 Task: Explore Airbnb listings in Charleston, South Carolina, focusing on accommodations in Lakefront views.
Action: Mouse moved to (437, 55)
Screenshot: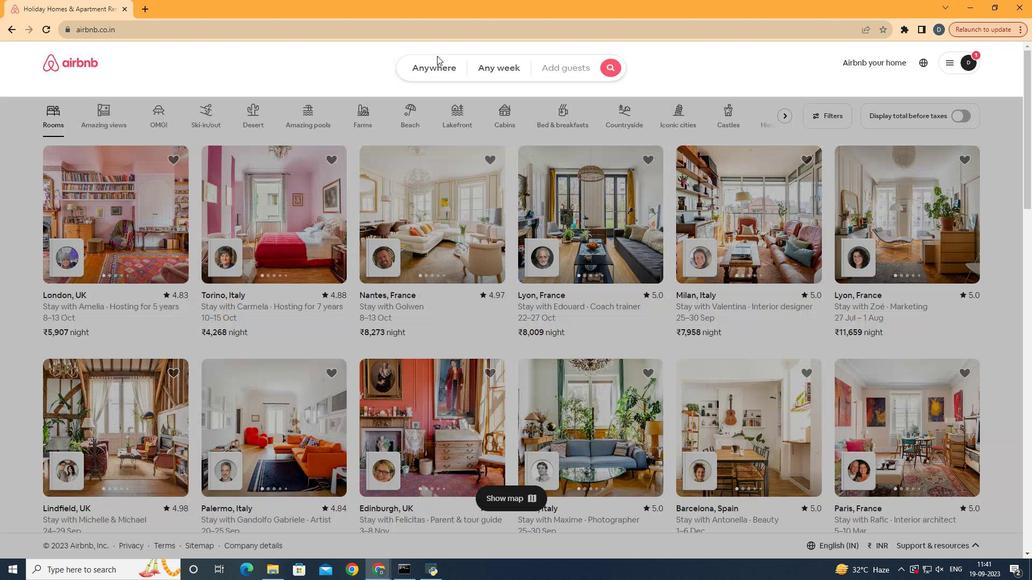 
Action: Mouse pressed left at (437, 55)
Screenshot: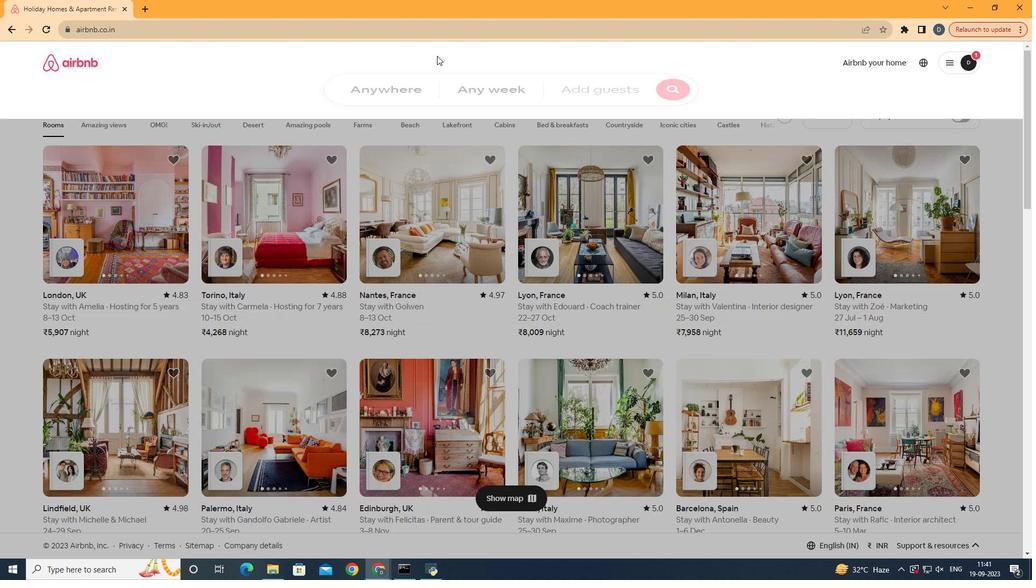 
Action: Mouse moved to (356, 104)
Screenshot: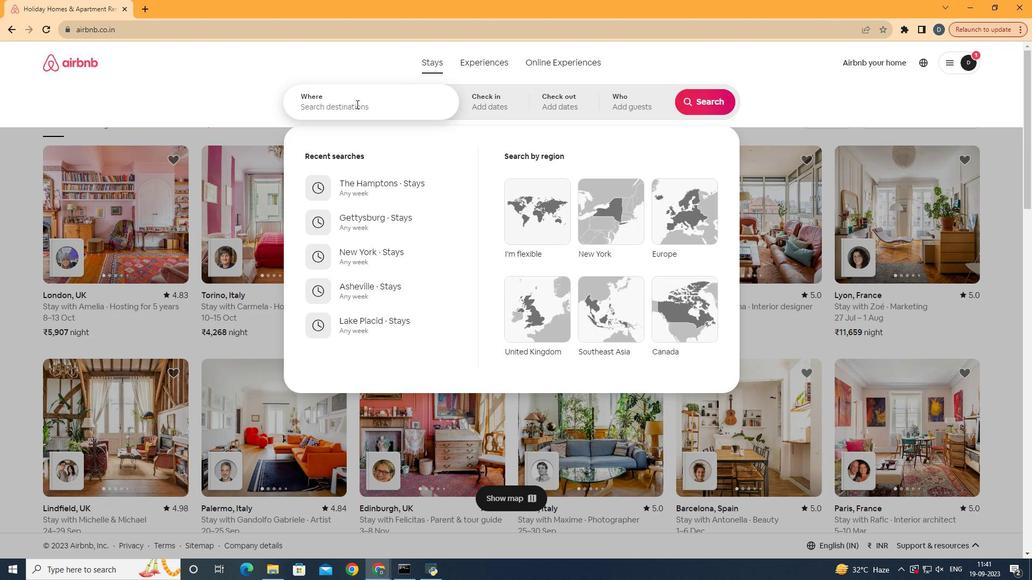 
Action: Mouse pressed left at (356, 104)
Screenshot: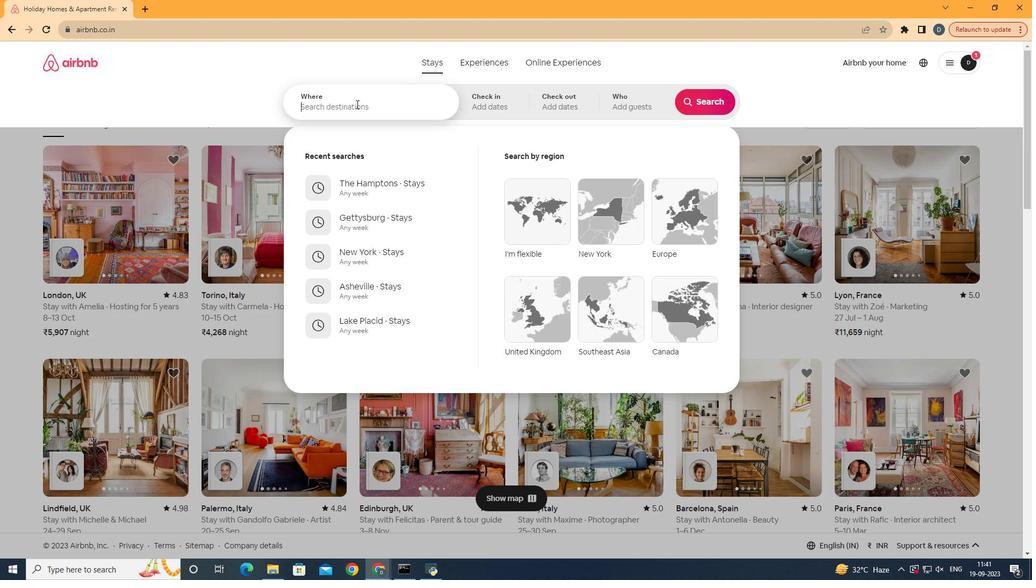 
Action: Key pressed <Key.shift>Charleston,<Key.space><Key.shift>South<Key.space><Key.shift>Caroina<Key.backspace><Key.backspace><Key.backspace>lina
Screenshot: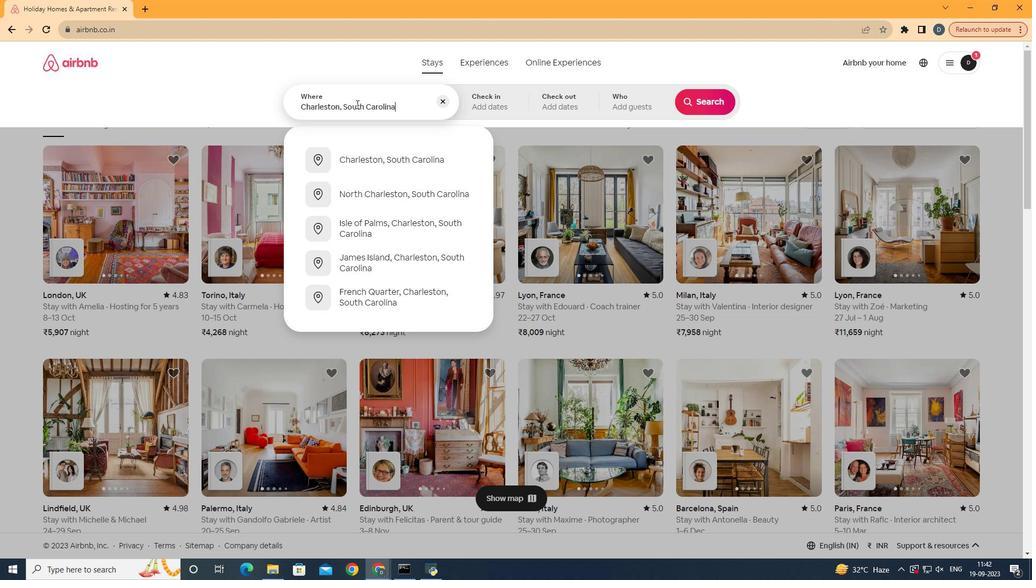 
Action: Mouse moved to (412, 165)
Screenshot: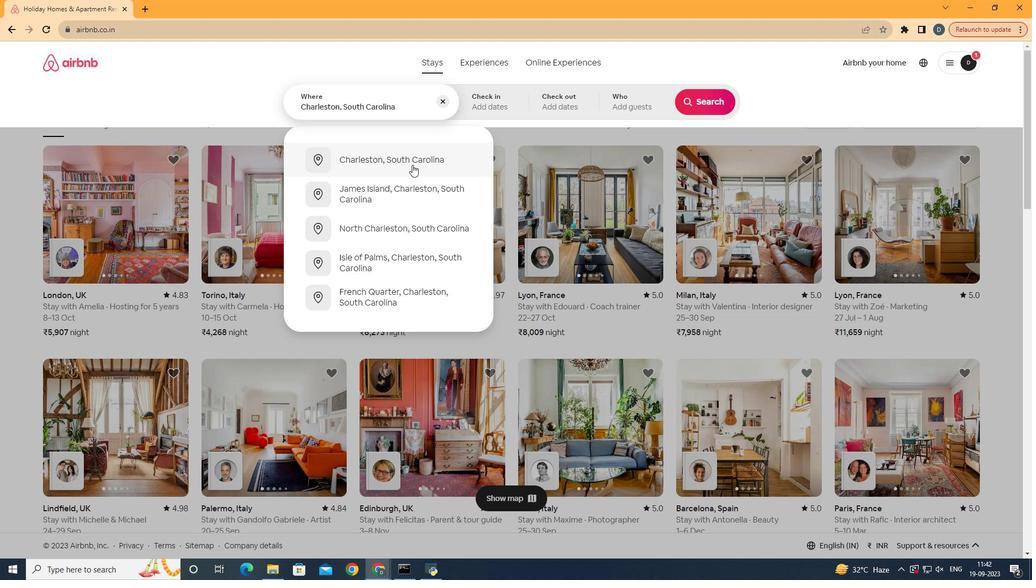 
Action: Mouse pressed left at (412, 165)
Screenshot: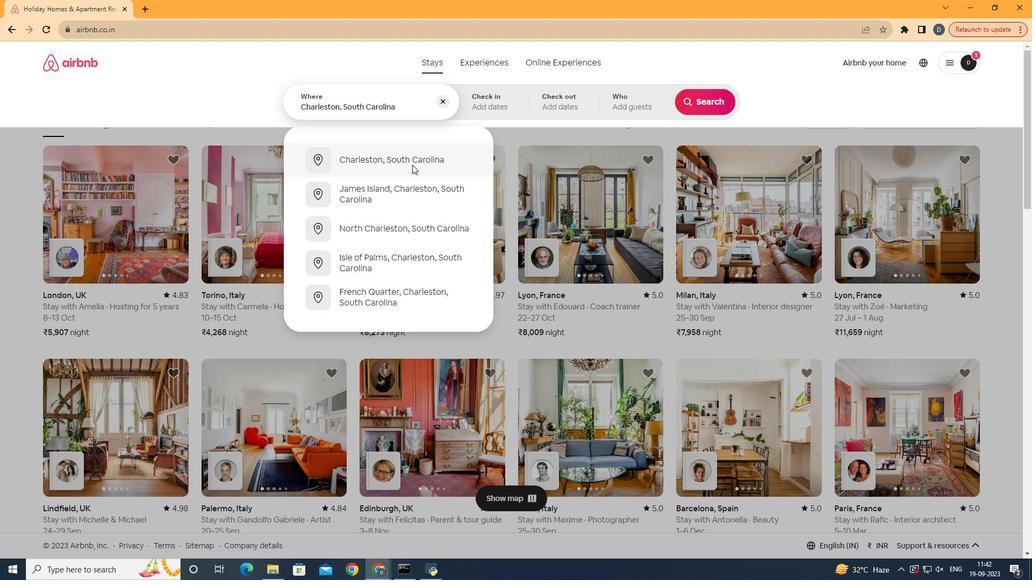 
Action: Mouse moved to (700, 102)
Screenshot: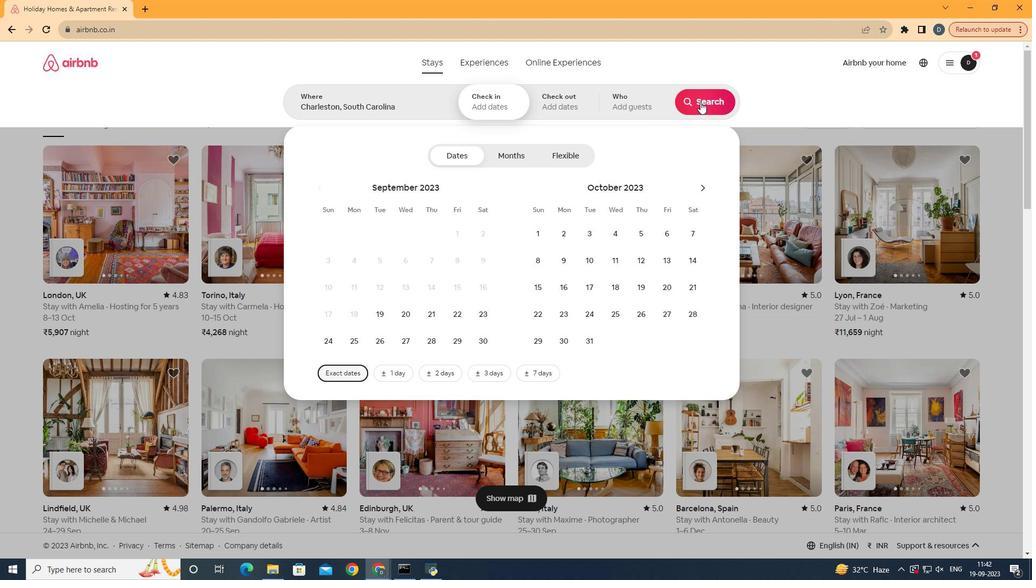 
Action: Mouse pressed left at (700, 102)
Screenshot: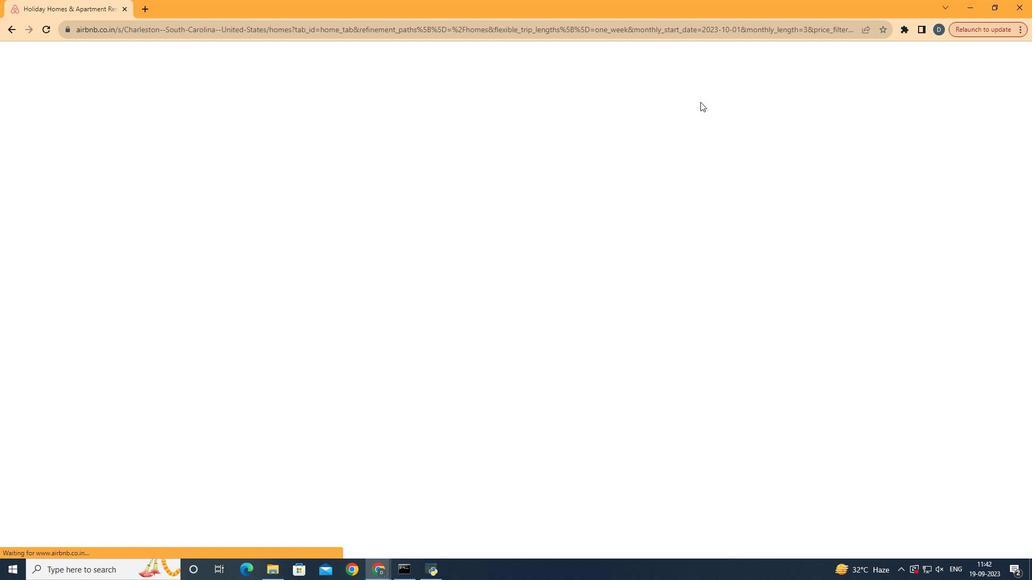 
Action: Mouse moved to (816, 109)
Screenshot: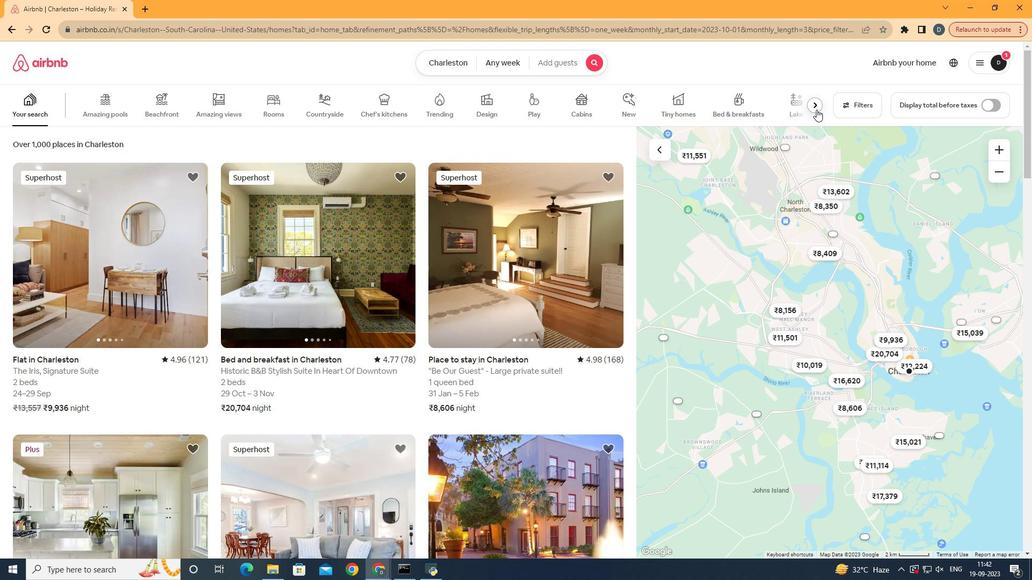
Action: Mouse pressed left at (816, 109)
Screenshot: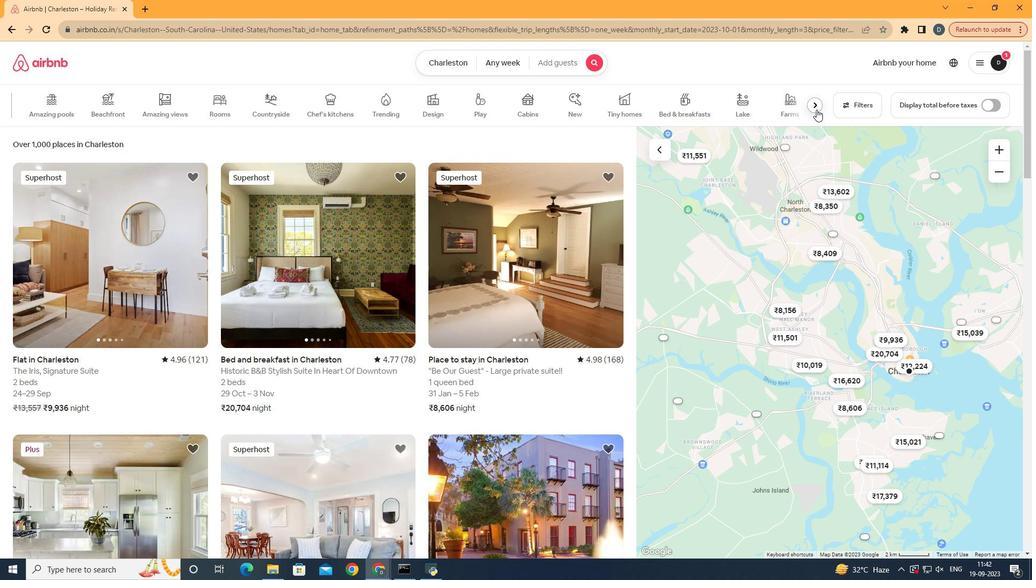 
Action: Mouse moved to (11, 106)
Screenshot: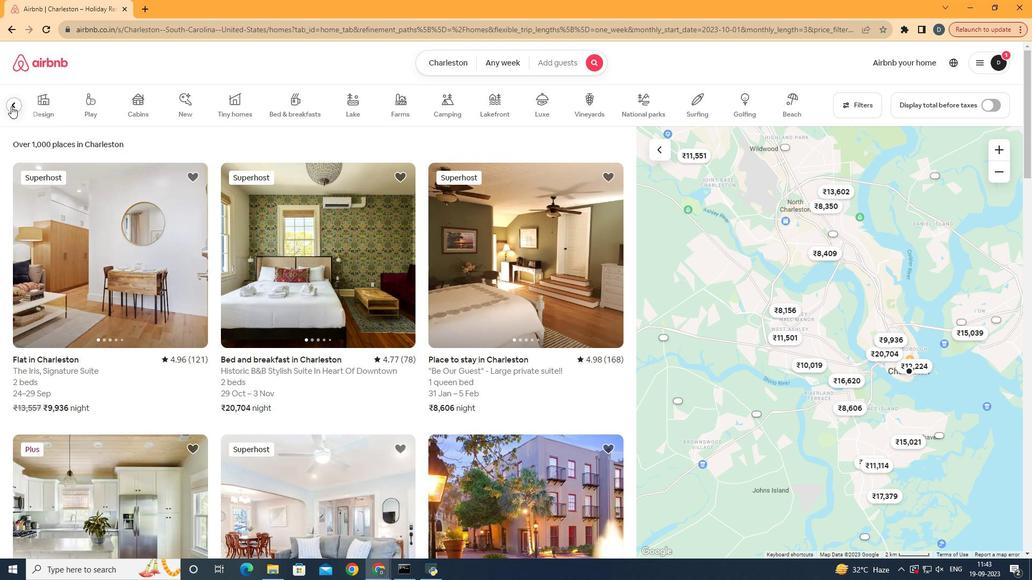 
Action: Mouse pressed left at (11, 106)
Screenshot: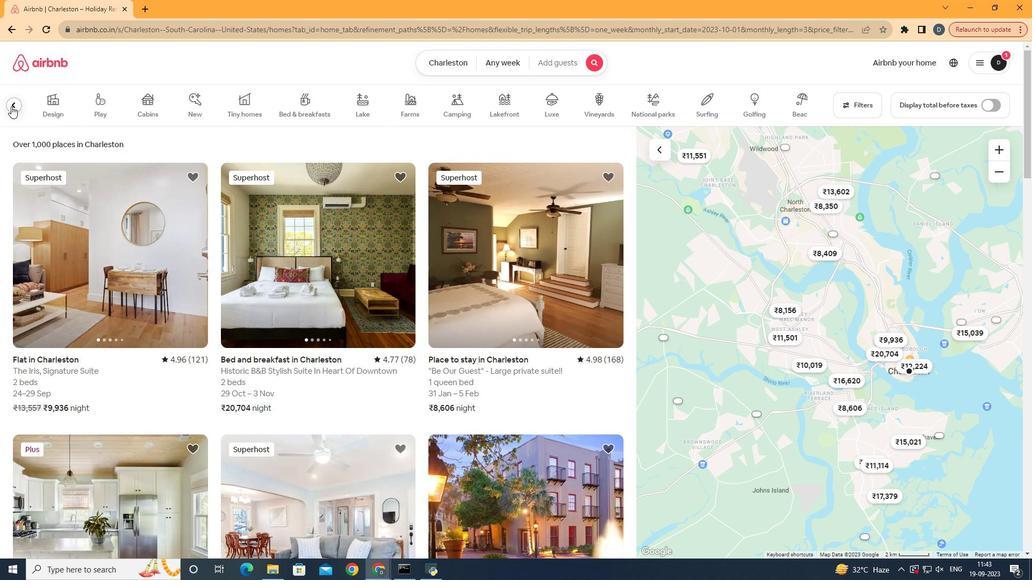 
Action: Mouse moved to (7, 105)
Screenshot: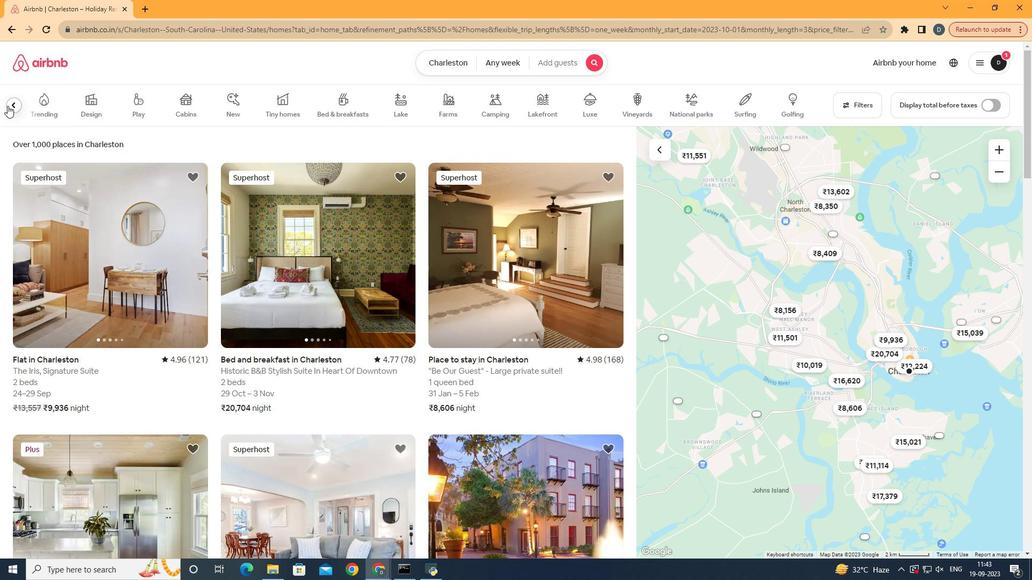 
Action: Mouse pressed left at (7, 105)
Screenshot: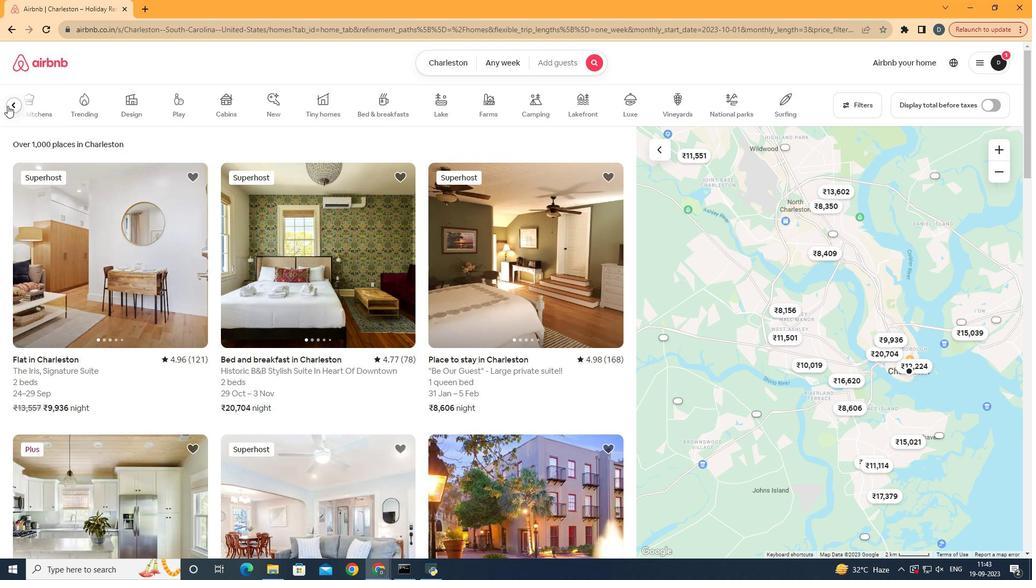 
Action: Mouse moved to (8, 106)
Screenshot: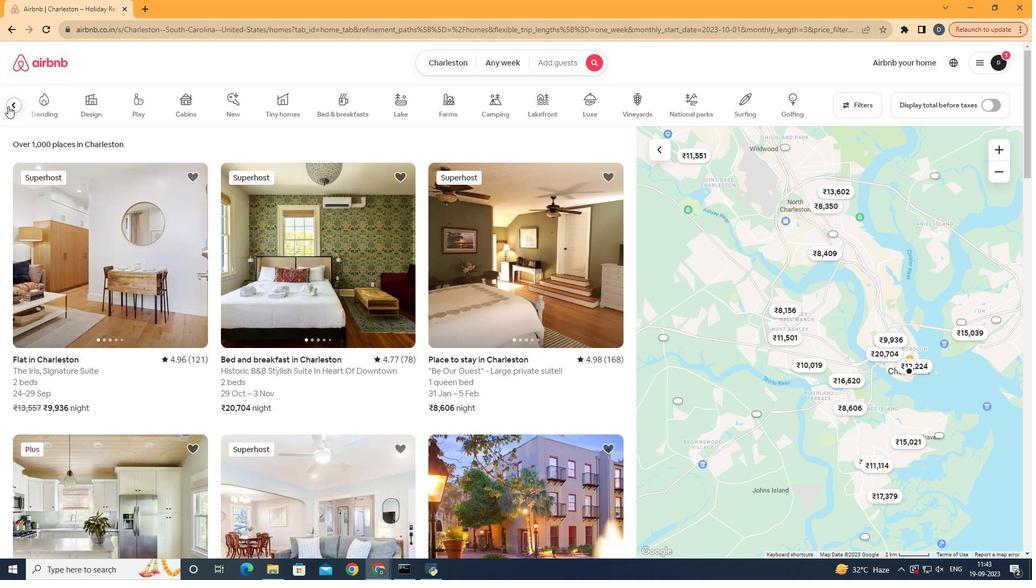 
Action: Mouse pressed left at (8, 106)
Screenshot: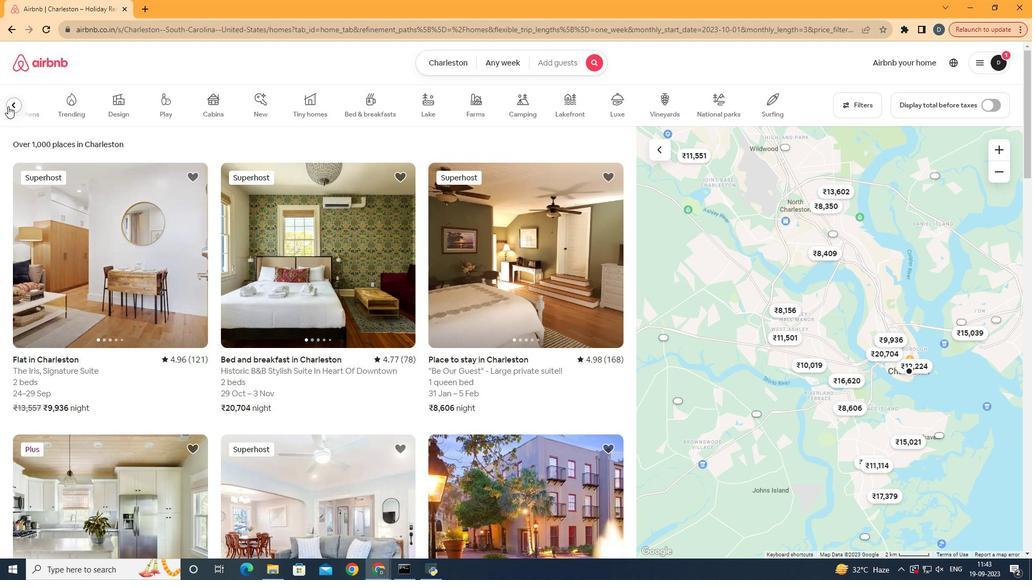 
Action: Mouse pressed left at (8, 106)
Screenshot: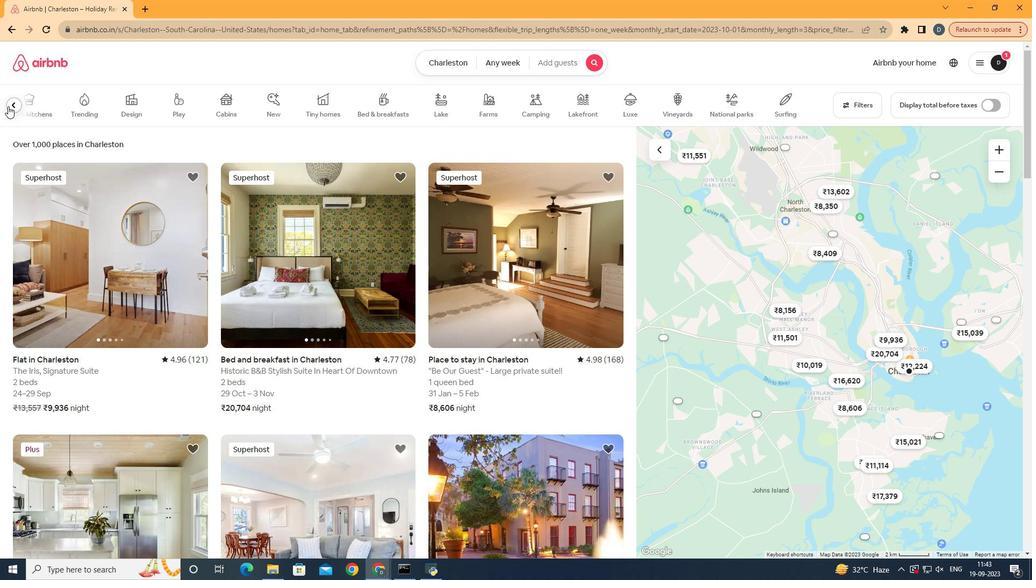 
Action: Mouse moved to (541, 107)
Screenshot: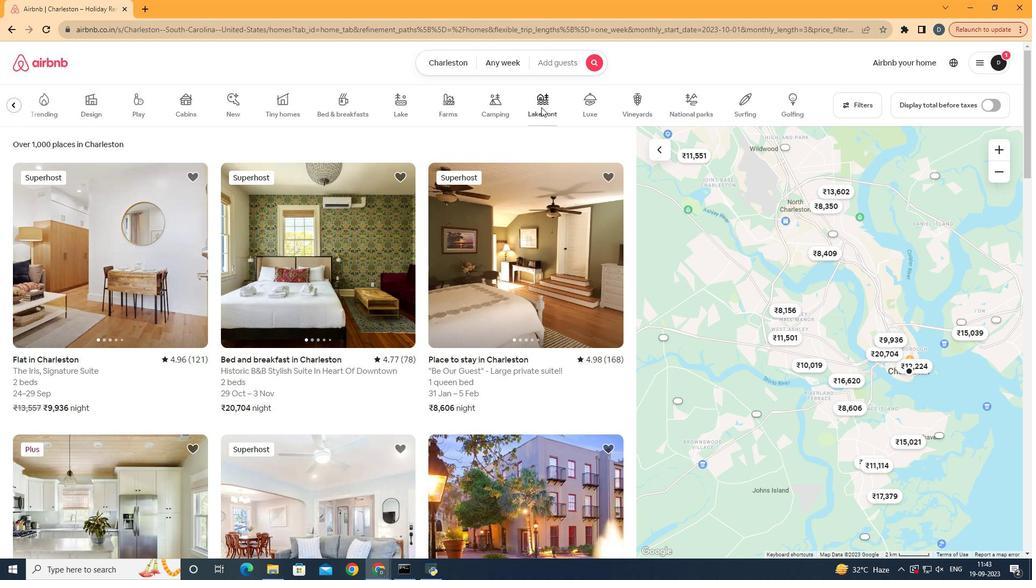 
Action: Mouse pressed left at (541, 107)
Screenshot: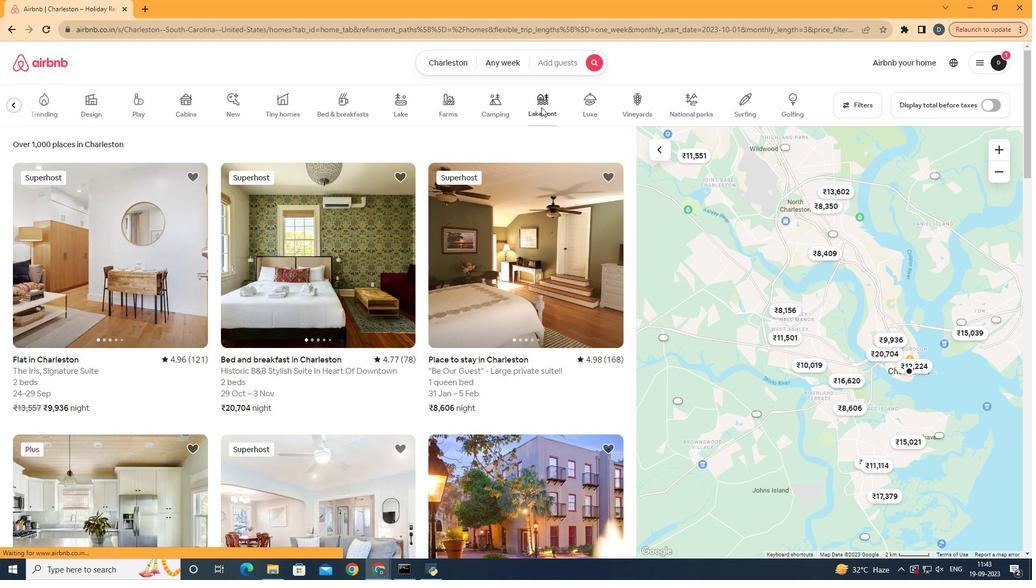 
Action: Mouse moved to (140, 269)
Screenshot: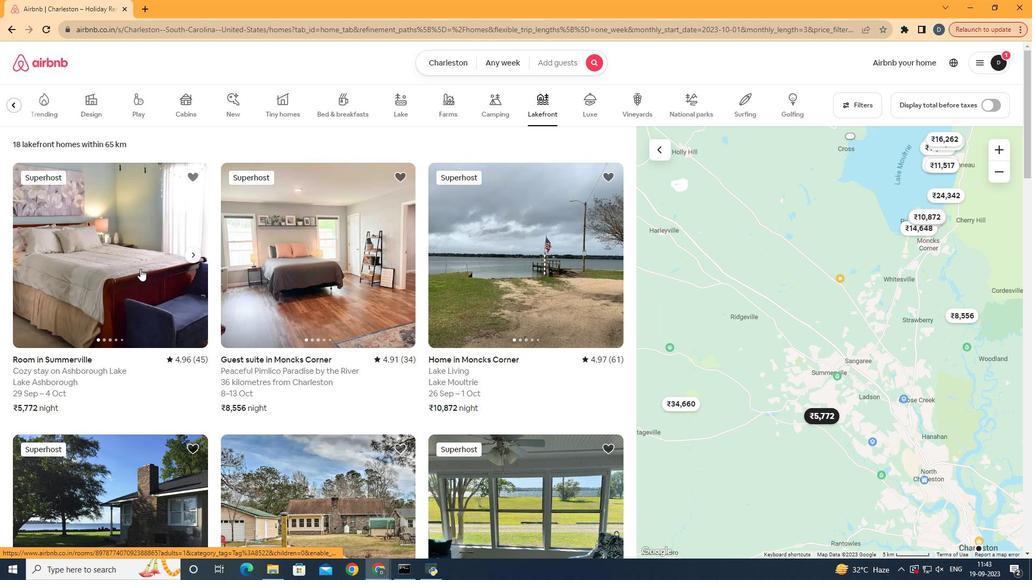 
Action: Mouse pressed left at (140, 269)
Screenshot: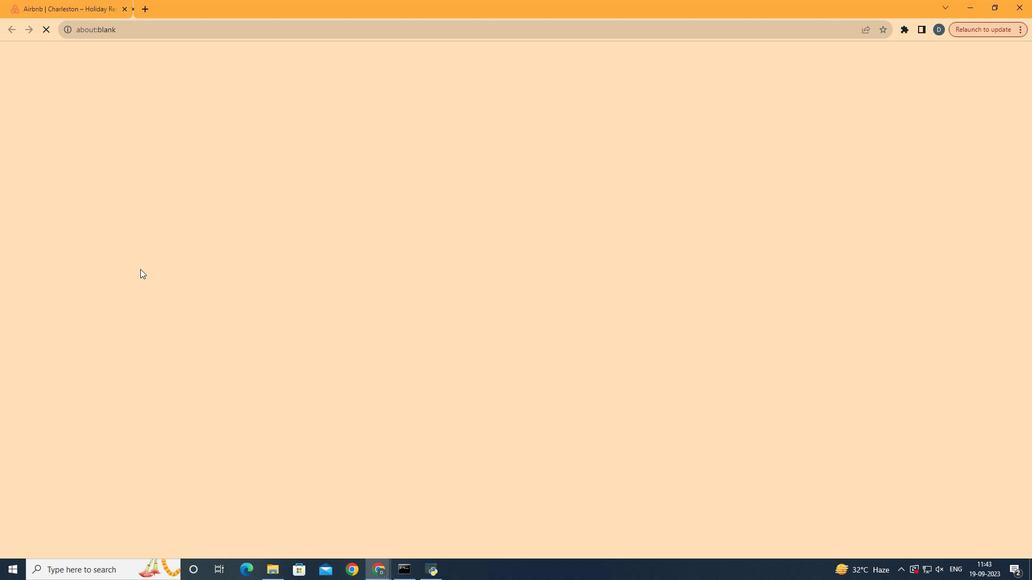 
Action: Mouse moved to (754, 398)
Screenshot: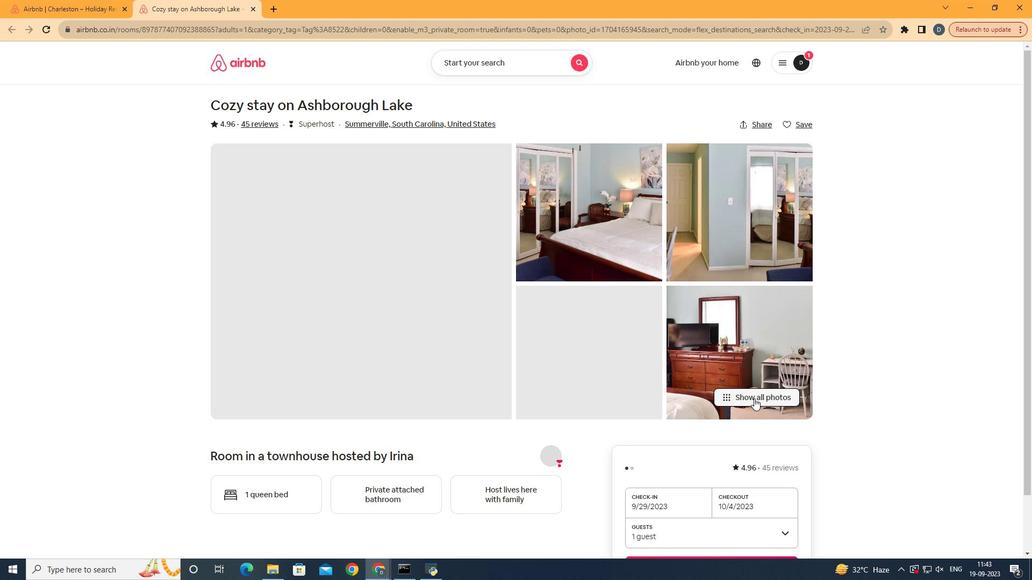 
Action: Mouse pressed left at (754, 398)
Screenshot: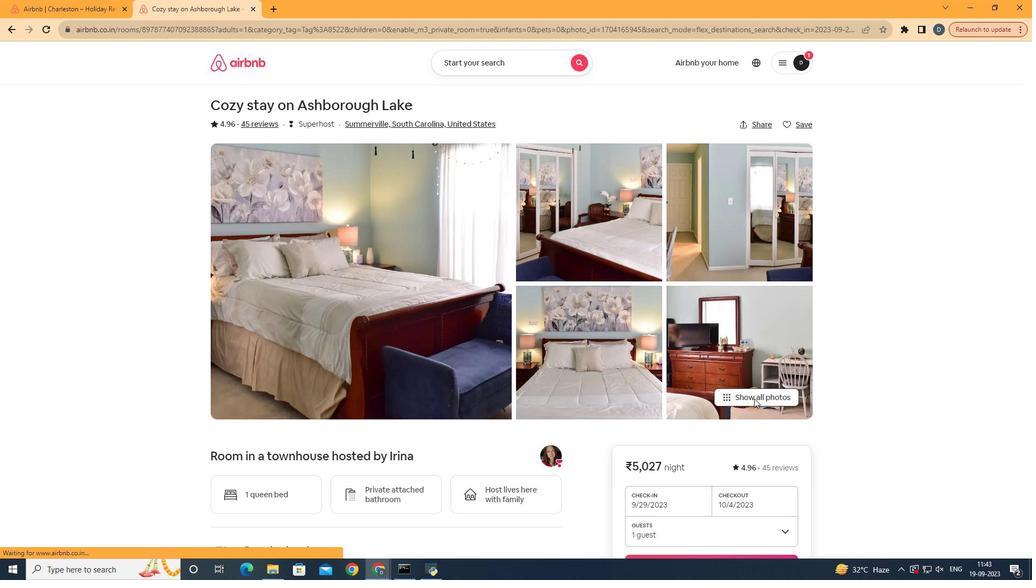 
Action: Mouse moved to (645, 262)
Screenshot: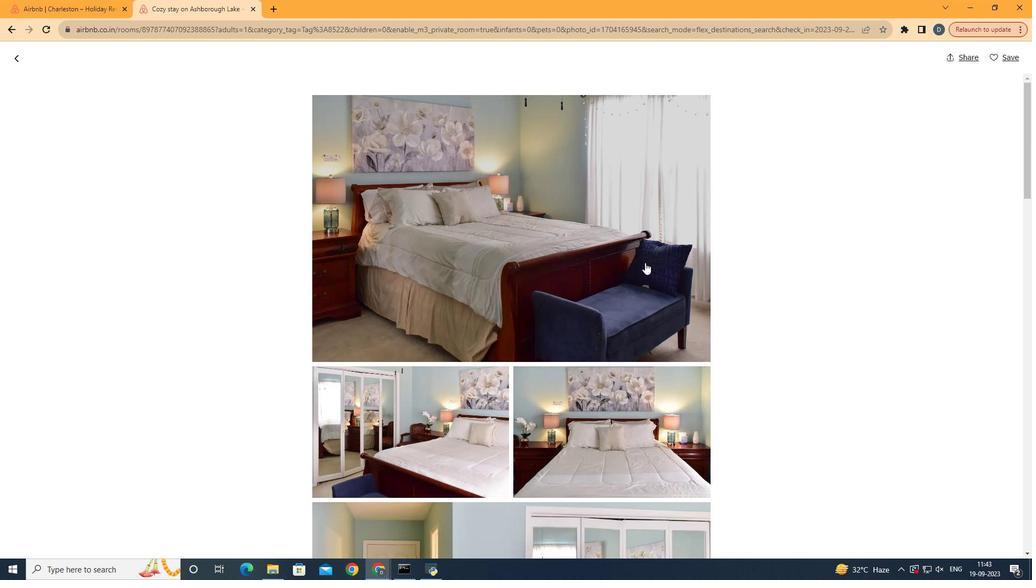 
Action: Mouse scrolled (645, 262) with delta (0, 0)
Screenshot: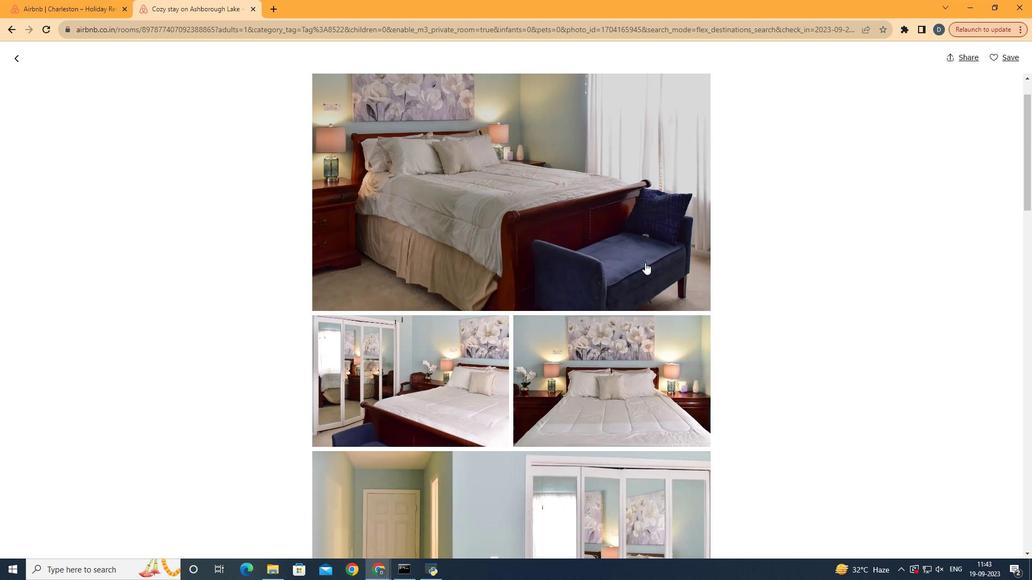 
Action: Mouse scrolled (645, 262) with delta (0, 0)
Screenshot: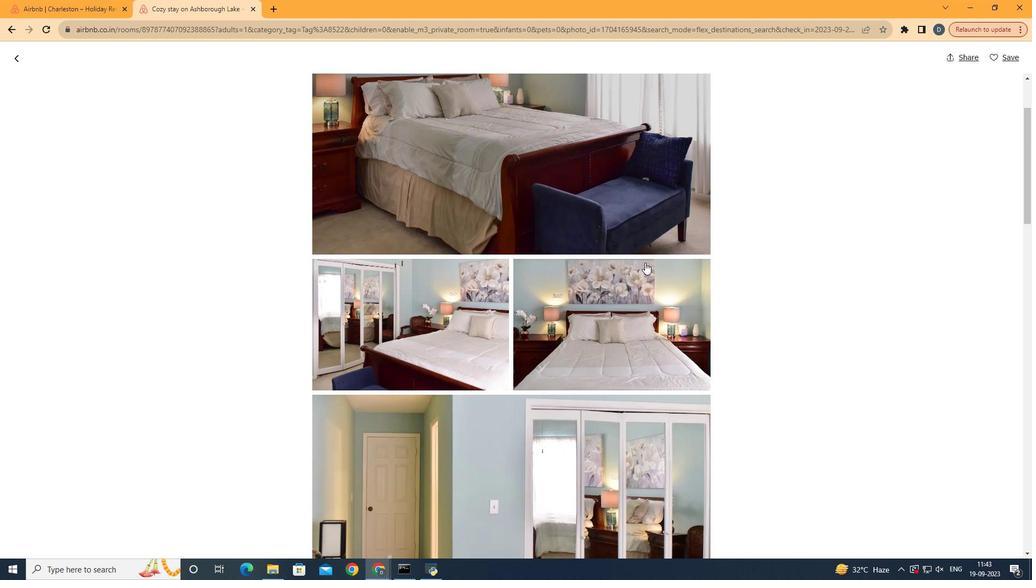 
Action: Mouse scrolled (645, 262) with delta (0, 0)
Screenshot: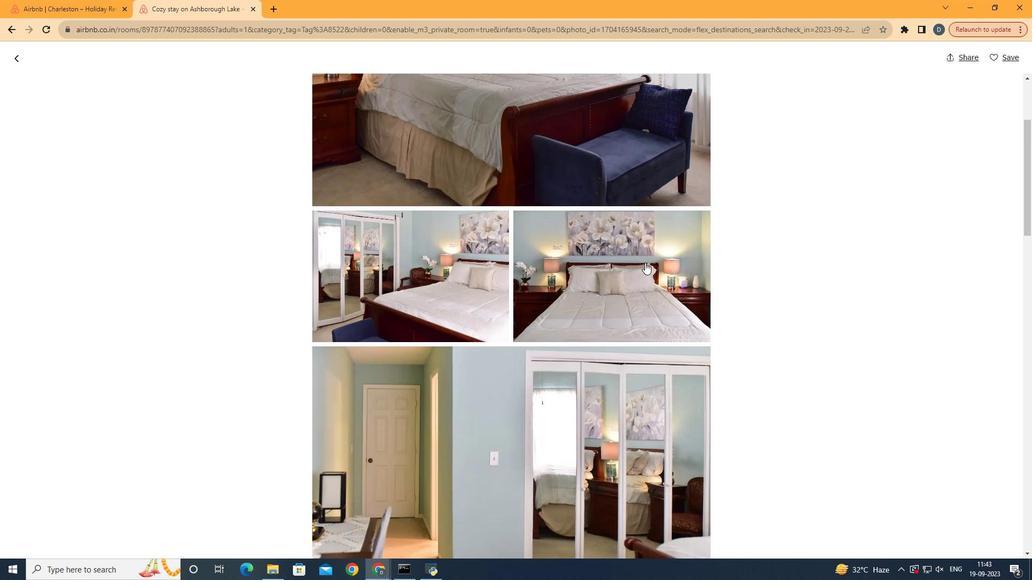 
Action: Mouse scrolled (645, 262) with delta (0, 0)
Screenshot: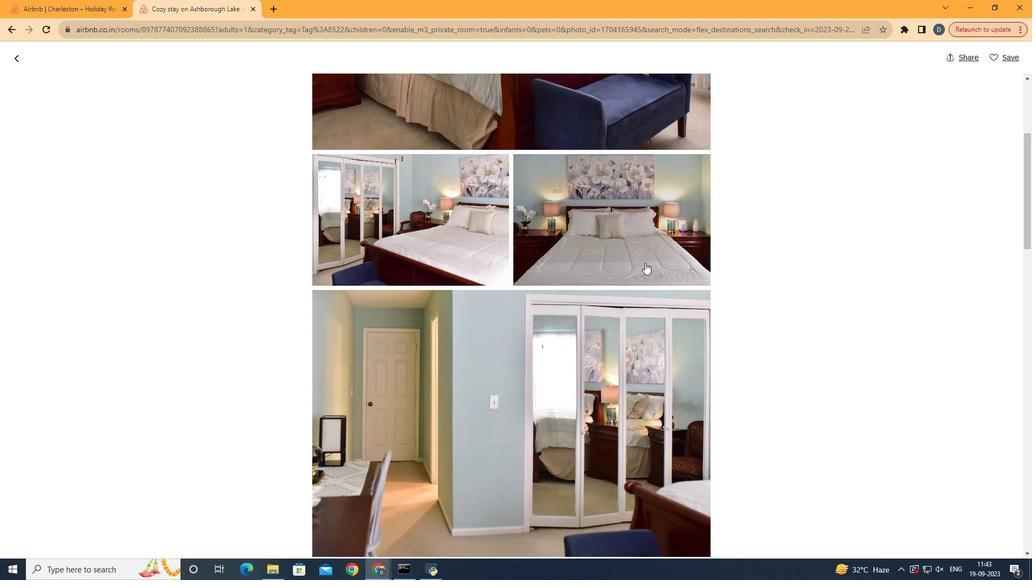 
Action: Mouse scrolled (645, 262) with delta (0, 0)
Screenshot: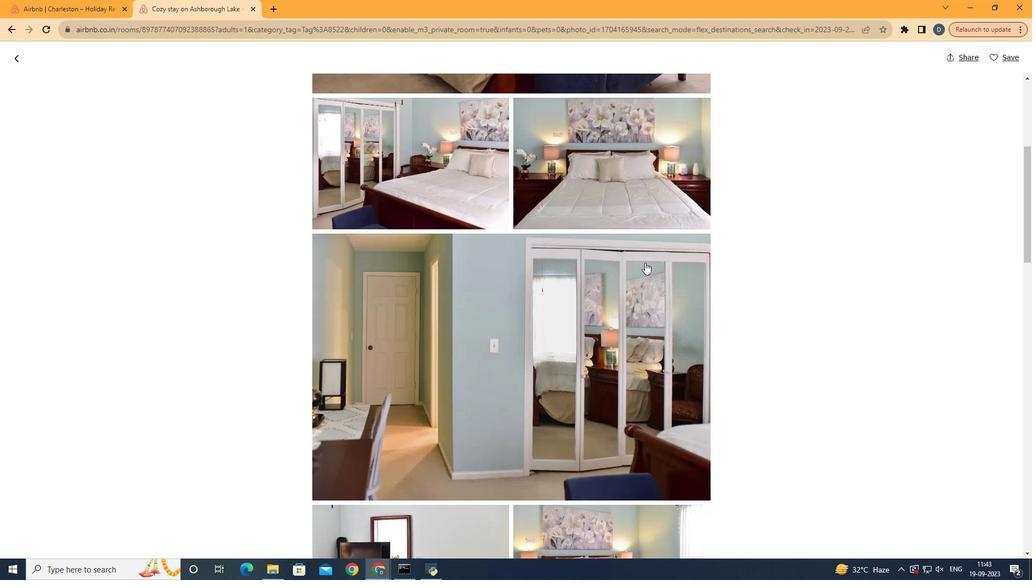 
Action: Mouse scrolled (645, 262) with delta (0, 0)
Screenshot: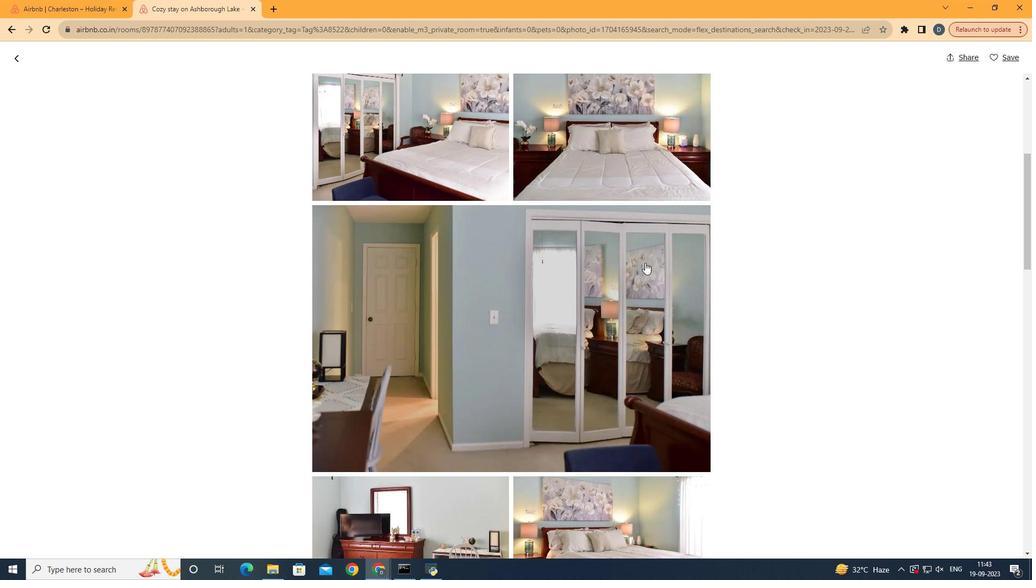 
Action: Mouse scrolled (645, 262) with delta (0, 0)
Screenshot: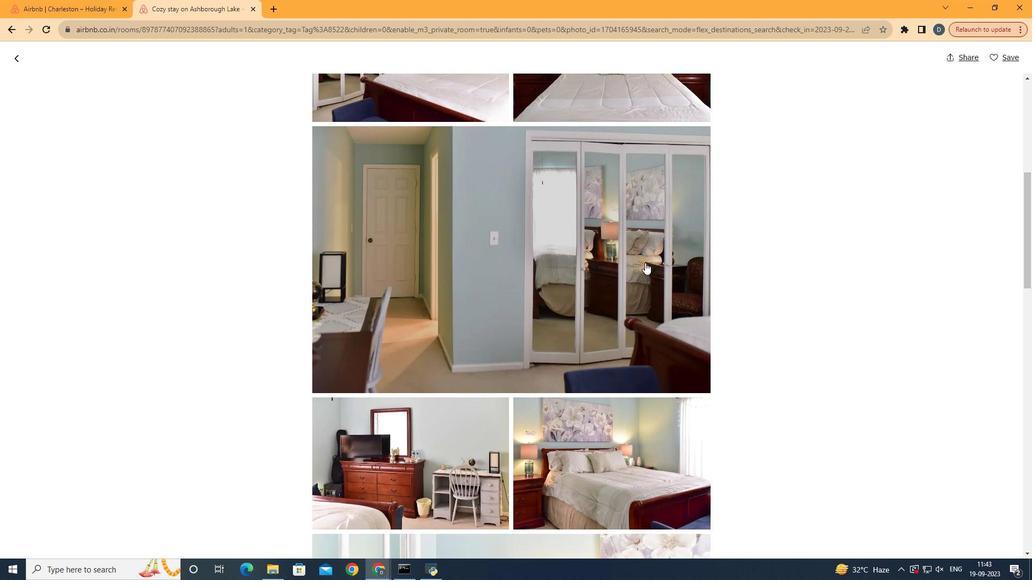 
Action: Mouse scrolled (645, 262) with delta (0, 0)
Screenshot: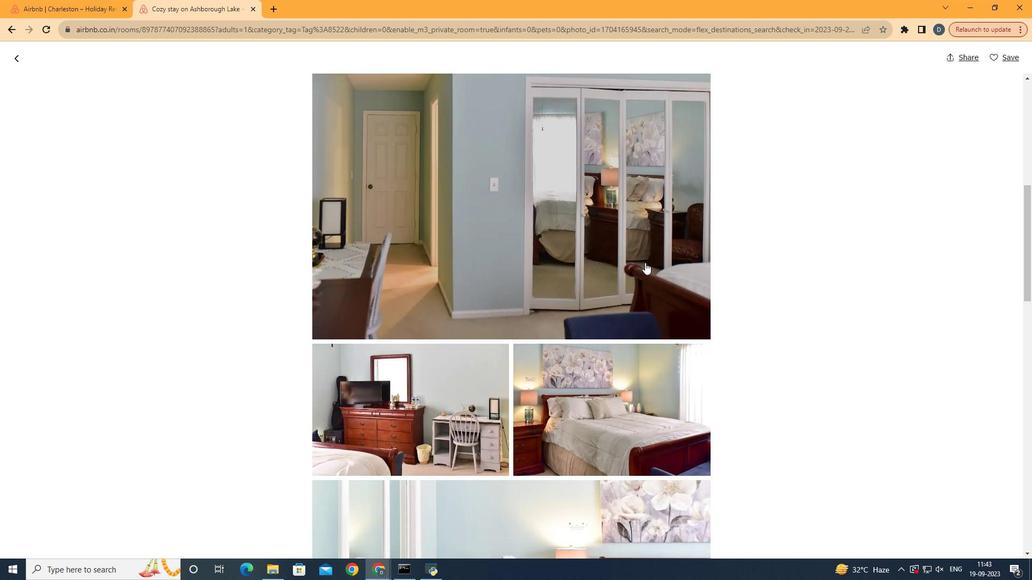 
Action: Mouse scrolled (645, 262) with delta (0, 0)
Screenshot: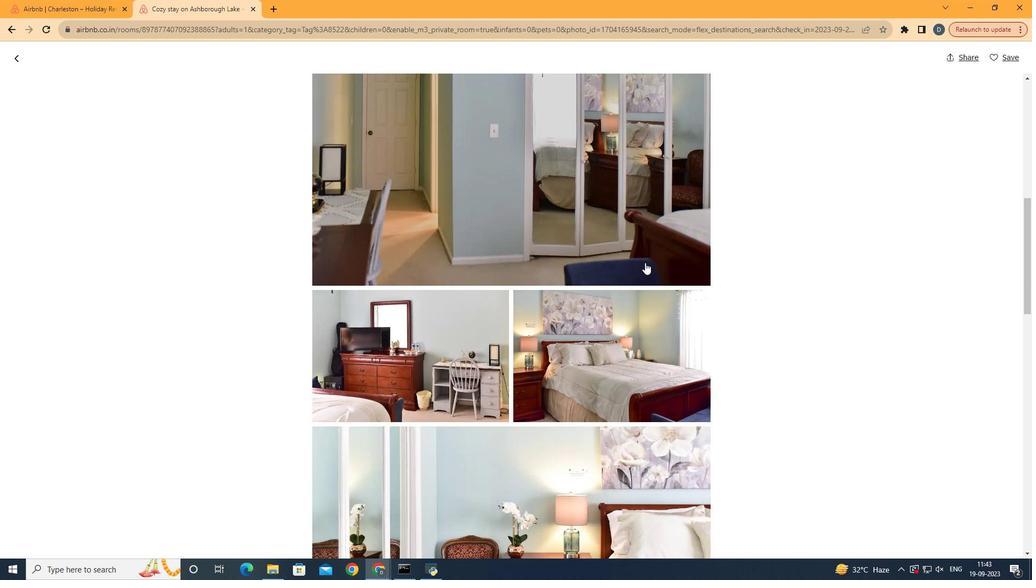 
Action: Mouse scrolled (645, 262) with delta (0, 0)
Screenshot: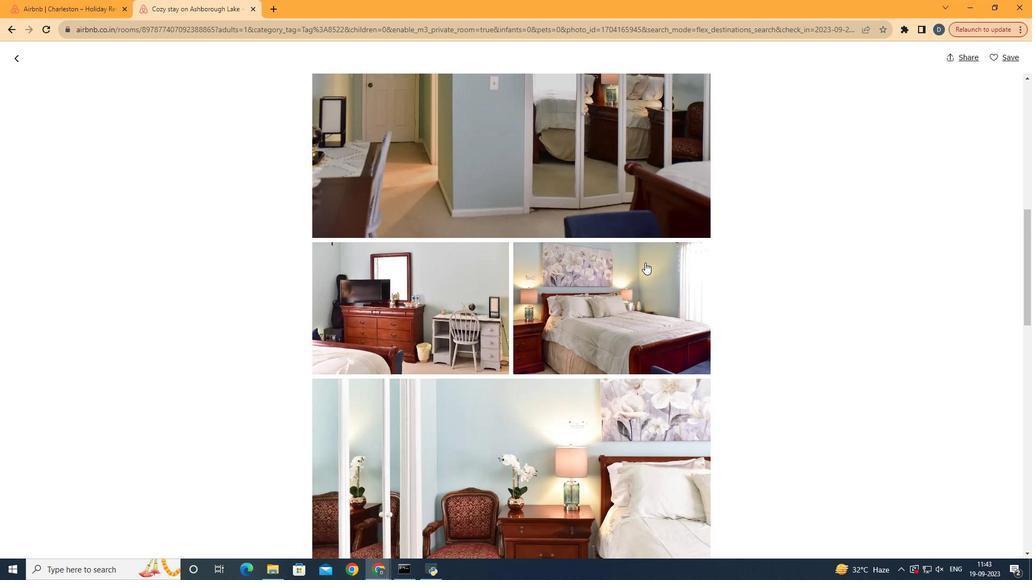 
Action: Mouse scrolled (645, 262) with delta (0, 0)
Screenshot: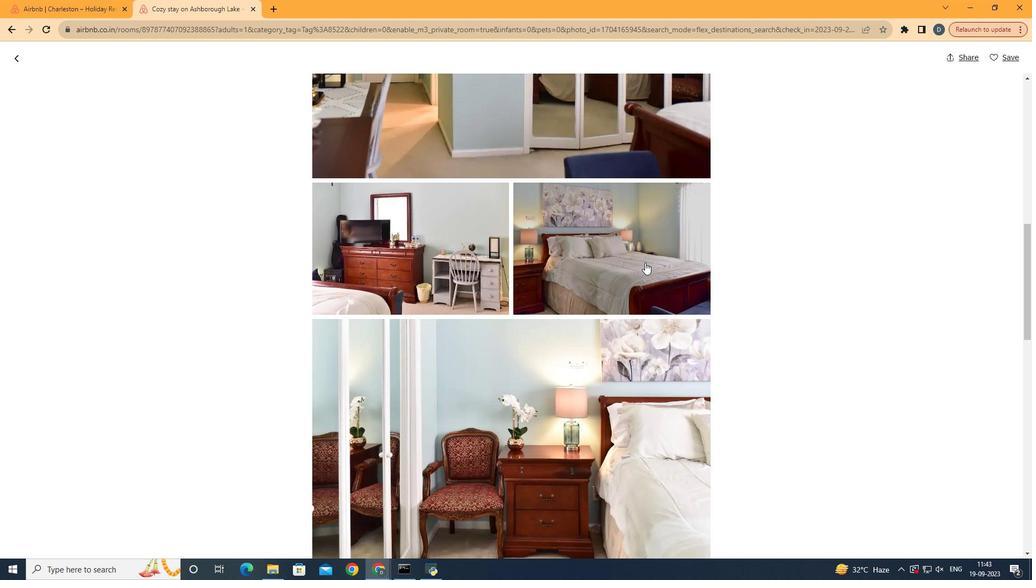 
Action: Mouse scrolled (645, 262) with delta (0, 0)
Screenshot: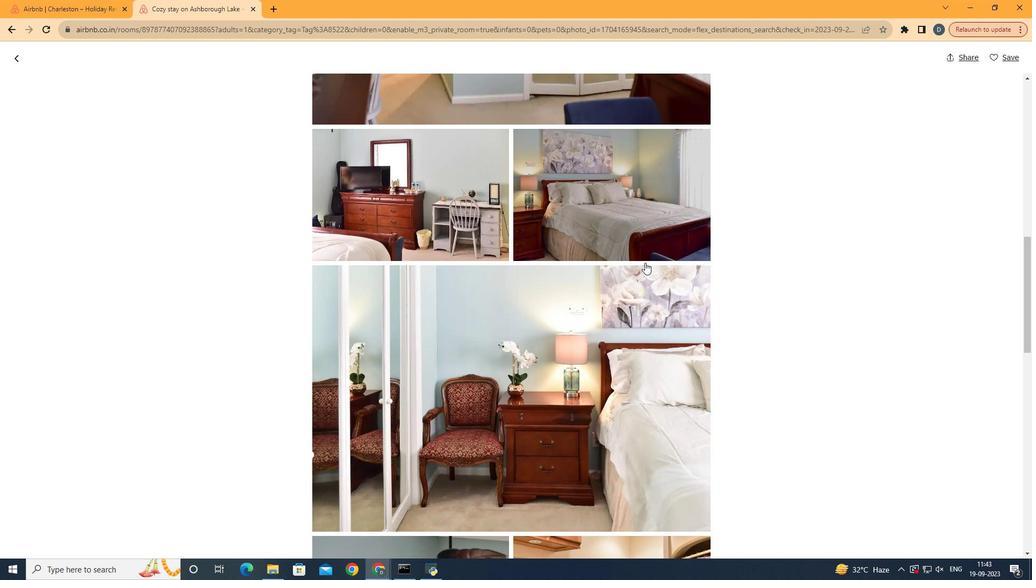 
Action: Mouse scrolled (645, 262) with delta (0, 0)
Screenshot: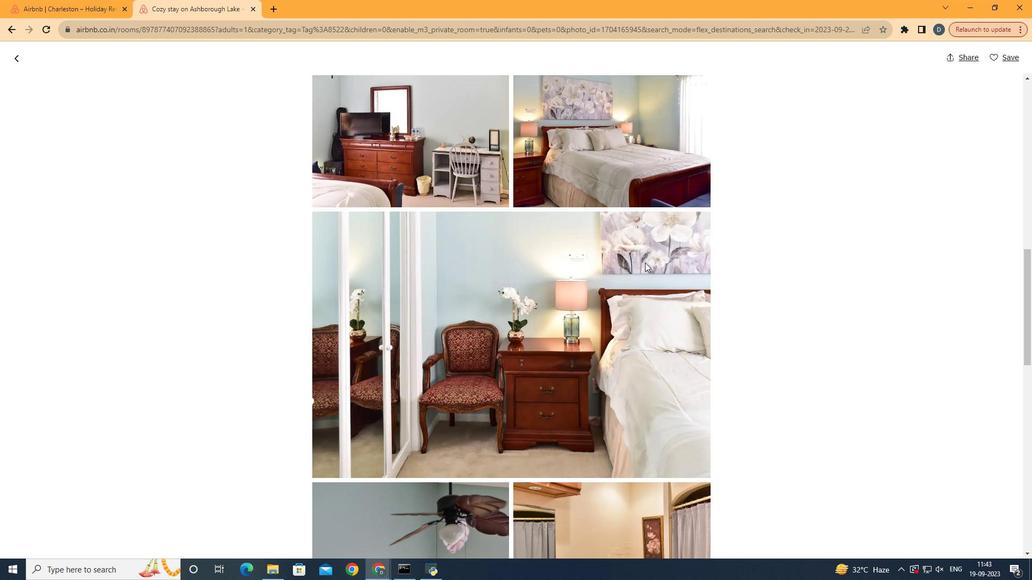 
Action: Mouse scrolled (645, 262) with delta (0, 0)
Screenshot: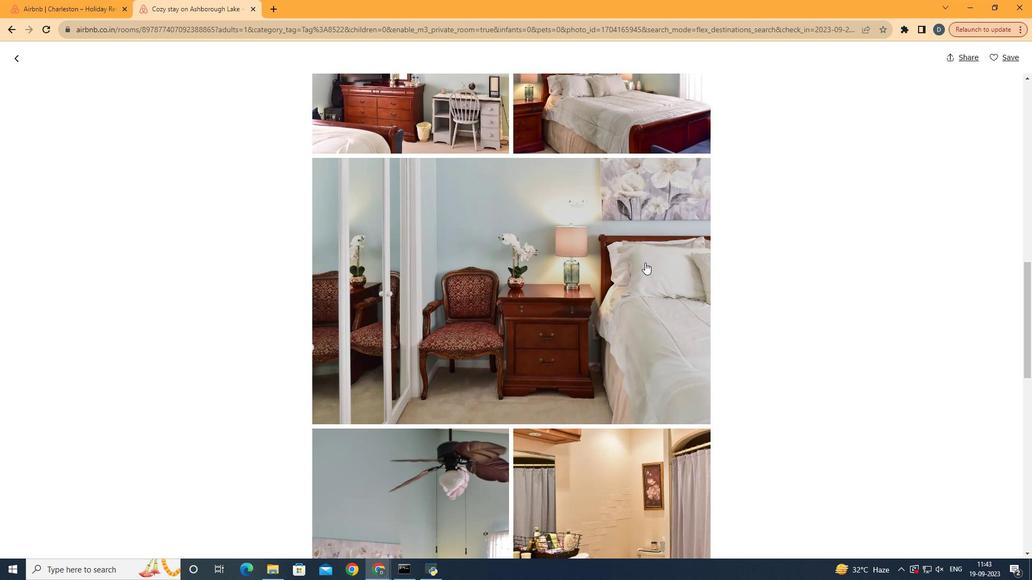 
Action: Mouse scrolled (645, 262) with delta (0, 0)
Screenshot: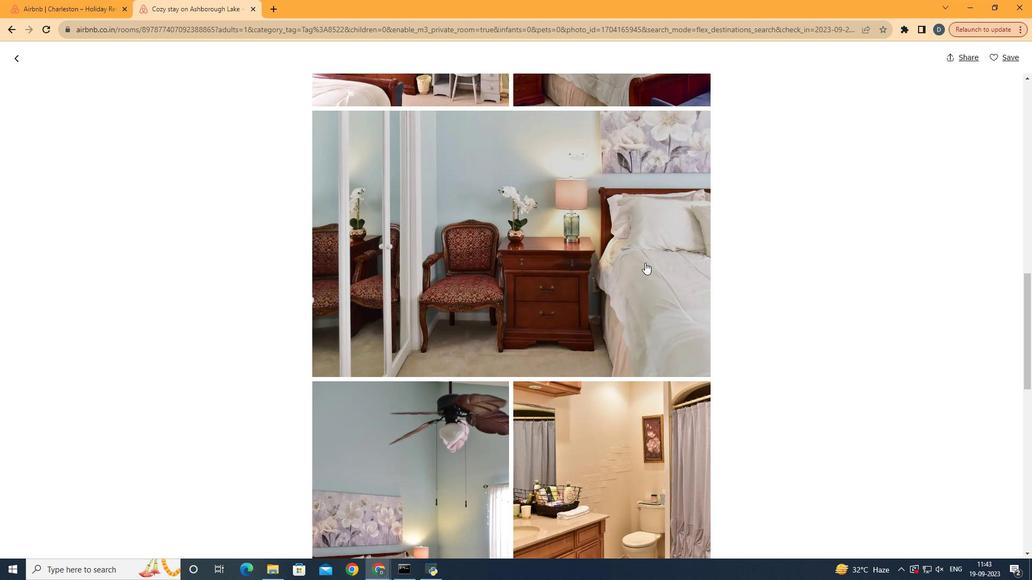 
Action: Mouse scrolled (645, 262) with delta (0, 0)
Screenshot: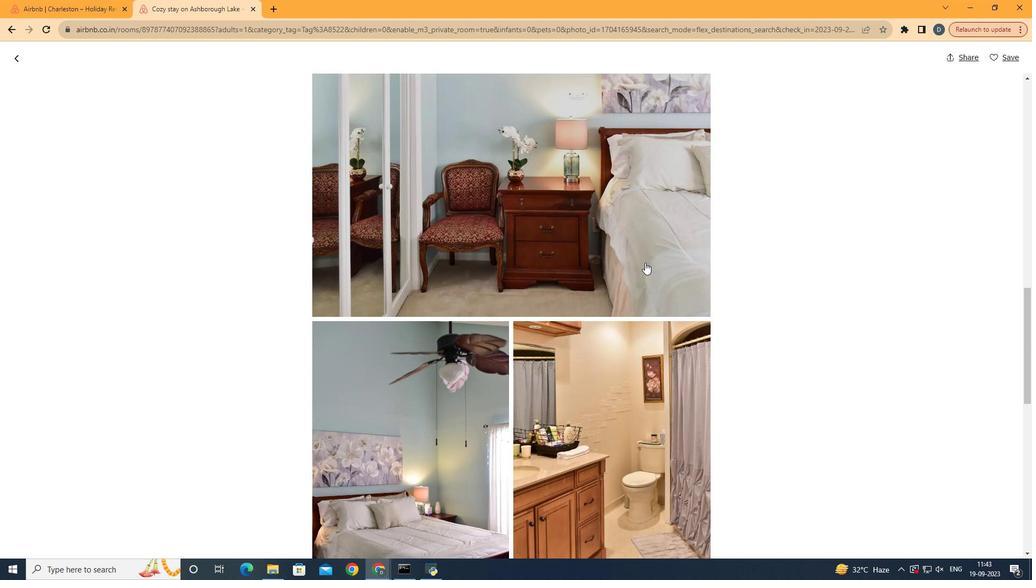 
Action: Mouse scrolled (645, 262) with delta (0, 0)
Screenshot: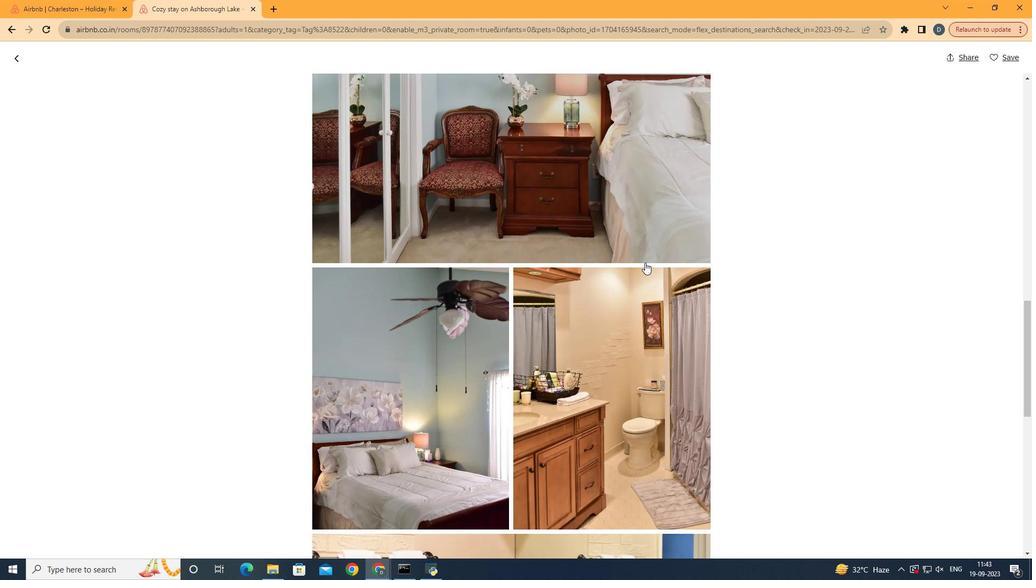 
Action: Mouse scrolled (645, 262) with delta (0, 0)
Screenshot: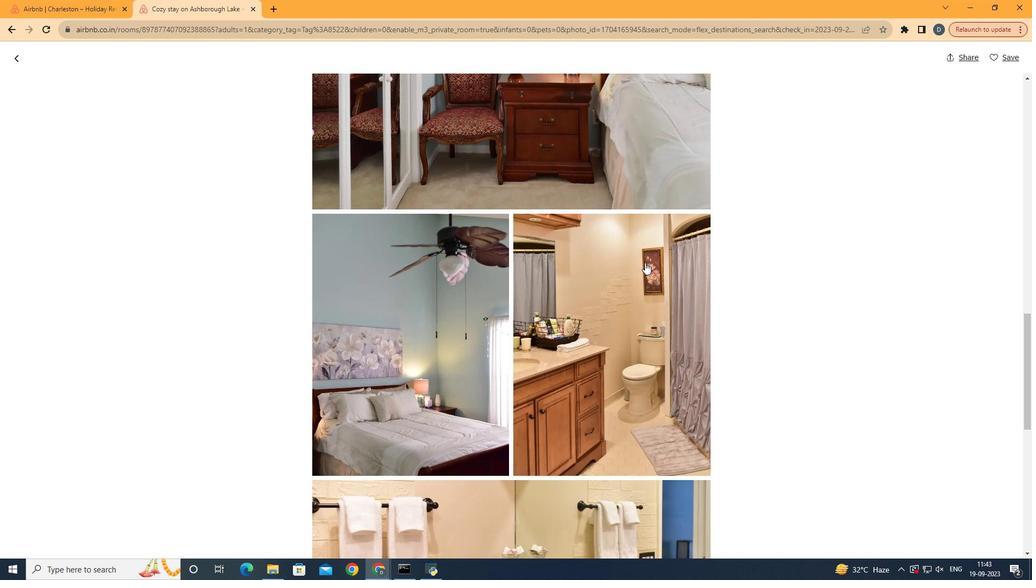 
Action: Mouse scrolled (645, 262) with delta (0, 0)
Screenshot: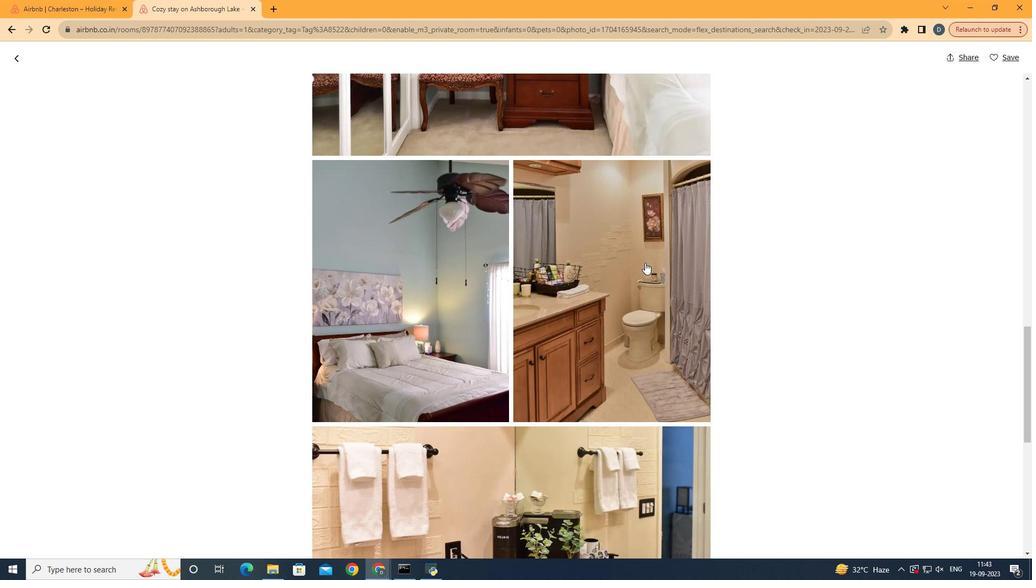 
Action: Mouse scrolled (645, 262) with delta (0, 0)
Screenshot: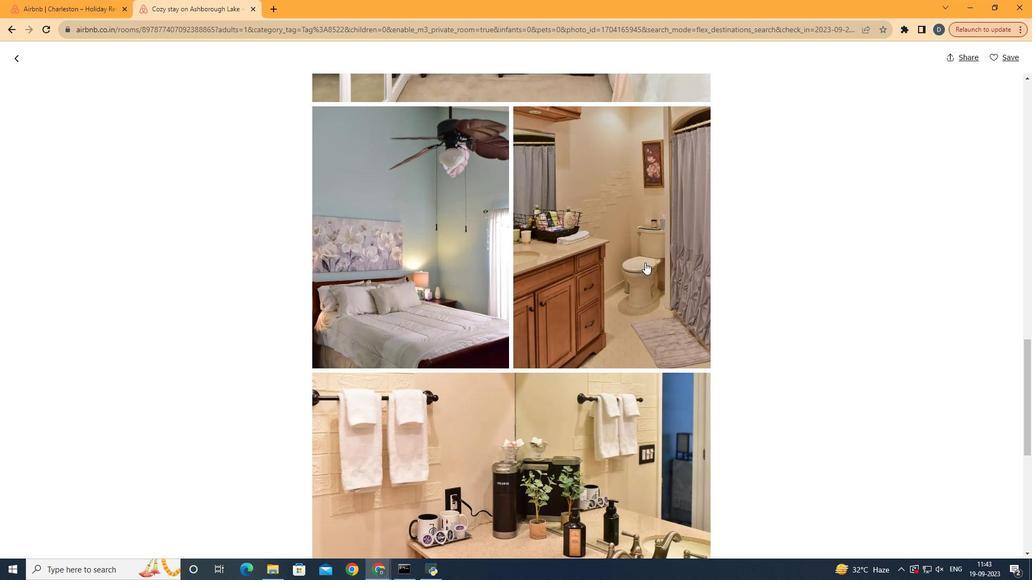 
Action: Mouse scrolled (645, 262) with delta (0, 0)
Screenshot: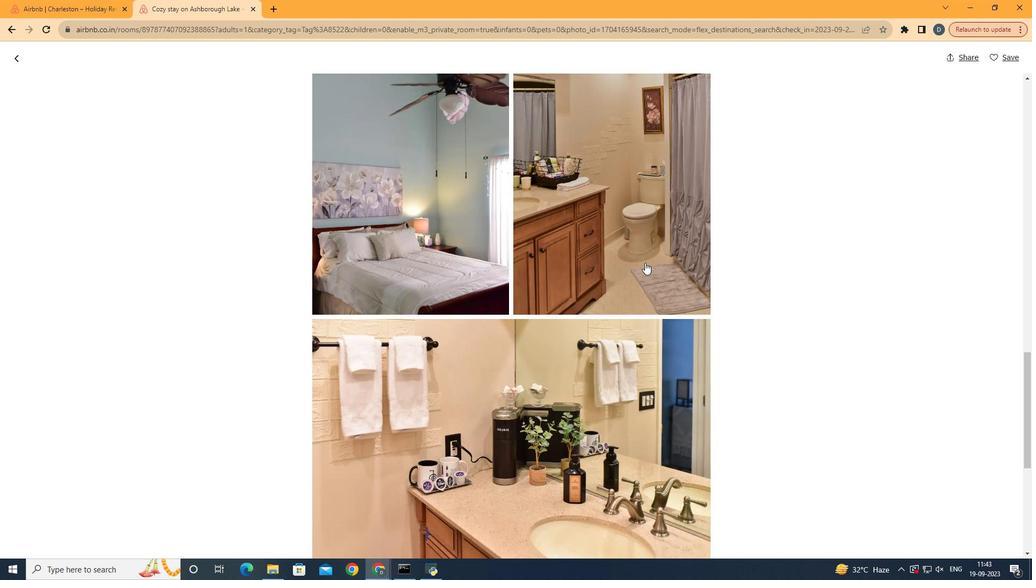 
Action: Mouse scrolled (645, 262) with delta (0, 0)
Screenshot: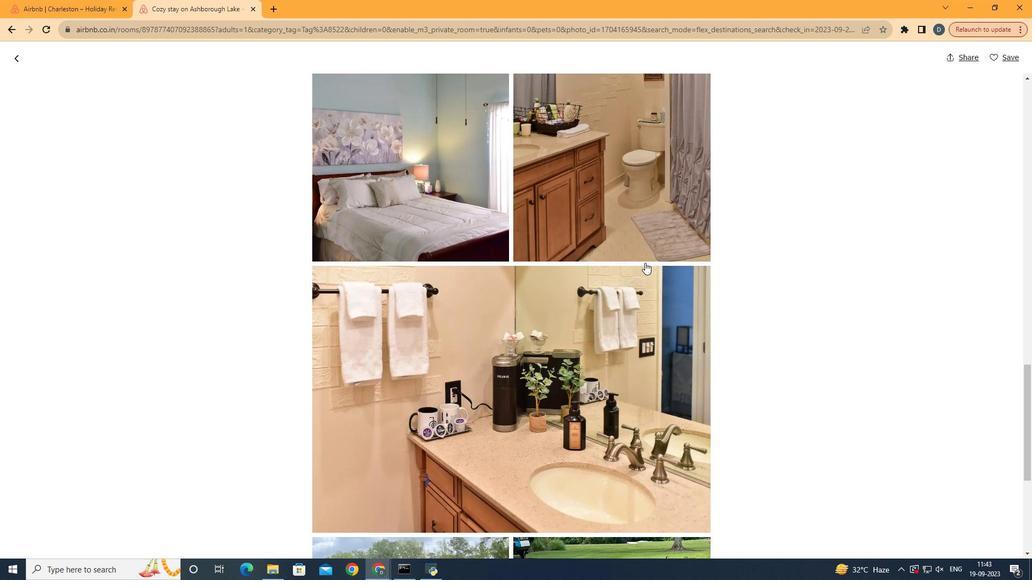 
Action: Mouse scrolled (645, 262) with delta (0, 0)
Screenshot: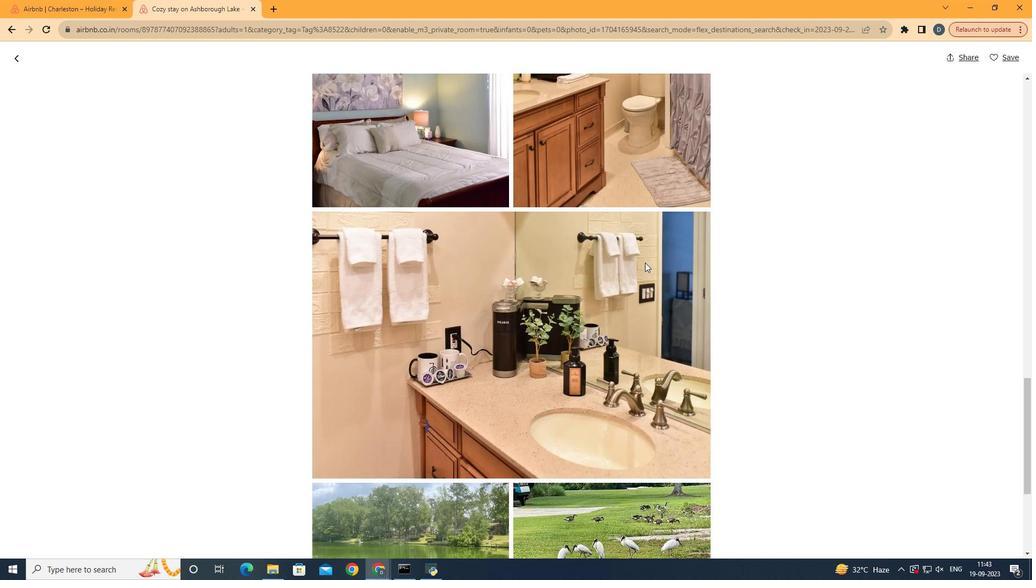 
Action: Mouse scrolled (645, 262) with delta (0, 0)
Screenshot: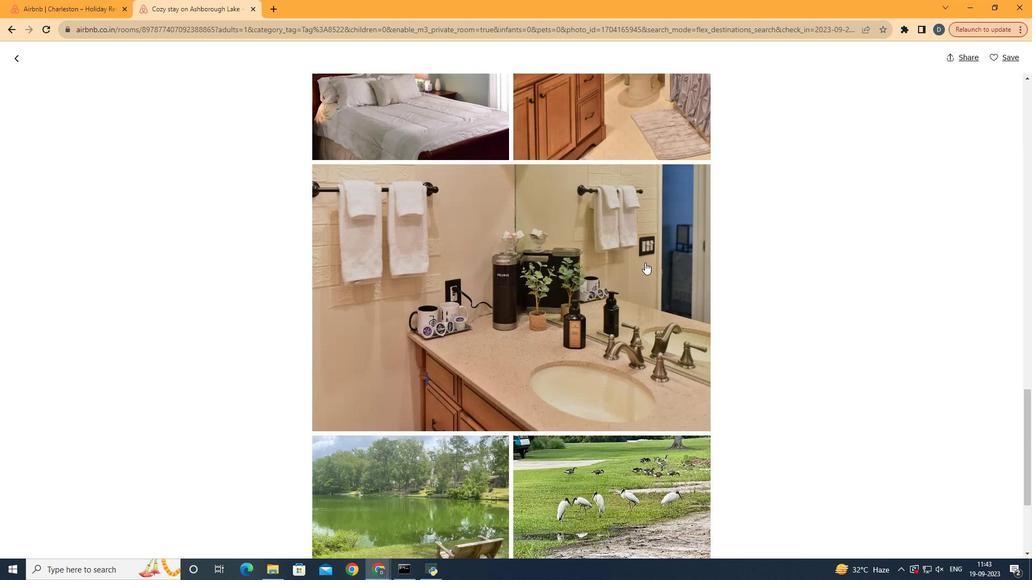 
Action: Mouse scrolled (645, 262) with delta (0, 0)
Screenshot: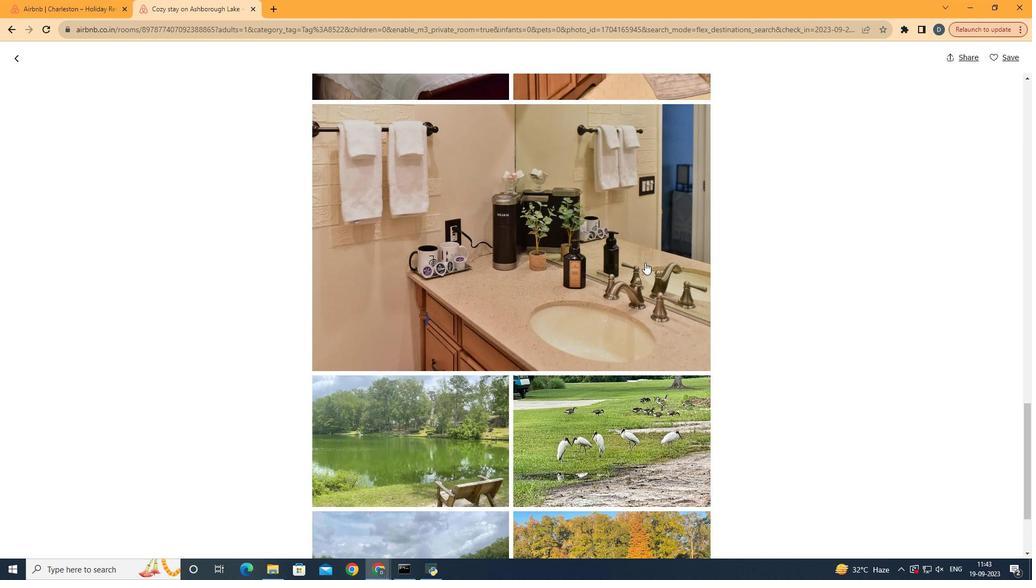 
Action: Mouse scrolled (645, 262) with delta (0, 0)
Screenshot: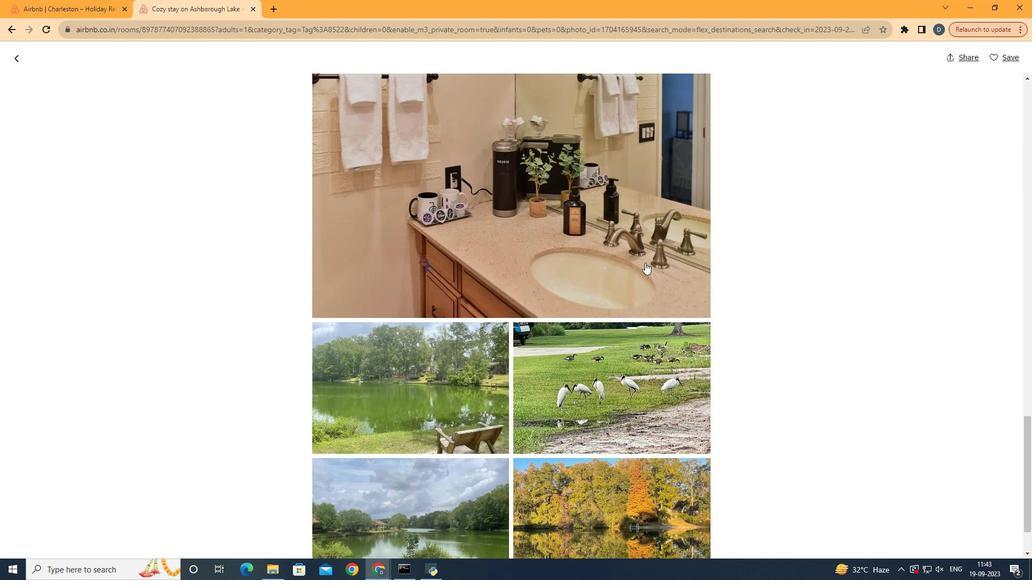 
Action: Mouse scrolled (645, 262) with delta (0, 0)
Screenshot: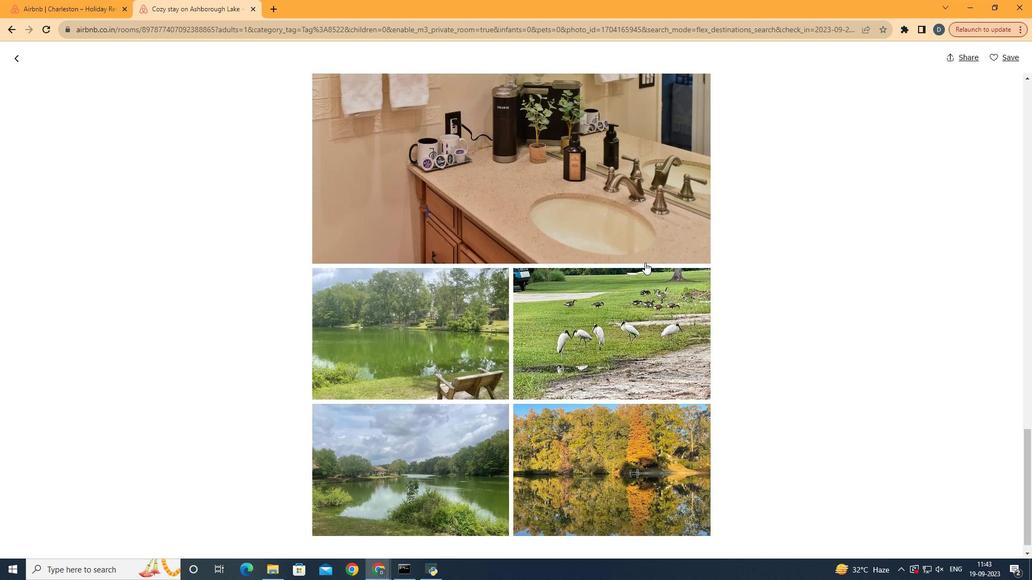 
Action: Mouse scrolled (645, 262) with delta (0, 0)
Screenshot: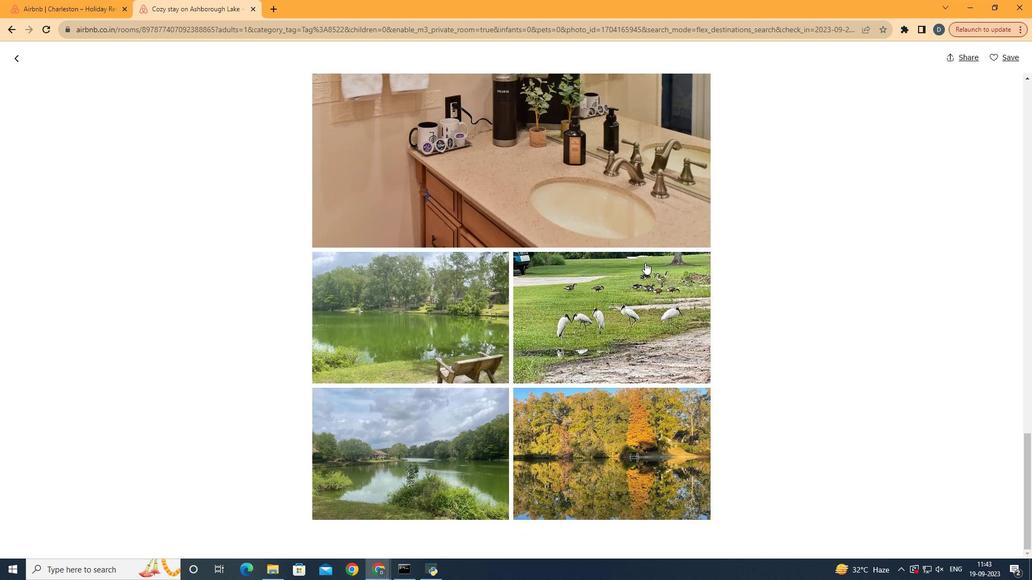 
Action: Mouse scrolled (645, 262) with delta (0, 0)
Screenshot: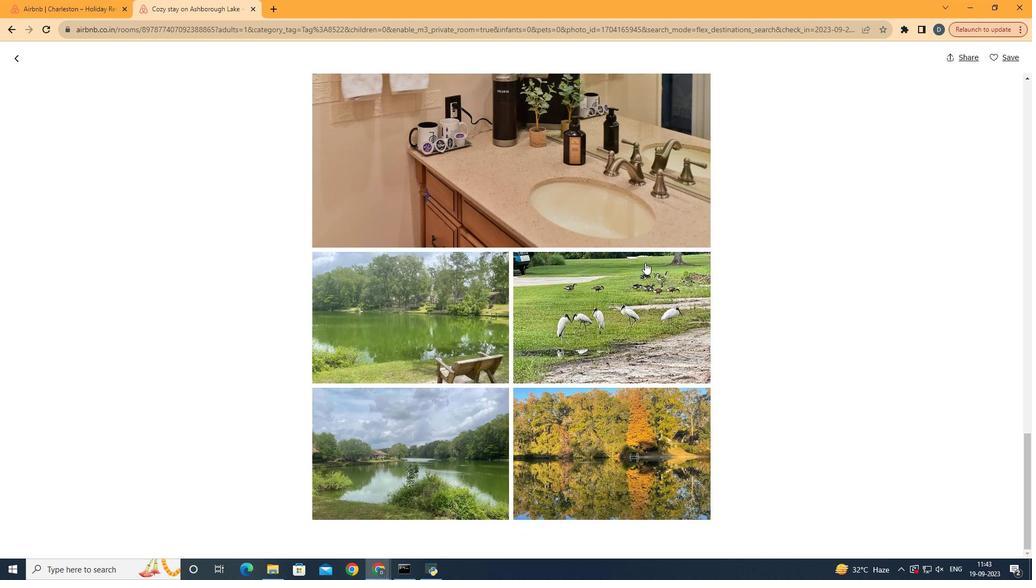 
Action: Mouse moved to (12, 55)
Screenshot: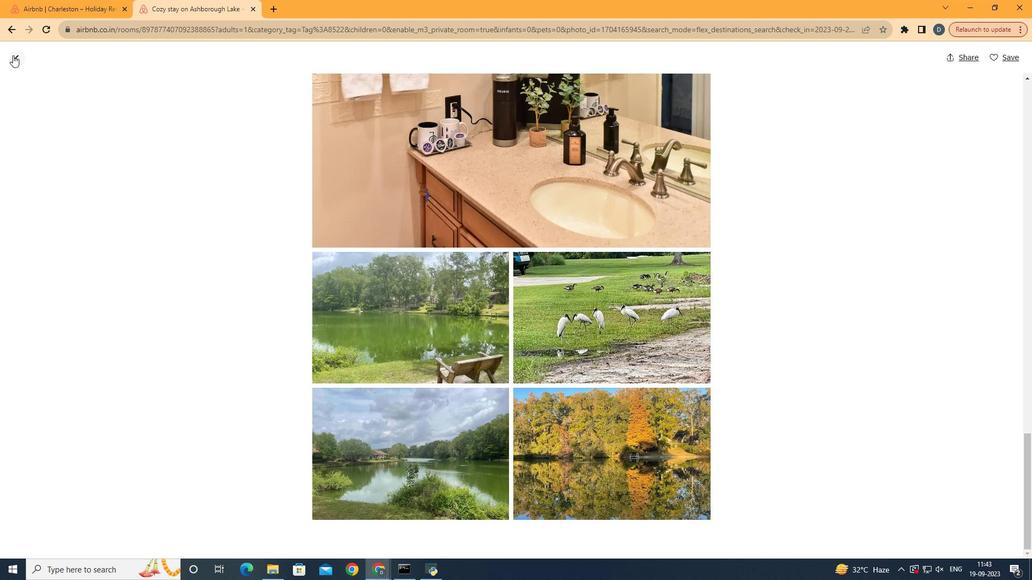 
Action: Mouse pressed left at (12, 55)
Screenshot: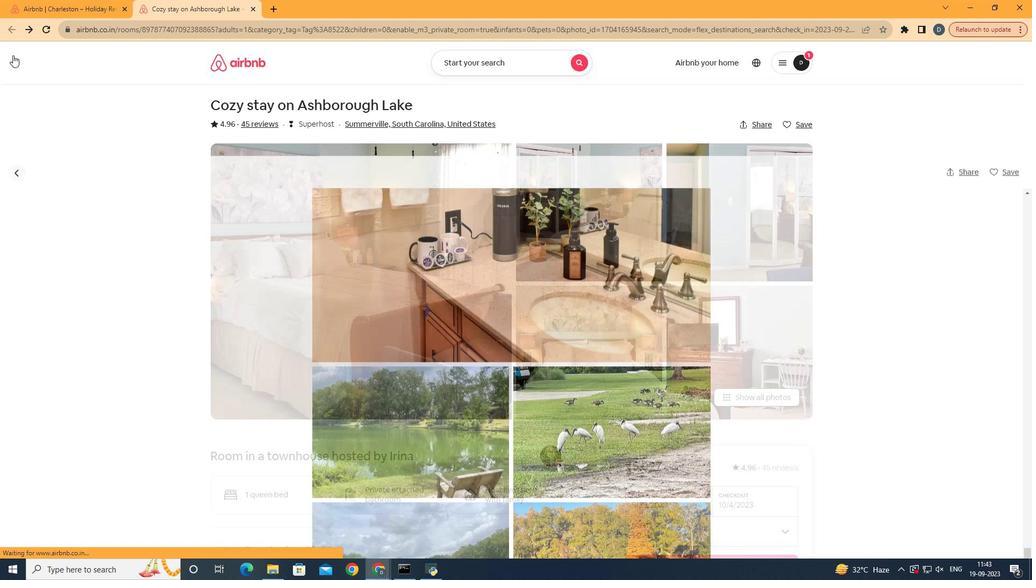 
Action: Mouse moved to (356, 359)
Screenshot: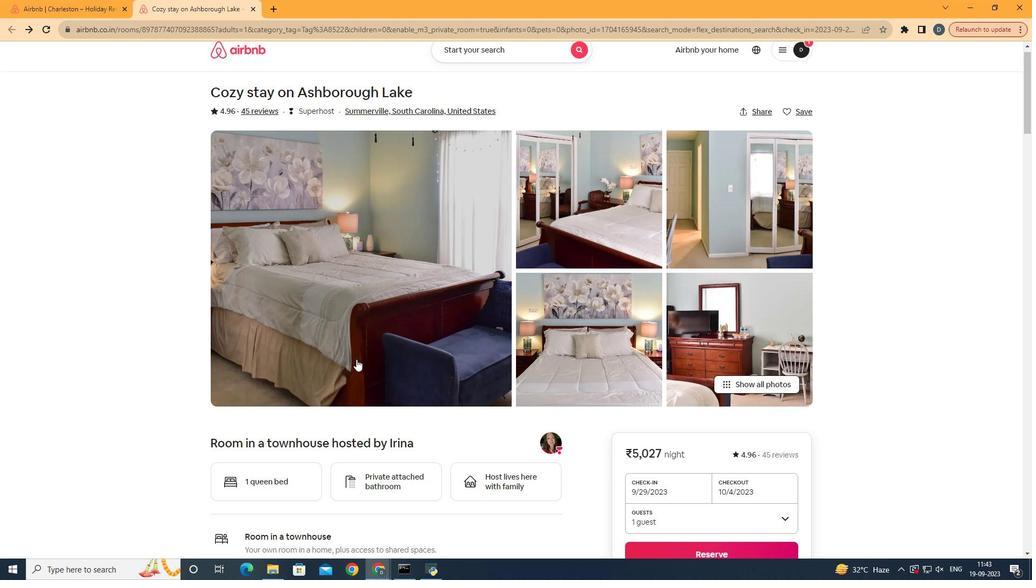 
Action: Mouse scrolled (356, 359) with delta (0, 0)
Screenshot: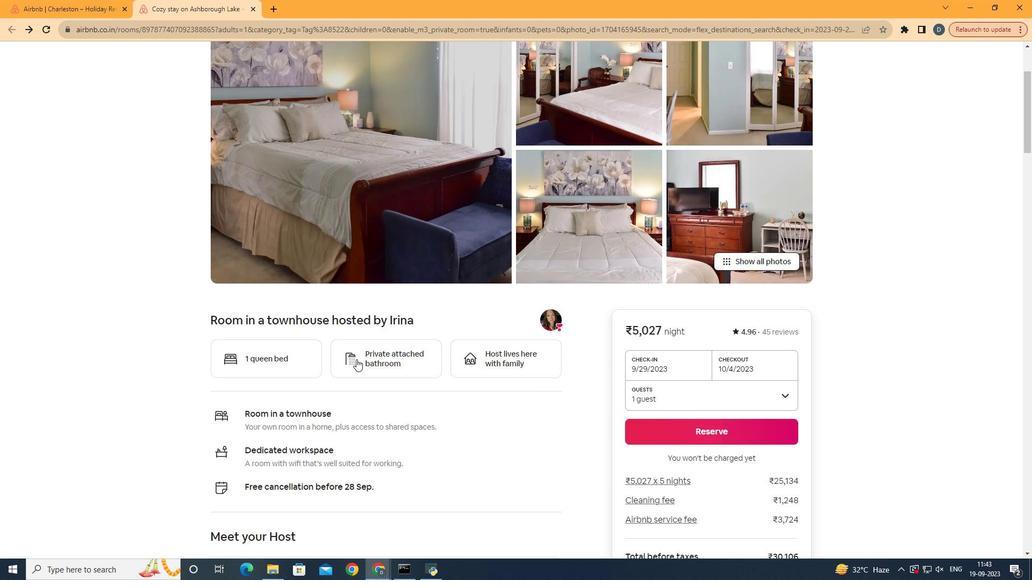 
Action: Mouse scrolled (356, 359) with delta (0, 0)
Screenshot: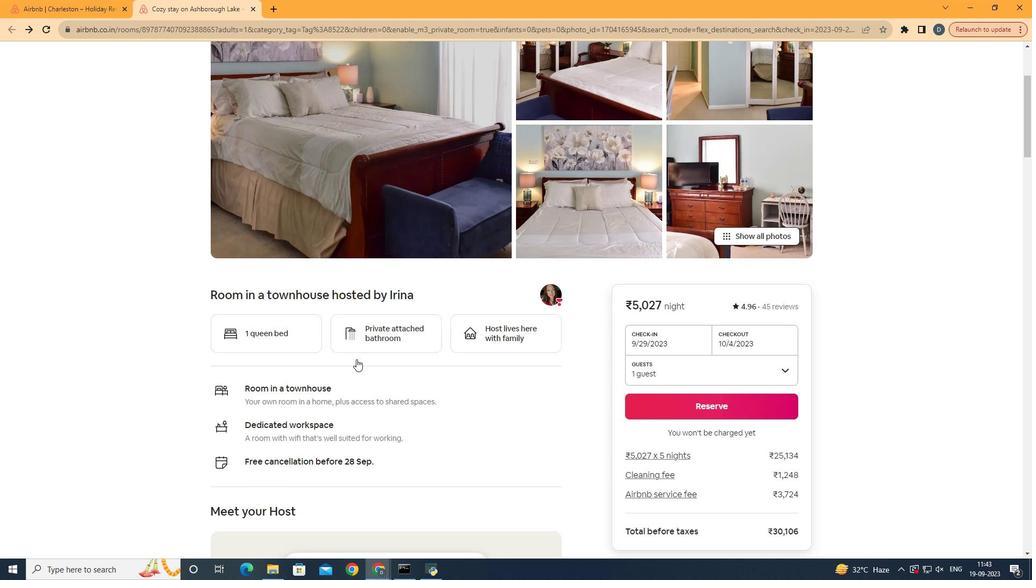 
Action: Mouse scrolled (356, 359) with delta (0, 0)
Screenshot: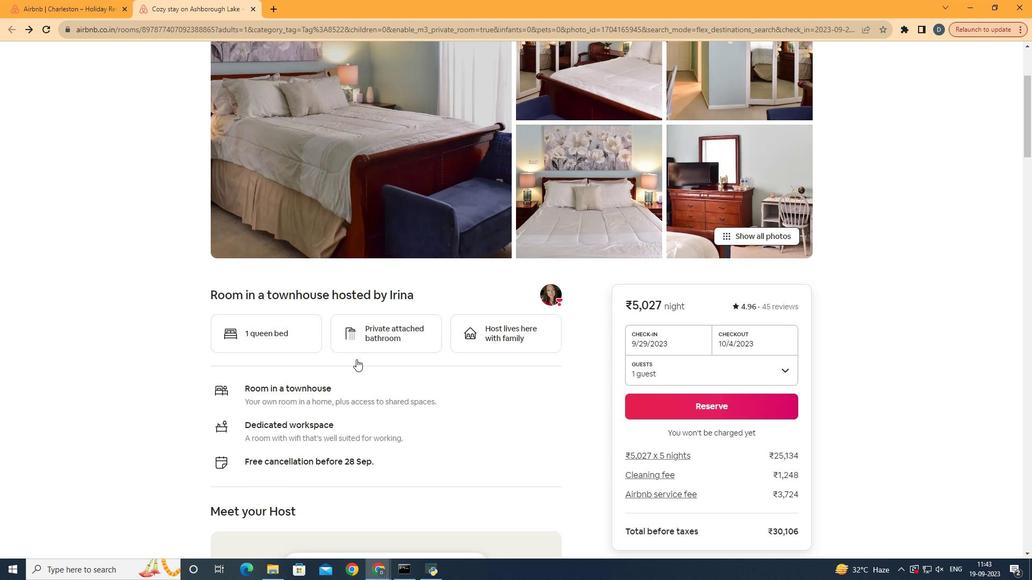 
Action: Mouse scrolled (356, 359) with delta (0, 0)
Screenshot: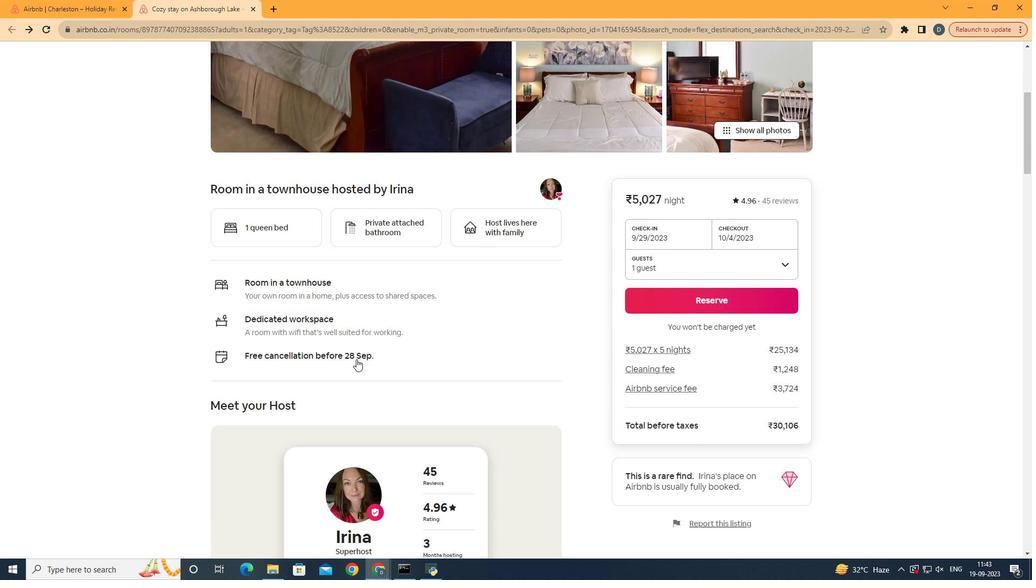 
Action: Mouse scrolled (356, 359) with delta (0, 0)
Screenshot: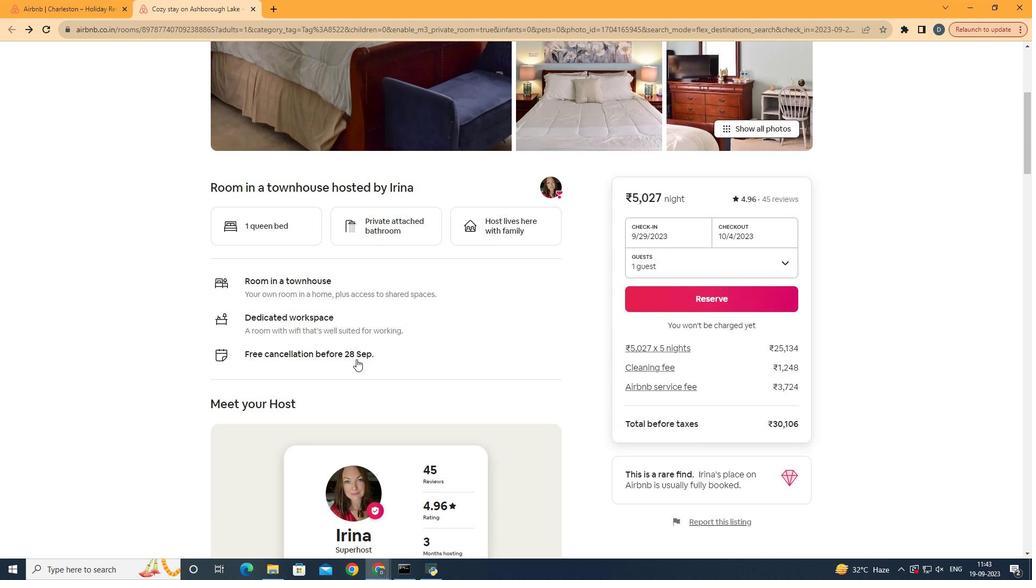 
Action: Mouse moved to (515, 256)
Screenshot: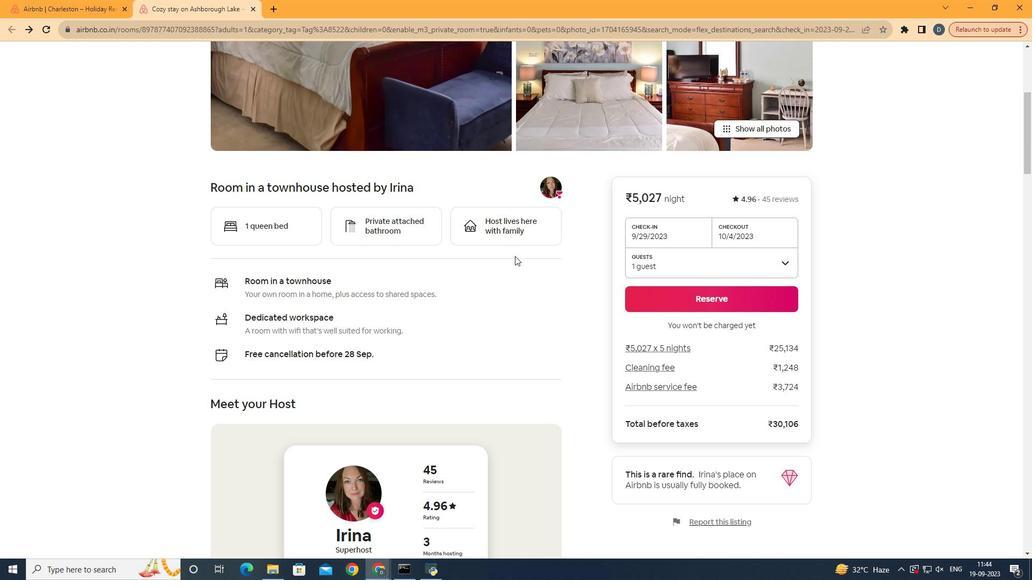 
Action: Mouse scrolled (515, 255) with delta (0, 0)
Screenshot: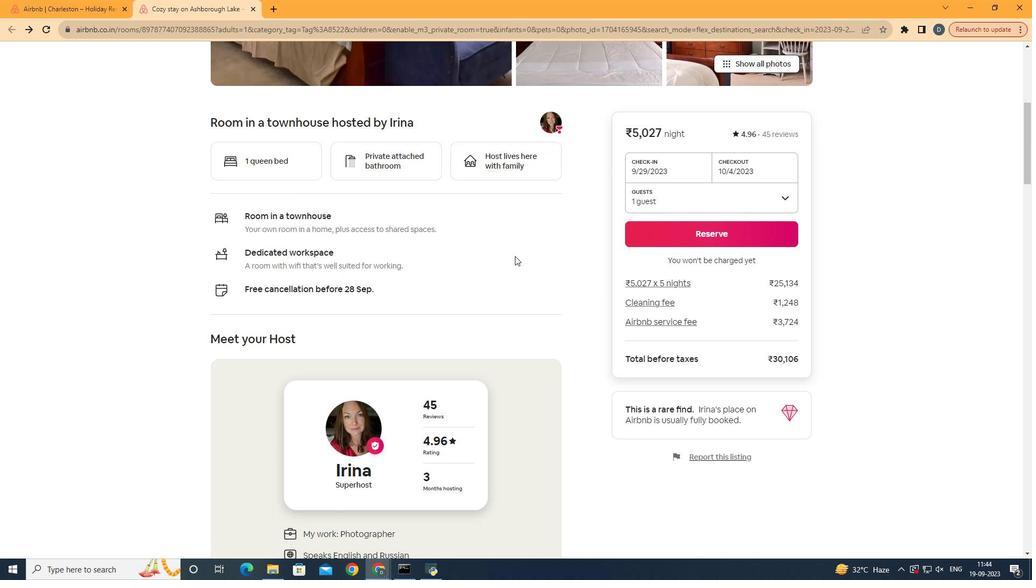 
Action: Mouse scrolled (515, 255) with delta (0, 0)
Screenshot: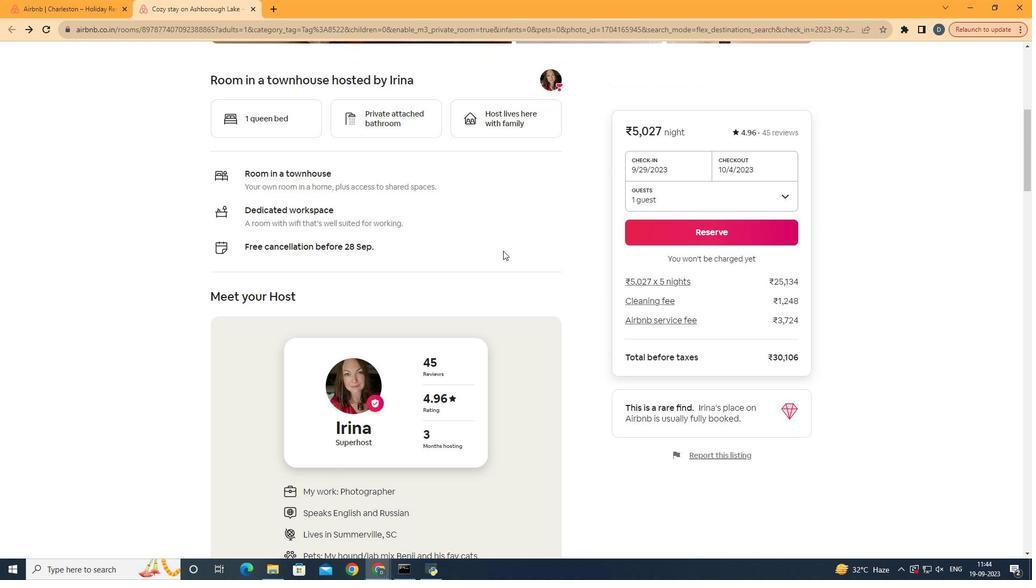 
Action: Mouse moved to (501, 250)
Screenshot: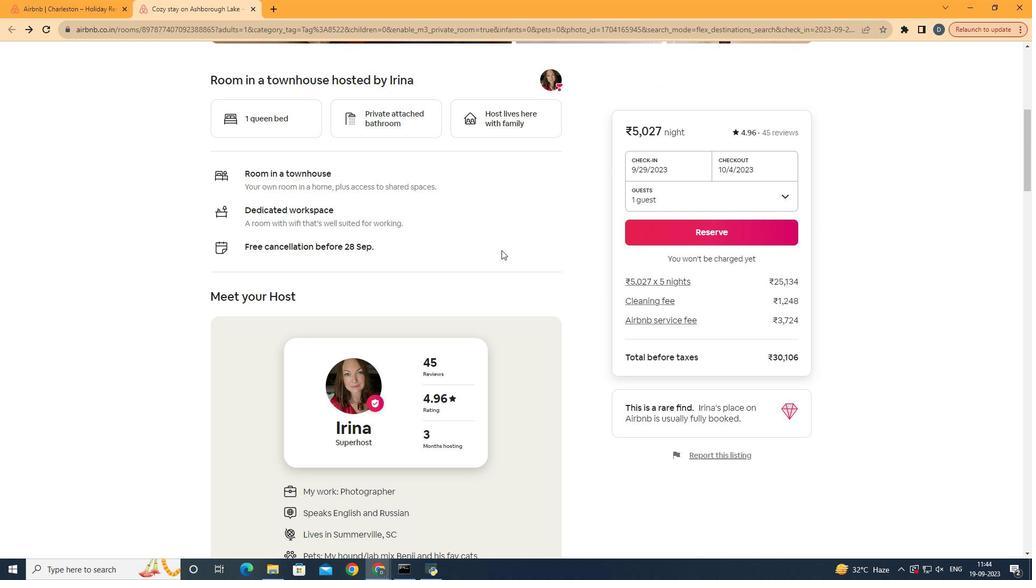 
Action: Mouse scrolled (501, 249) with delta (0, 0)
Screenshot: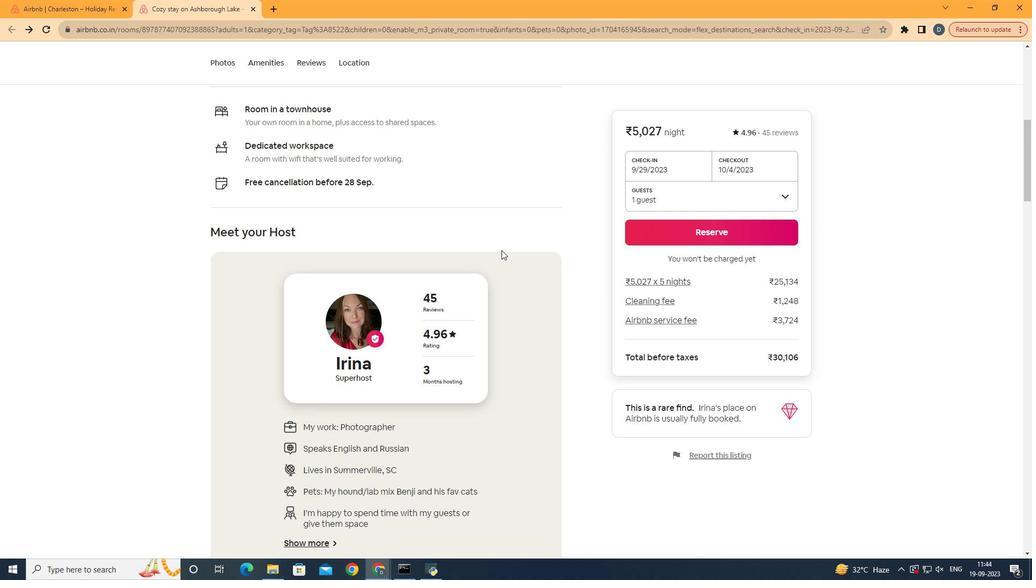 
Action: Mouse scrolled (501, 249) with delta (0, 0)
Screenshot: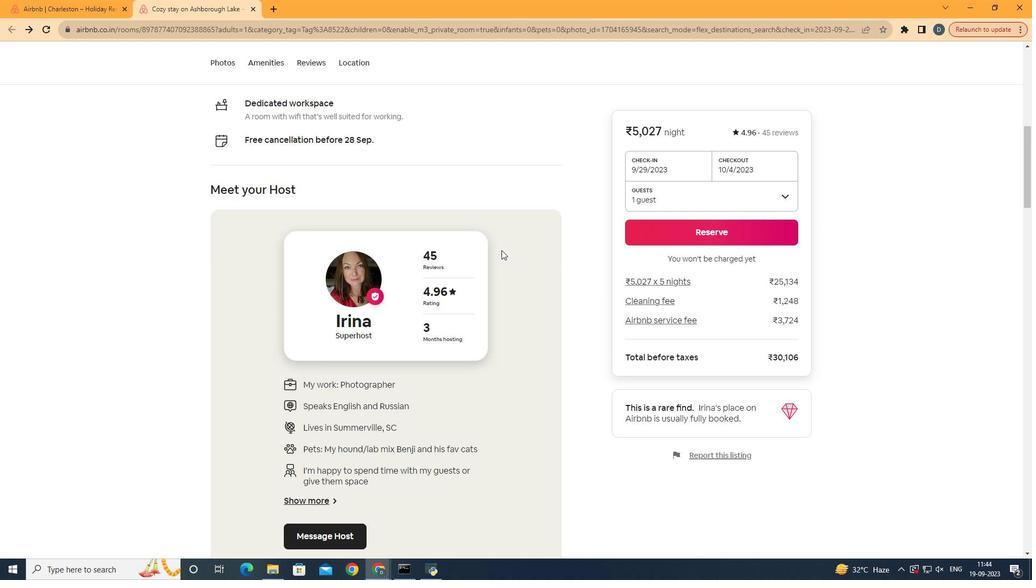
Action: Mouse scrolled (501, 249) with delta (0, 0)
Screenshot: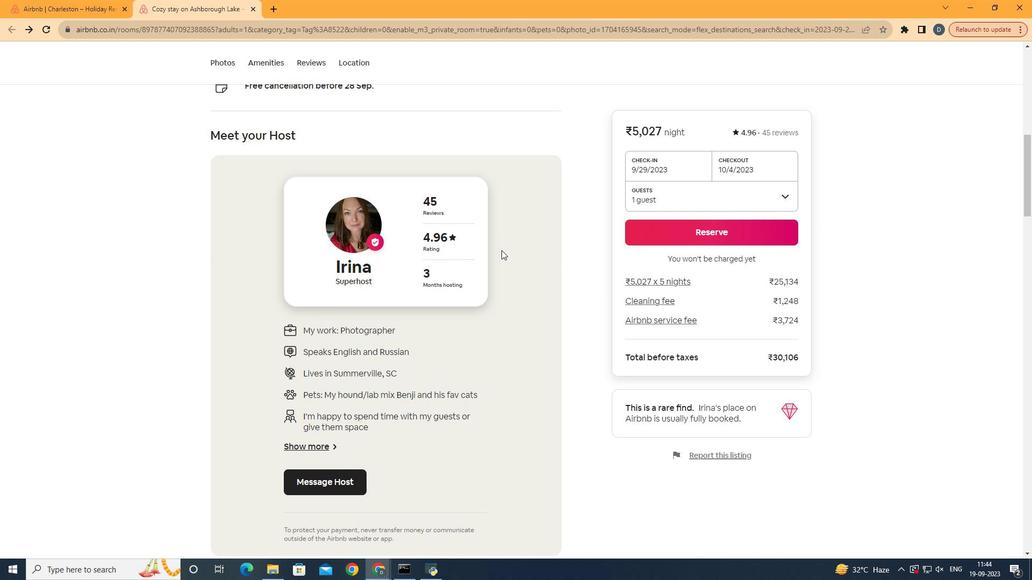 
Action: Mouse scrolled (501, 249) with delta (0, 0)
Screenshot: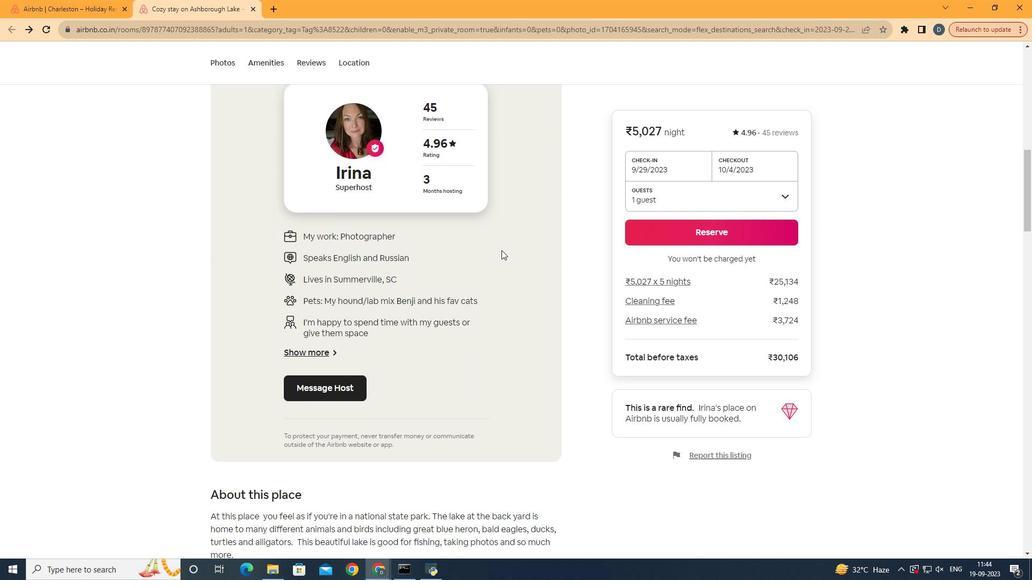 
Action: Mouse scrolled (501, 249) with delta (0, 0)
Screenshot: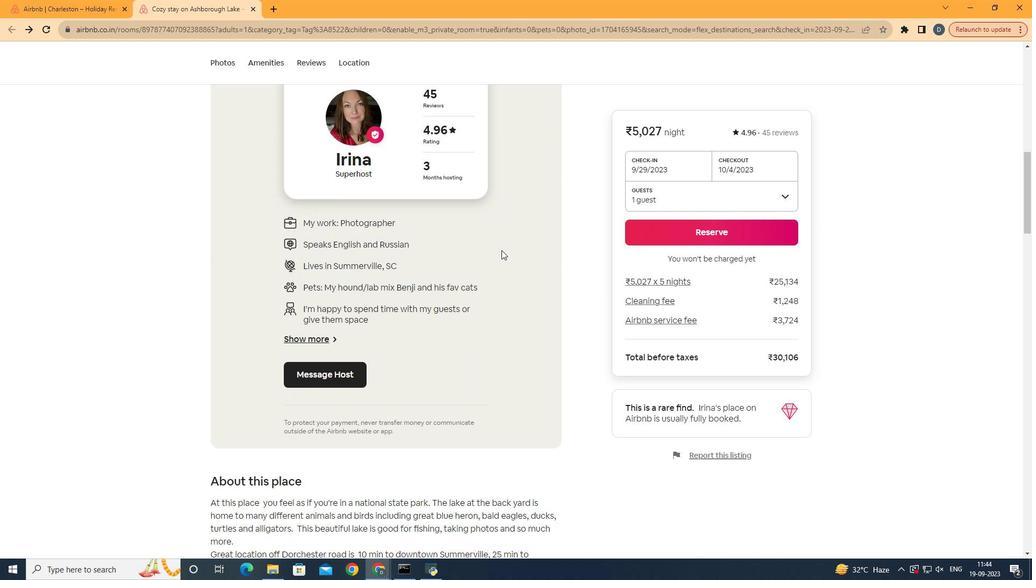 
Action: Mouse scrolled (501, 251) with delta (0, 0)
Screenshot: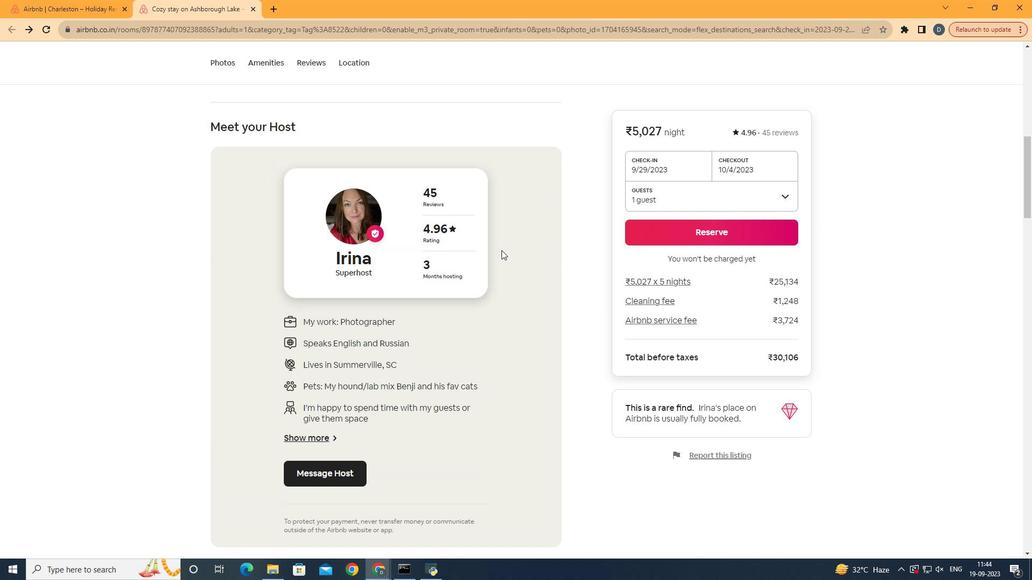 
Action: Mouse scrolled (501, 251) with delta (0, 0)
Screenshot: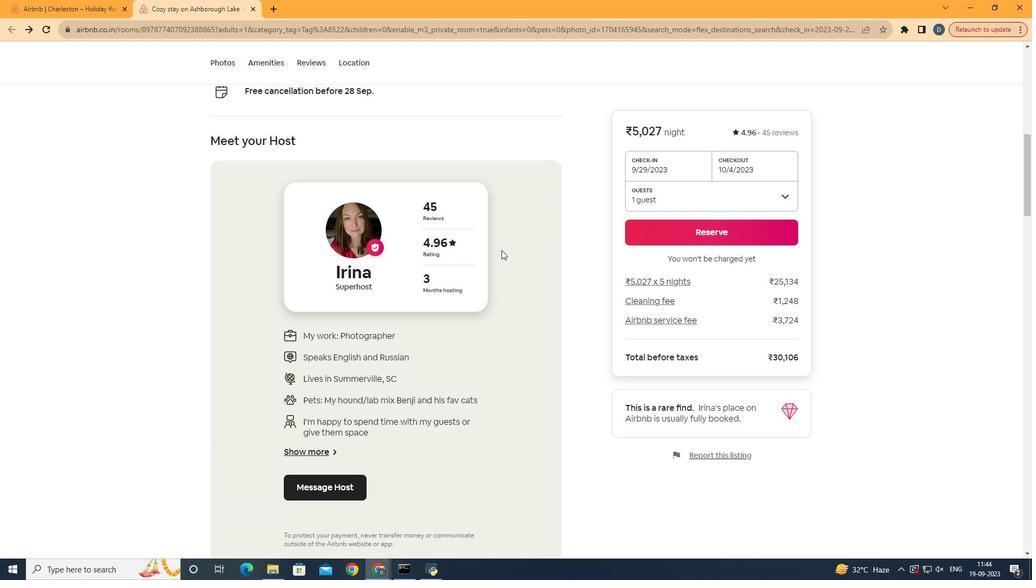 
Action: Mouse scrolled (501, 251) with delta (0, 0)
Screenshot: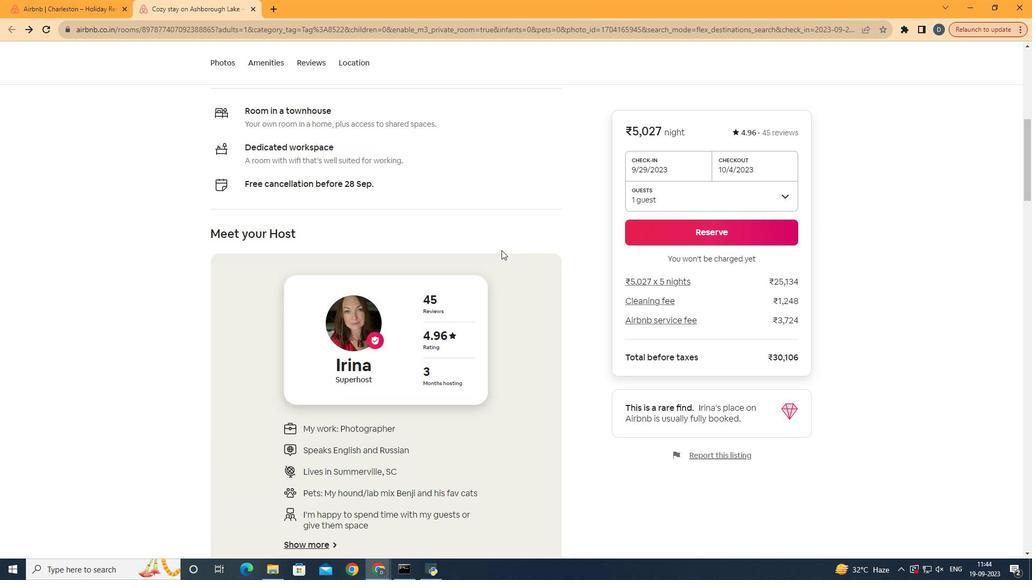 
Action: Mouse scrolled (501, 251) with delta (0, 0)
Screenshot: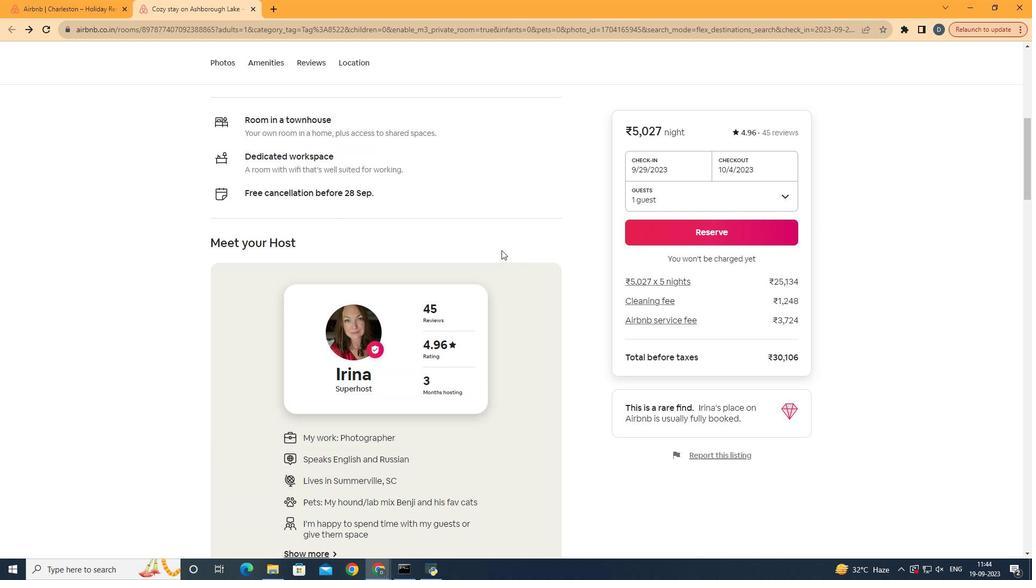 
Action: Mouse scrolled (501, 251) with delta (0, 0)
Screenshot: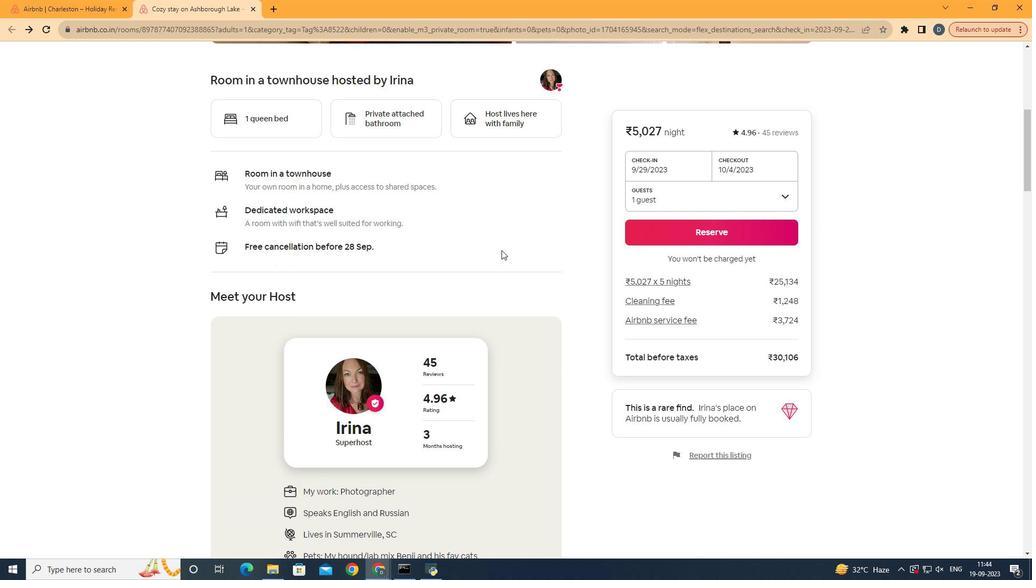 
Action: Mouse scrolled (501, 249) with delta (0, 0)
Screenshot: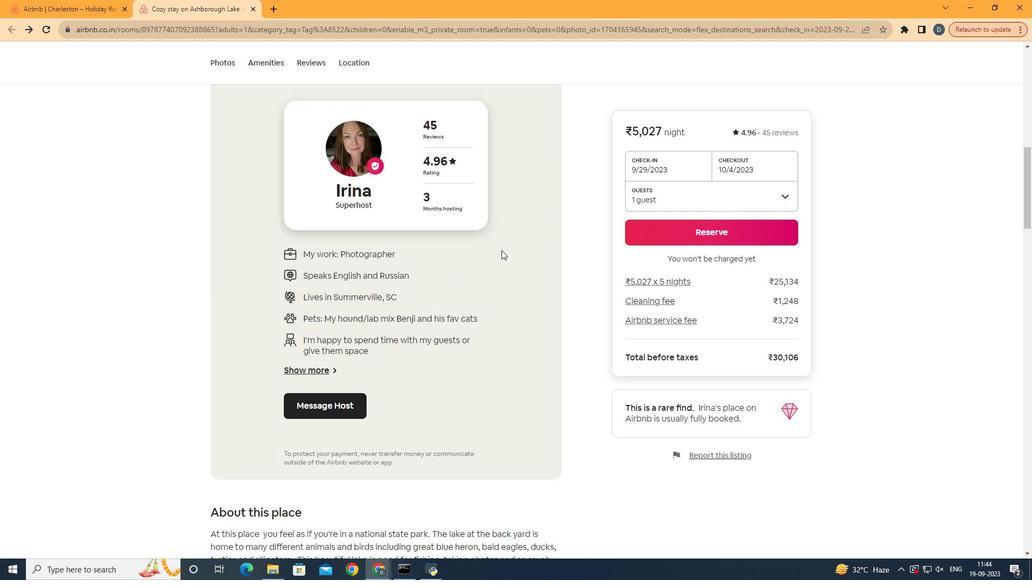 
Action: Mouse scrolled (501, 249) with delta (0, 0)
Screenshot: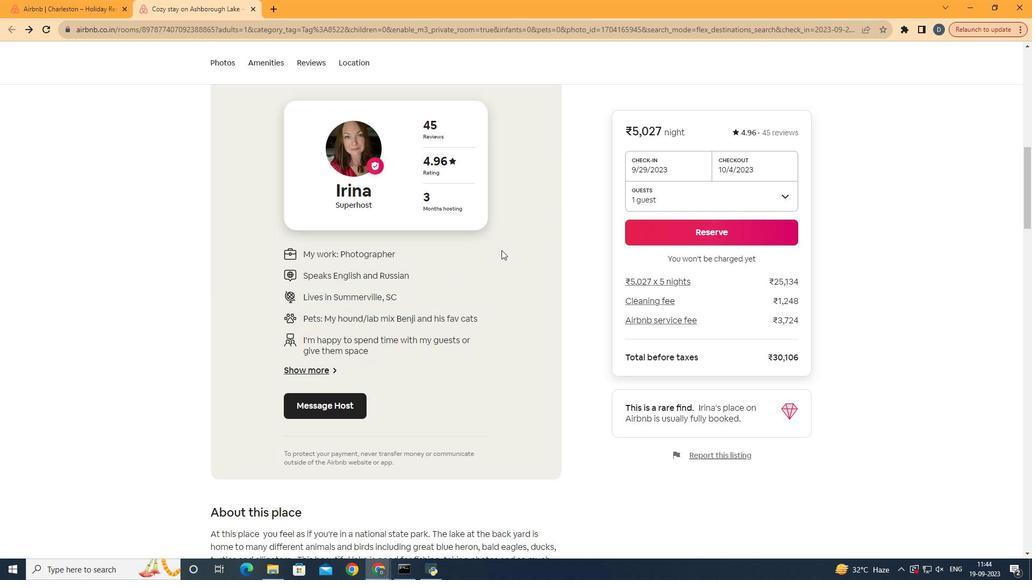 
Action: Mouse scrolled (501, 249) with delta (0, 0)
Screenshot: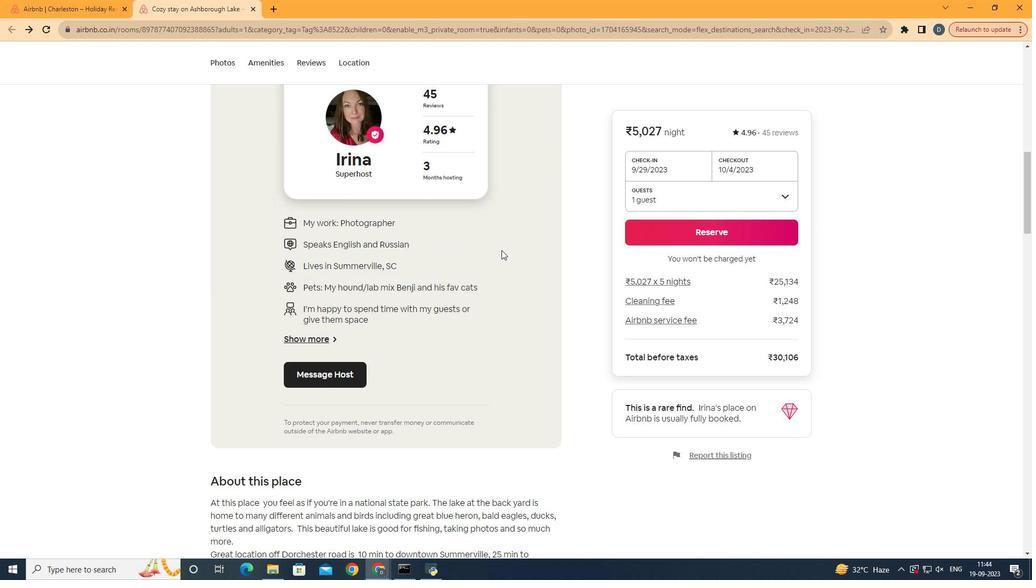
Action: Mouse scrolled (501, 249) with delta (0, 0)
Screenshot: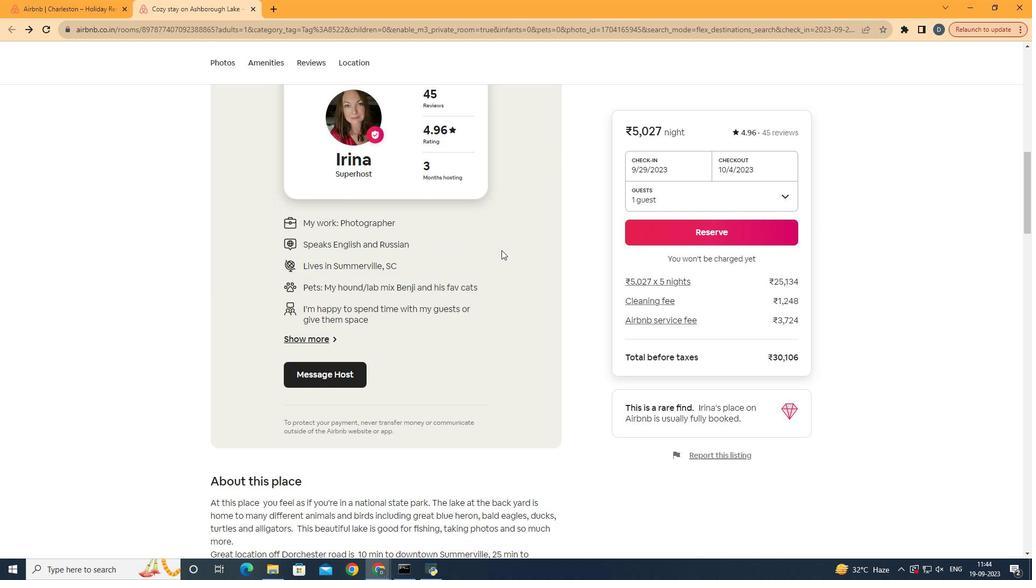 
Action: Mouse scrolled (501, 249) with delta (0, 0)
Screenshot: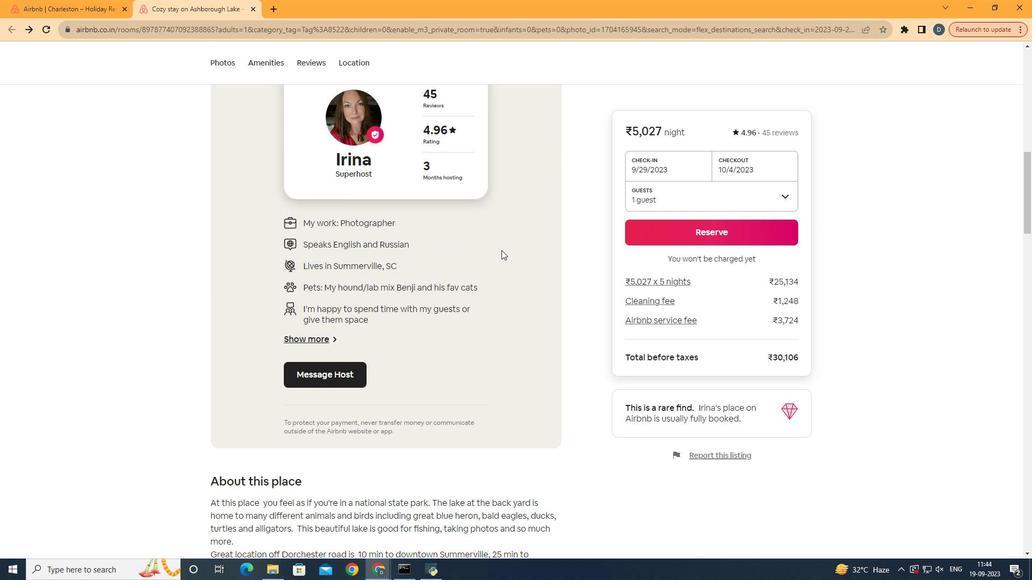 
Action: Mouse scrolled (501, 249) with delta (0, 0)
Screenshot: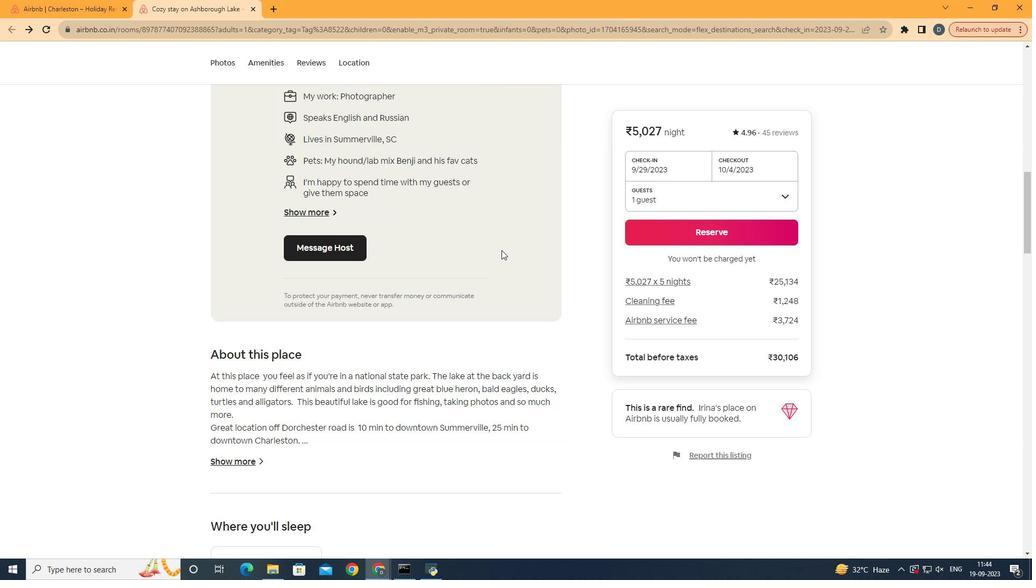 
Action: Mouse scrolled (501, 249) with delta (0, 0)
Screenshot: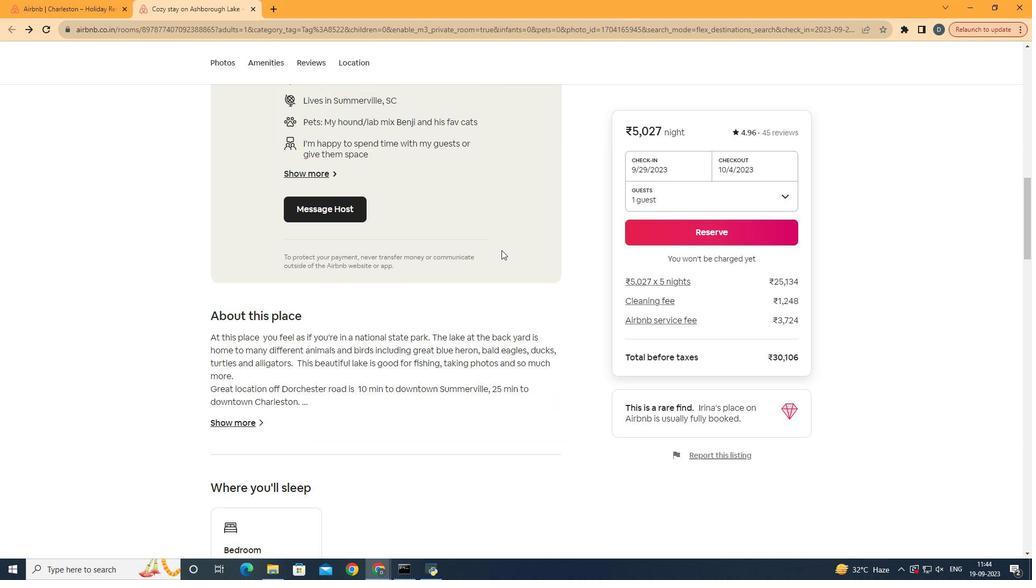 
Action: Mouse scrolled (501, 249) with delta (0, 0)
Screenshot: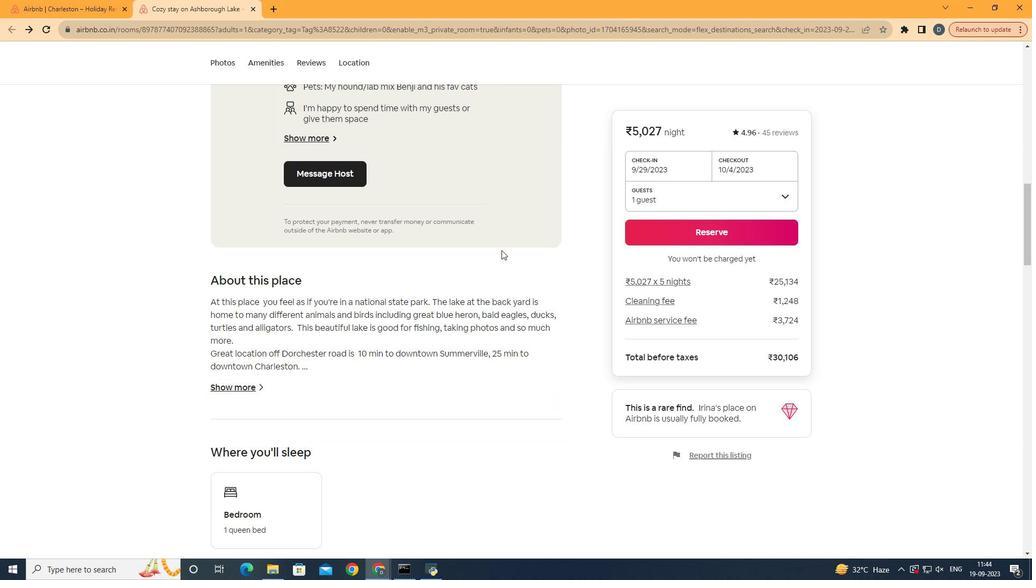 
Action: Mouse scrolled (501, 249) with delta (0, 0)
Screenshot: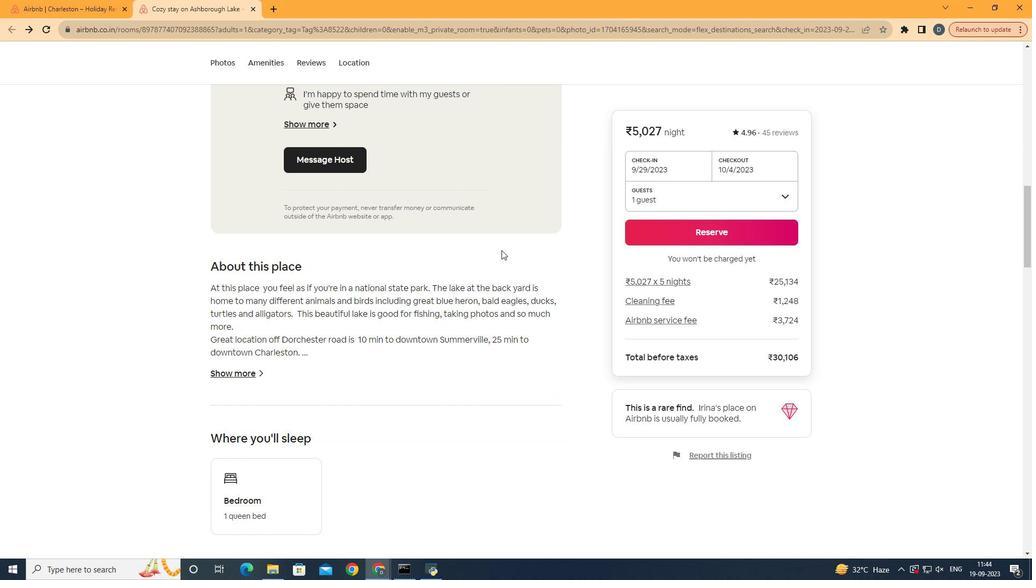 
Action: Mouse scrolled (501, 249) with delta (0, 0)
Screenshot: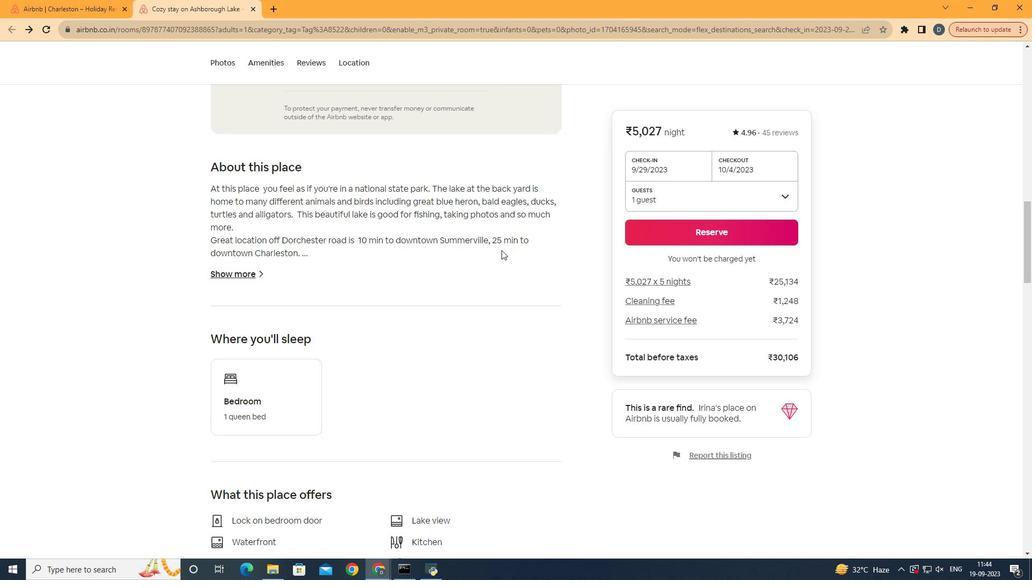 
Action: Mouse scrolled (501, 249) with delta (0, 0)
Screenshot: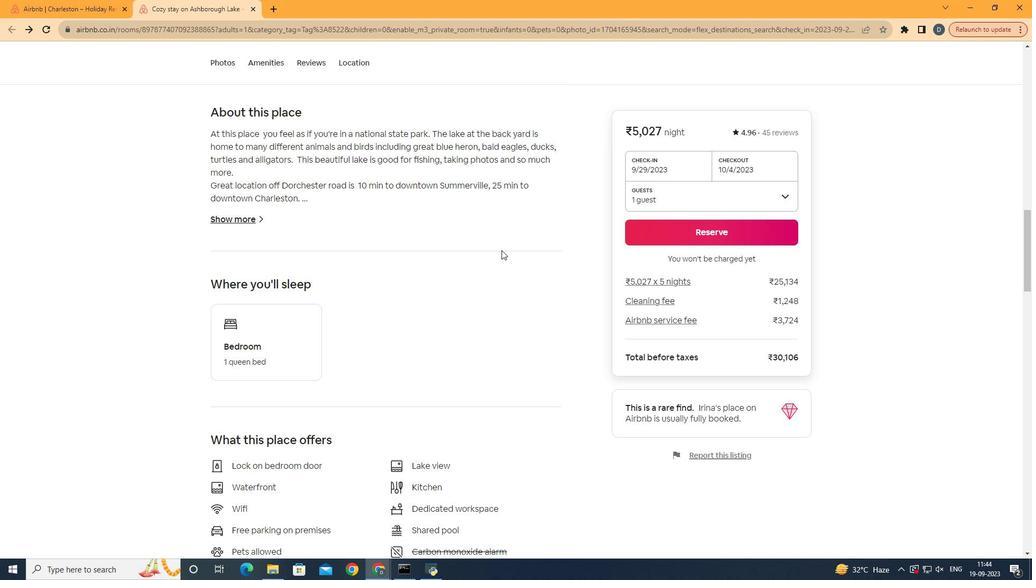 
Action: Mouse scrolled (501, 249) with delta (0, 0)
Screenshot: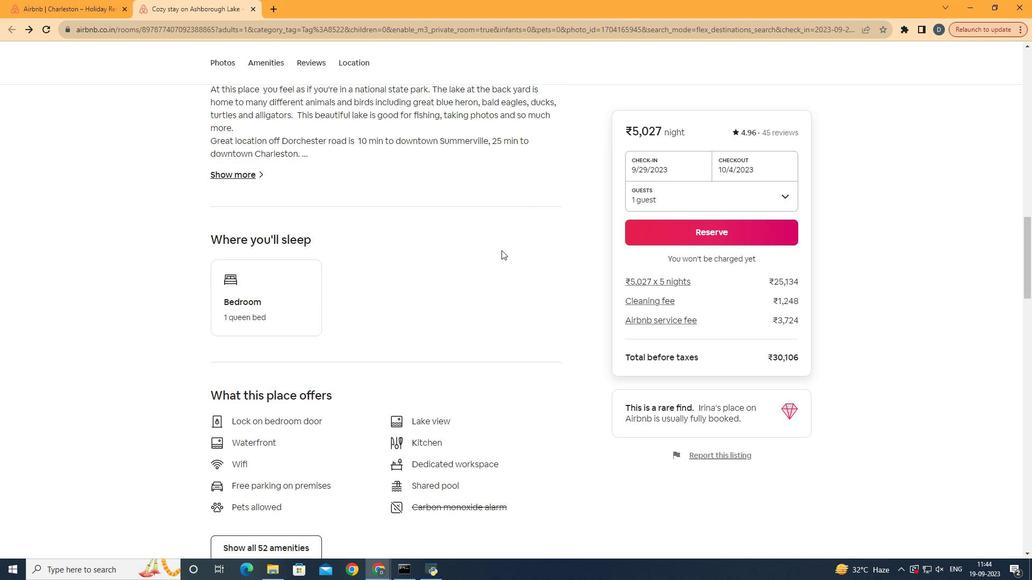 
Action: Mouse scrolled (501, 249) with delta (0, 0)
Screenshot: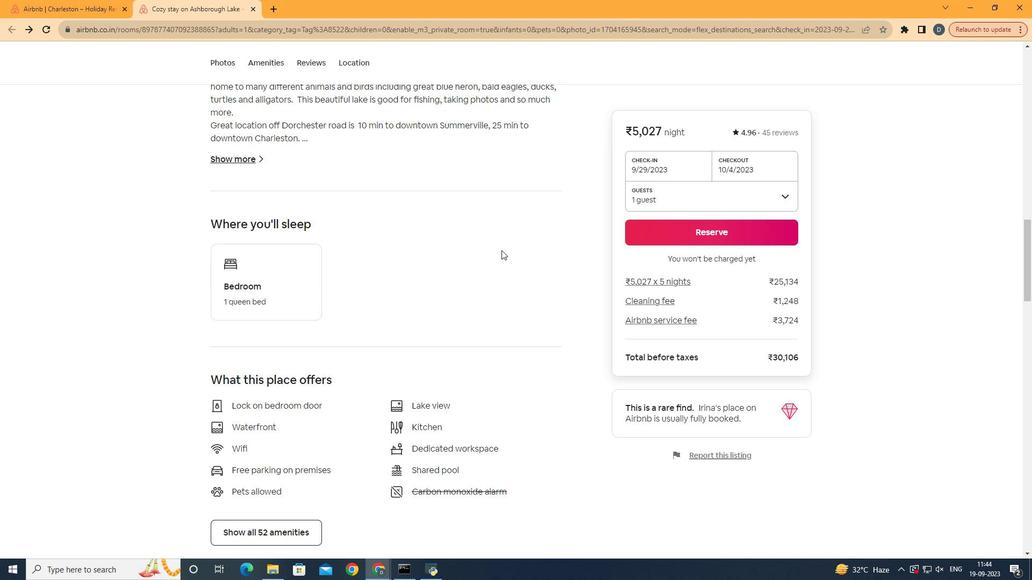 
Action: Mouse scrolled (501, 251) with delta (0, 0)
Screenshot: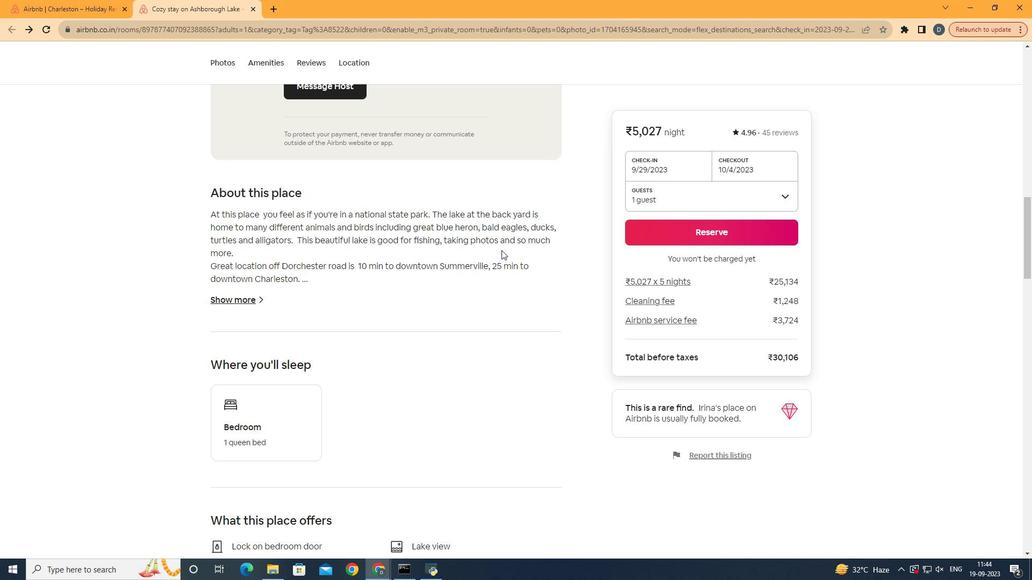 
Action: Mouse scrolled (501, 251) with delta (0, 0)
Screenshot: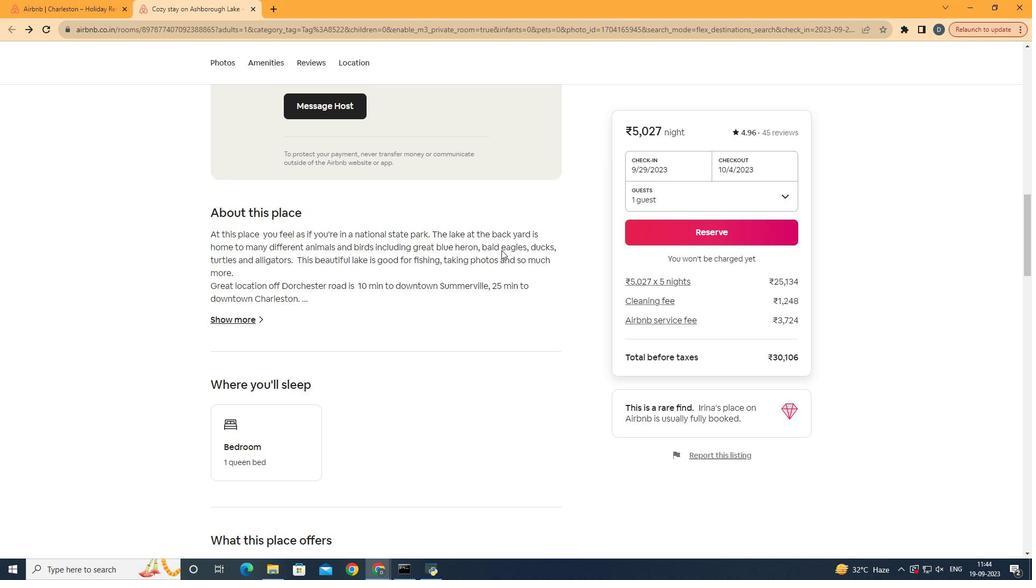 
Action: Mouse scrolled (501, 251) with delta (0, 0)
Screenshot: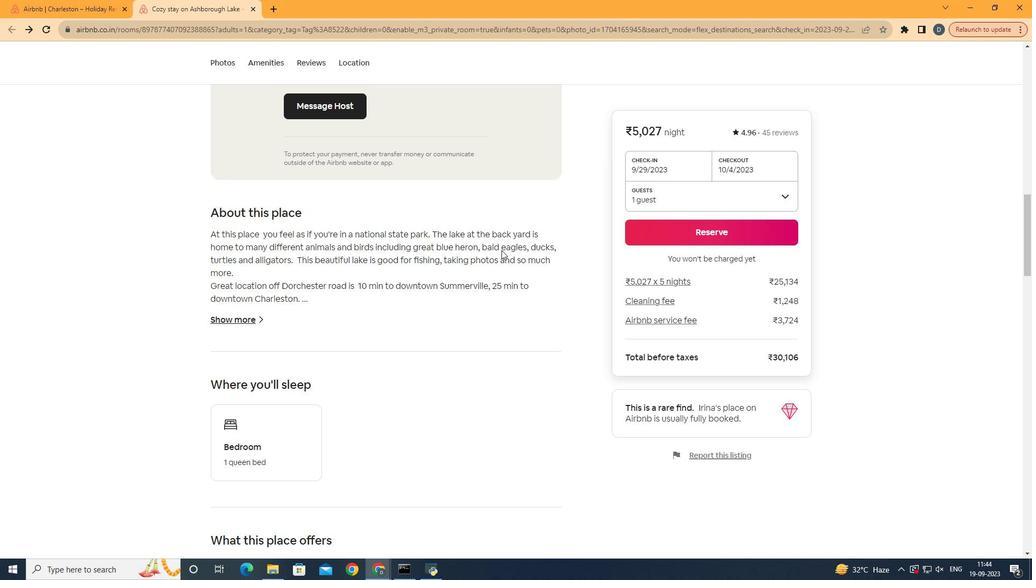 
Action: Mouse moved to (241, 324)
Screenshot: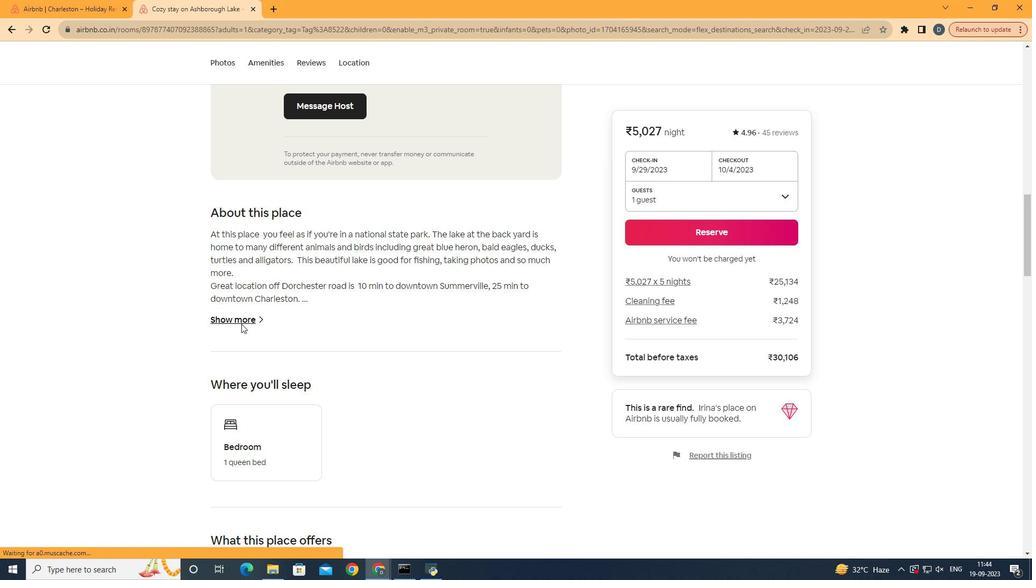 
Action: Mouse pressed left at (241, 324)
Screenshot: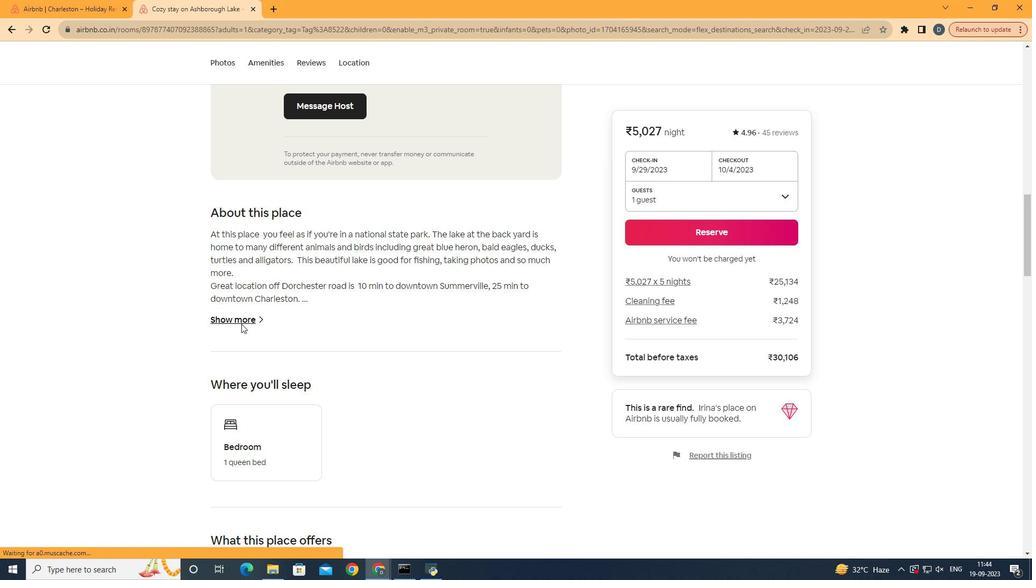 
Action: Mouse moved to (481, 432)
Screenshot: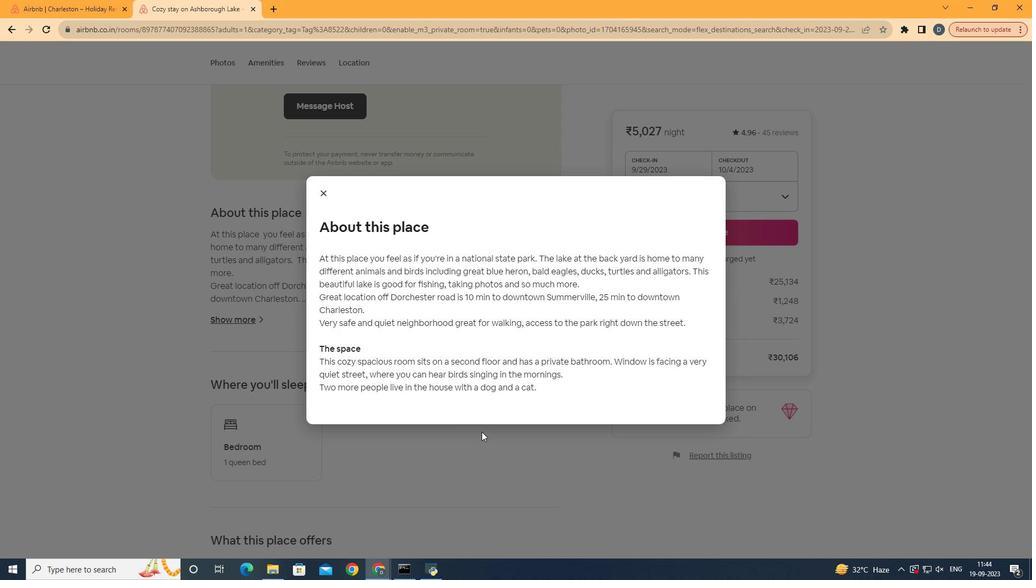 
Action: Mouse pressed left at (481, 432)
Screenshot: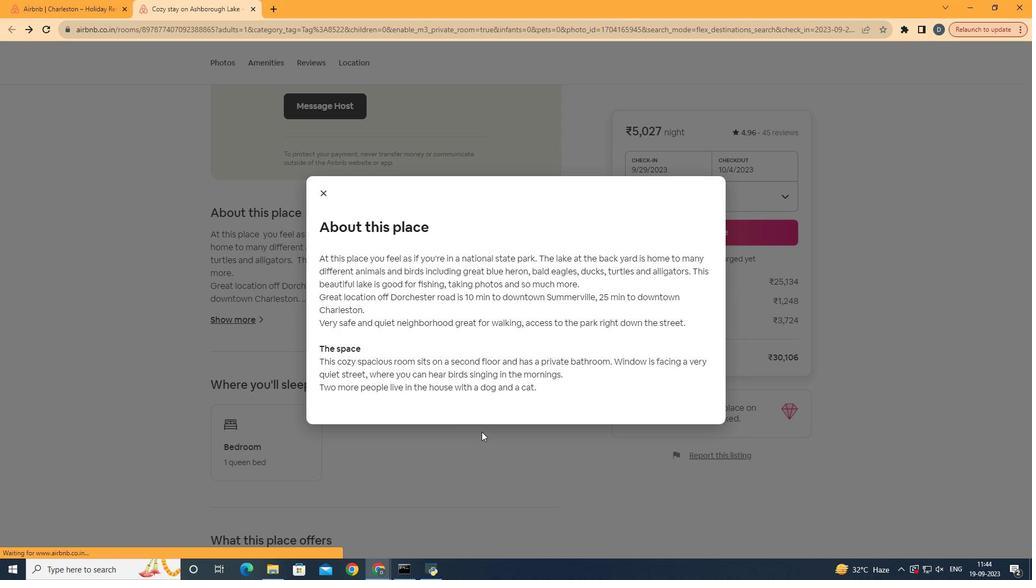 
Action: Mouse moved to (453, 355)
Screenshot: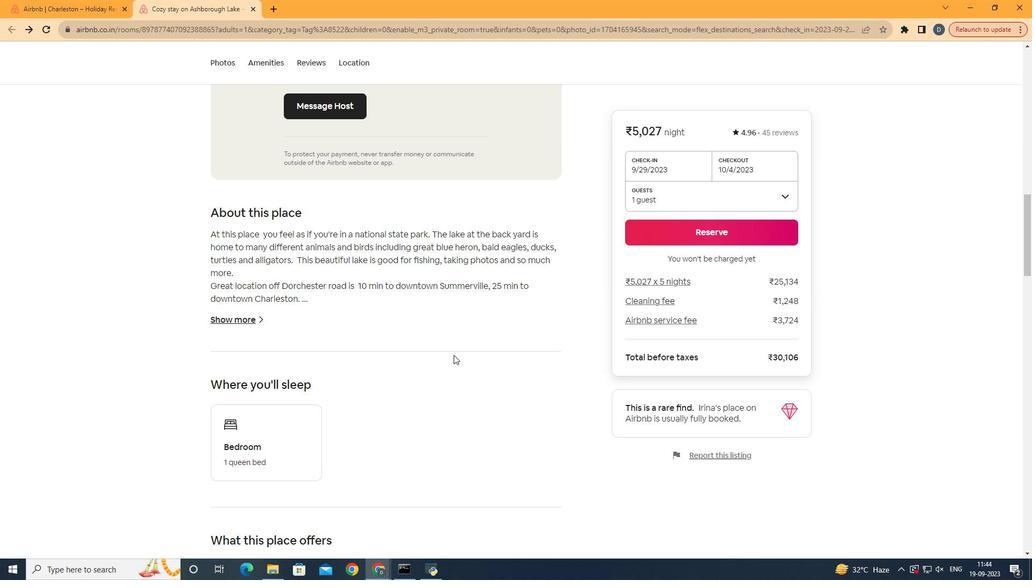 
Action: Mouse scrolled (453, 354) with delta (0, 0)
Screenshot: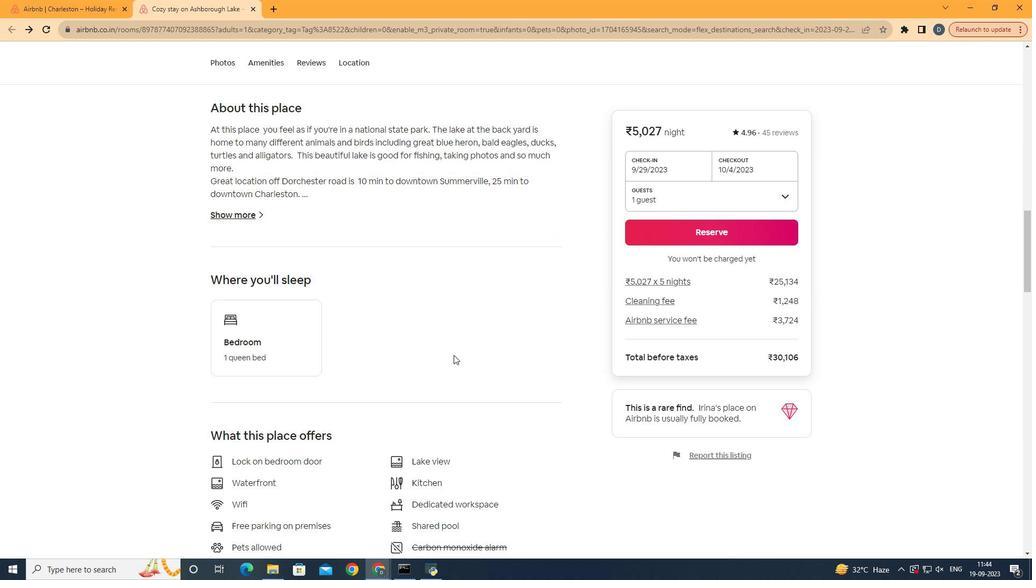 
Action: Mouse scrolled (453, 354) with delta (0, 0)
Screenshot: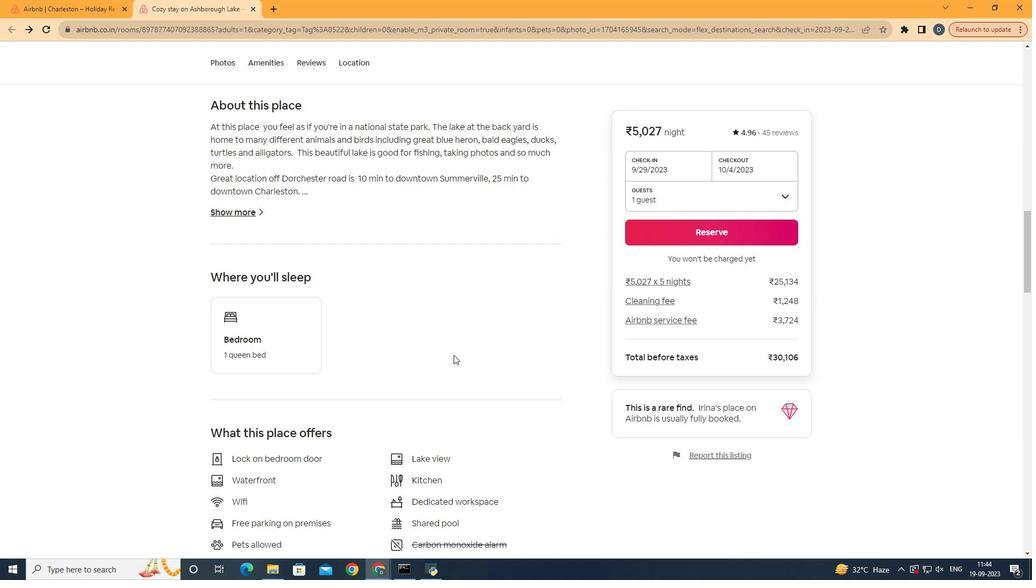 
Action: Mouse scrolled (453, 354) with delta (0, 0)
Screenshot: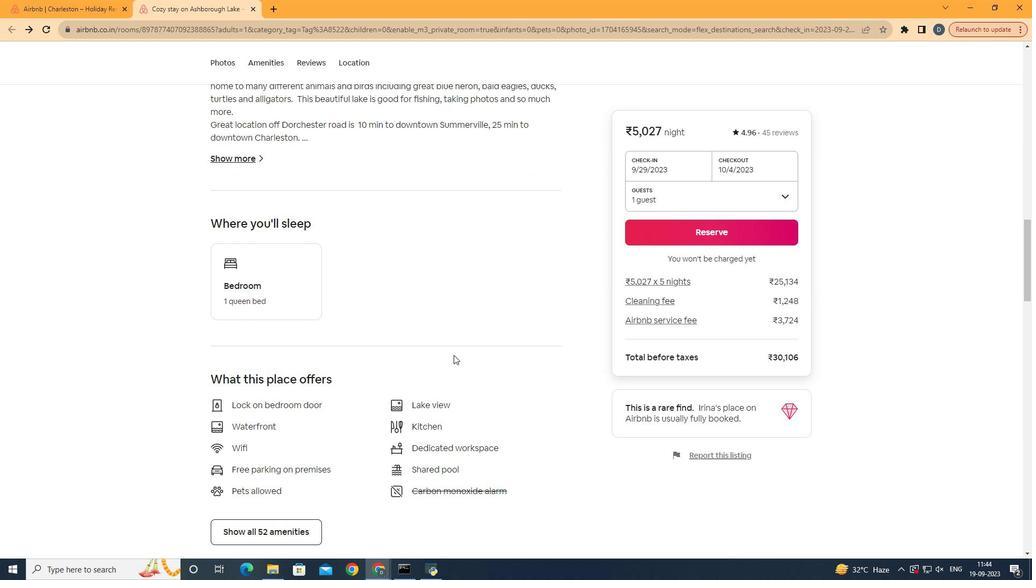 
Action: Mouse scrolled (453, 354) with delta (0, 0)
Screenshot: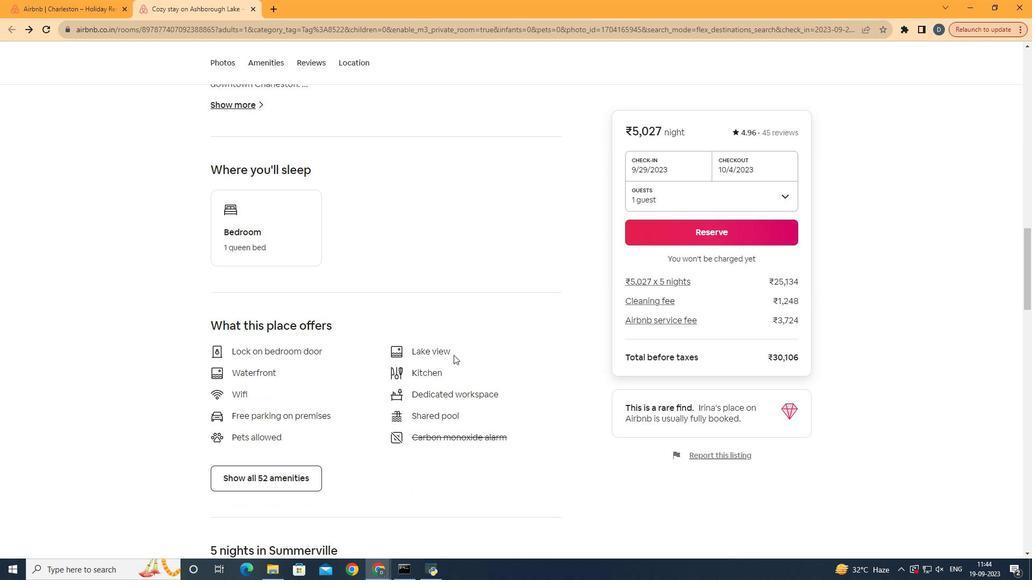 
Action: Mouse moved to (249, 468)
Screenshot: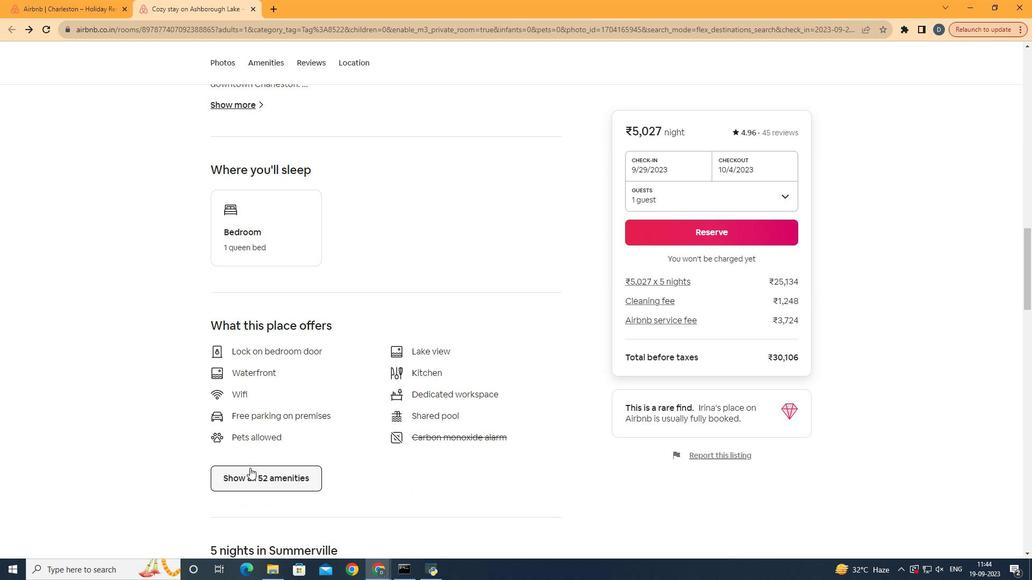 
Action: Mouse pressed left at (249, 468)
Screenshot: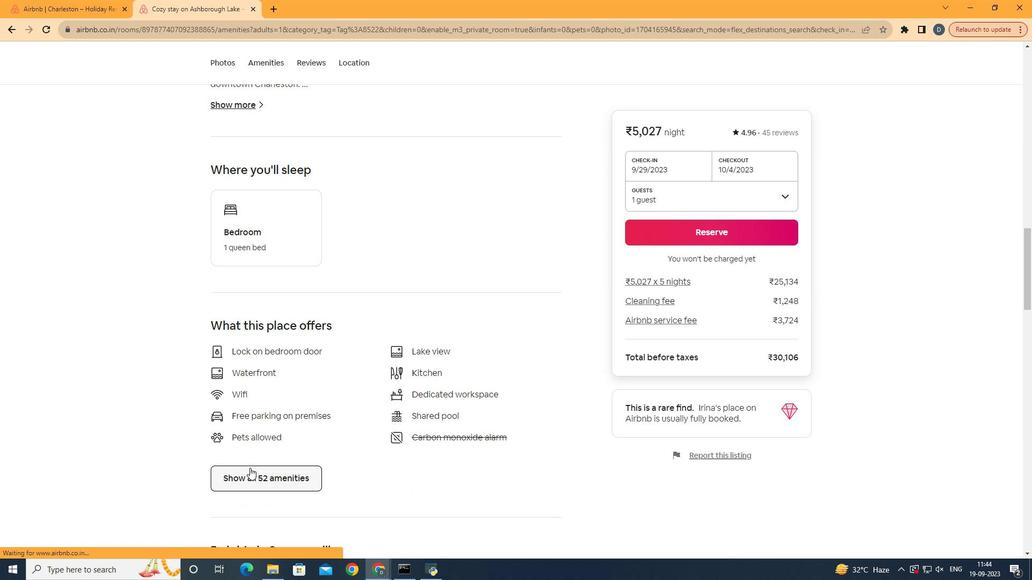 
Action: Mouse moved to (367, 262)
Screenshot: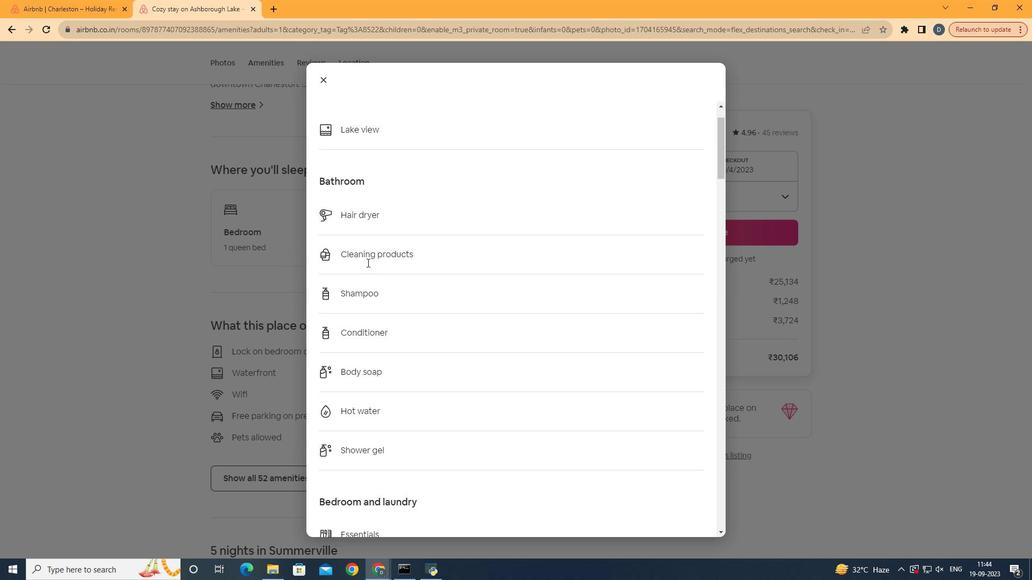 
Action: Mouse scrolled (367, 262) with delta (0, 0)
Screenshot: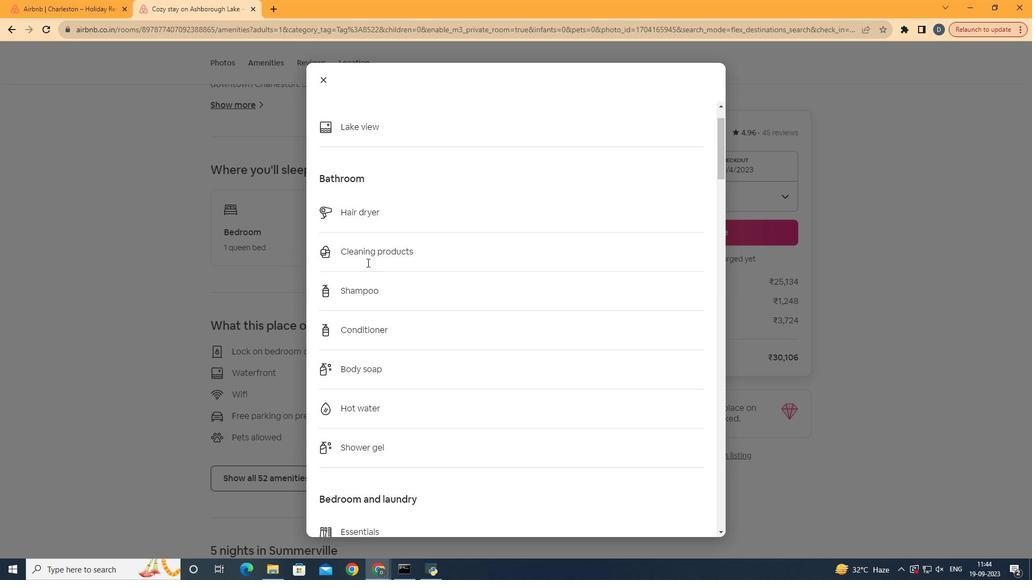
Action: Mouse scrolled (367, 262) with delta (0, 0)
Screenshot: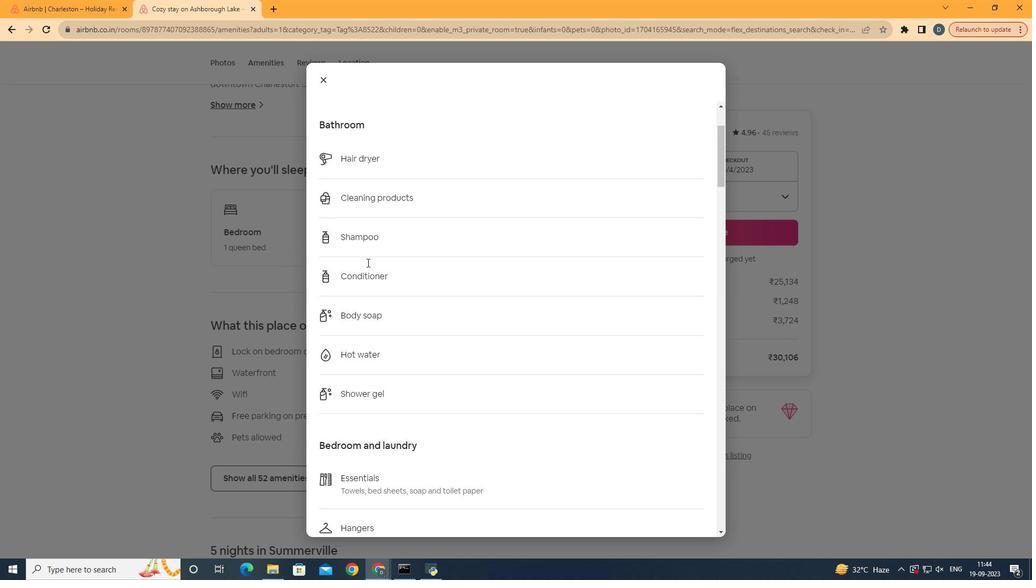 
Action: Mouse moved to (393, 358)
Screenshot: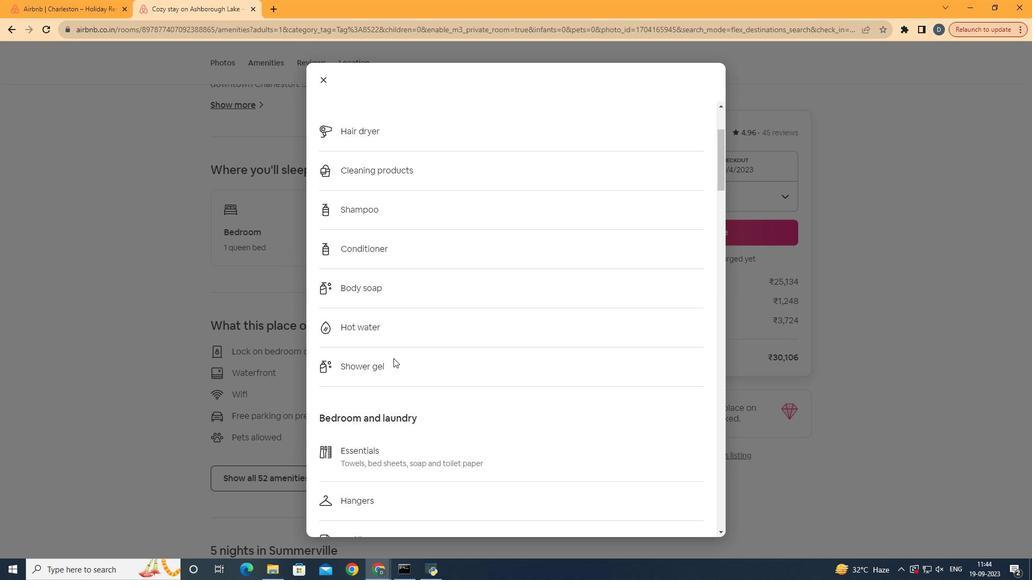 
Action: Mouse scrolled (393, 358) with delta (0, 0)
Screenshot: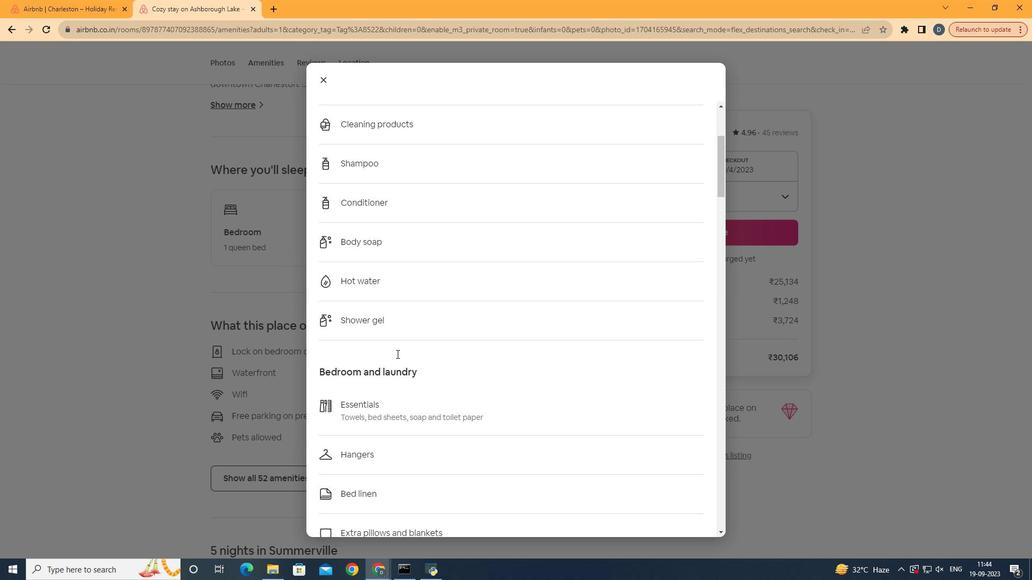 
Action: Mouse scrolled (393, 358) with delta (0, 0)
Screenshot: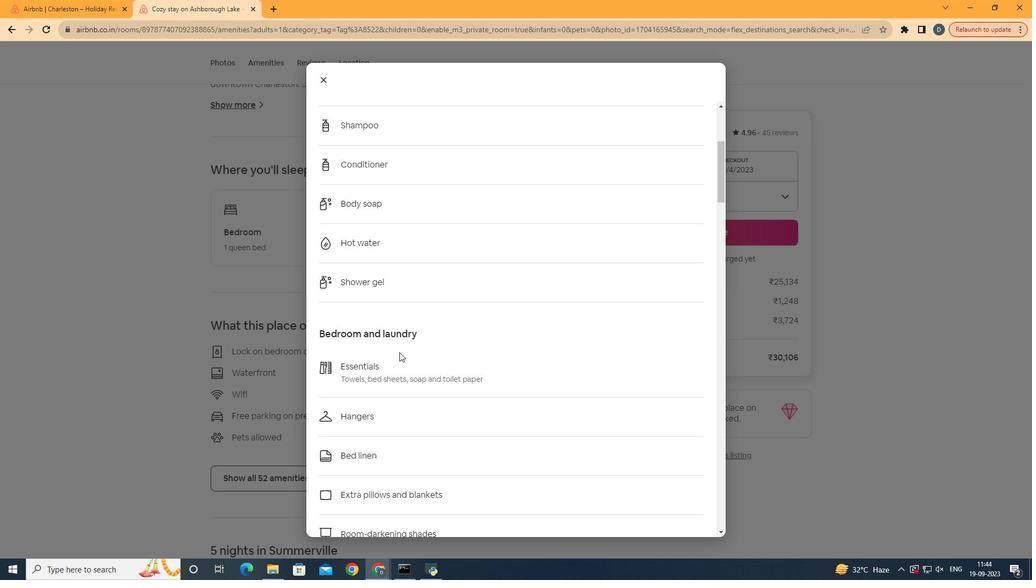 
Action: Mouse moved to (399, 352)
Screenshot: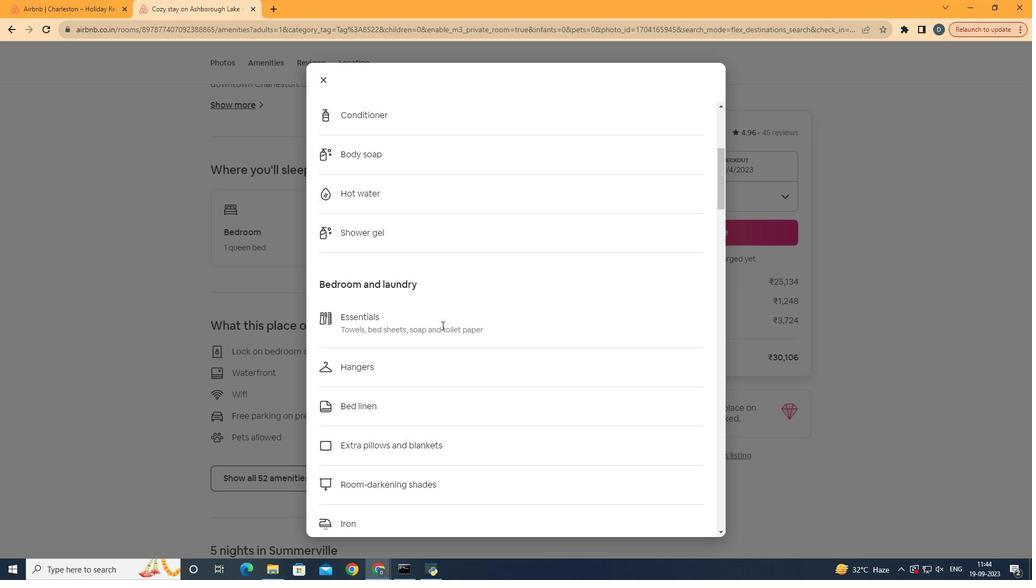 
Action: Mouse scrolled (399, 352) with delta (0, 0)
Screenshot: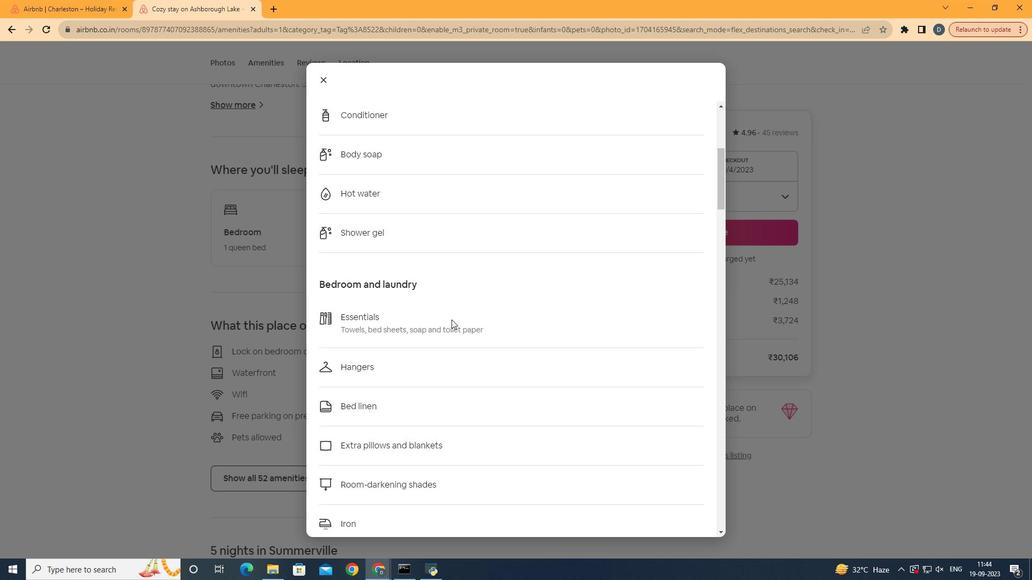 
Action: Mouse moved to (451, 319)
Screenshot: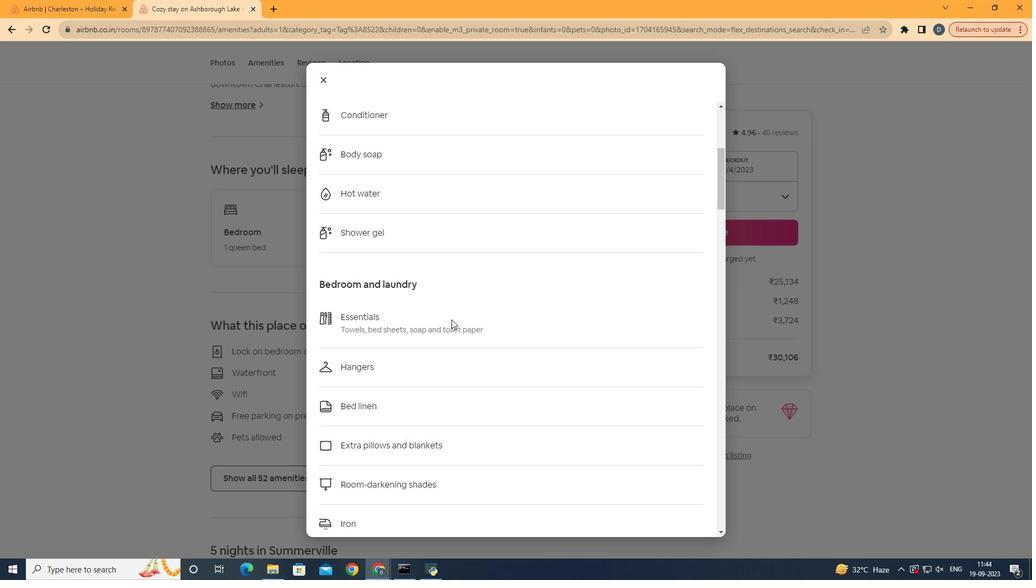 
Action: Mouse scrolled (451, 319) with delta (0, 0)
Screenshot: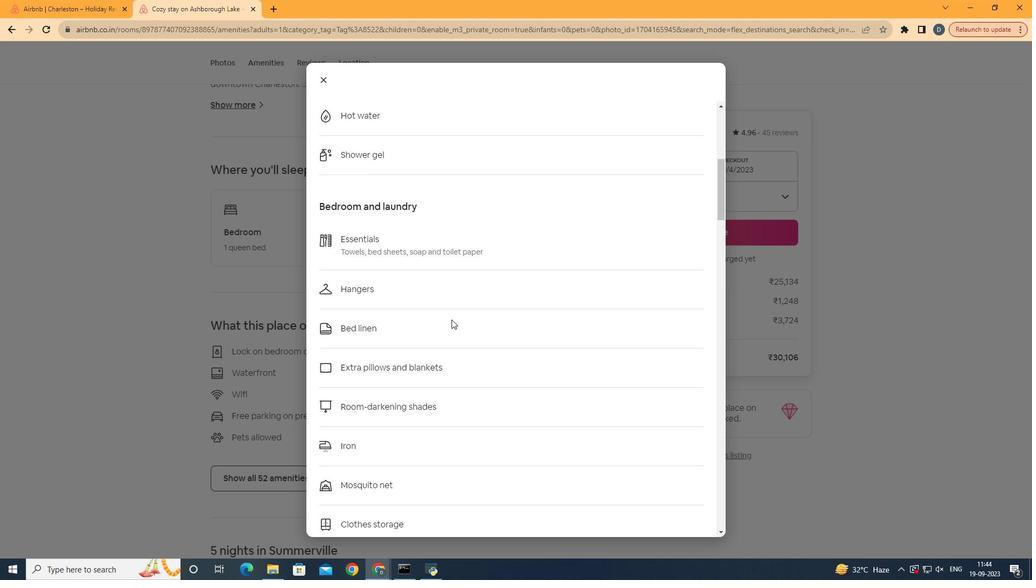 
Action: Mouse scrolled (451, 319) with delta (0, 0)
Screenshot: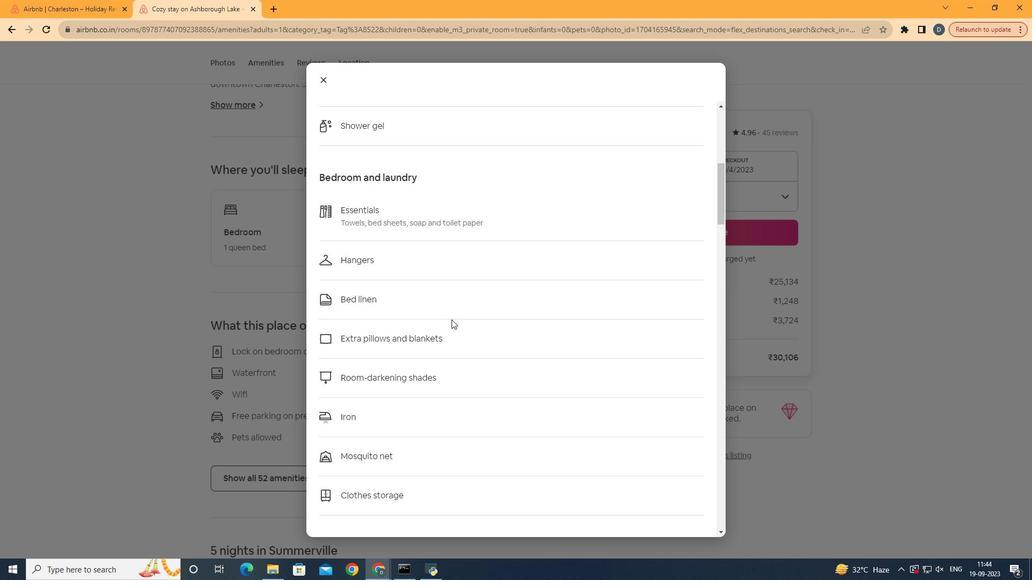 
Action: Mouse moved to (409, 264)
Screenshot: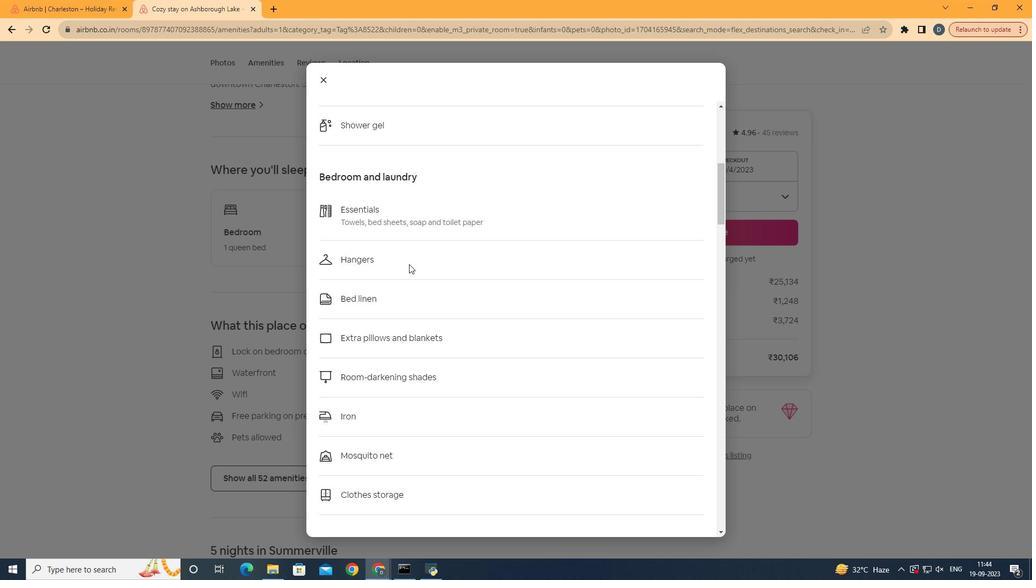 
Action: Mouse scrolled (409, 263) with delta (0, 0)
Screenshot: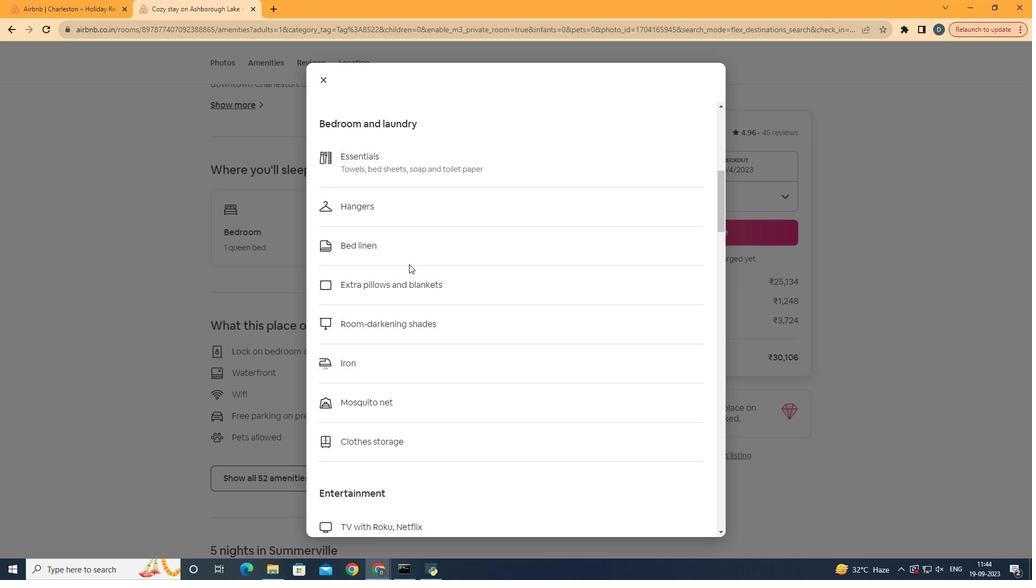 
Action: Mouse scrolled (409, 263) with delta (0, 0)
Screenshot: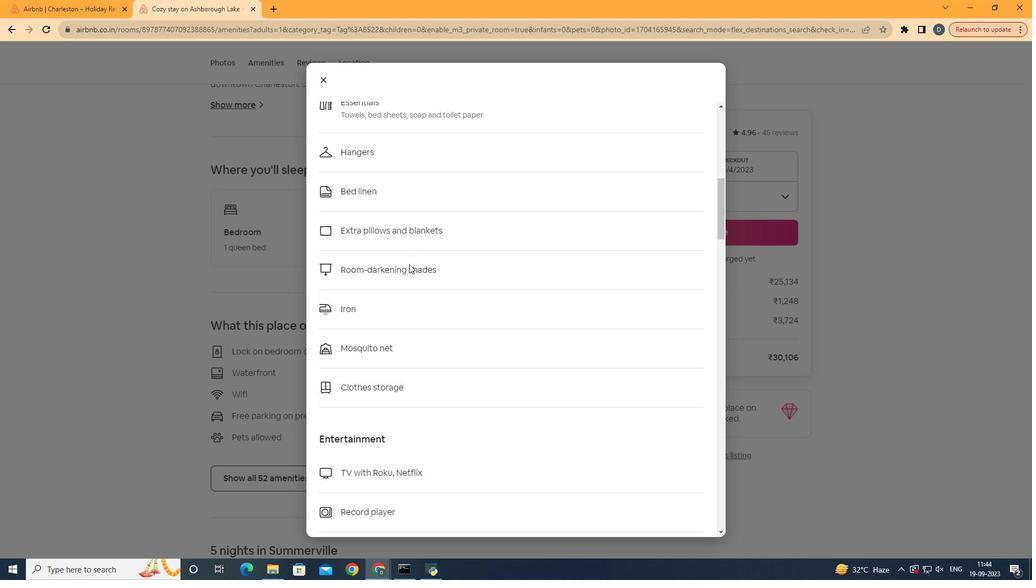 
Action: Mouse scrolled (409, 263) with delta (0, 0)
Screenshot: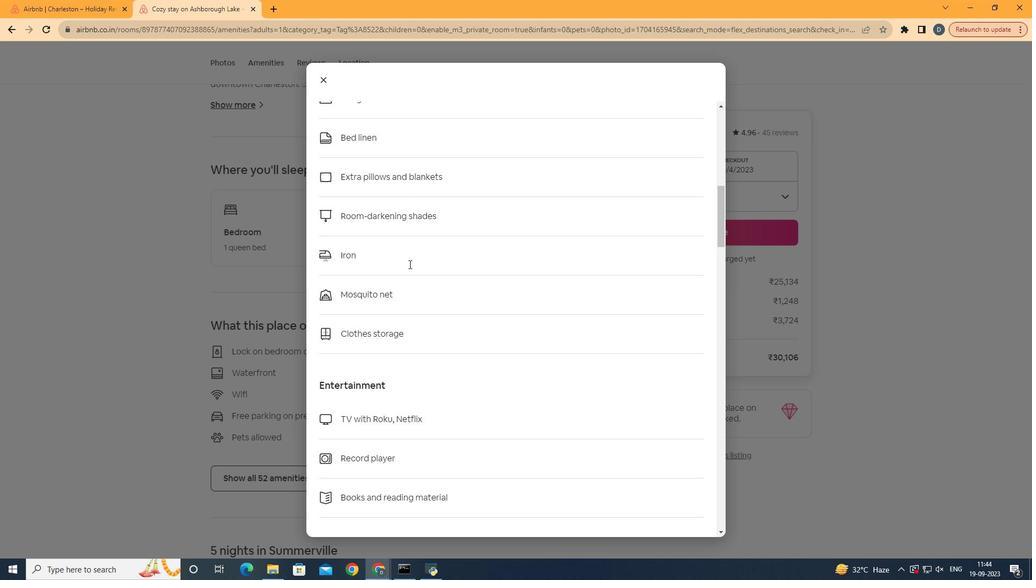
Action: Mouse scrolled (409, 263) with delta (0, 0)
Screenshot: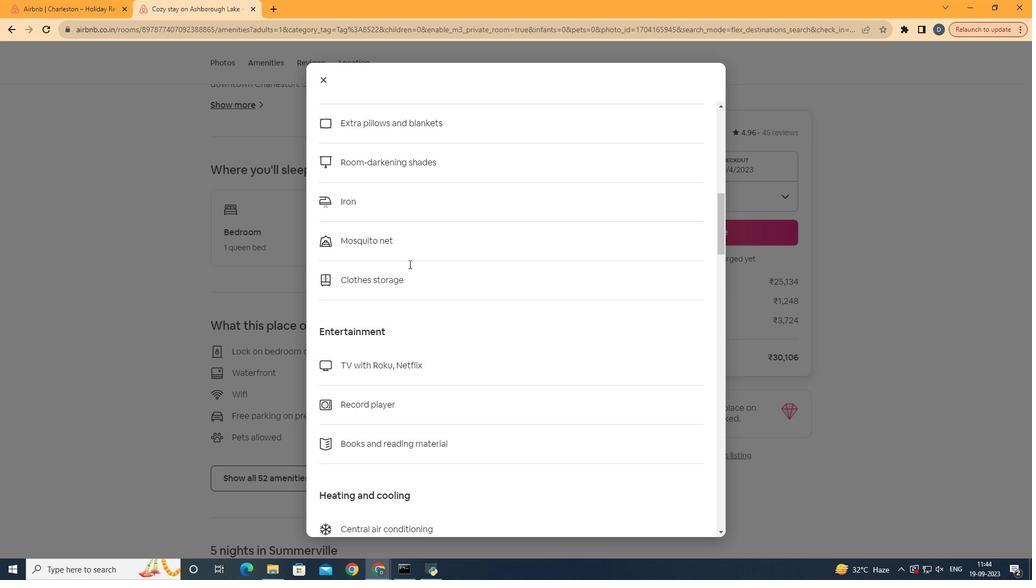 
Action: Mouse scrolled (409, 263) with delta (0, 0)
Screenshot: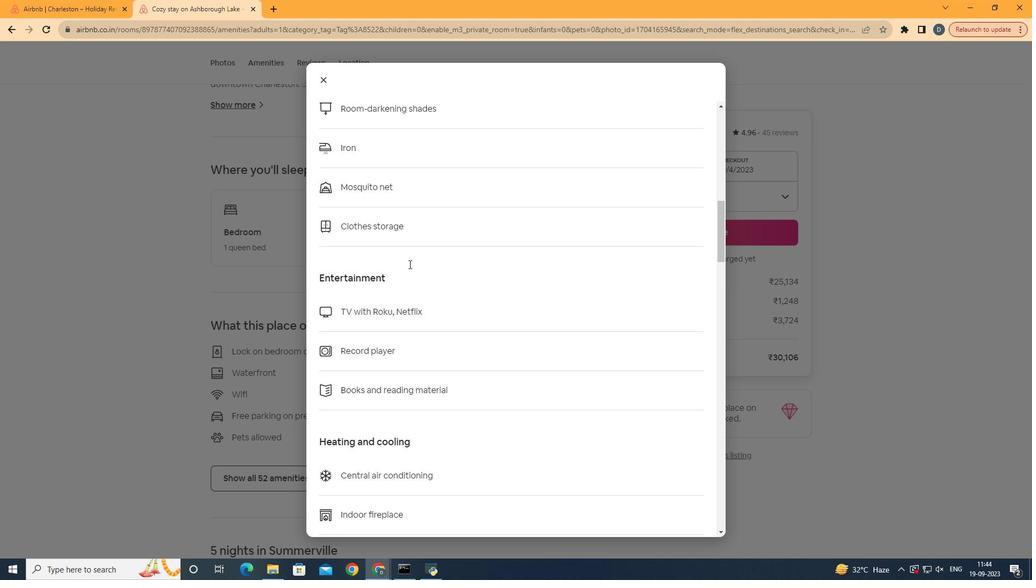 
Action: Mouse scrolled (409, 263) with delta (0, 0)
Screenshot: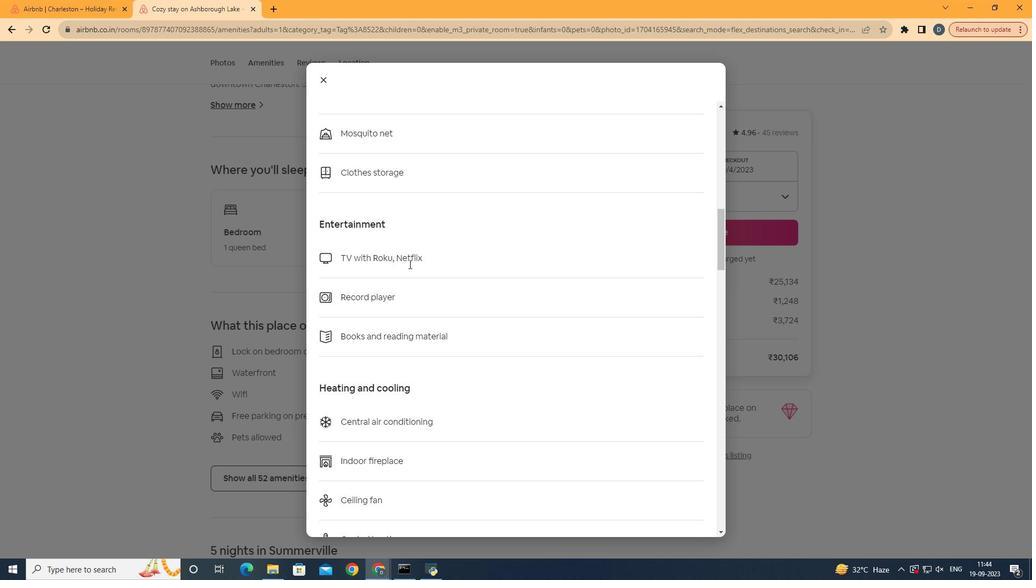 
Action: Mouse scrolled (409, 263) with delta (0, 0)
Screenshot: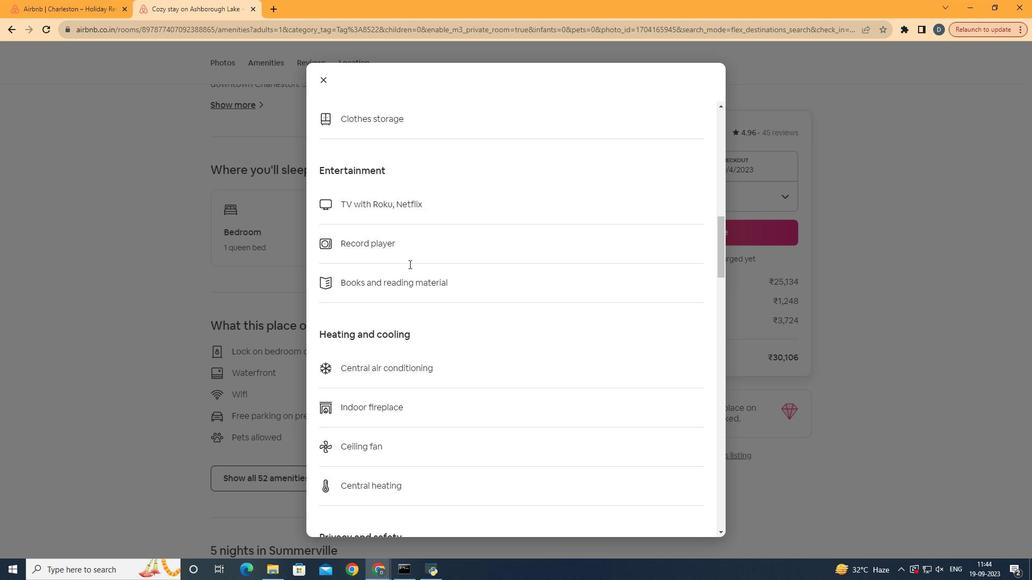 
Action: Mouse scrolled (409, 263) with delta (0, 0)
Screenshot: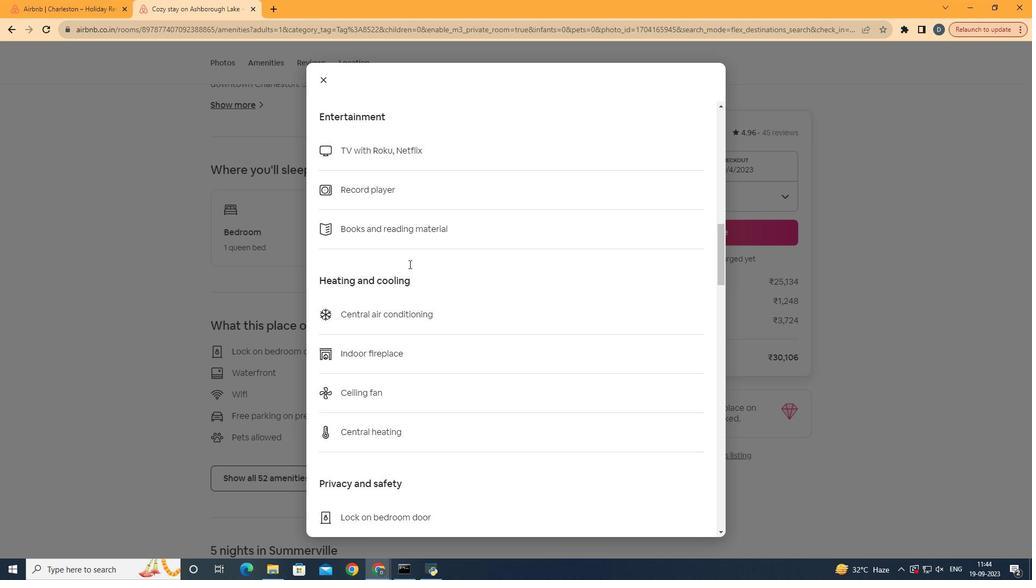 
Action: Mouse scrolled (409, 263) with delta (0, 0)
Screenshot: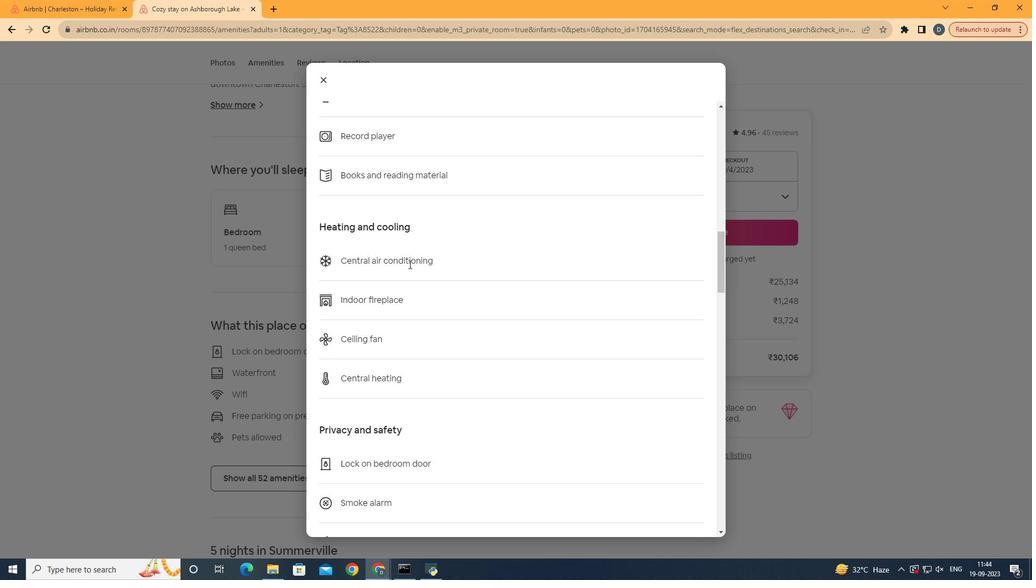 
Action: Mouse scrolled (409, 263) with delta (0, 0)
Screenshot: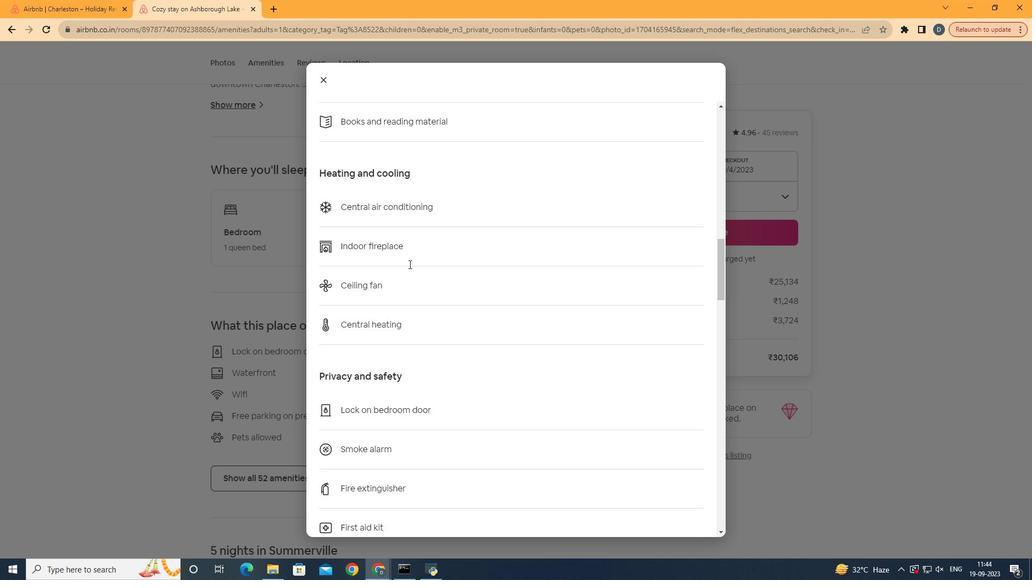 
Action: Mouse scrolled (409, 263) with delta (0, 0)
Screenshot: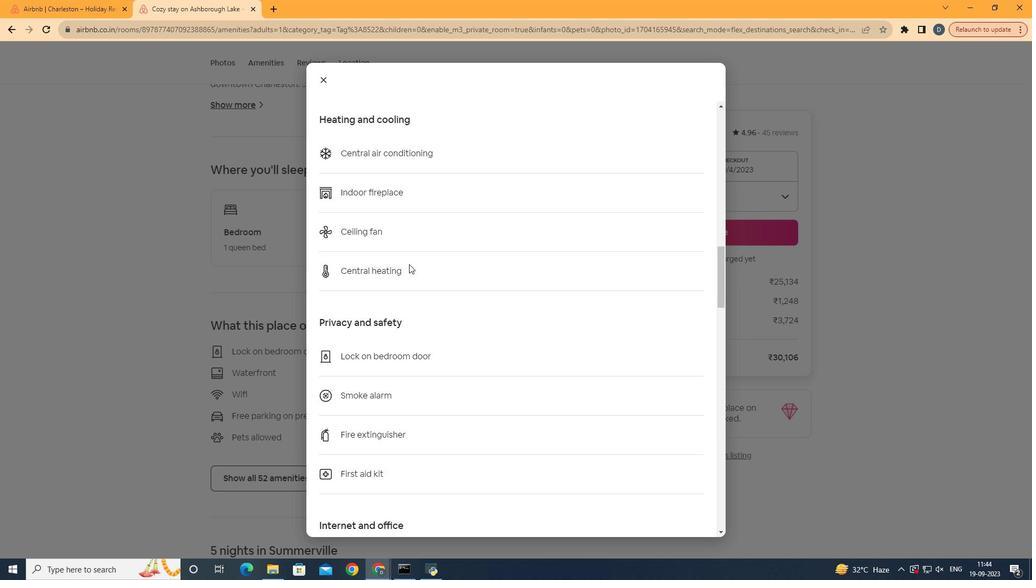 
Action: Mouse scrolled (409, 263) with delta (0, 0)
Screenshot: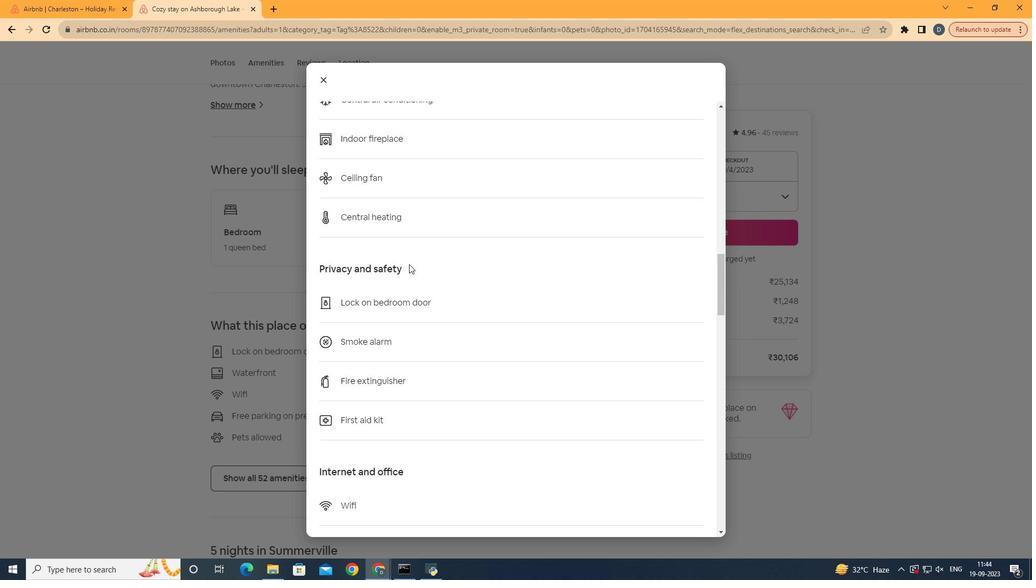 
Action: Mouse scrolled (409, 263) with delta (0, 0)
Screenshot: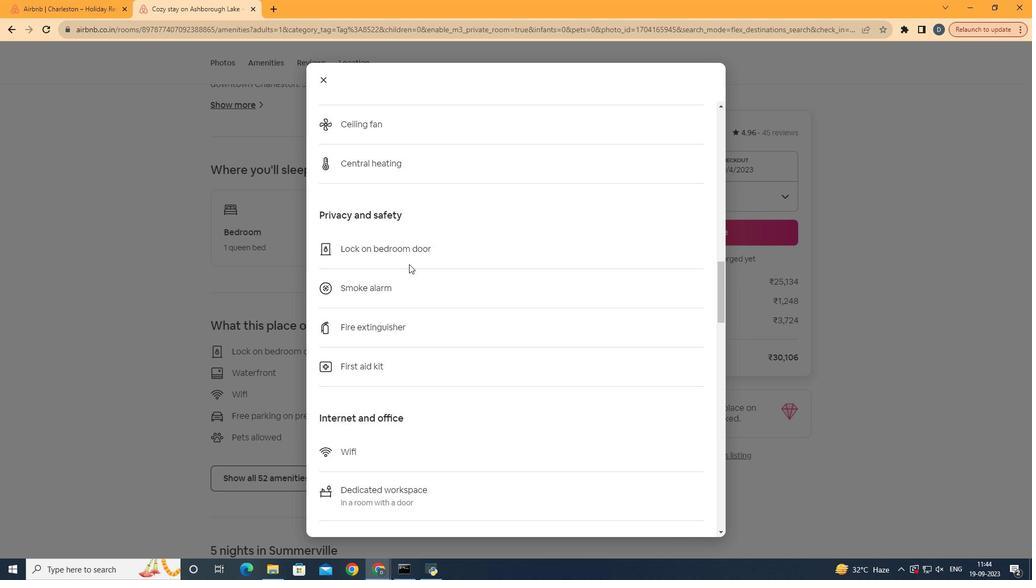 
Action: Mouse scrolled (409, 263) with delta (0, 0)
Screenshot: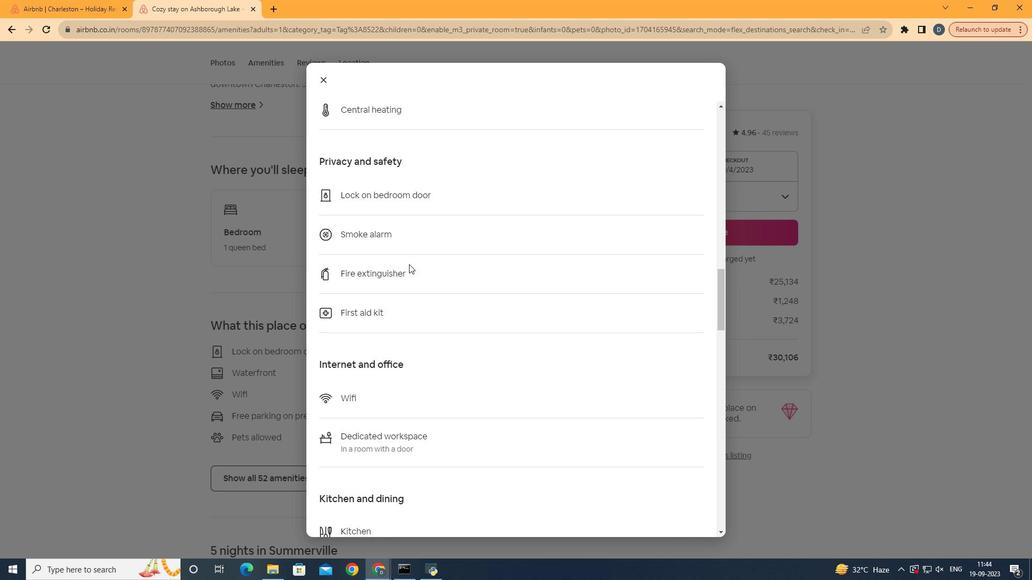 
Action: Mouse scrolled (409, 263) with delta (0, 0)
Screenshot: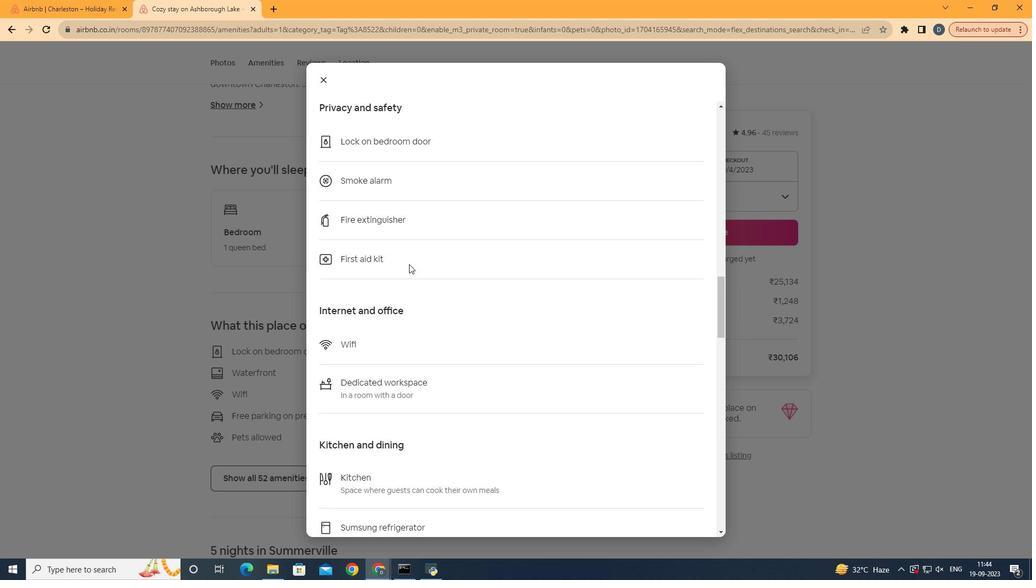 
Action: Mouse scrolled (409, 263) with delta (0, 0)
Screenshot: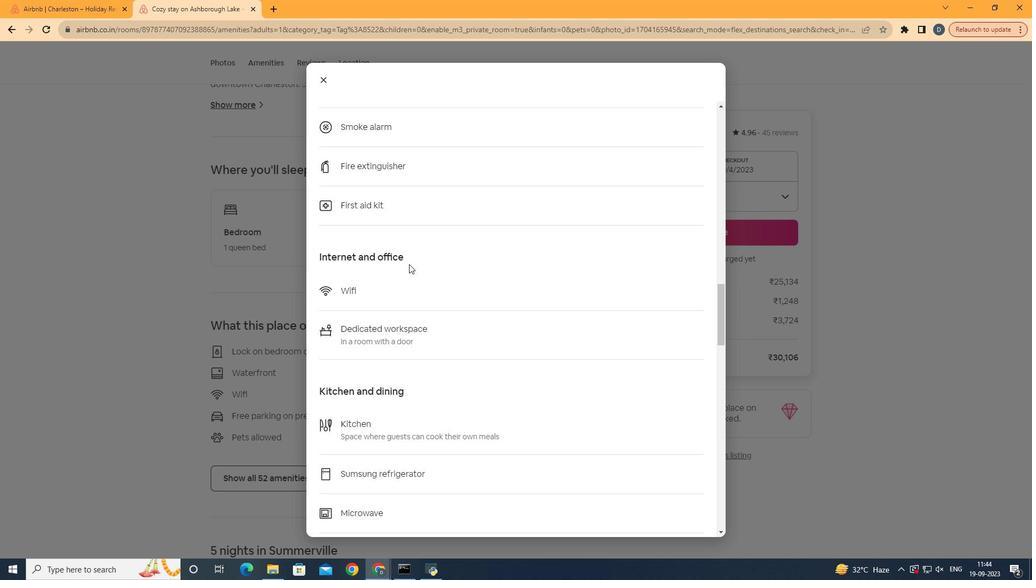 
Action: Mouse scrolled (409, 263) with delta (0, 0)
Screenshot: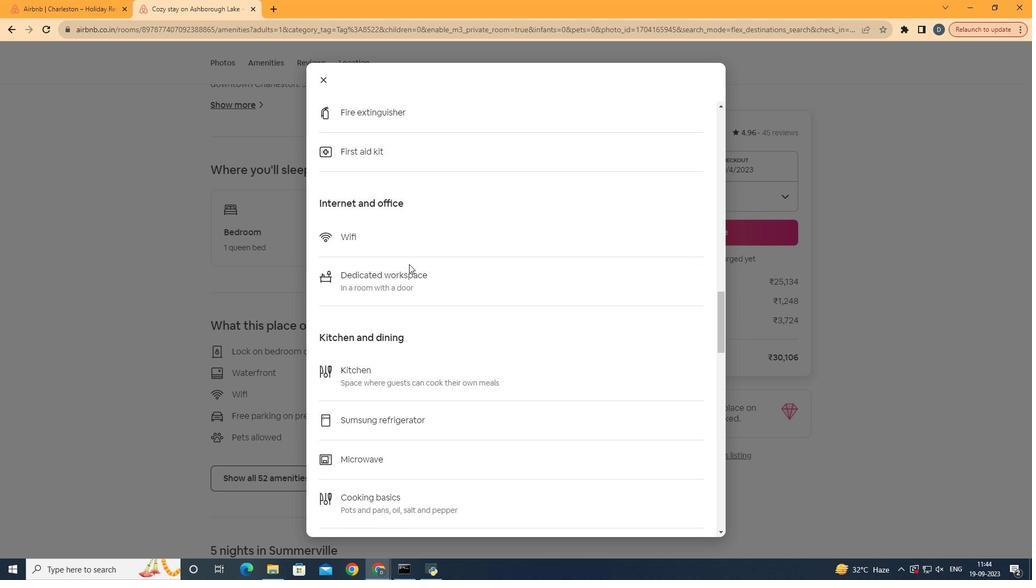 
Action: Mouse scrolled (409, 263) with delta (0, 0)
Screenshot: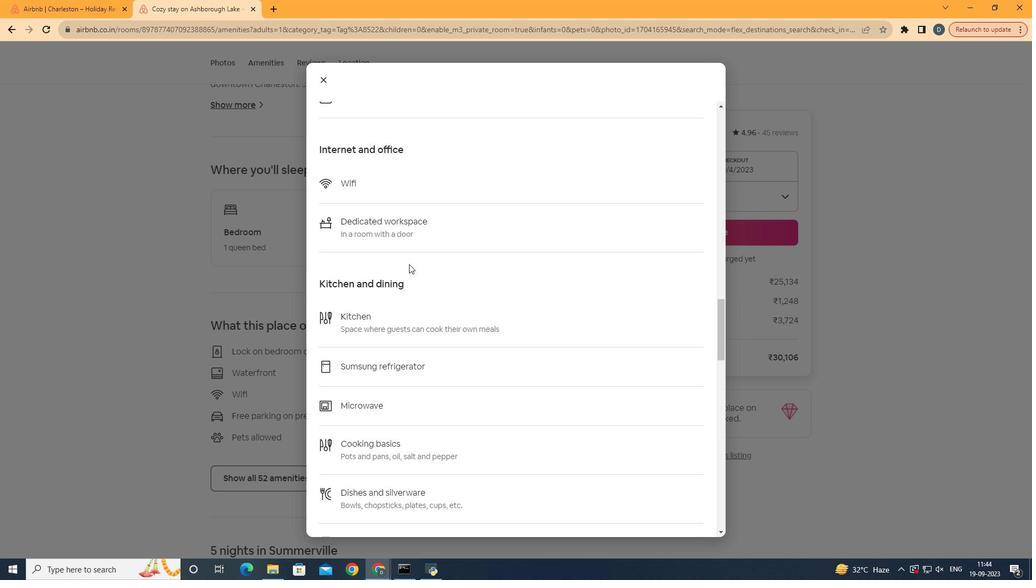 
Action: Mouse scrolled (409, 263) with delta (0, 0)
Screenshot: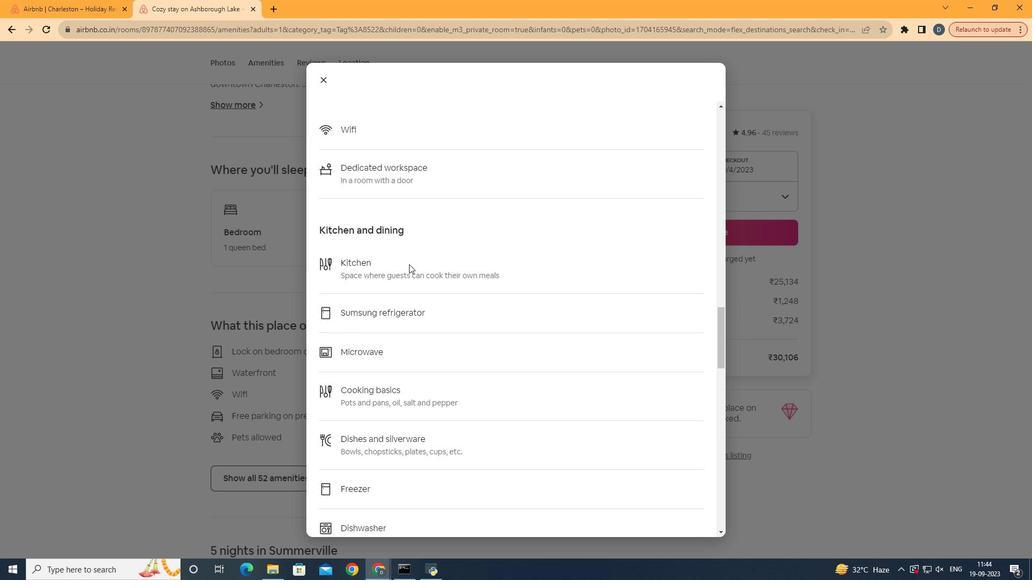 
Action: Mouse scrolled (409, 263) with delta (0, 0)
Screenshot: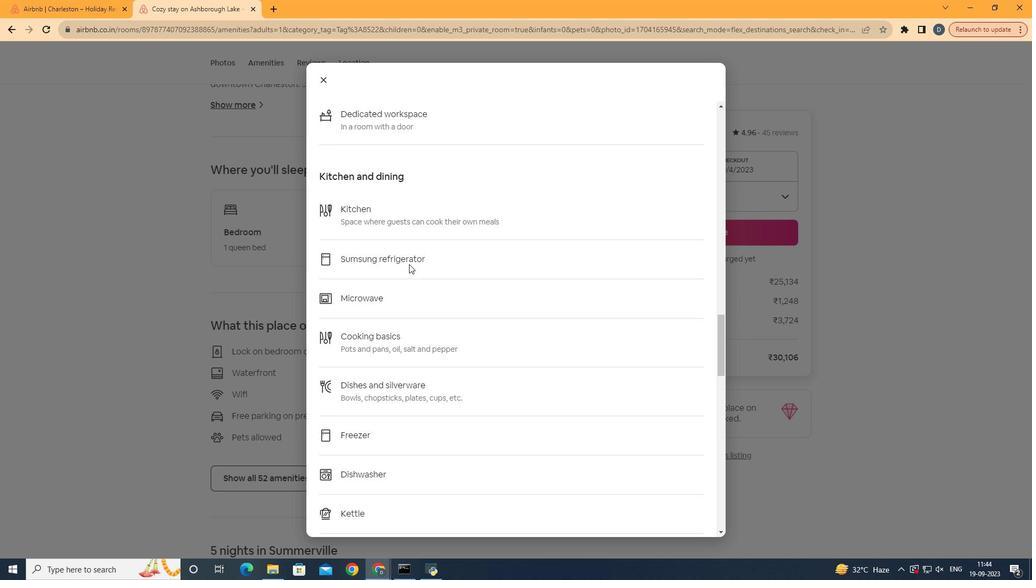 
Action: Mouse scrolled (409, 263) with delta (0, 0)
Screenshot: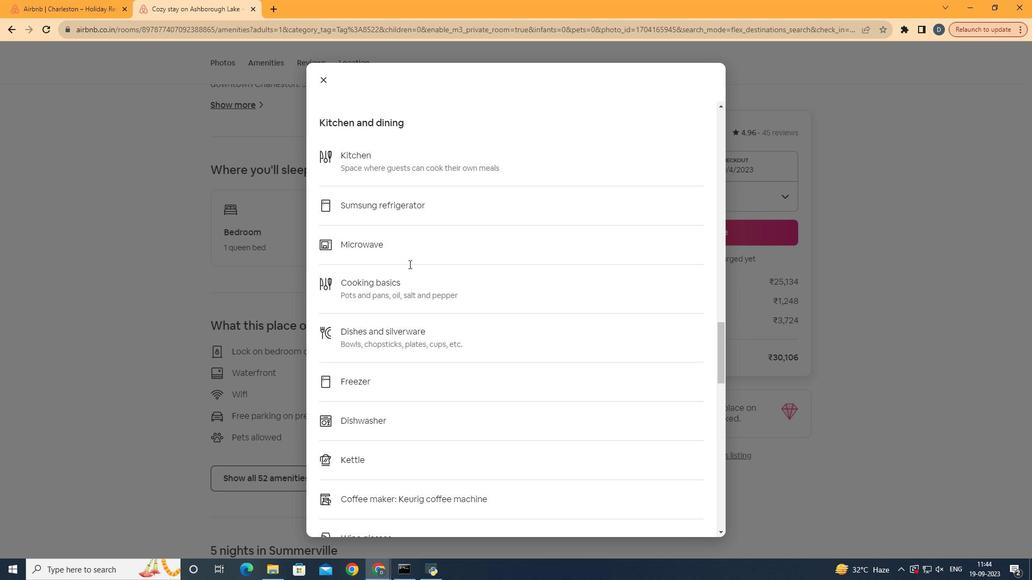 
Action: Mouse scrolled (409, 263) with delta (0, 0)
Screenshot: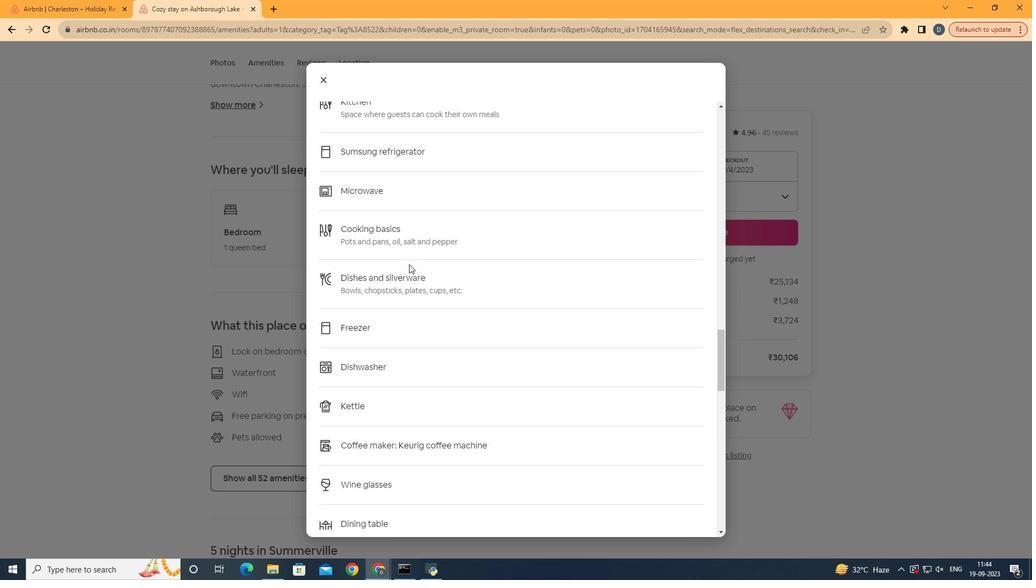 
Action: Mouse scrolled (409, 263) with delta (0, 0)
Screenshot: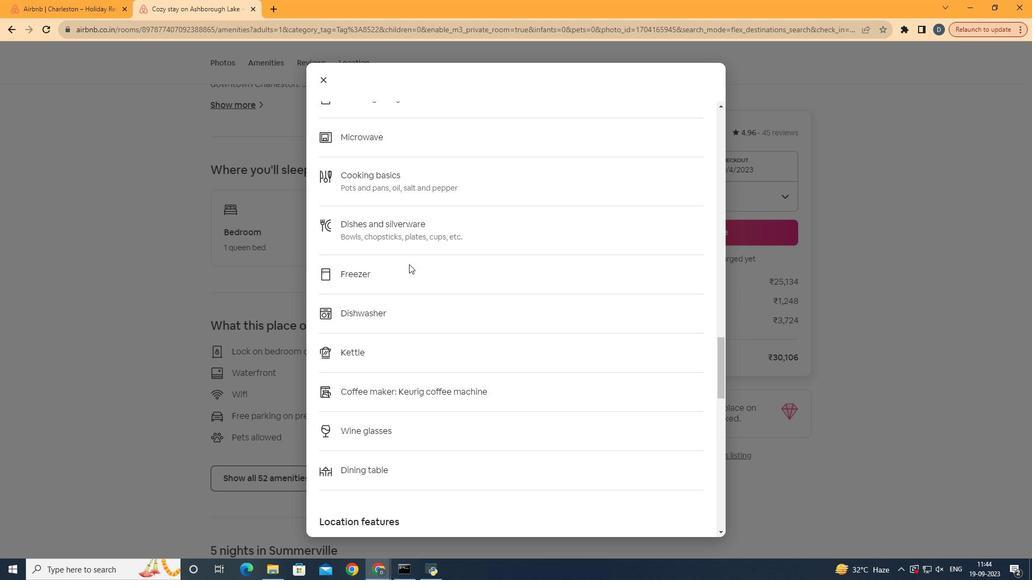
Action: Mouse scrolled (409, 263) with delta (0, 0)
Screenshot: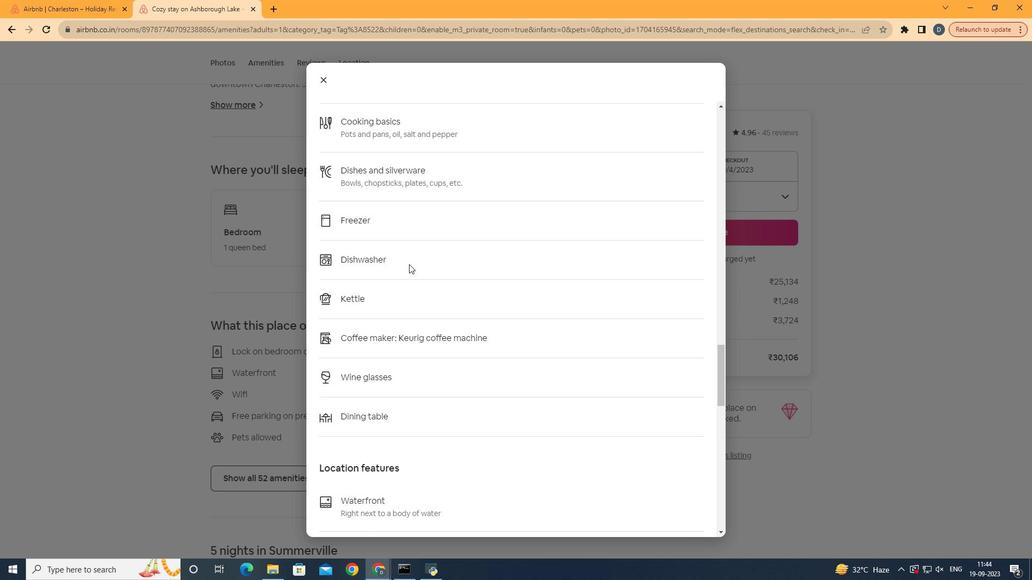 
Action: Mouse scrolled (409, 263) with delta (0, 0)
Screenshot: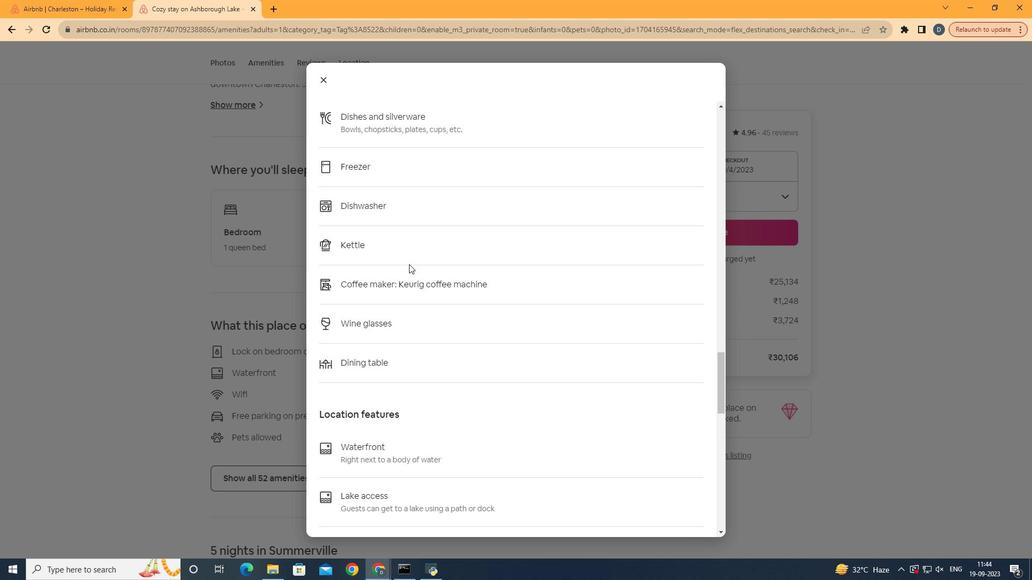 
Action: Mouse scrolled (409, 263) with delta (0, 0)
Screenshot: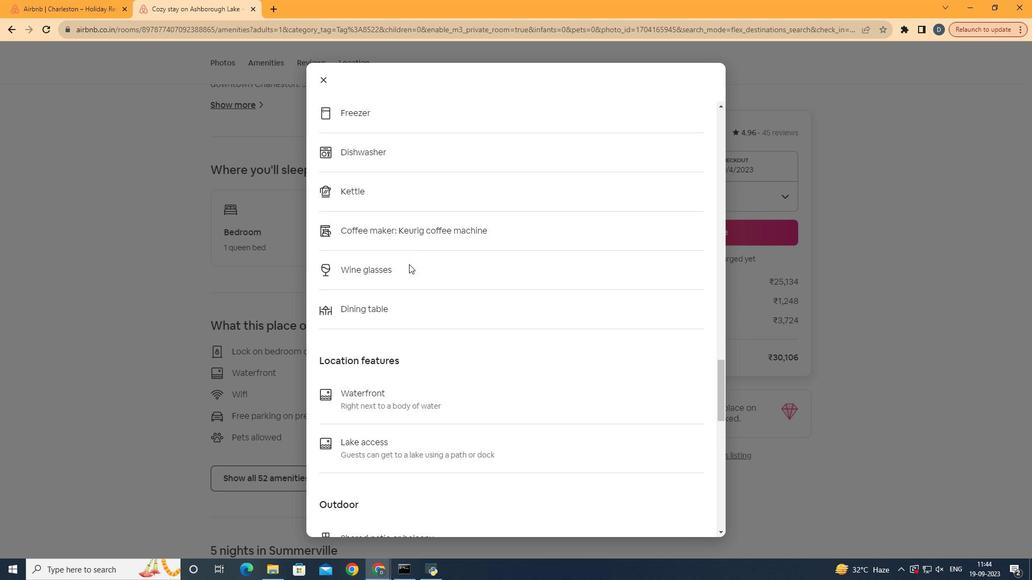 
Action: Mouse scrolled (409, 263) with delta (0, 0)
Screenshot: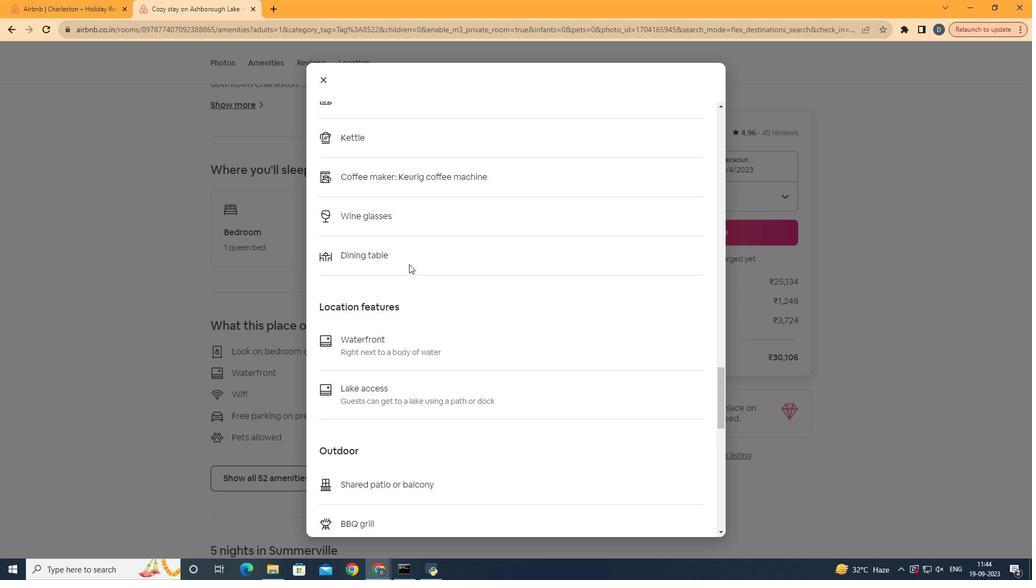 
Action: Mouse scrolled (409, 263) with delta (0, 0)
Screenshot: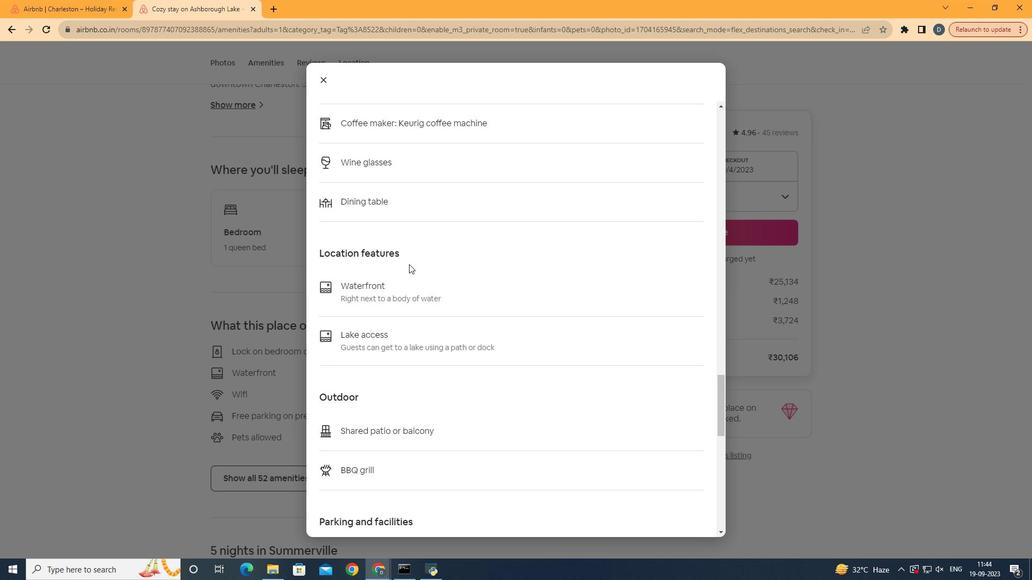 
Action: Mouse scrolled (409, 263) with delta (0, 0)
Screenshot: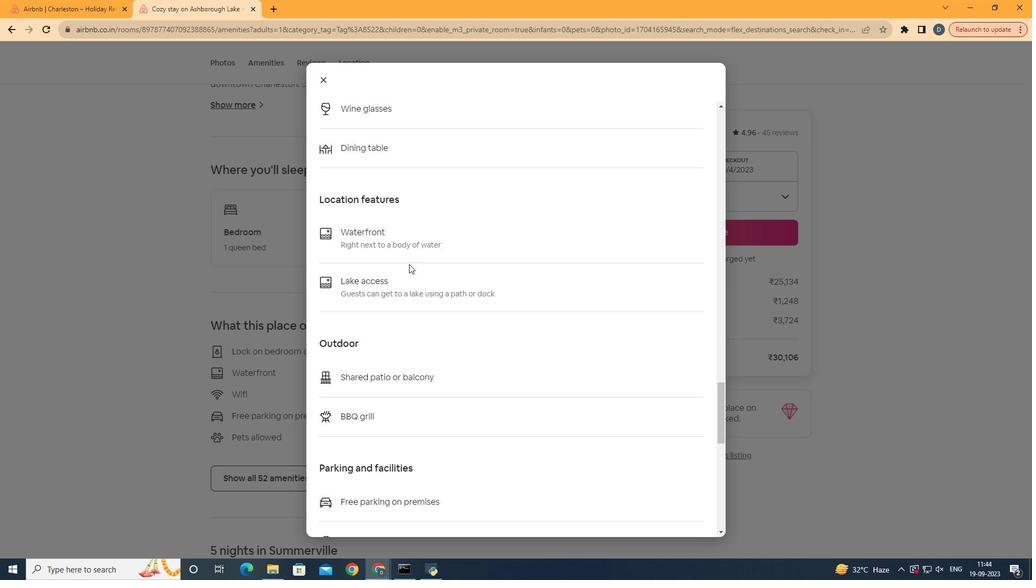 
Action: Mouse moved to (424, 229)
Screenshot: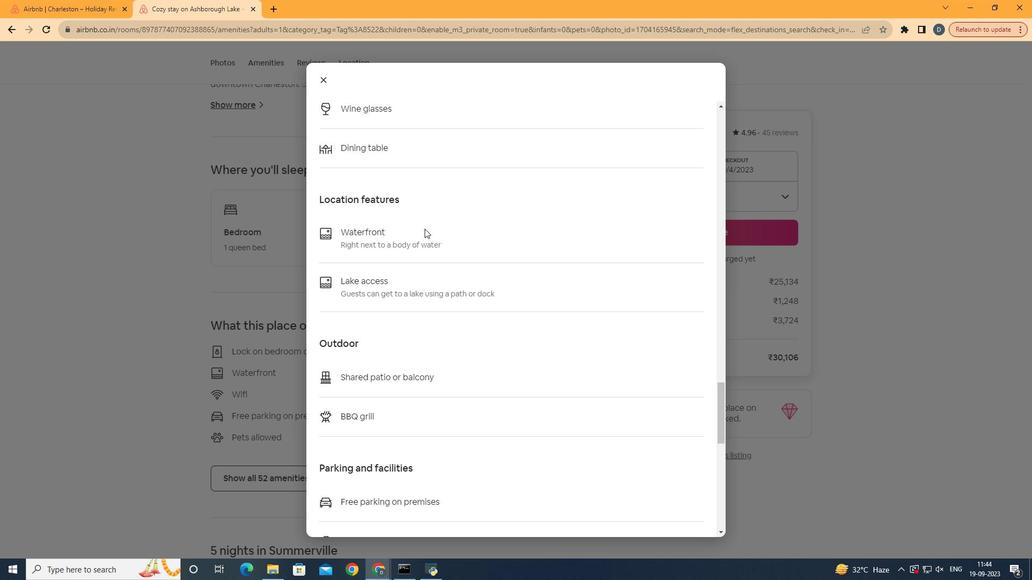 
Action: Mouse scrolled (424, 228) with delta (0, 0)
Screenshot: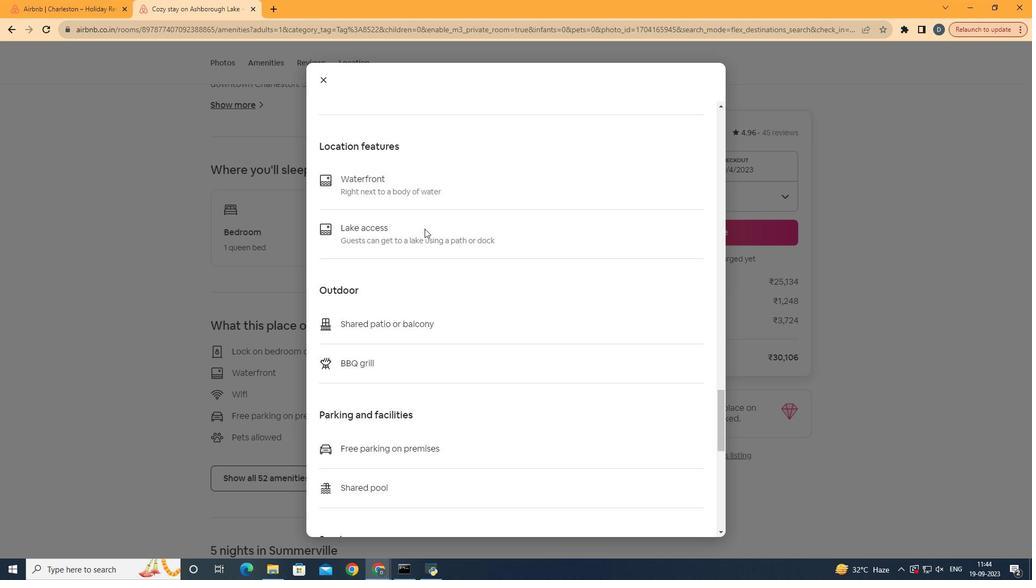
Action: Mouse scrolled (424, 228) with delta (0, 0)
Screenshot: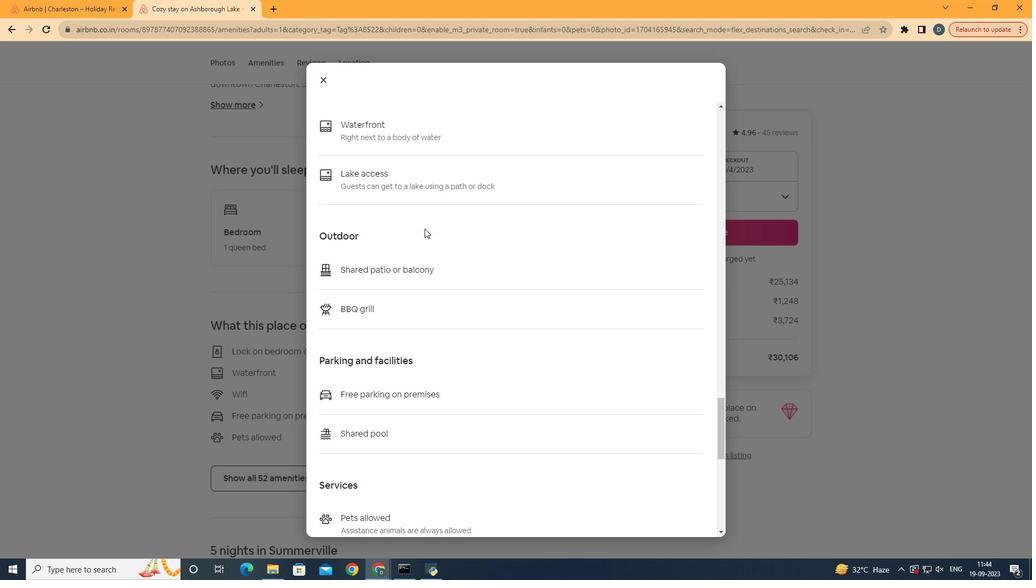 
Action: Mouse scrolled (424, 228) with delta (0, 0)
Screenshot: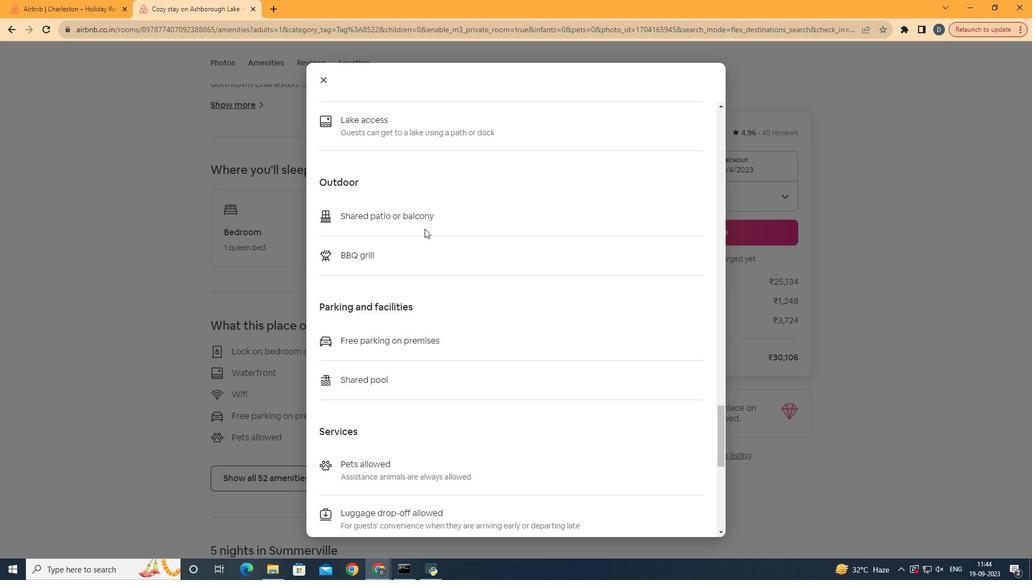 
Action: Mouse scrolled (424, 228) with delta (0, 0)
Screenshot: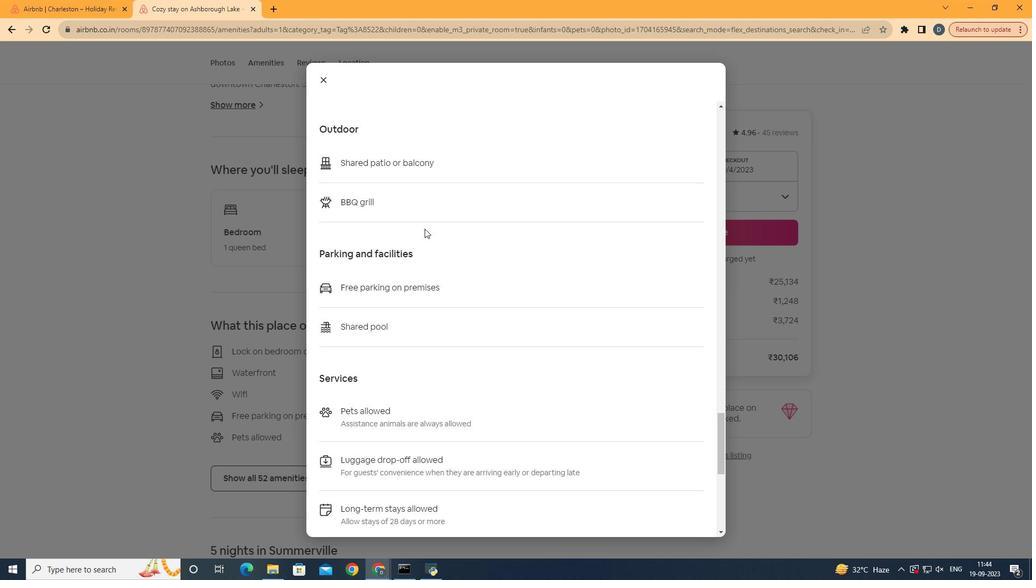 
Action: Mouse scrolled (424, 228) with delta (0, 0)
Screenshot: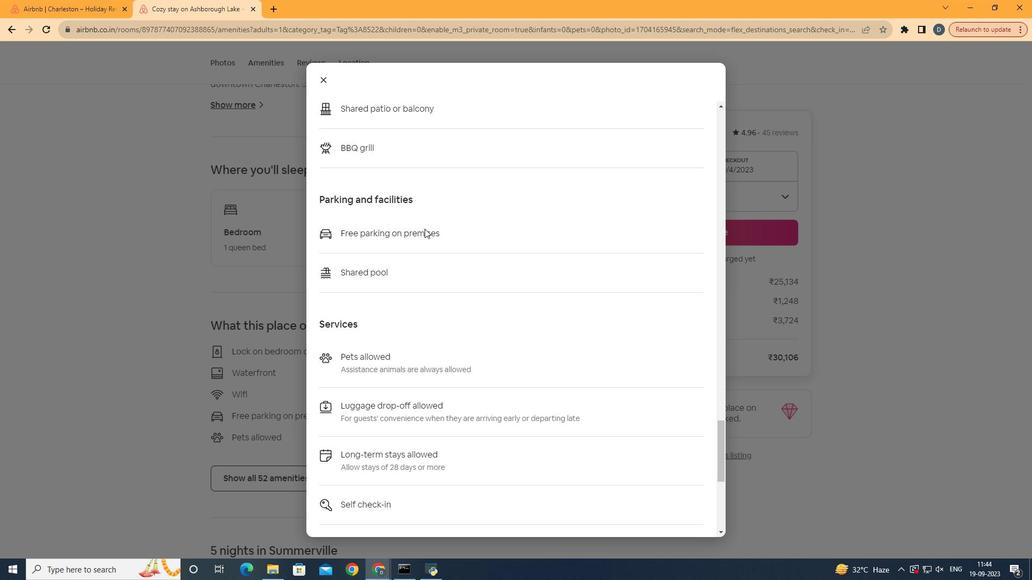
Action: Mouse scrolled (424, 228) with delta (0, 0)
Screenshot: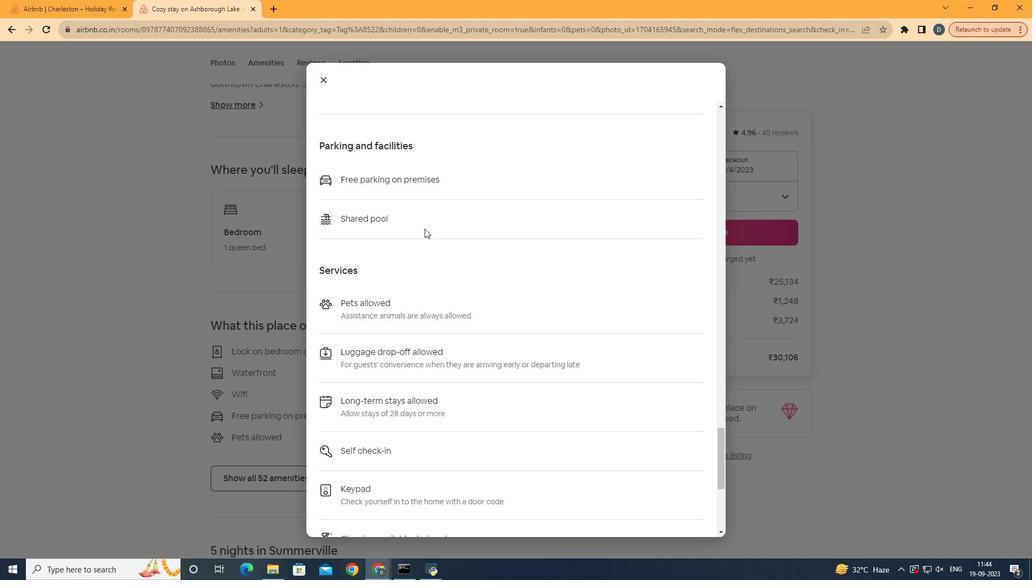 
Action: Mouse scrolled (424, 228) with delta (0, 0)
Screenshot: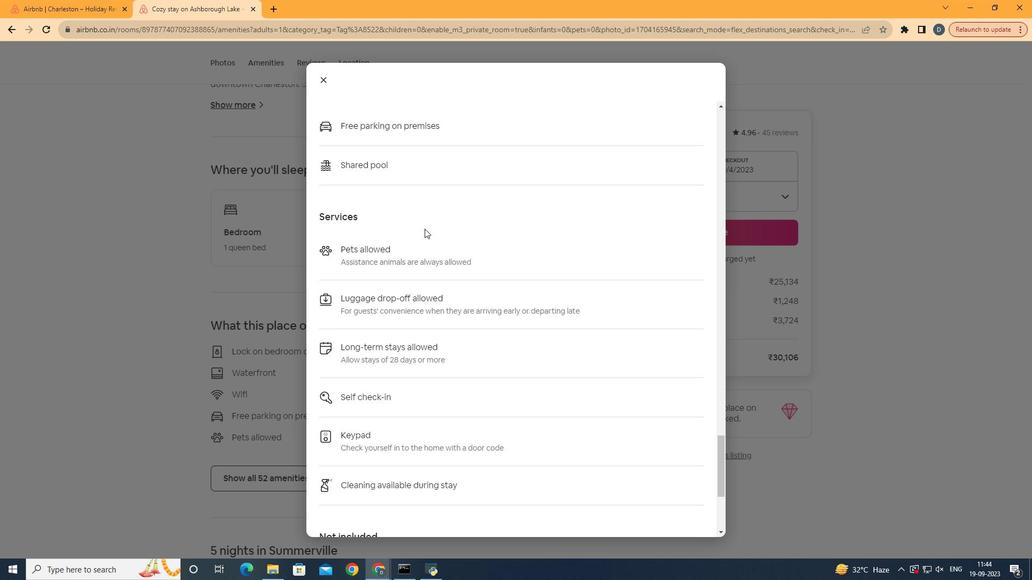 
Action: Mouse scrolled (424, 228) with delta (0, 0)
Screenshot: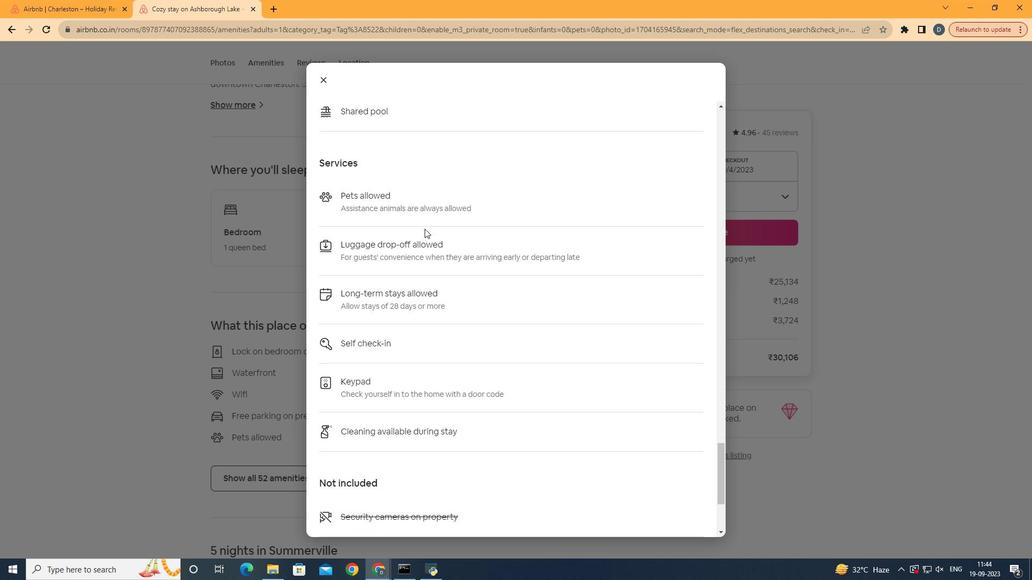 
Action: Mouse scrolled (424, 228) with delta (0, 0)
Screenshot: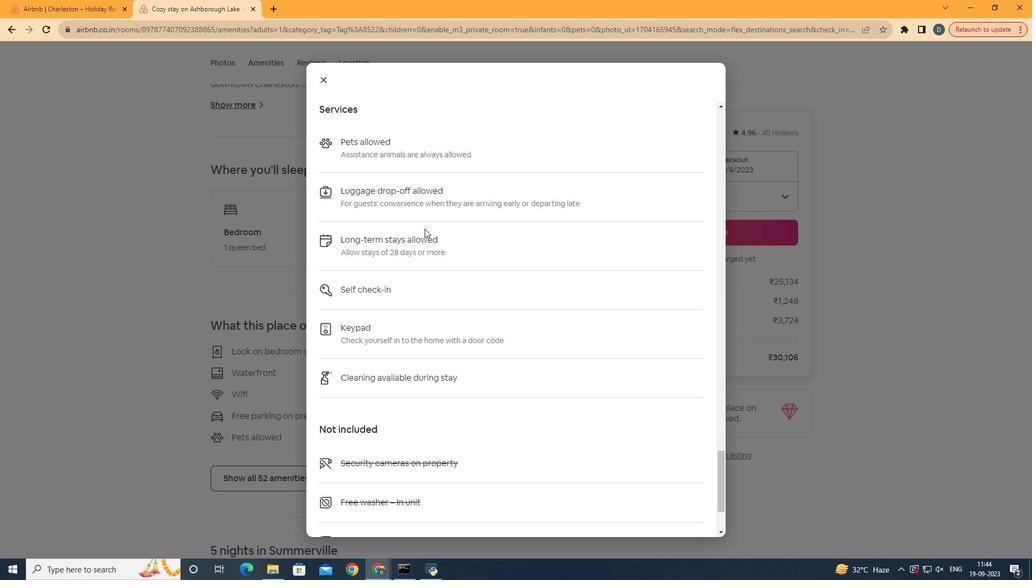 
Action: Mouse scrolled (424, 228) with delta (0, 0)
Screenshot: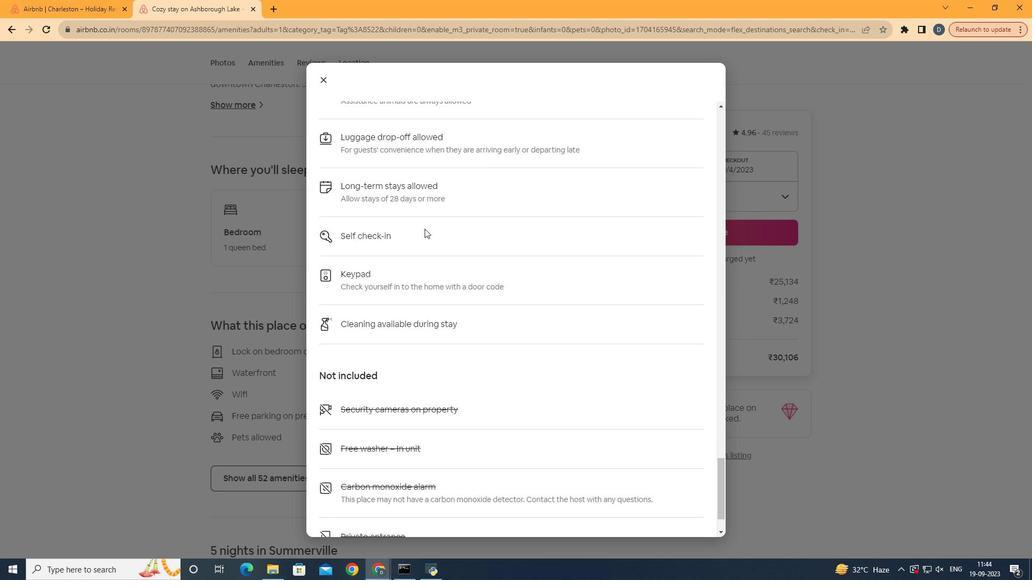 
Action: Mouse scrolled (424, 228) with delta (0, 0)
Screenshot: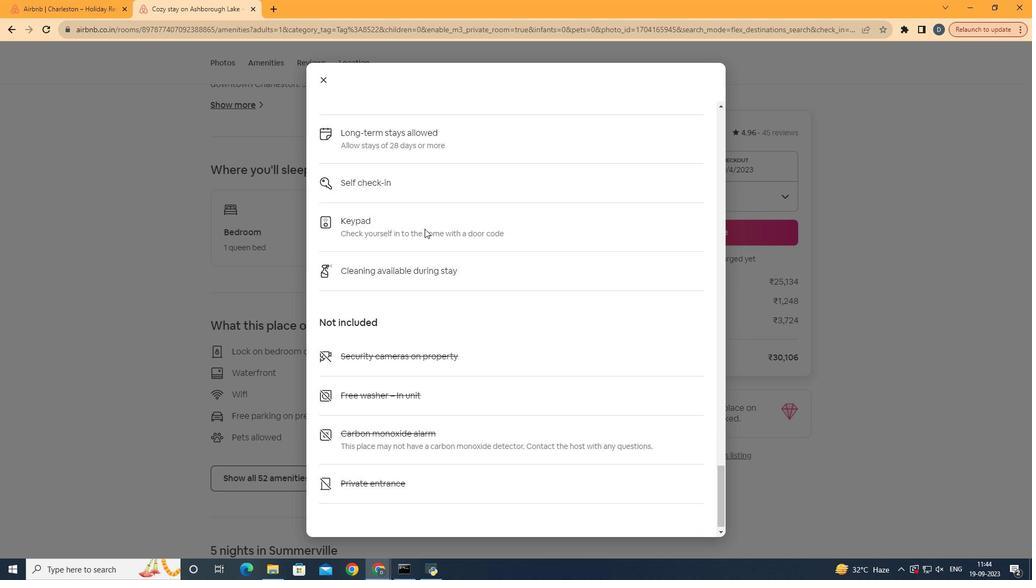 
Action: Mouse scrolled (424, 228) with delta (0, 0)
Screenshot: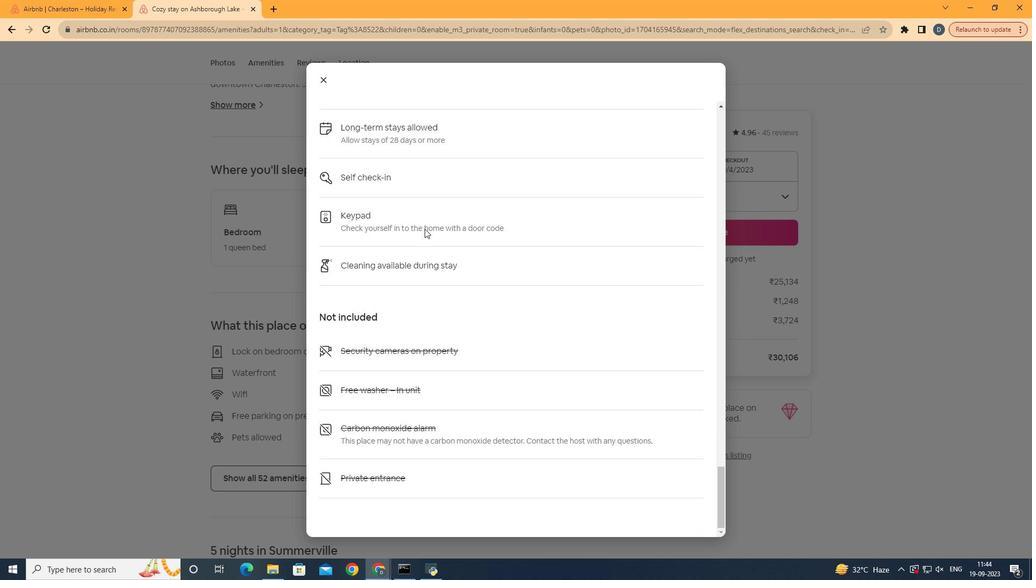 
Action: Mouse scrolled (424, 228) with delta (0, 0)
Screenshot: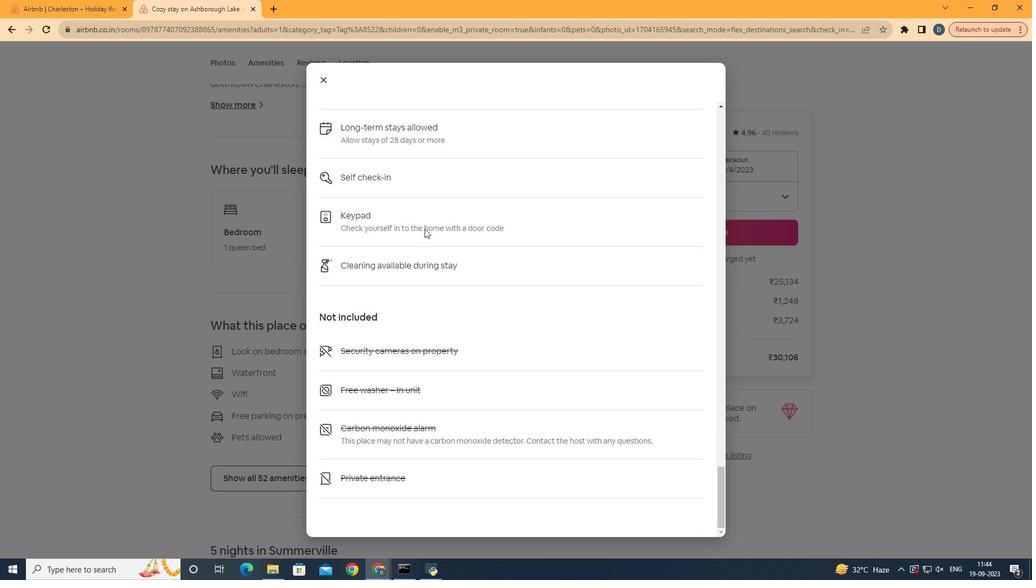 
Action: Mouse moved to (158, 257)
Screenshot: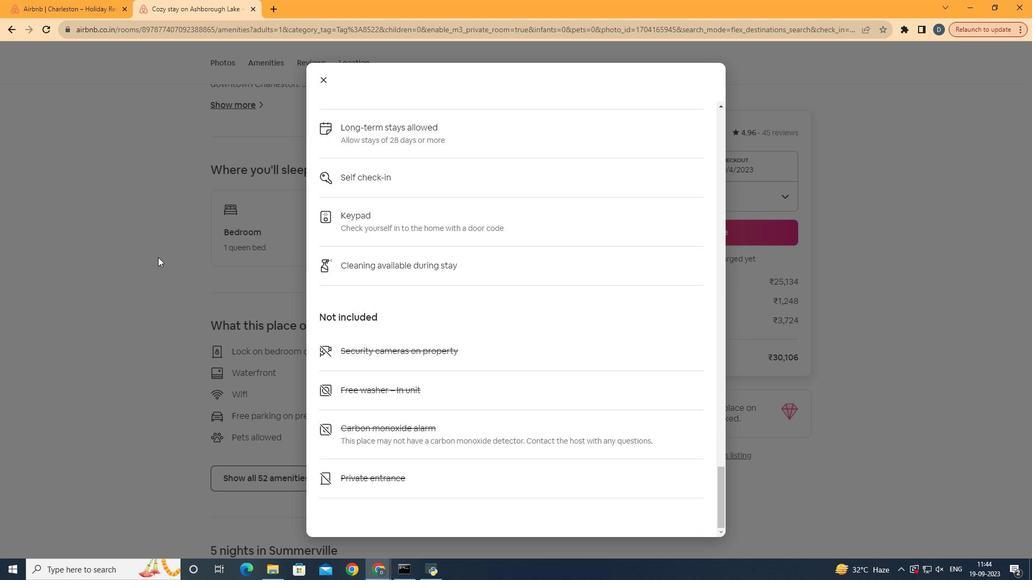 
Action: Mouse pressed left at (158, 257)
Screenshot: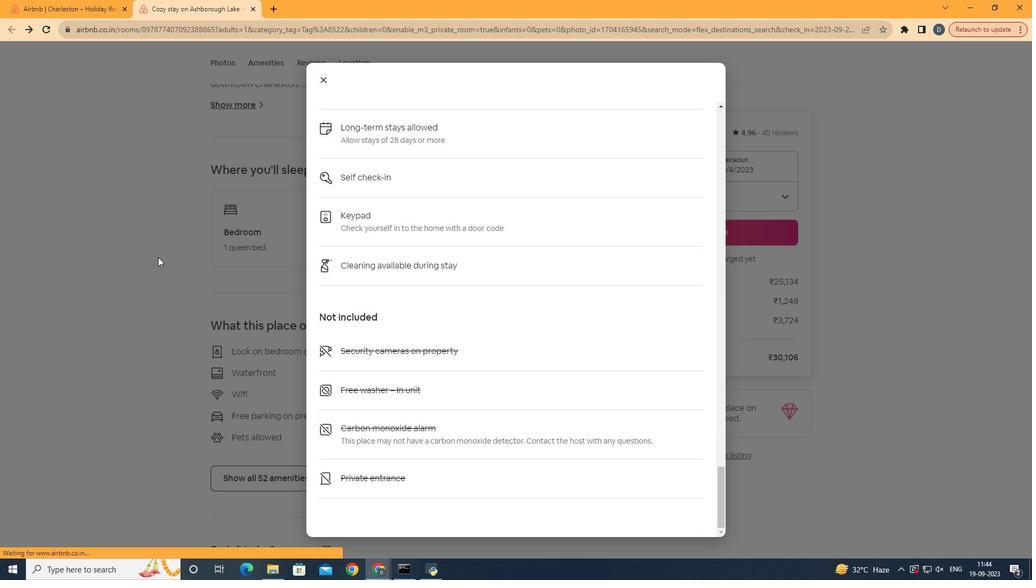 
Action: Mouse moved to (453, 285)
Screenshot: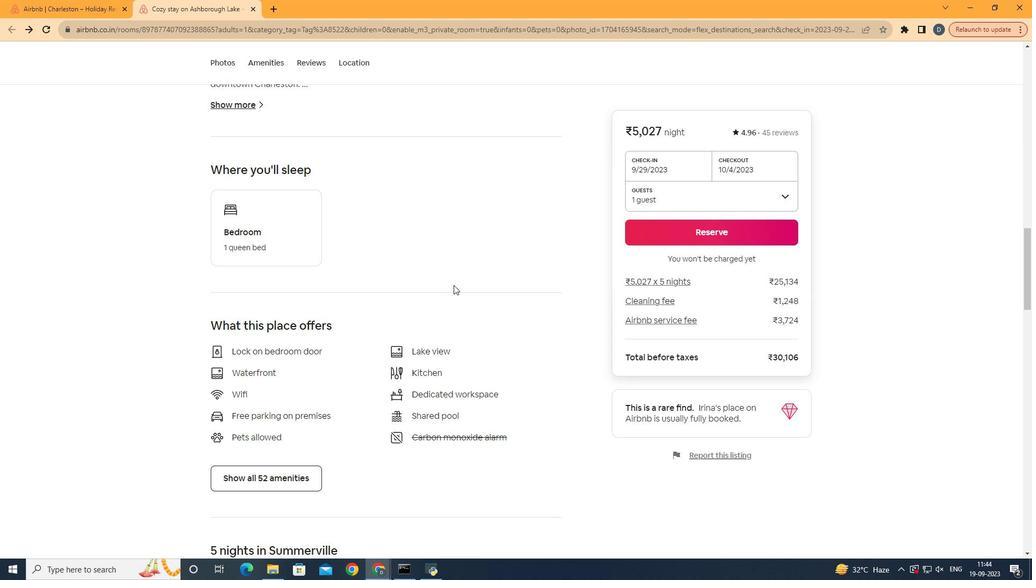 
Action: Mouse scrolled (453, 284) with delta (0, 0)
Screenshot: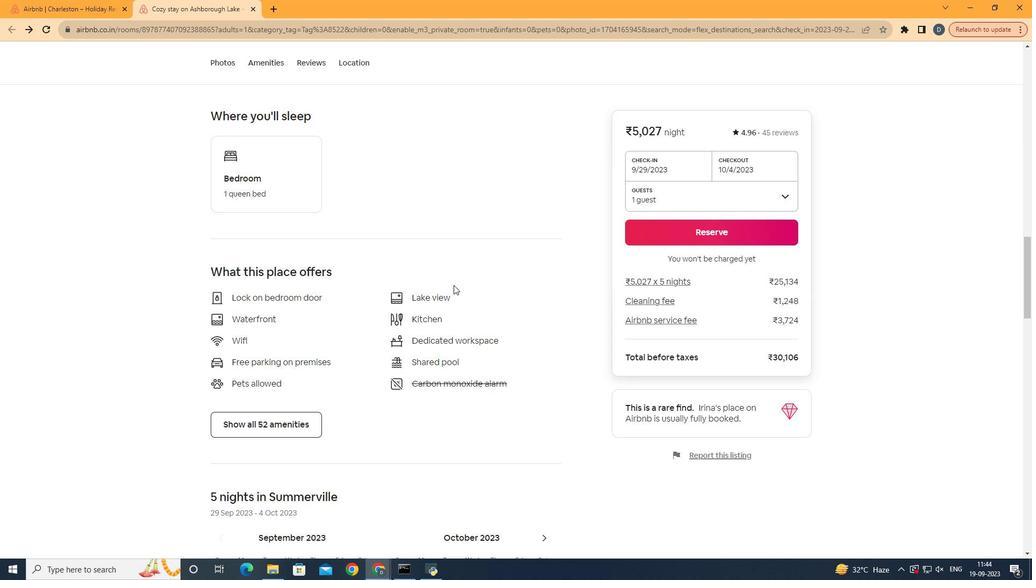 
Action: Mouse scrolled (453, 284) with delta (0, 0)
Screenshot: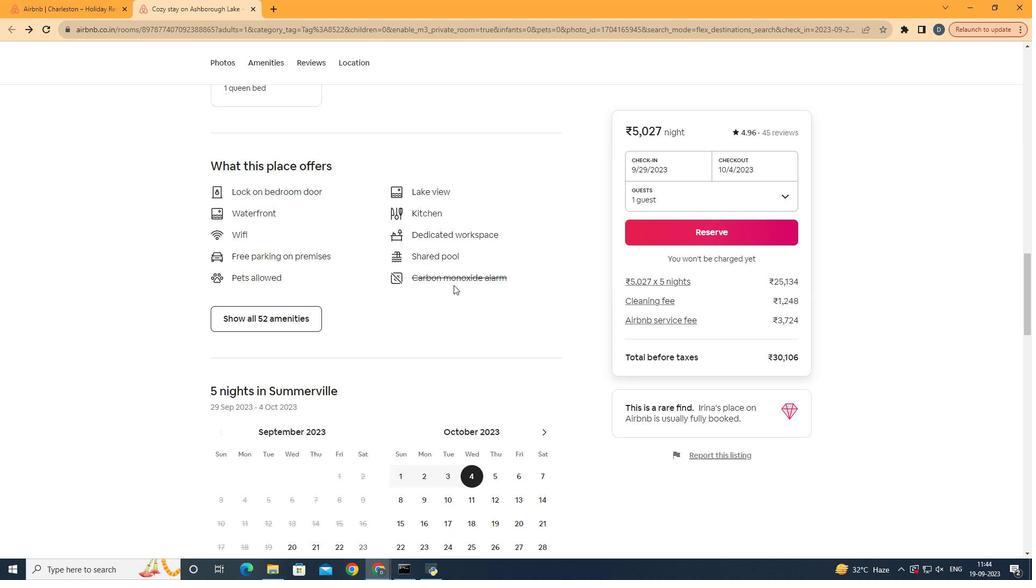 
Action: Mouse scrolled (453, 284) with delta (0, 0)
Screenshot: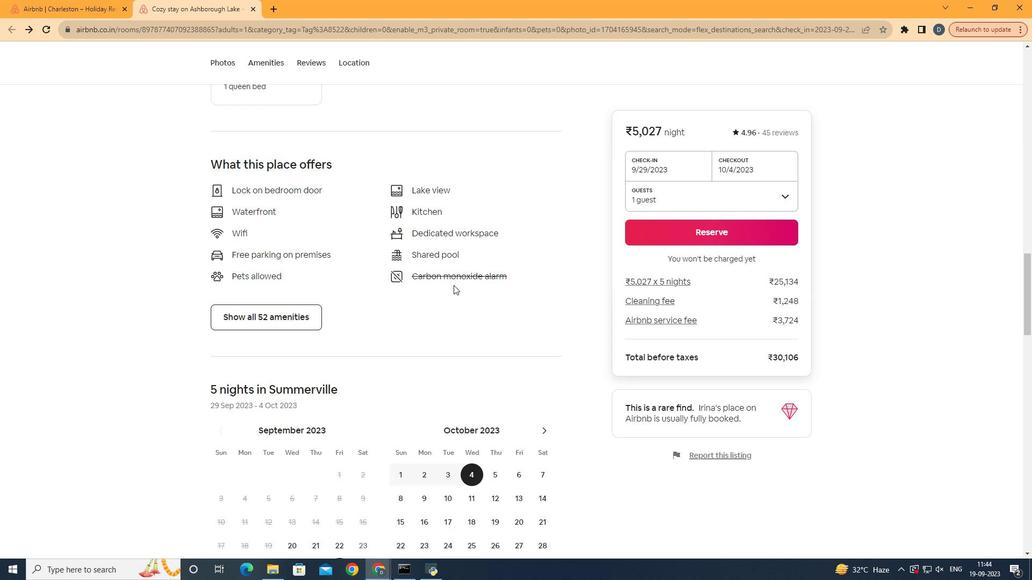 
Action: Mouse scrolled (453, 284) with delta (0, 0)
Screenshot: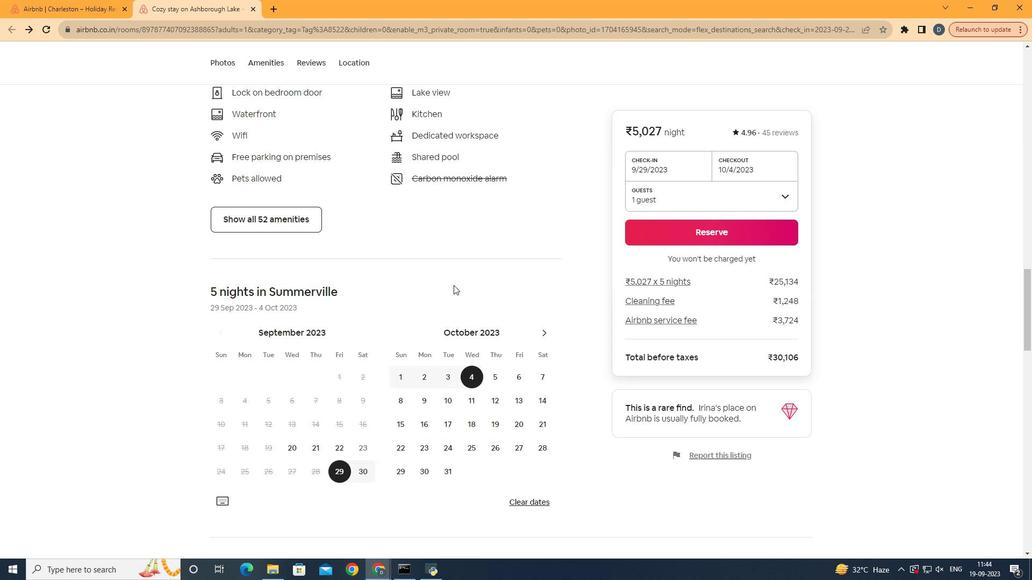 
Action: Mouse scrolled (453, 284) with delta (0, 0)
Screenshot: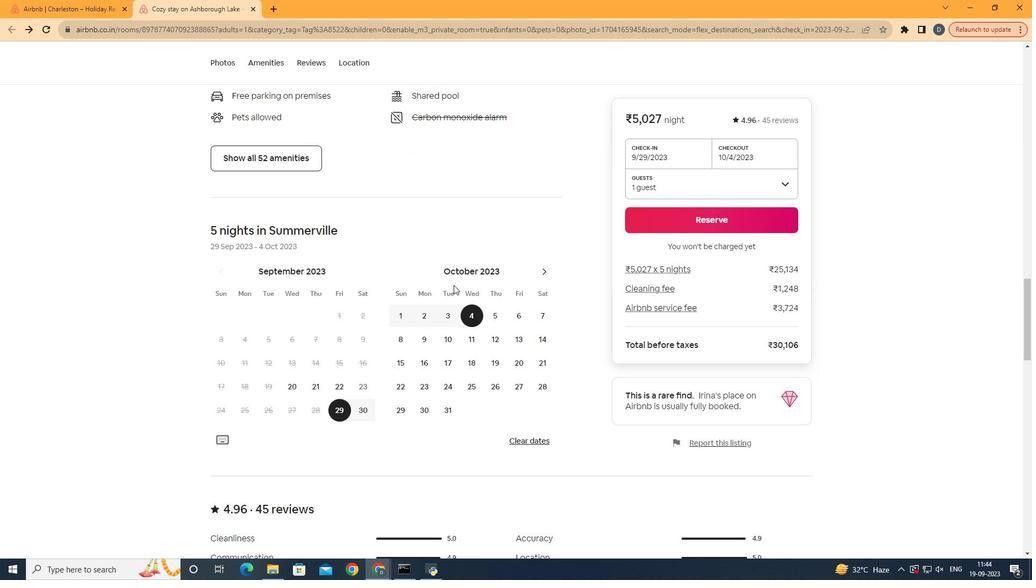 
Action: Mouse scrolled (453, 284) with delta (0, 0)
Screenshot: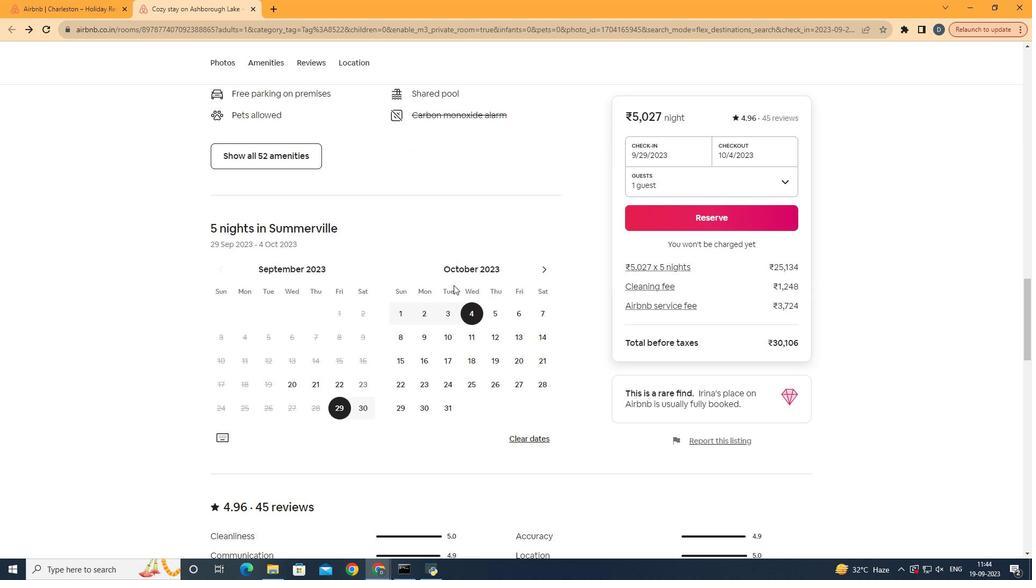 
Action: Mouse scrolled (453, 284) with delta (0, 0)
Screenshot: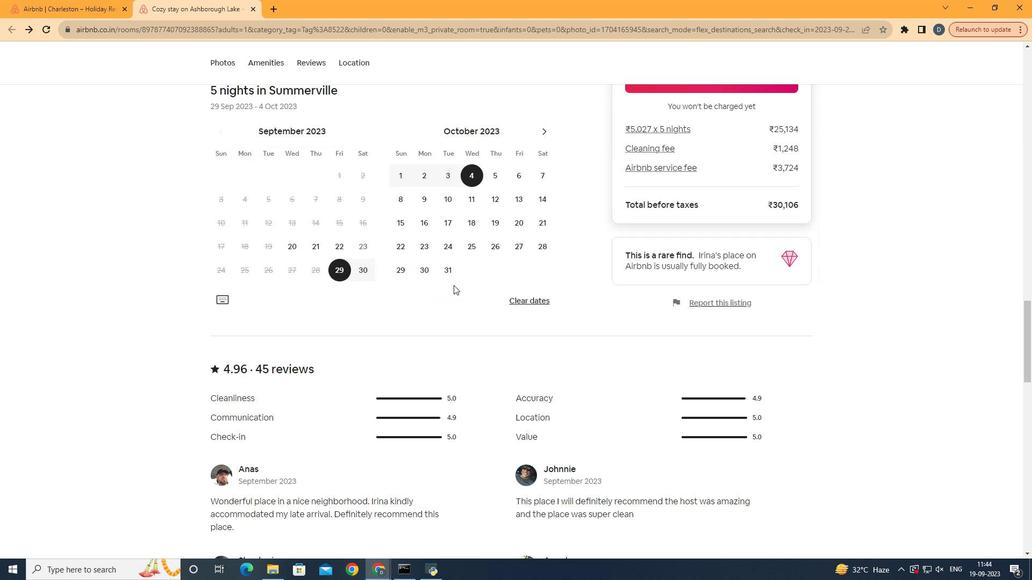 
Action: Mouse scrolled (453, 284) with delta (0, 0)
Screenshot: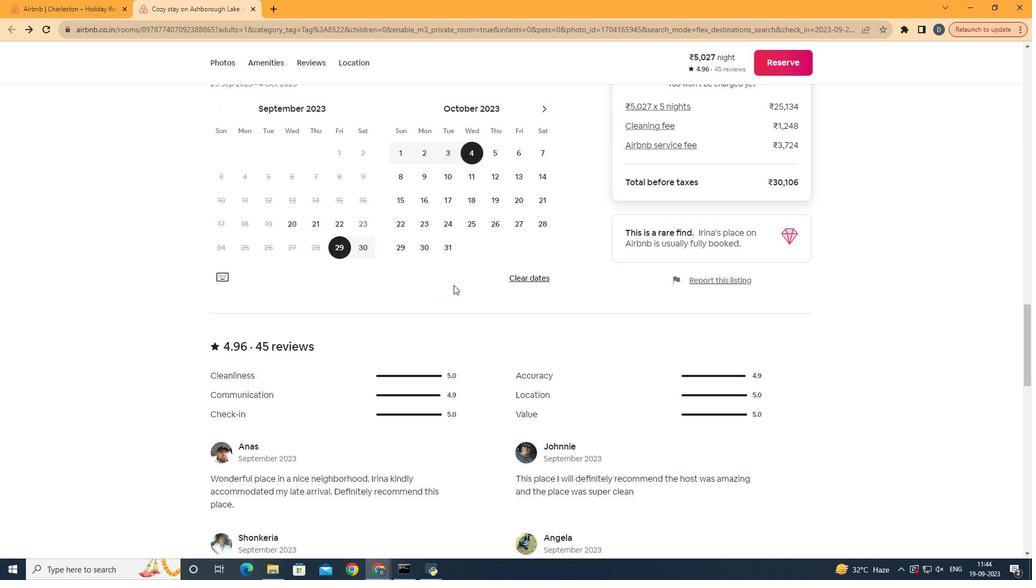 
Action: Mouse scrolled (453, 284) with delta (0, 0)
Screenshot: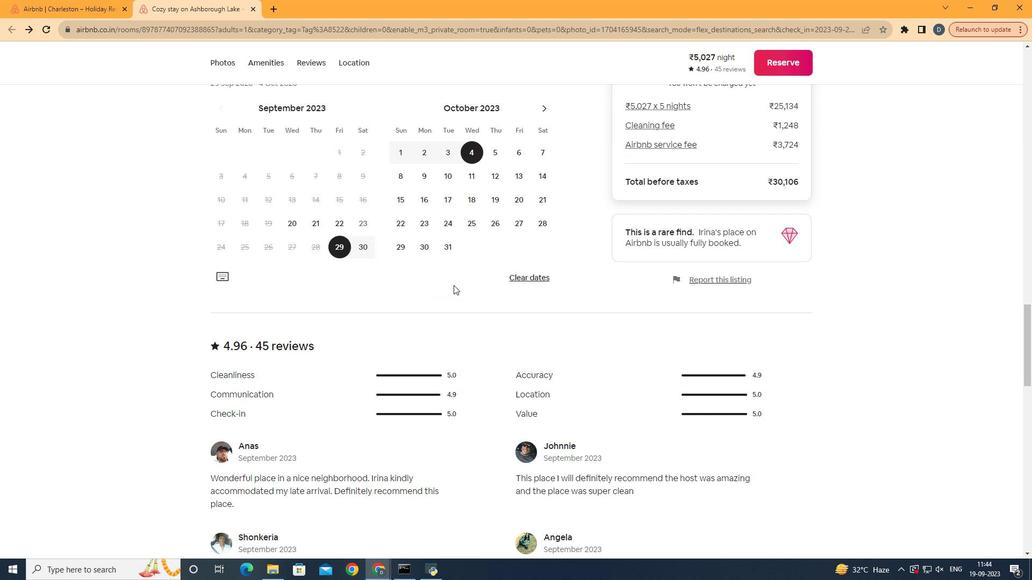 
Action: Mouse scrolled (453, 284) with delta (0, 0)
Screenshot: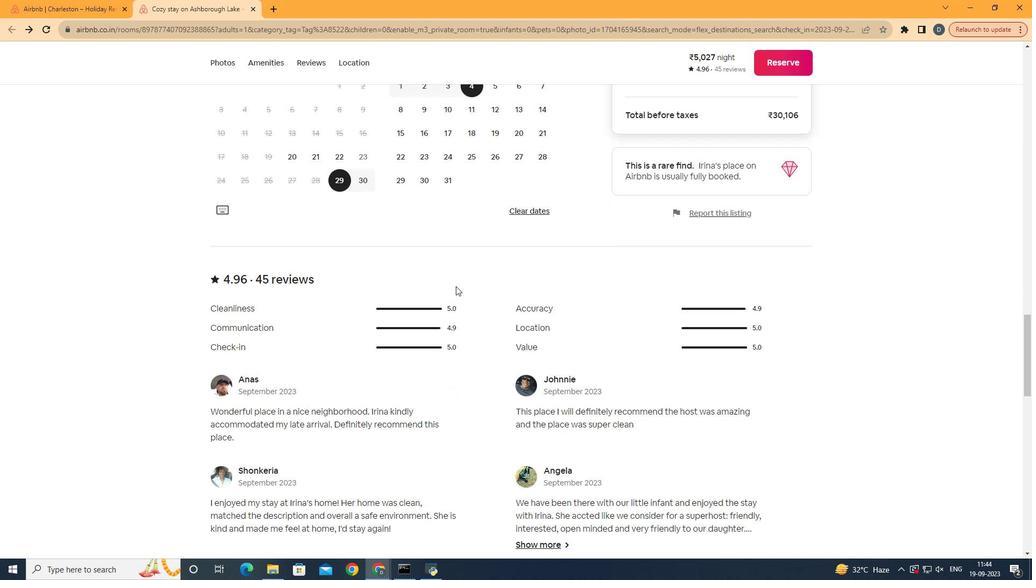 
Action: Mouse scrolled (453, 284) with delta (0, 0)
Screenshot: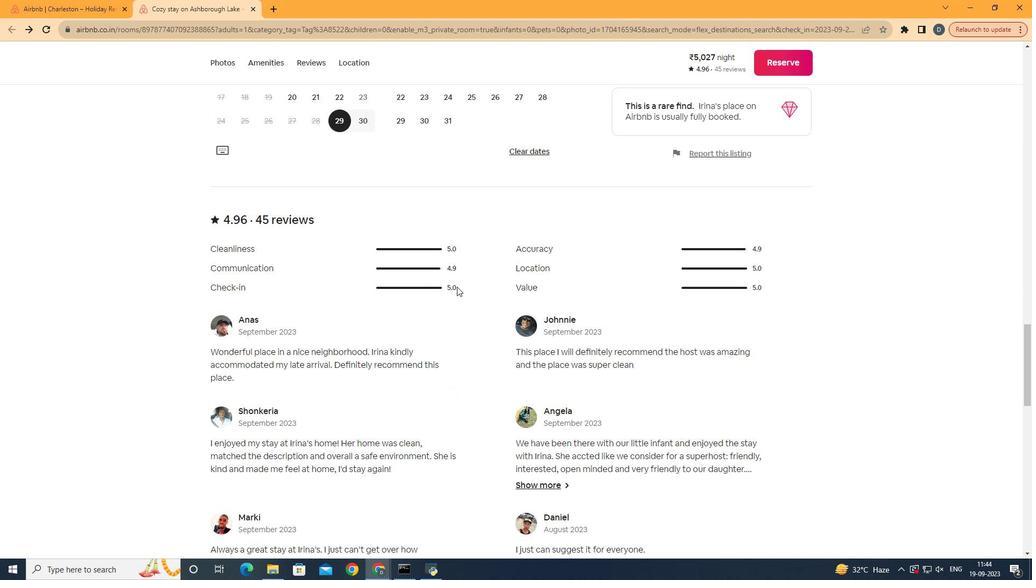 
Action: Mouse moved to (455, 286)
Screenshot: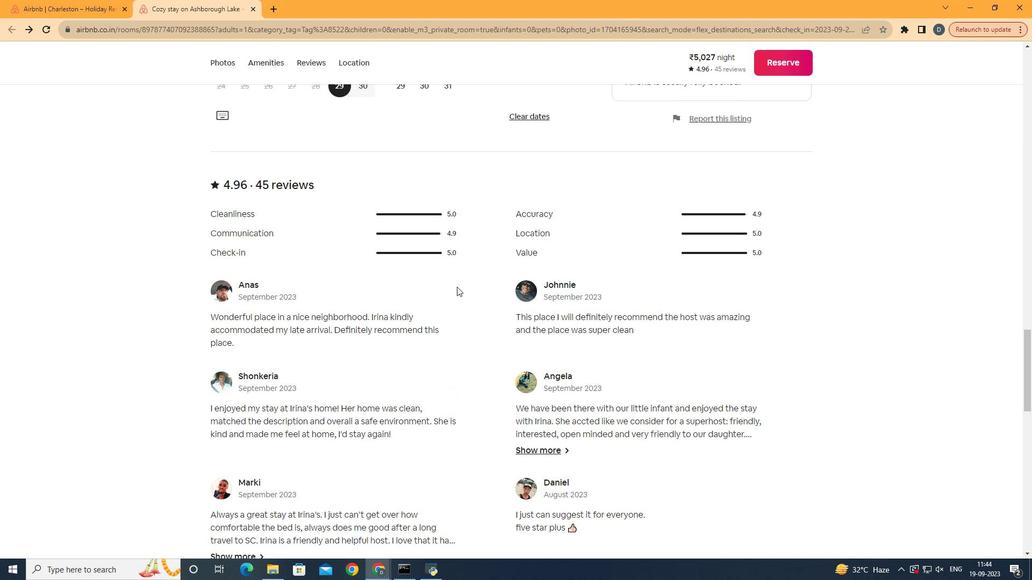 
Action: Mouse scrolled (455, 286) with delta (0, 0)
Screenshot: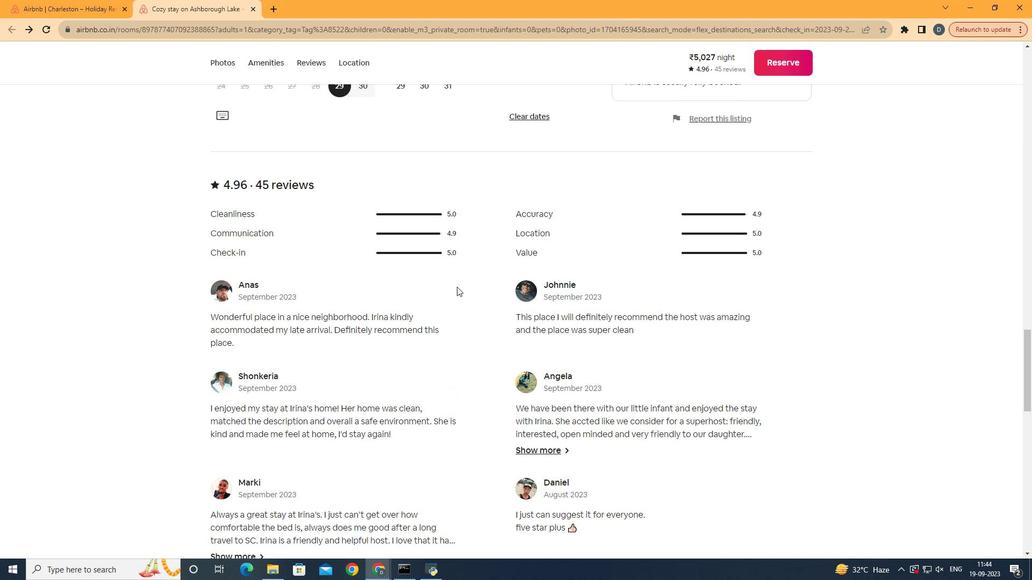 
Action: Mouse moved to (456, 287)
Screenshot: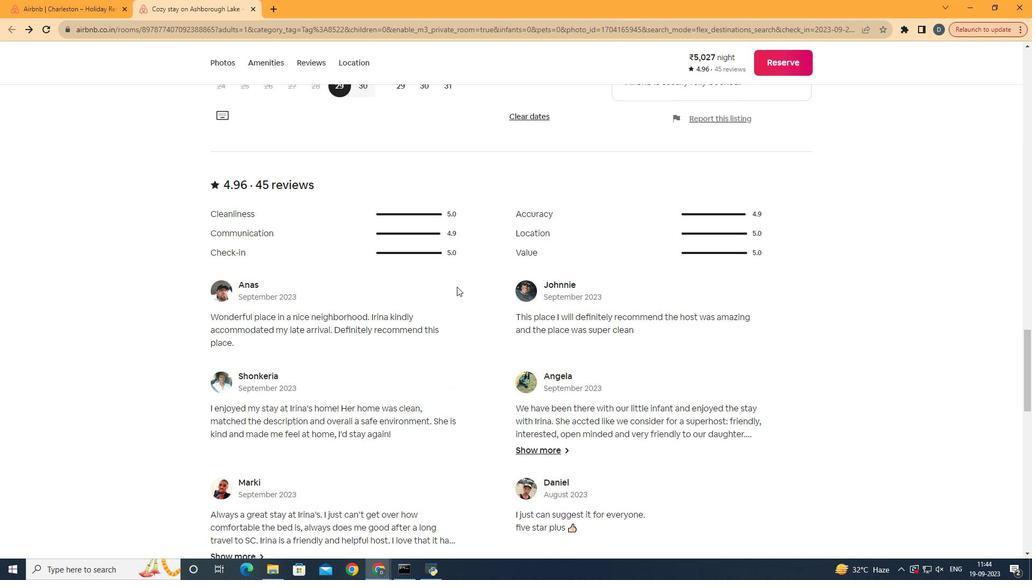
Action: Mouse scrolled (456, 286) with delta (0, 0)
Screenshot: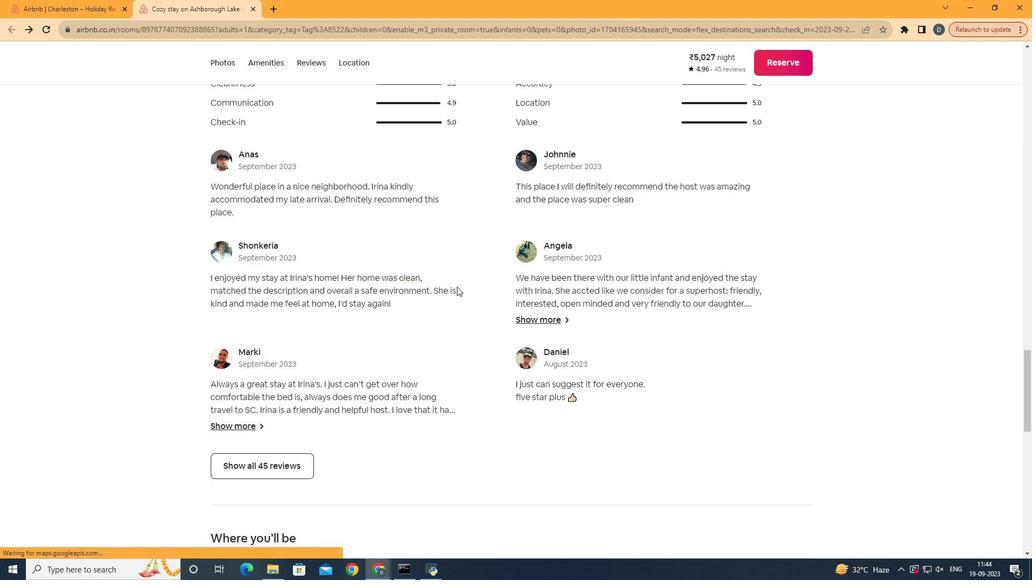 
Action: Mouse scrolled (456, 286) with delta (0, 0)
Screenshot: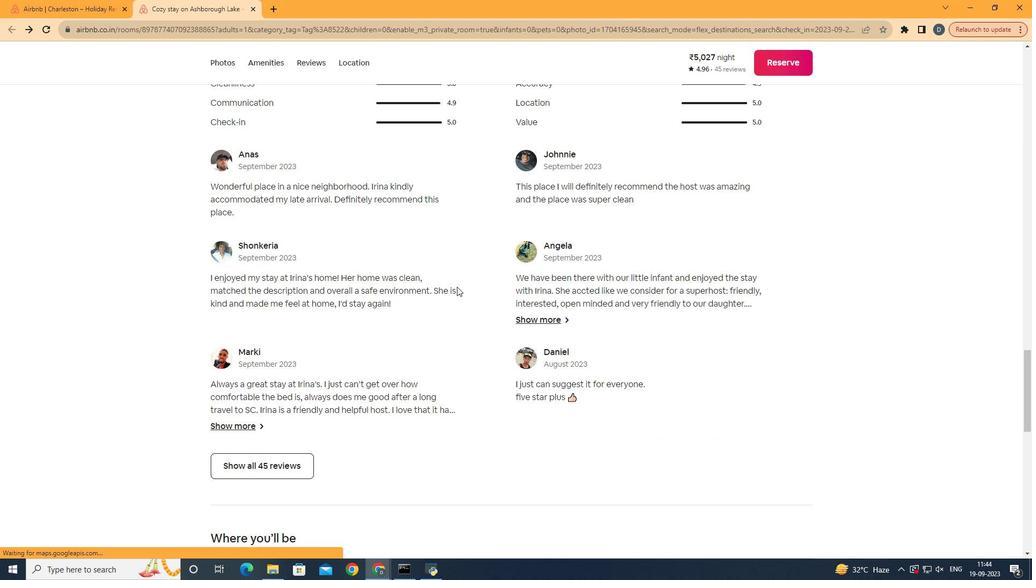 
Action: Mouse scrolled (456, 286) with delta (0, 0)
Screenshot: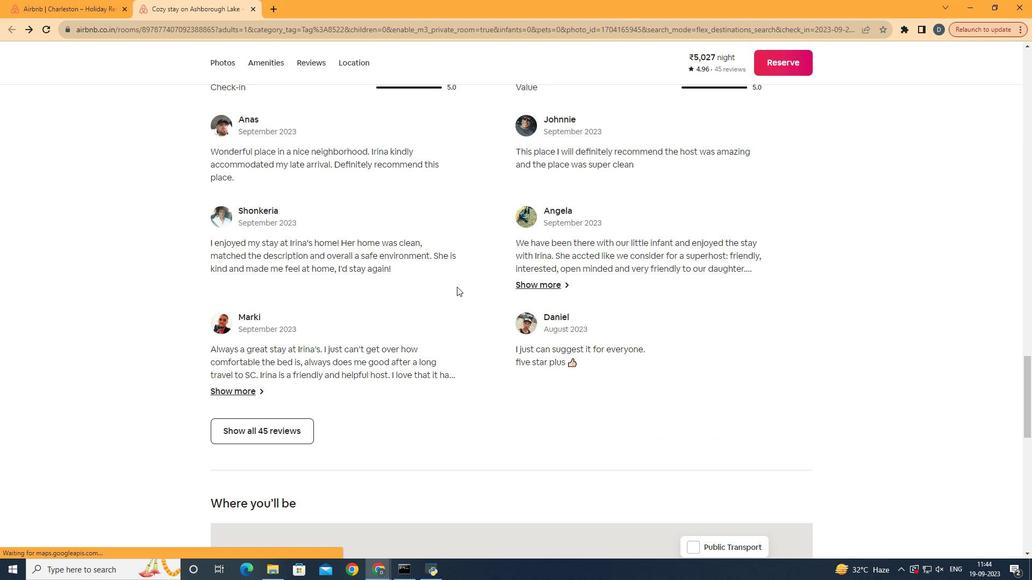 
Action: Mouse scrolled (456, 286) with delta (0, 0)
Screenshot: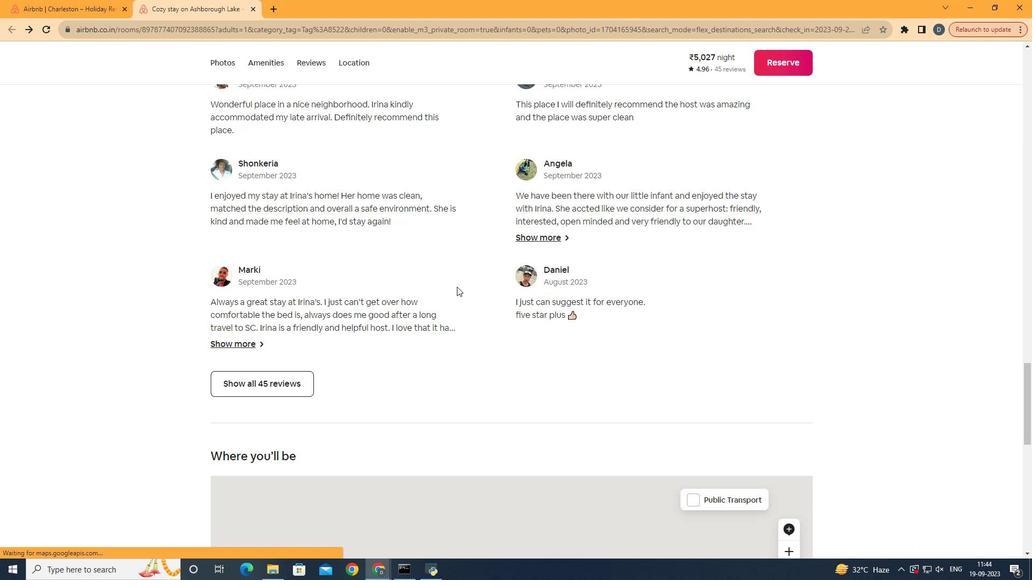
Action: Mouse moved to (211, 390)
Screenshot: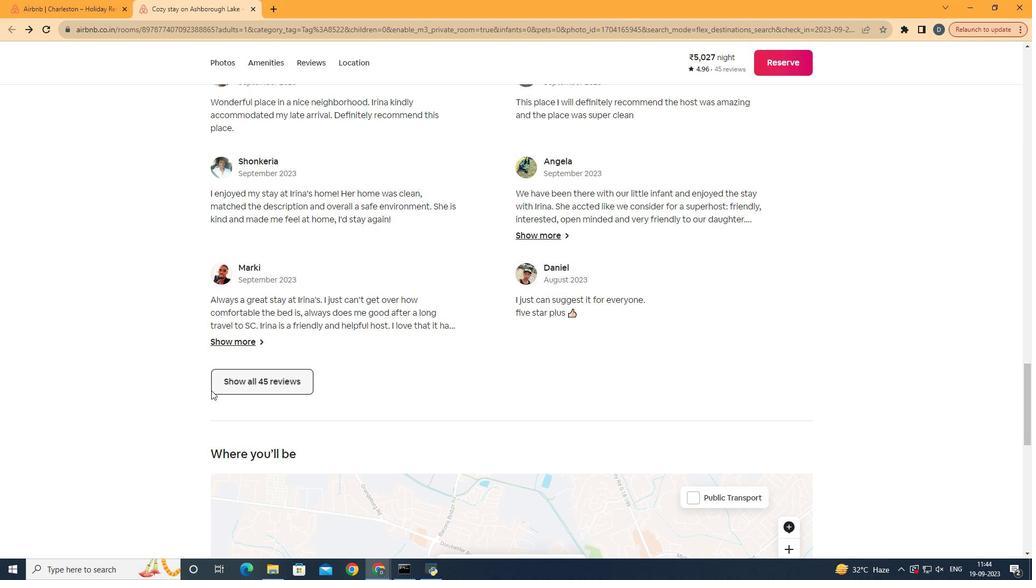 
Action: Mouse pressed left at (211, 390)
Screenshot: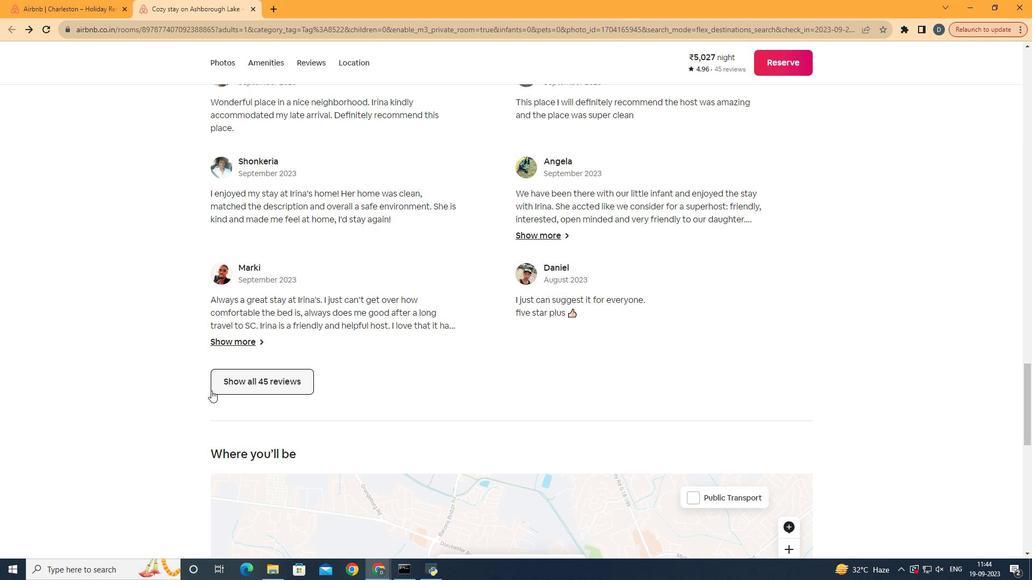 
Action: Mouse moved to (266, 386)
Screenshot: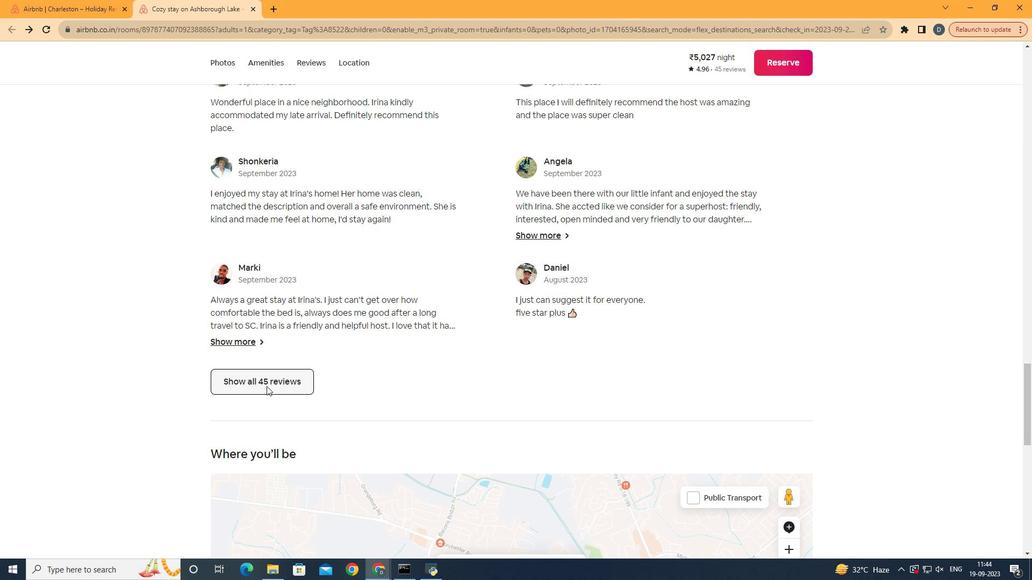 
Action: Mouse pressed left at (266, 386)
Screenshot: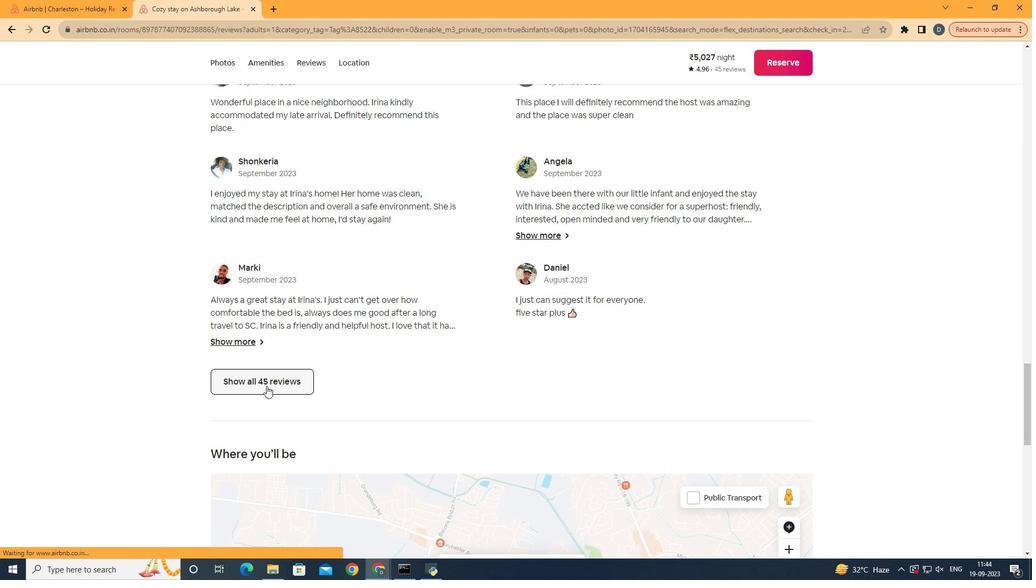 
Action: Mouse moved to (656, 223)
Screenshot: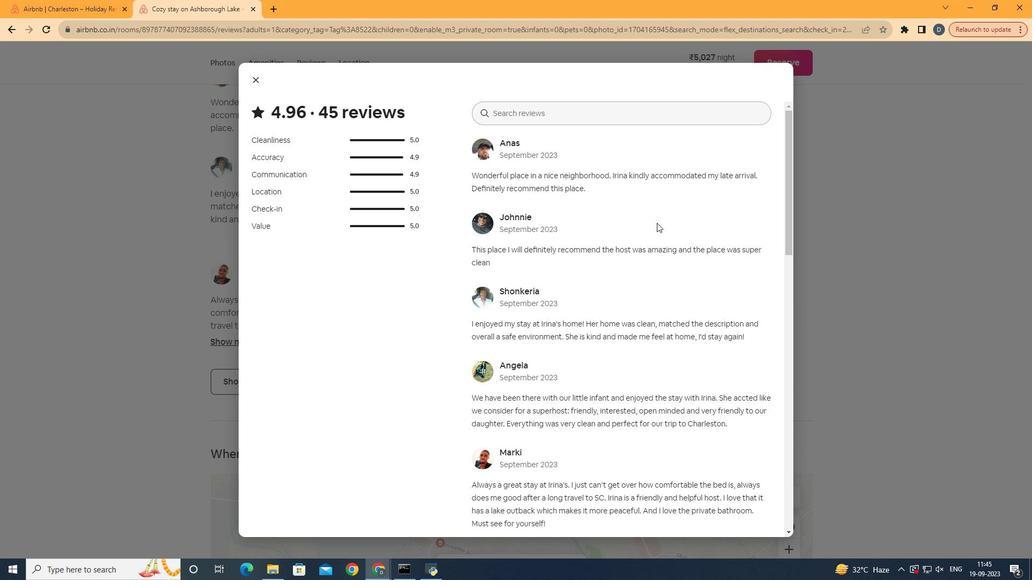 
Action: Mouse pressed left at (656, 223)
Screenshot: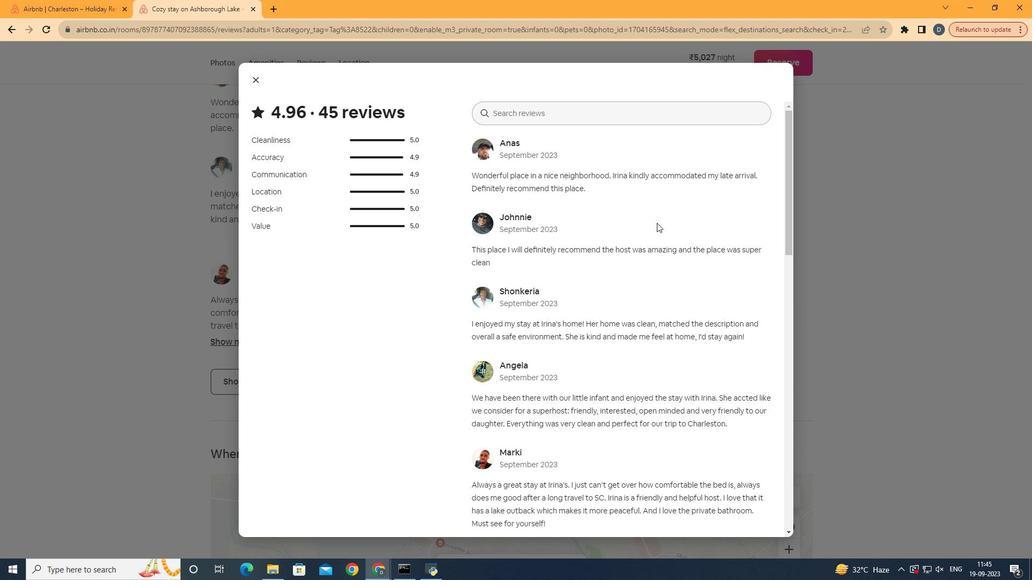 
Action: Key pressed <Key.down><Key.down><Key.down><Key.down><Key.down><Key.down><Key.down><Key.down><Key.down><Key.down><Key.down><Key.down><Key.down><Key.down><Key.down><Key.down><Key.down><Key.down><Key.down><Key.down><Key.down><Key.down><Key.down><Key.down><Key.down><Key.down><Key.down><Key.down><Key.down><Key.down><Key.down><Key.down><Key.down><Key.down><Key.down><Key.down><Key.down><Key.down><Key.down><Key.down><Key.down><Key.down><Key.down><Key.down><Key.down><Key.down><Key.down><Key.down><Key.down><Key.down><Key.down><Key.down><Key.down><Key.down><Key.down><Key.down><Key.down><Key.down><Key.down><Key.down><Key.down><Key.down><Key.down><Key.down><Key.down><Key.down><Key.down><Key.down><Key.down><Key.down><Key.down><Key.down><Key.down><Key.down><Key.down><Key.down><Key.down><Key.down><Key.down><Key.down><Key.down><Key.down><Key.down><Key.down><Key.down><Key.down><Key.down><Key.down><Key.down><Key.down><Key.down><Key.down><Key.down><Key.down><Key.down><Key.down><Key.down><Key.down><Key.down><Key.down><Key.down><Key.down><Key.down><Key.down><Key.down><Key.down><Key.down><Key.down><Key.down><Key.down><Key.down><Key.down><Key.down><Key.down><Key.down><Key.down><Key.down><Key.down><Key.down><Key.down><Key.down><Key.down><Key.down><Key.down><Key.down><Key.down><Key.down><Key.down><Key.down><Key.down><Key.down><Key.down><Key.down><Key.down><Key.down><Key.down><Key.down><Key.down><Key.down><Key.down><Key.down><Key.down><Key.down><Key.down><Key.down><Key.down><Key.down><Key.down><Key.down><Key.down><Key.down><Key.down><Key.down><Key.down><Key.down><Key.down><Key.down><Key.down><Key.down><Key.down><Key.down><Key.down><Key.down><Key.down><Key.down><Key.down><Key.down><Key.down><Key.down><Key.down><Key.down><Key.down><Key.down><Key.down><Key.down><Key.down><Key.down><Key.down><Key.down><Key.down><Key.down><Key.down><Key.down><Key.down><Key.down><Key.down>
Screenshot: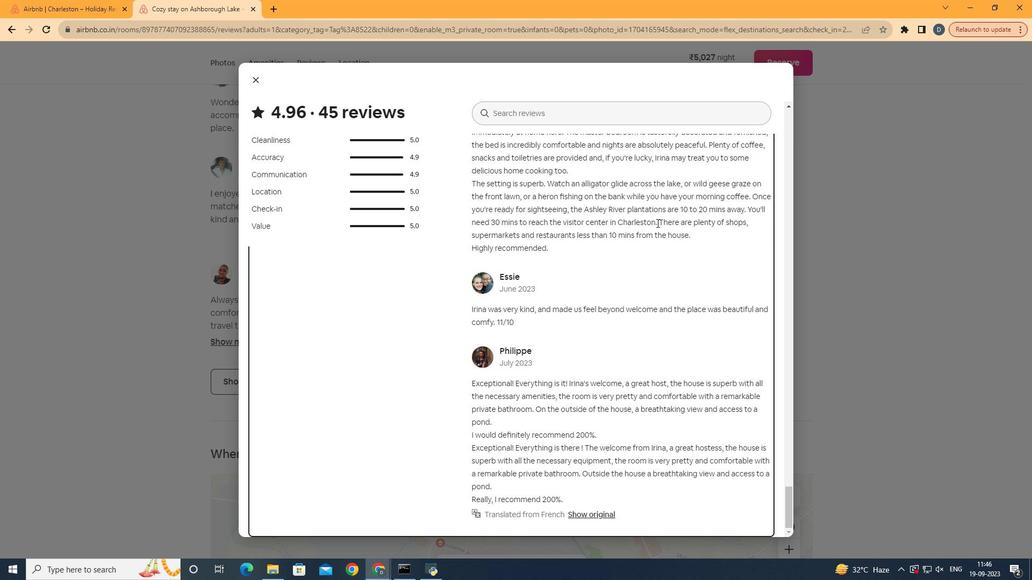 
Action: Mouse moved to (111, 289)
Screenshot: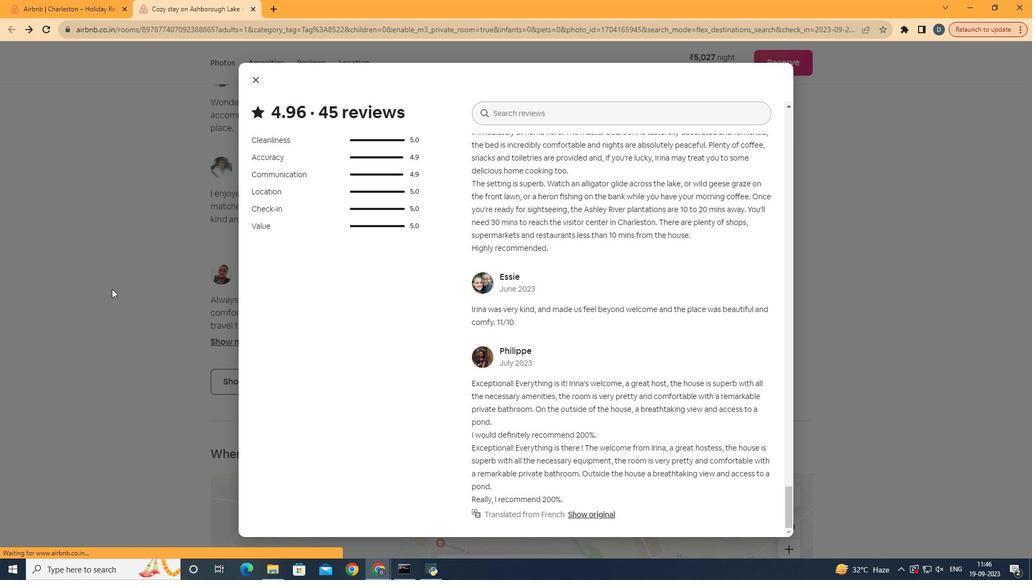 
Action: Mouse pressed left at (111, 289)
Screenshot: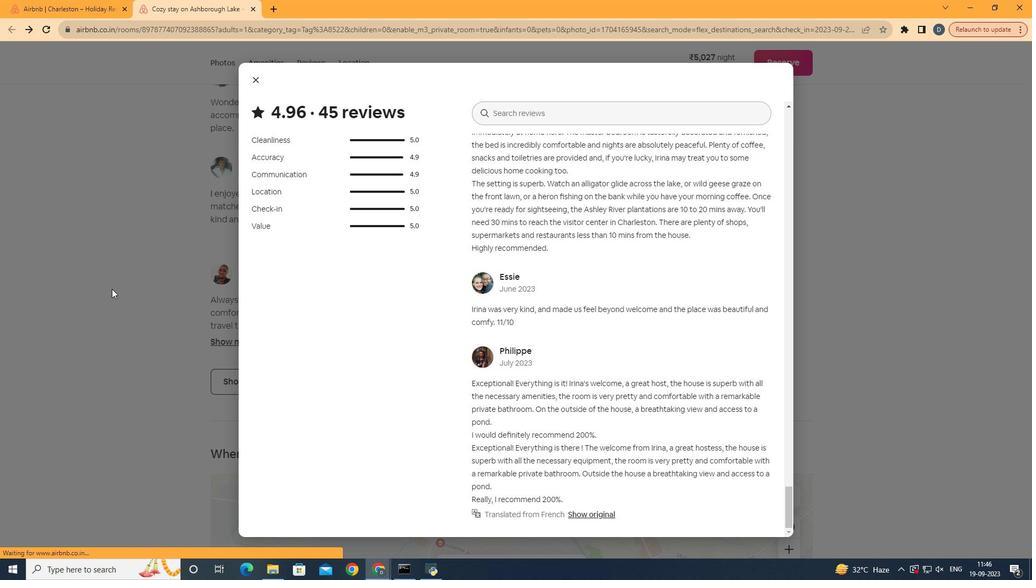 
Action: Mouse moved to (523, 330)
Screenshot: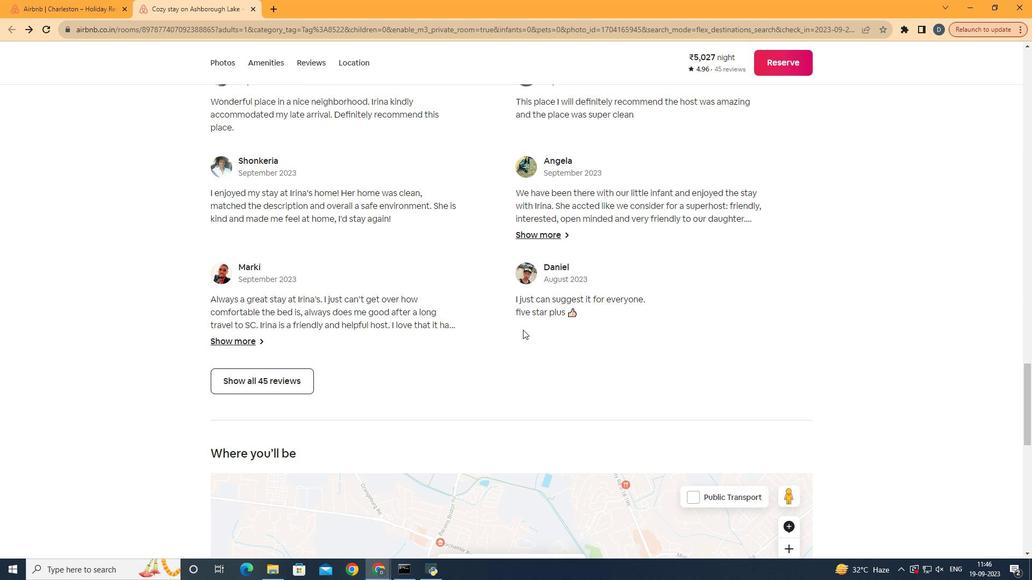 
Action: Mouse scrolled (523, 329) with delta (0, 0)
Screenshot: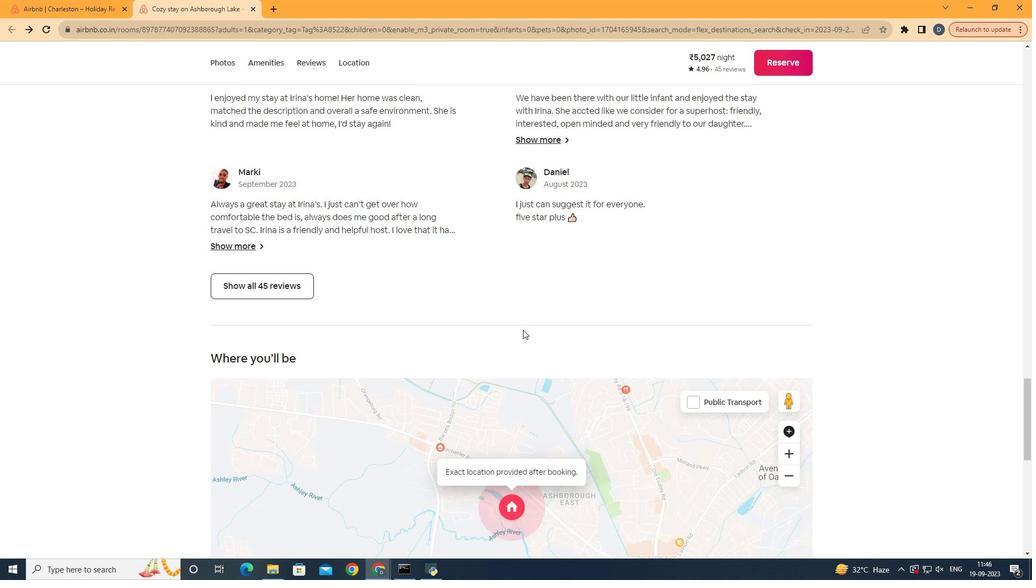
Action: Mouse scrolled (523, 329) with delta (0, 0)
Screenshot: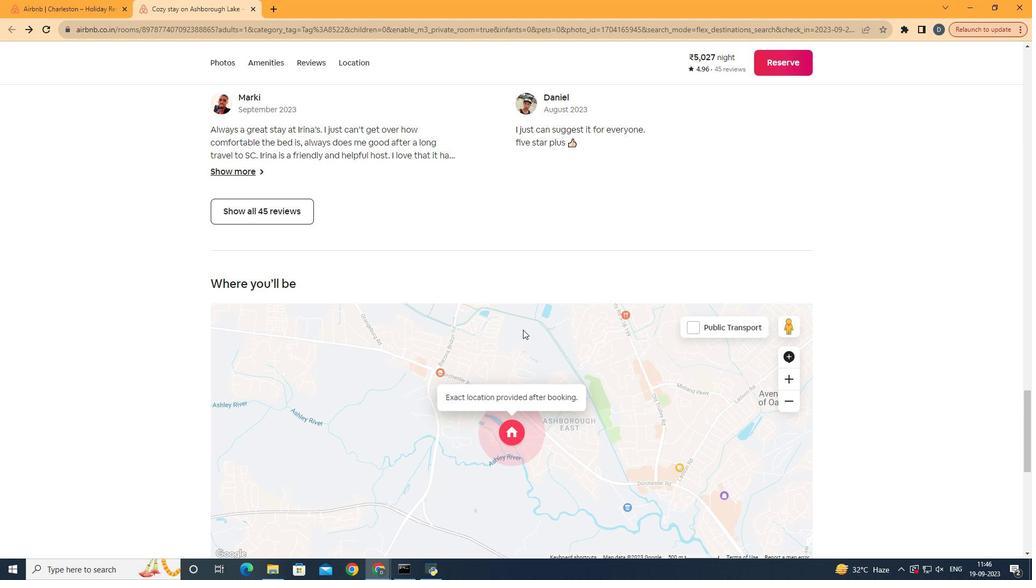 
Action: Mouse scrolled (523, 329) with delta (0, 0)
Screenshot: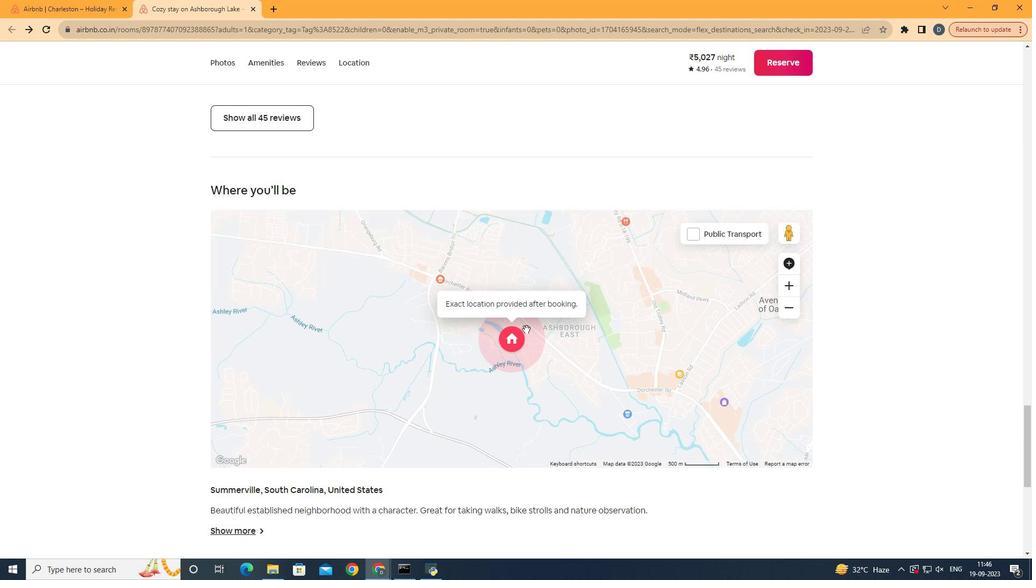 
Action: Mouse scrolled (523, 329) with delta (0, 0)
Screenshot: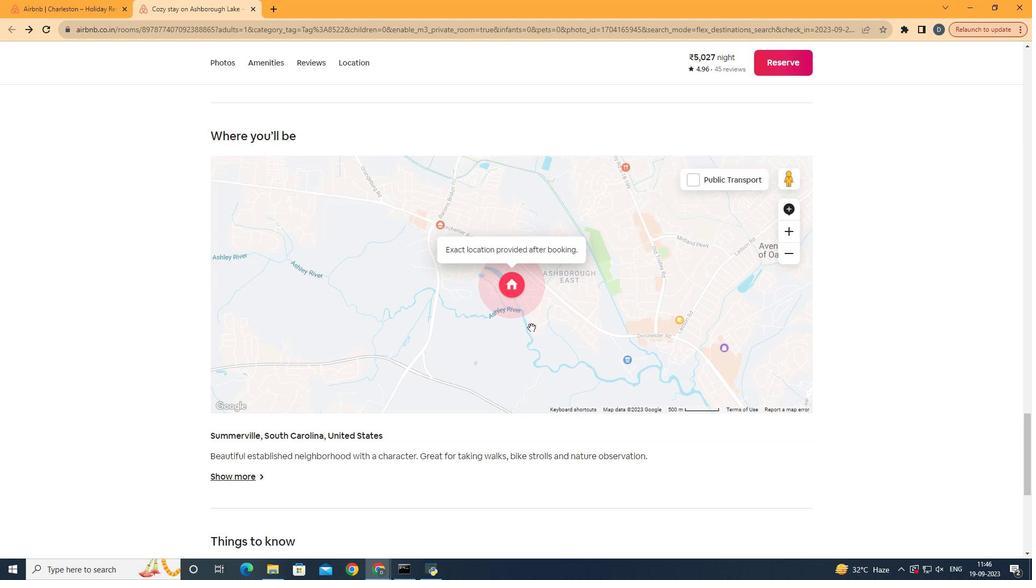 
Action: Mouse scrolled (523, 329) with delta (0, 0)
Screenshot: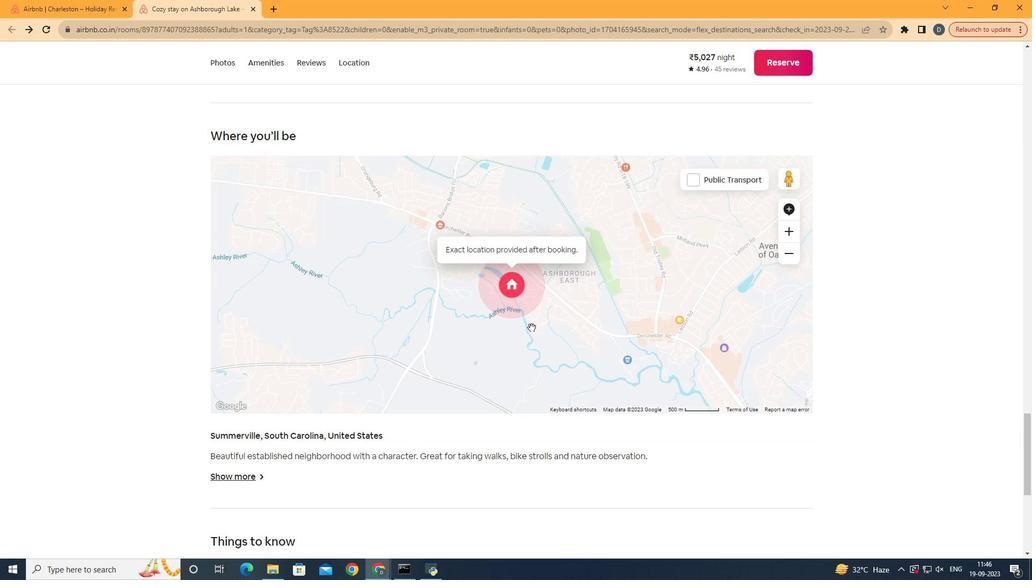 
Action: Mouse scrolled (523, 329) with delta (0, 0)
Screenshot: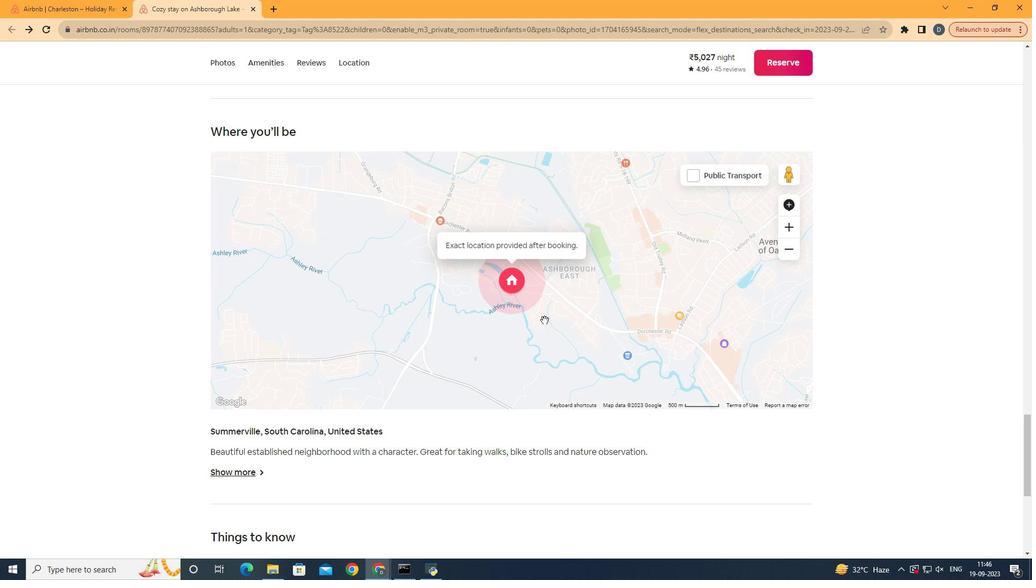 
Action: Mouse moved to (545, 318)
Screenshot: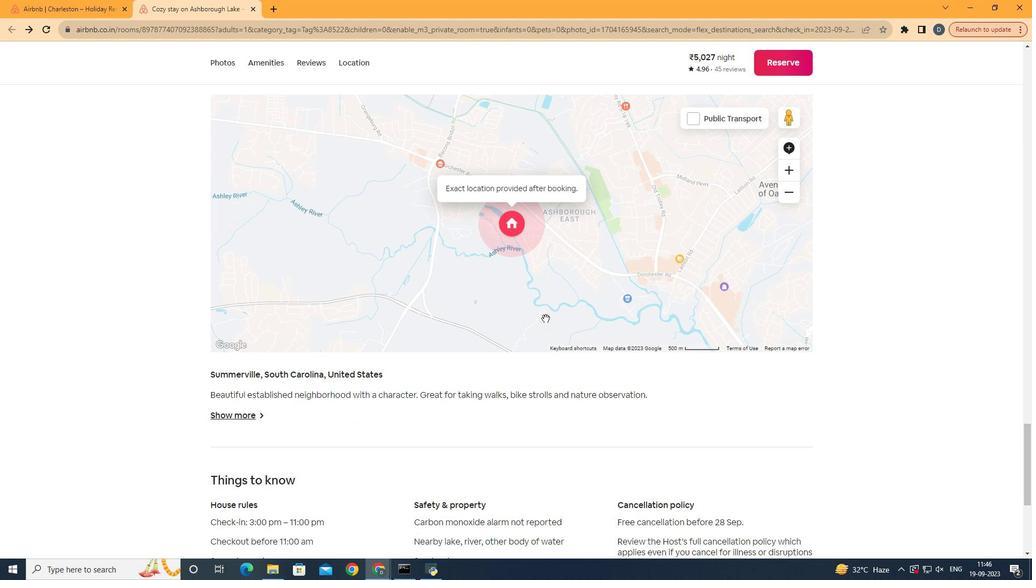 
Action: Mouse scrolled (545, 318) with delta (0, 0)
Screenshot: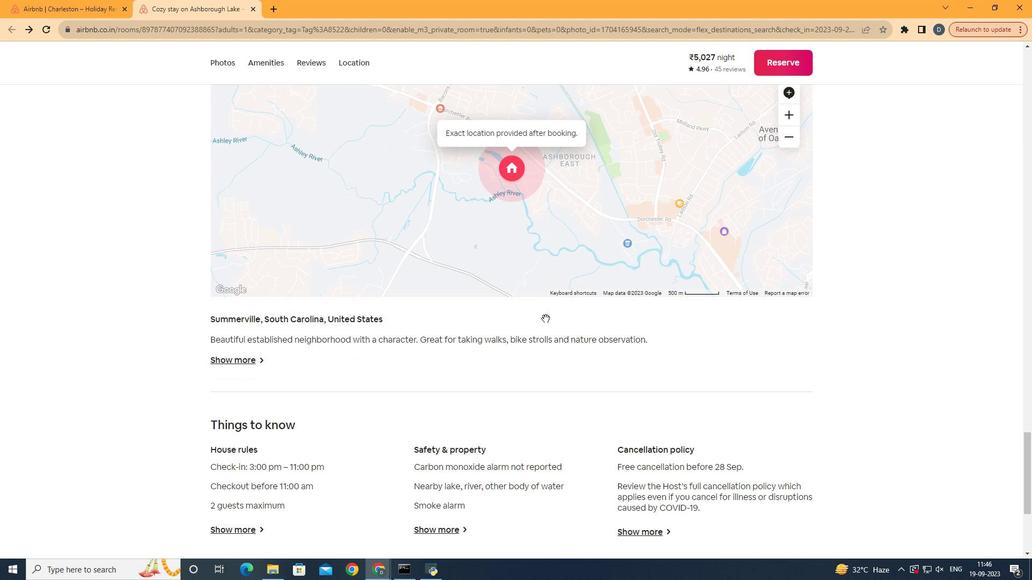 
Action: Mouse scrolled (545, 318) with delta (0, 0)
Screenshot: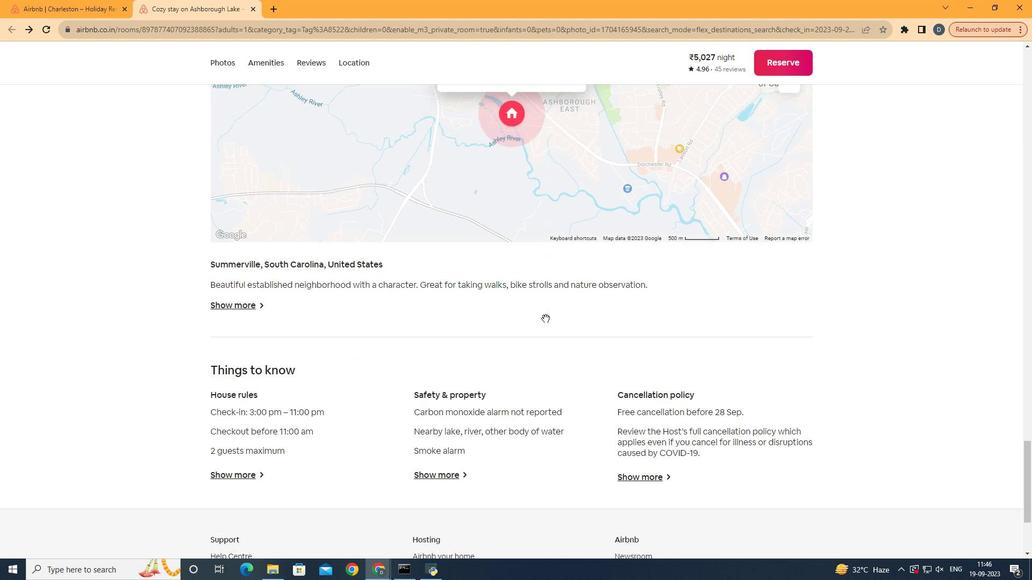 
Action: Mouse scrolled (545, 318) with delta (0, 0)
Screenshot: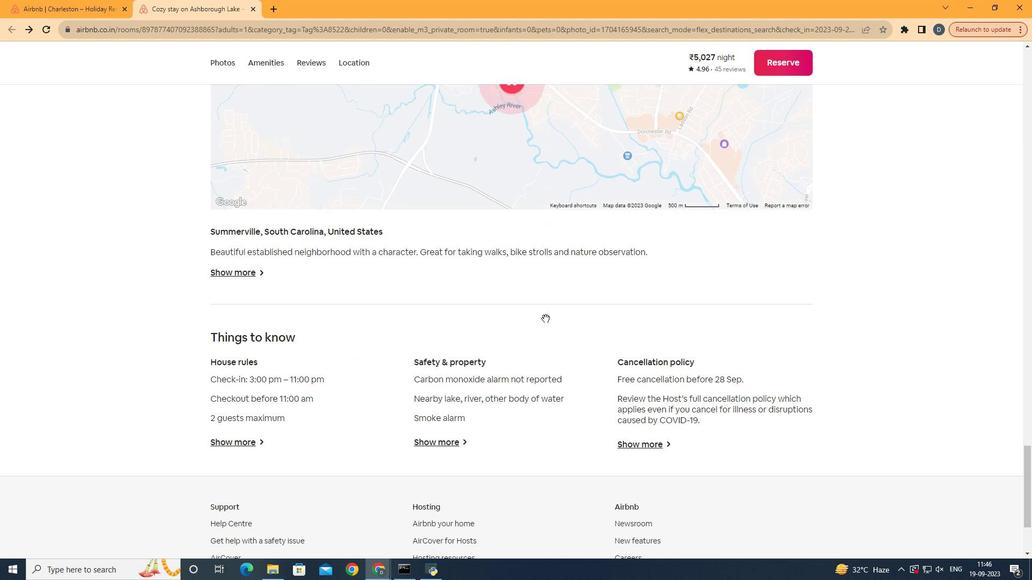 
Action: Mouse scrolled (545, 318) with delta (0, 0)
Screenshot: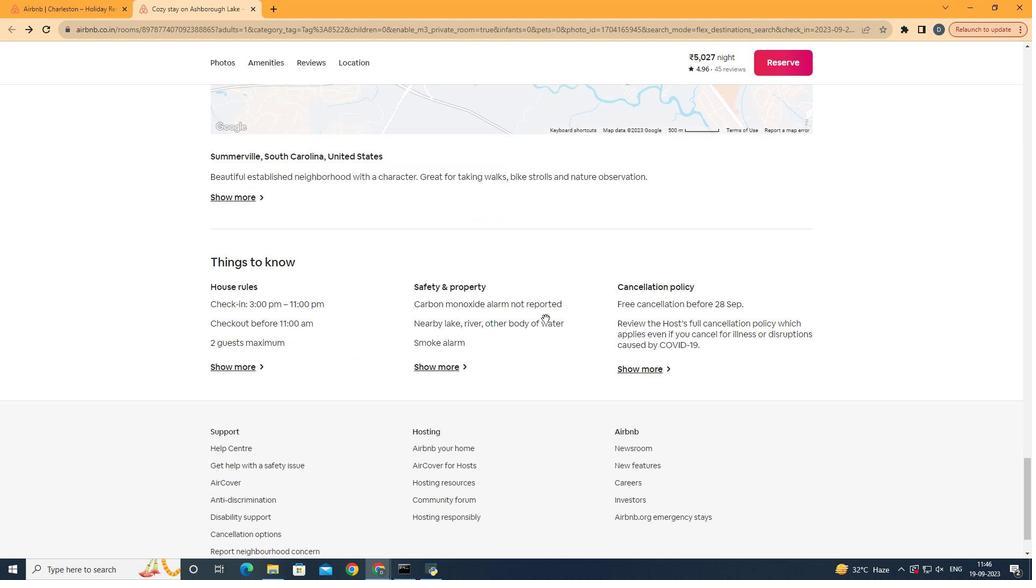 
Action: Mouse scrolled (545, 318) with delta (0, 0)
Screenshot: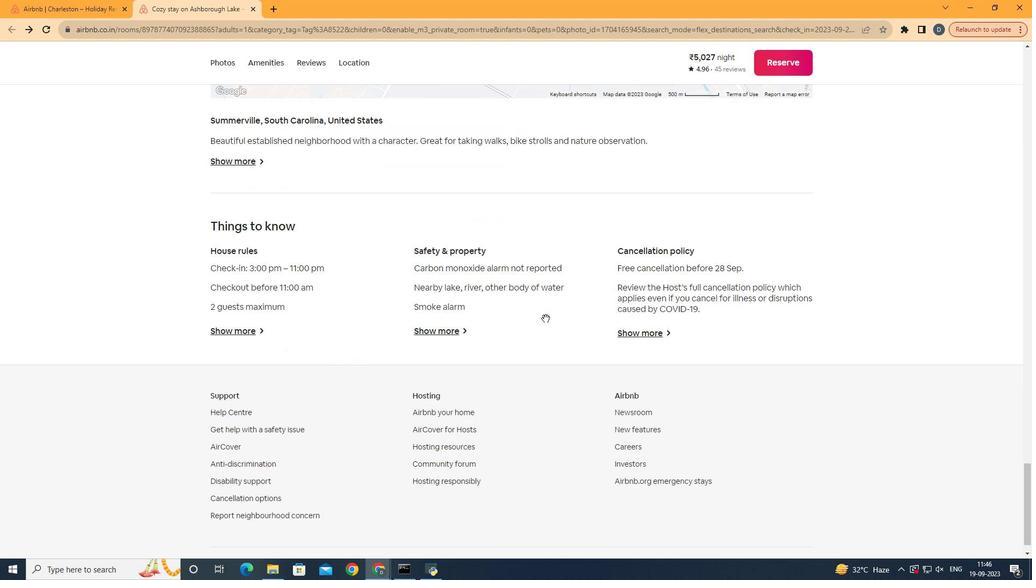 
Action: Mouse scrolled (545, 318) with delta (0, 0)
Screenshot: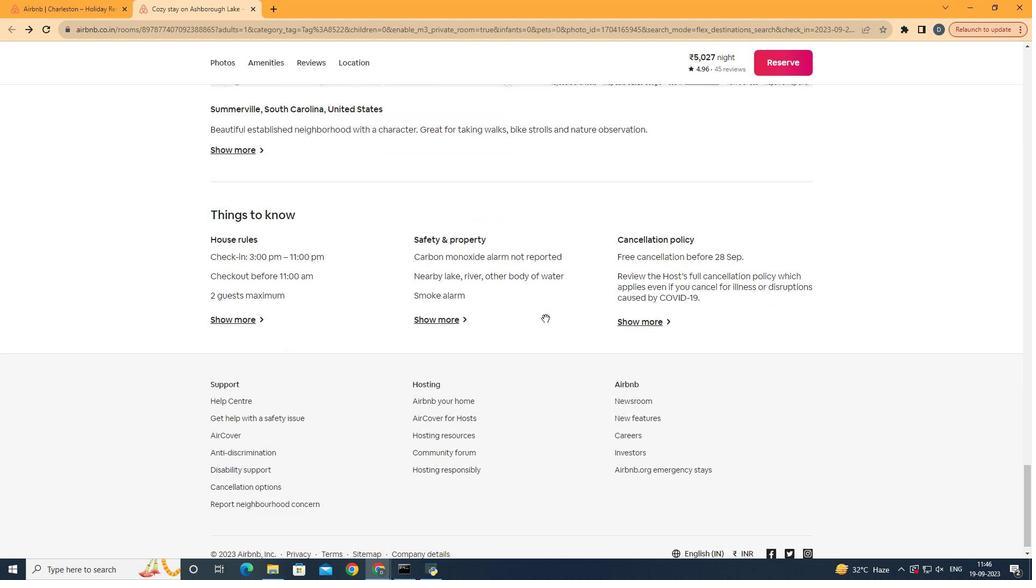 
Action: Mouse scrolled (545, 318) with delta (0, 0)
Screenshot: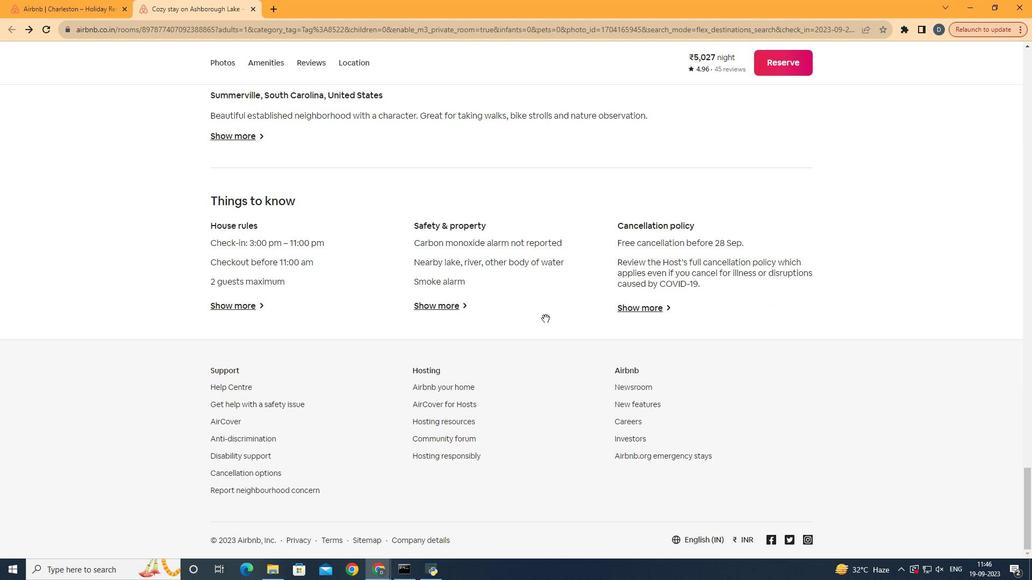 
Action: Mouse scrolled (545, 318) with delta (0, 0)
Screenshot: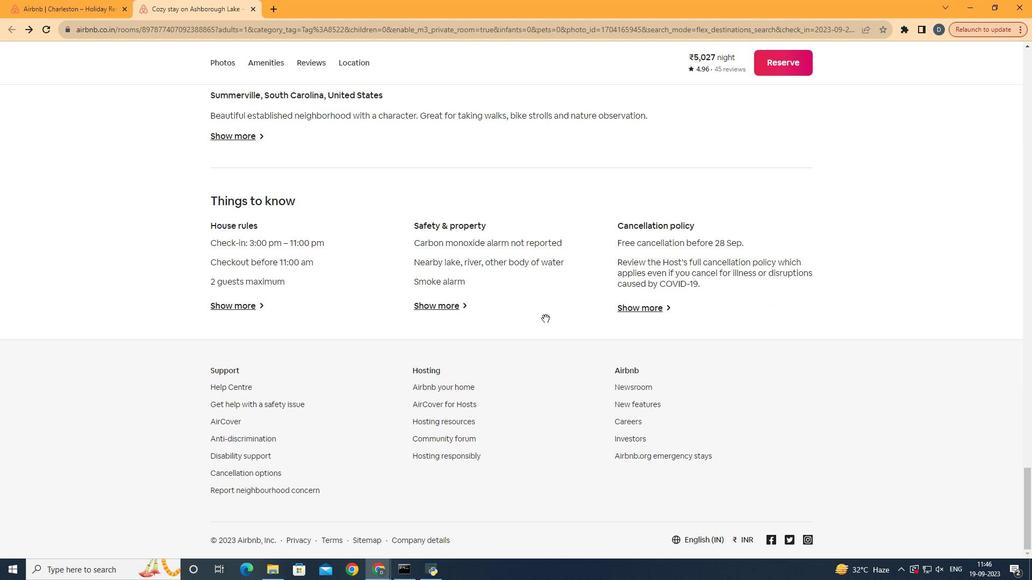 
Action: Mouse scrolled (545, 318) with delta (0, 0)
Screenshot: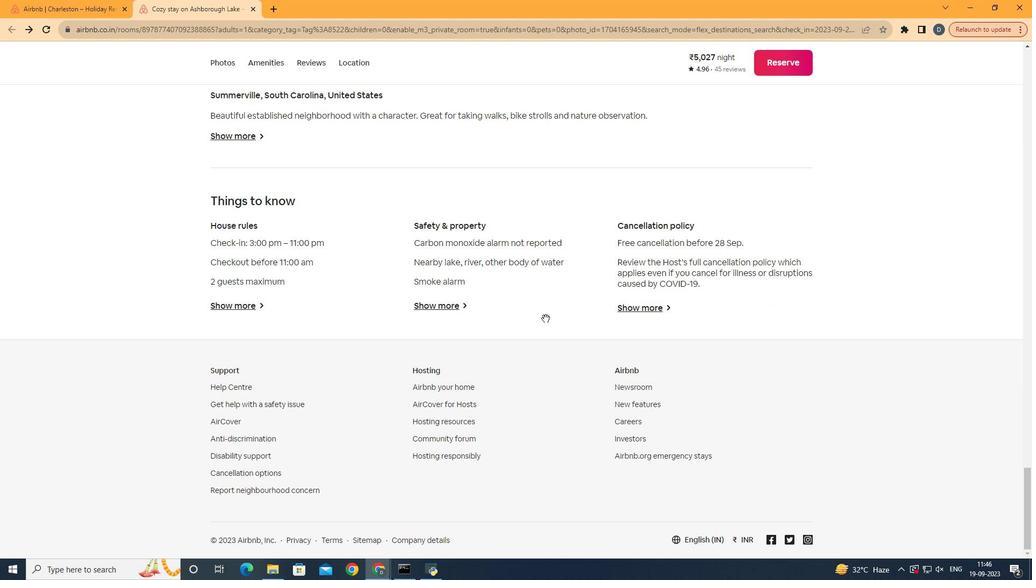
Action: Mouse scrolled (545, 318) with delta (0, 0)
Screenshot: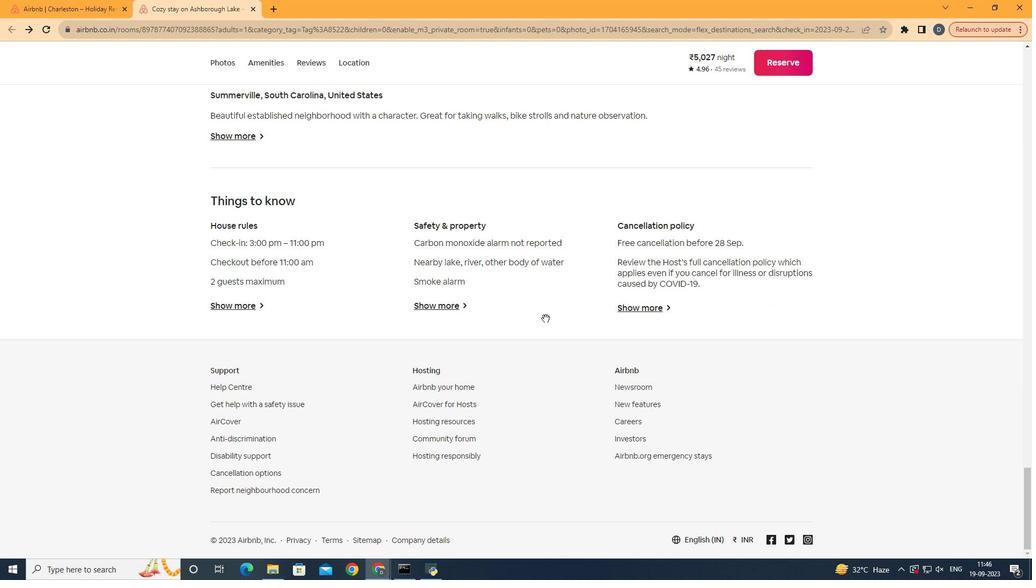 
Action: Mouse scrolled (545, 319) with delta (0, 0)
Screenshot: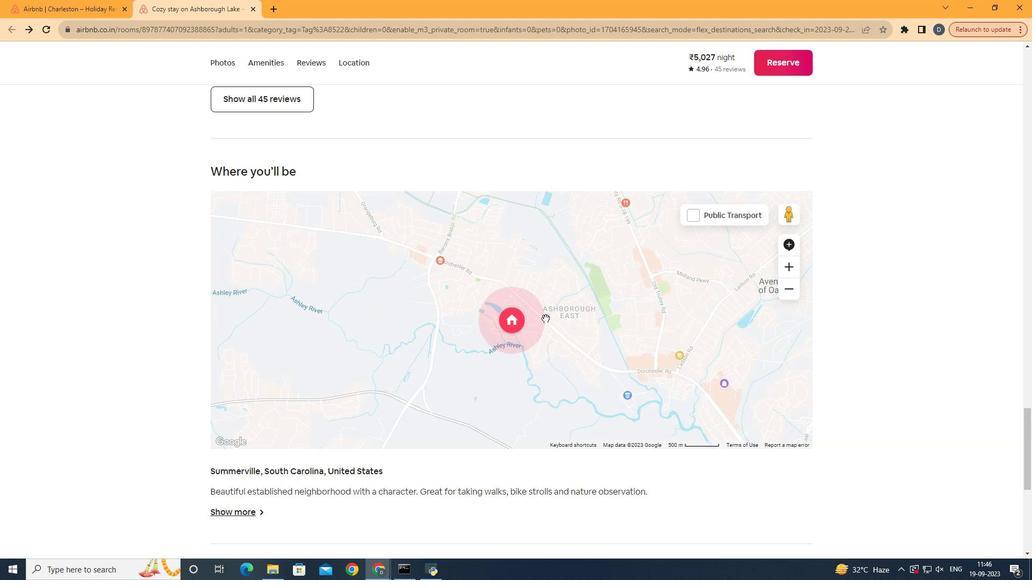 
Action: Mouse scrolled (545, 319) with delta (0, 0)
Screenshot: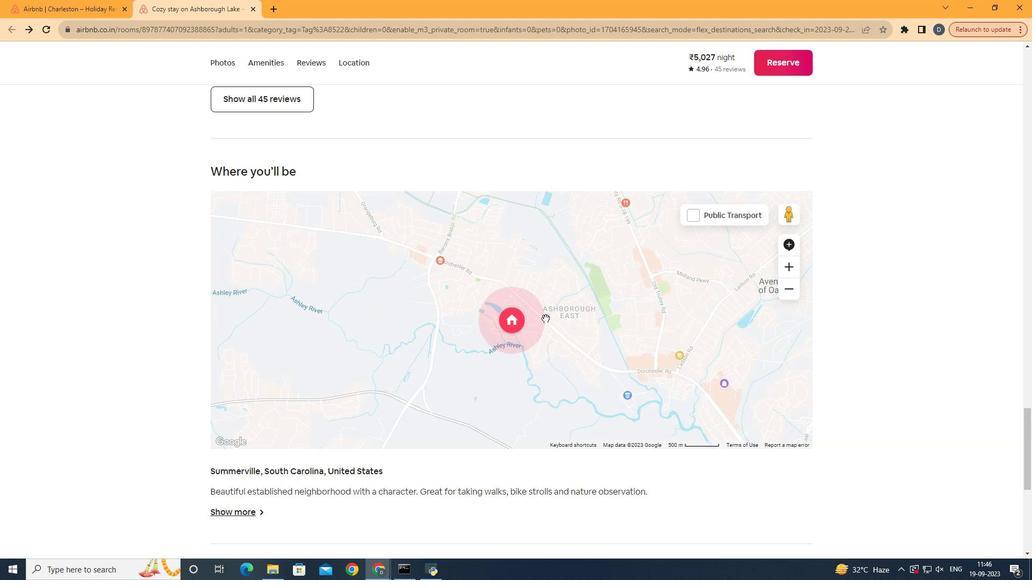 
Action: Mouse scrolled (545, 319) with delta (0, 0)
Screenshot: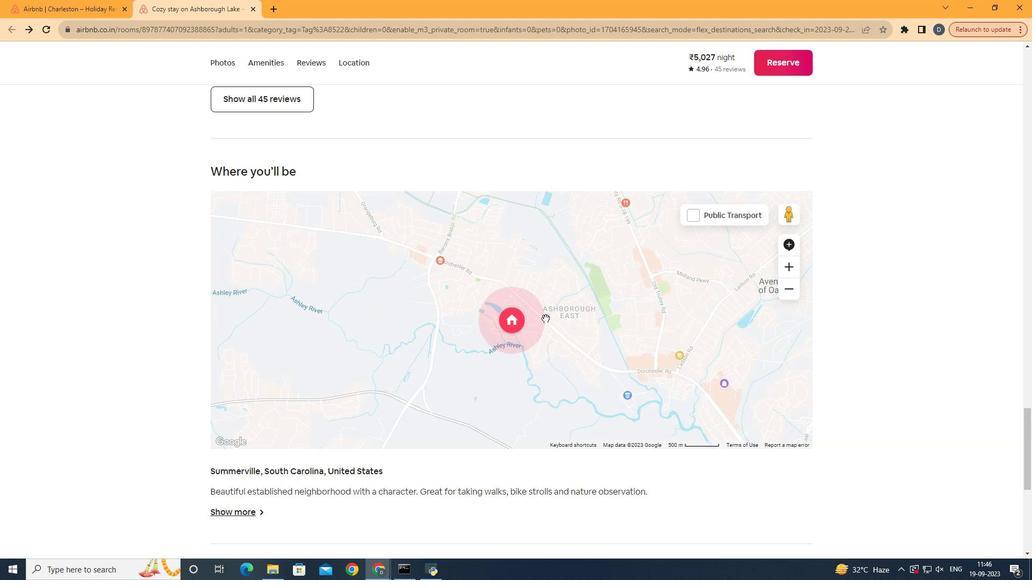 
Action: Mouse scrolled (545, 319) with delta (0, 0)
Screenshot: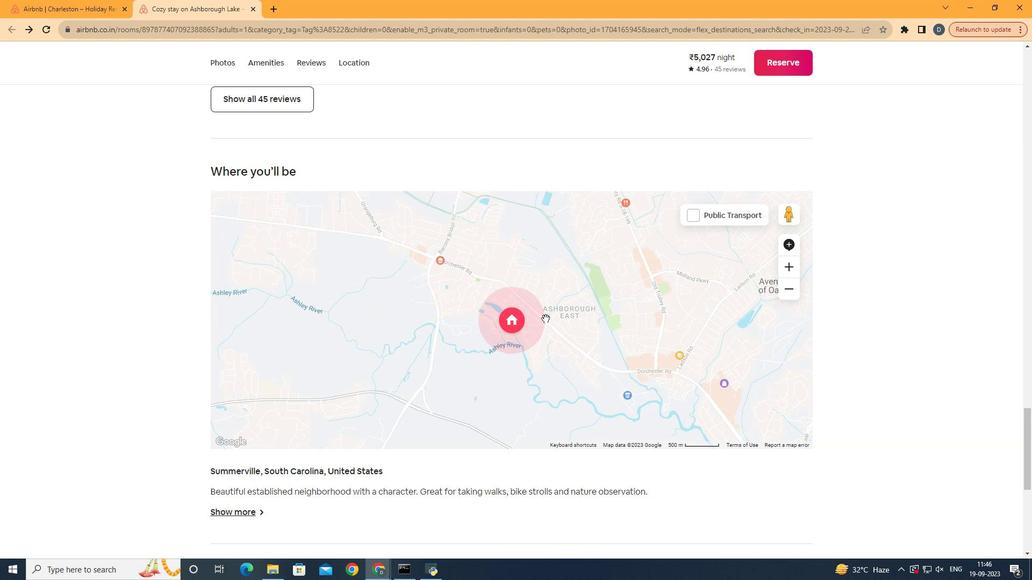 
Action: Mouse scrolled (545, 319) with delta (0, 0)
Screenshot: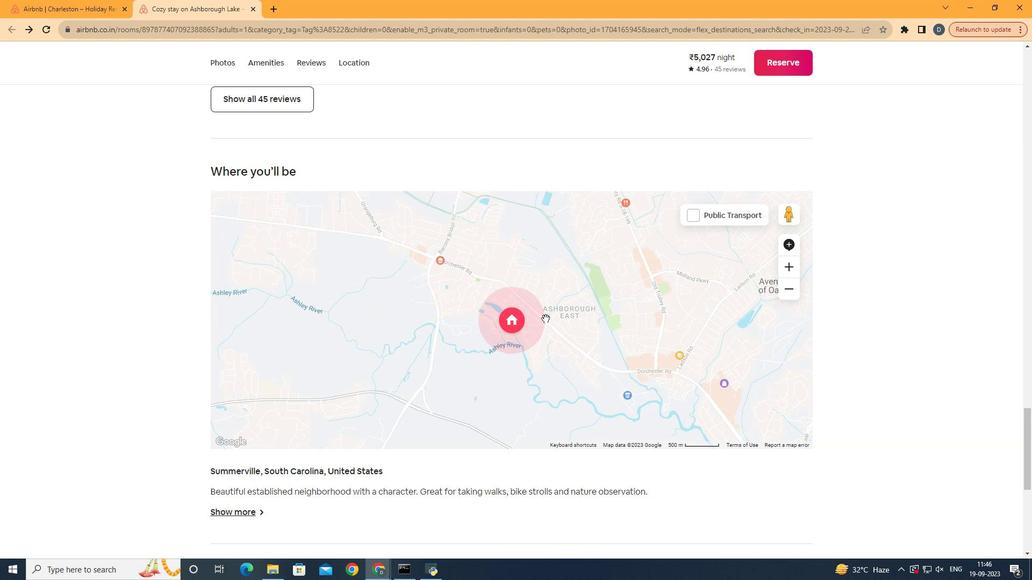 
Action: Mouse scrolled (545, 319) with delta (0, 0)
Screenshot: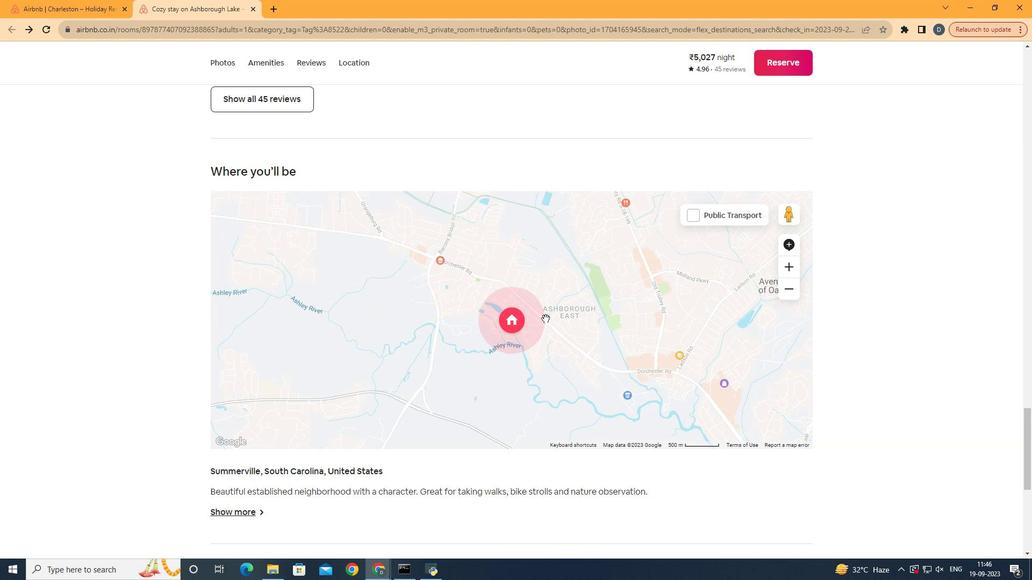 
Action: Mouse scrolled (545, 319) with delta (0, 0)
Screenshot: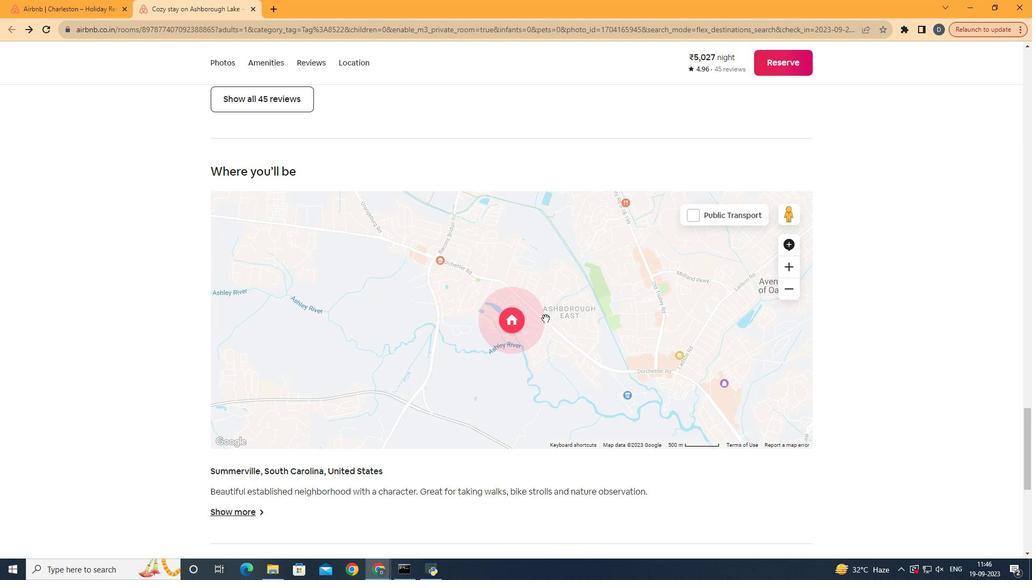 
Action: Mouse scrolled (545, 319) with delta (0, 0)
Screenshot: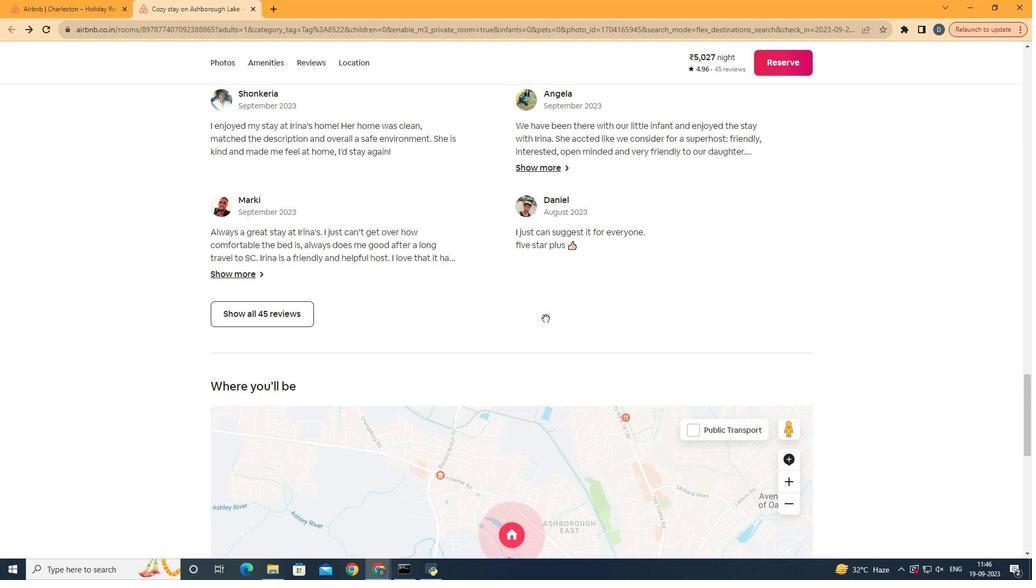 
Action: Mouse scrolled (545, 319) with delta (0, 0)
Screenshot: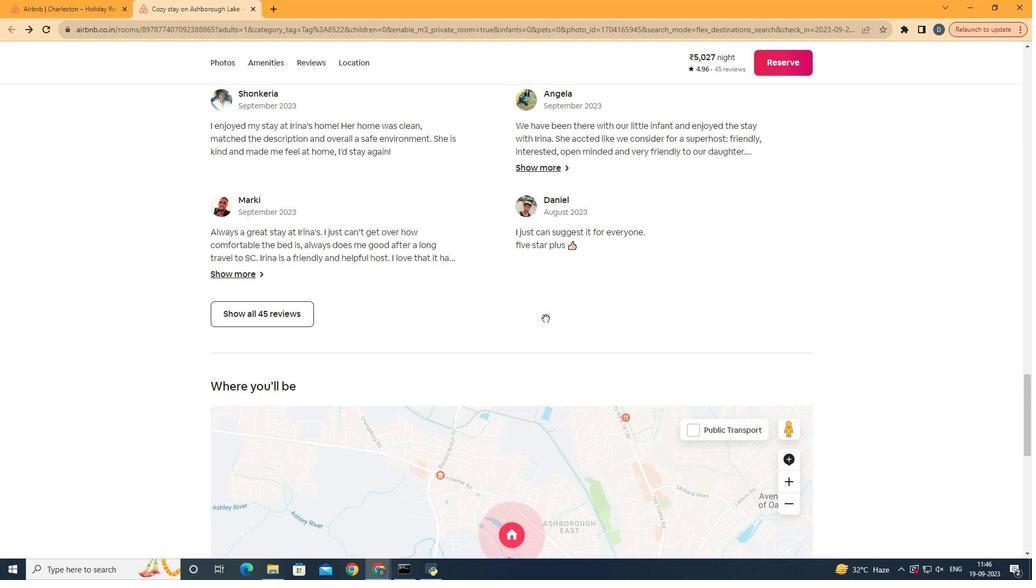 
Action: Mouse scrolled (545, 319) with delta (0, 0)
Screenshot: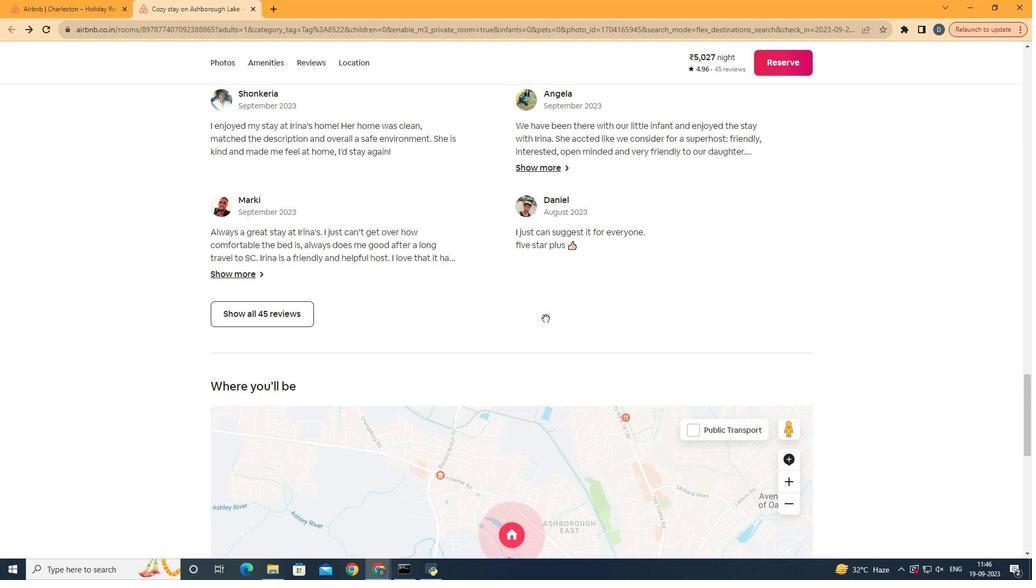 
Action: Mouse scrolled (545, 319) with delta (0, 0)
Screenshot: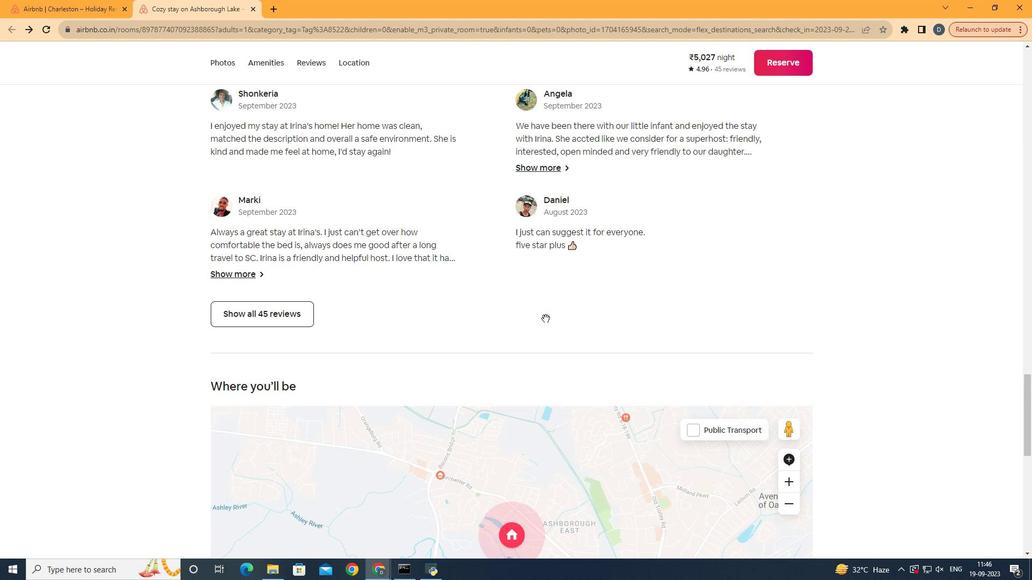 
Action: Mouse scrolled (545, 319) with delta (0, 0)
Screenshot: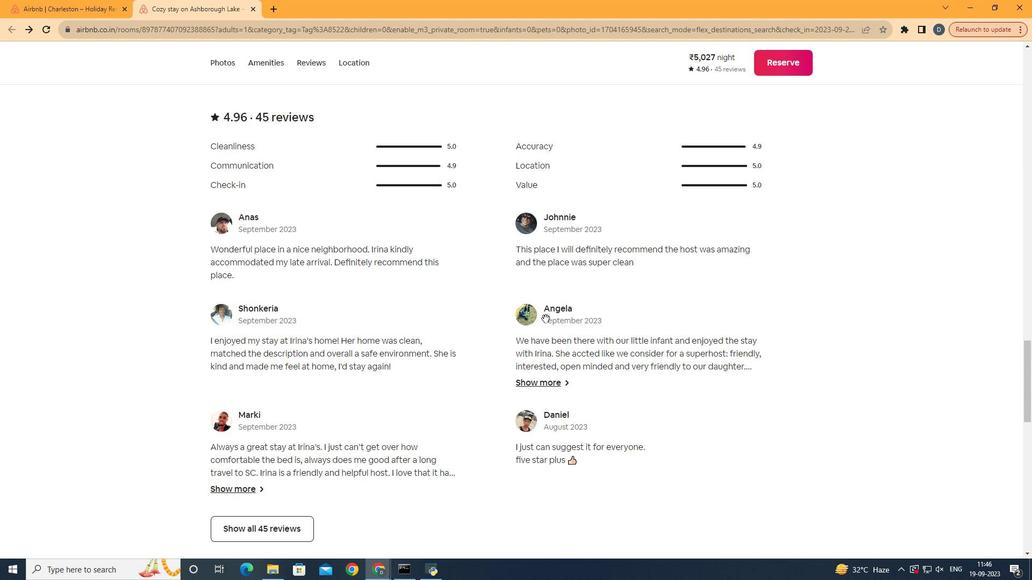 
Action: Mouse scrolled (545, 319) with delta (0, 0)
Screenshot: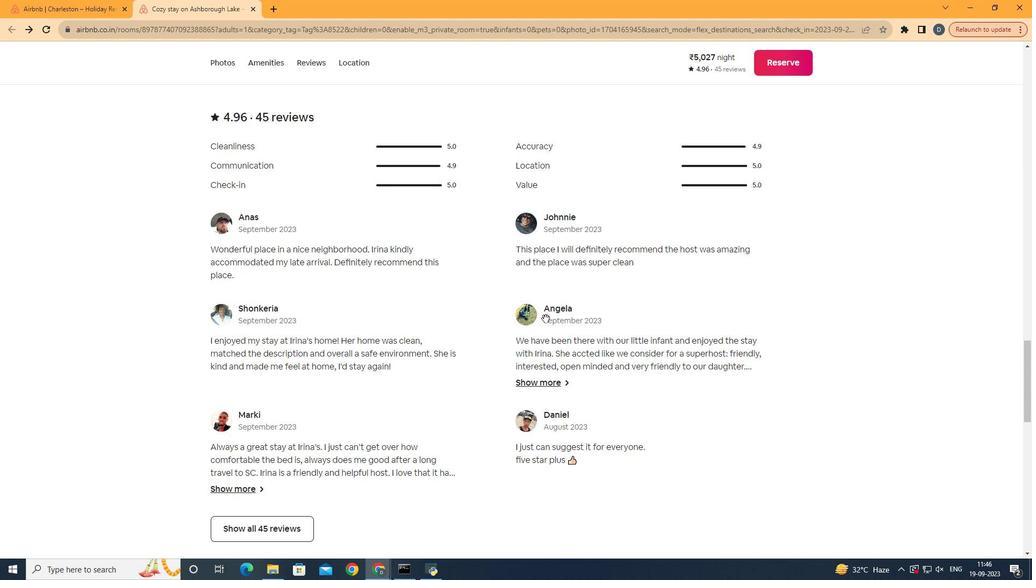 
Action: Mouse scrolled (545, 319) with delta (0, 0)
Screenshot: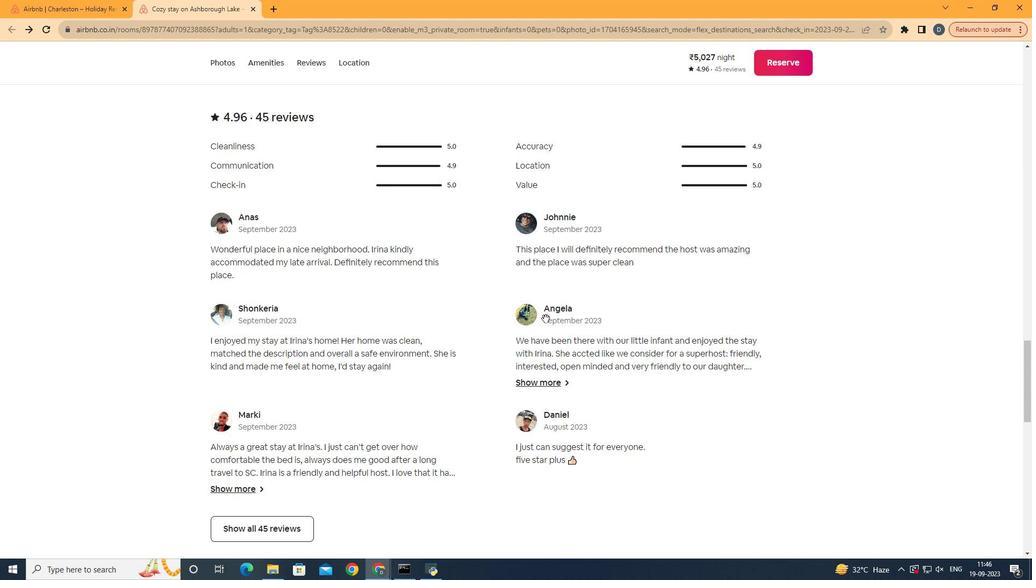 
Action: Mouse scrolled (545, 319) with delta (0, 0)
Screenshot: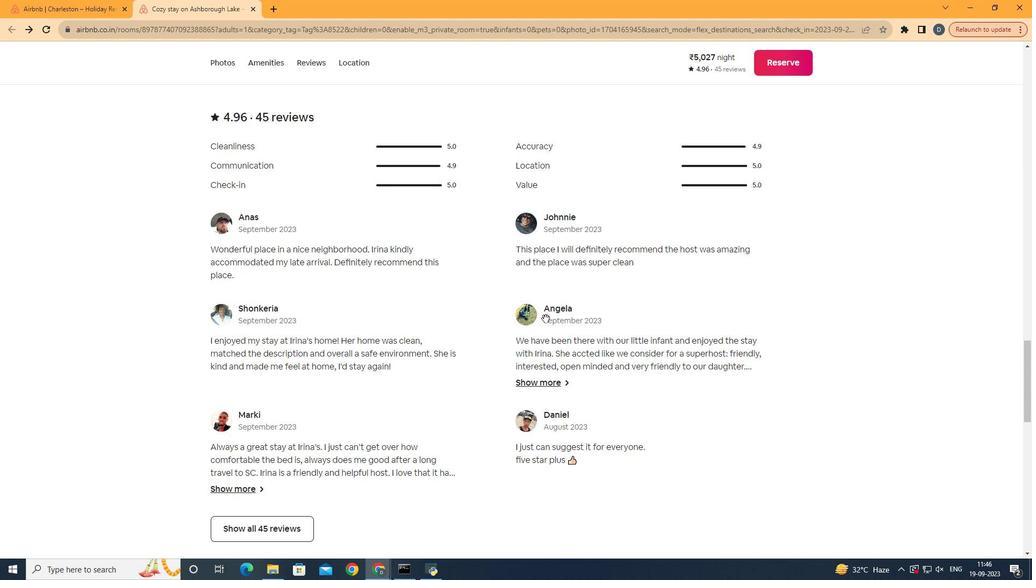 
Action: Mouse scrolled (545, 319) with delta (0, 0)
Screenshot: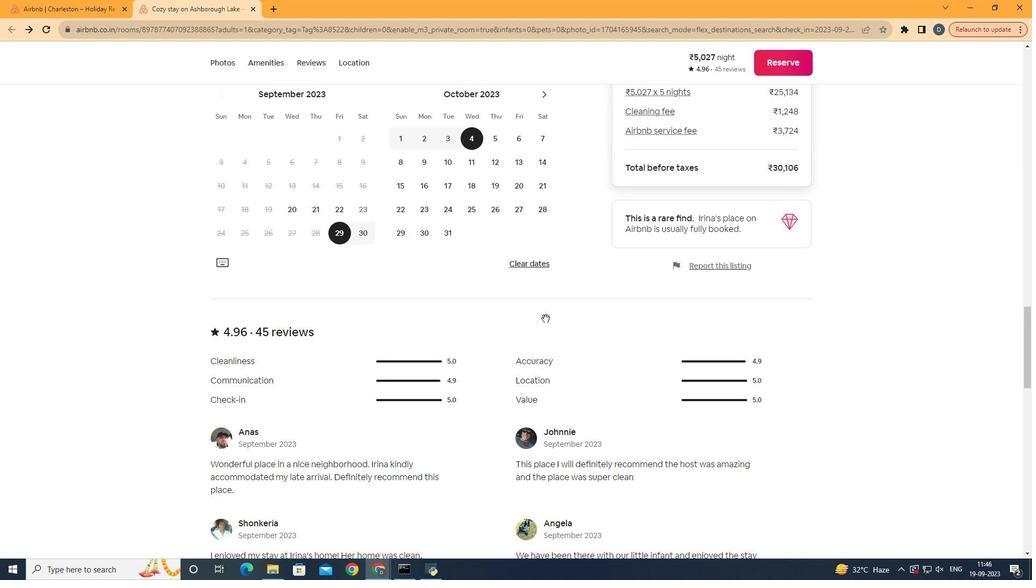 
Action: Mouse scrolled (545, 319) with delta (0, 0)
Screenshot: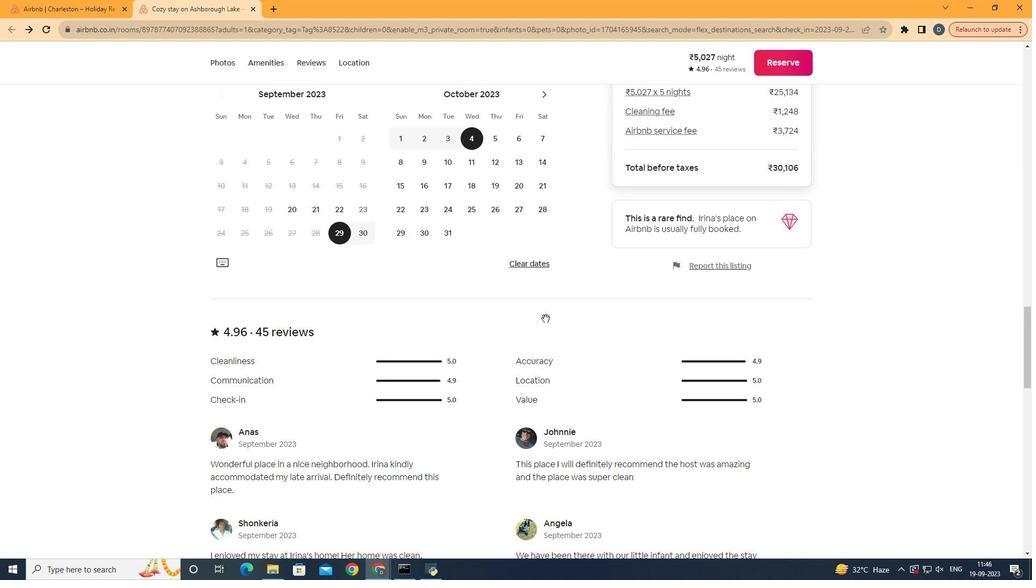 
Action: Mouse scrolled (545, 319) with delta (0, 0)
Screenshot: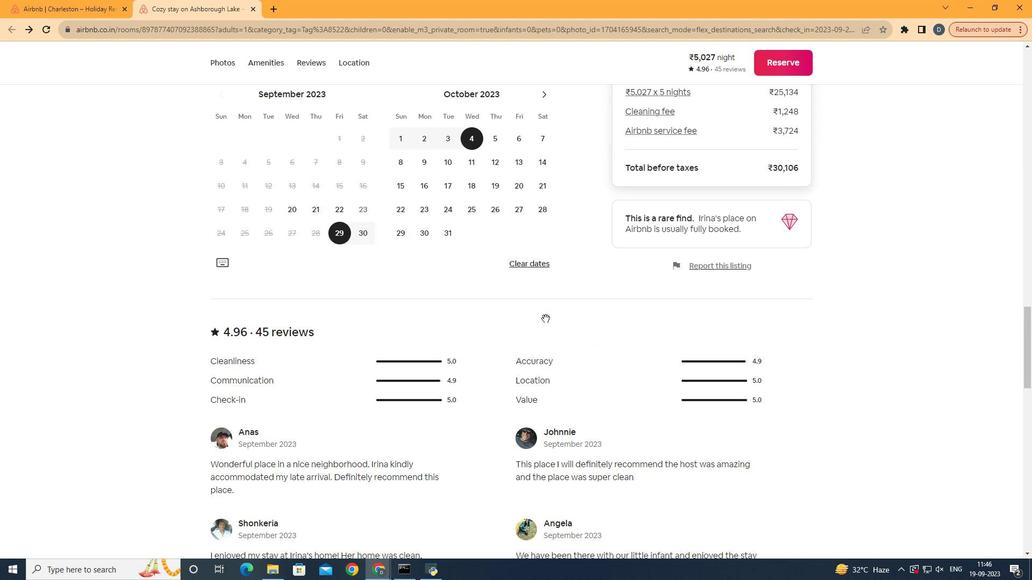 
Action: Mouse scrolled (545, 319) with delta (0, 0)
Screenshot: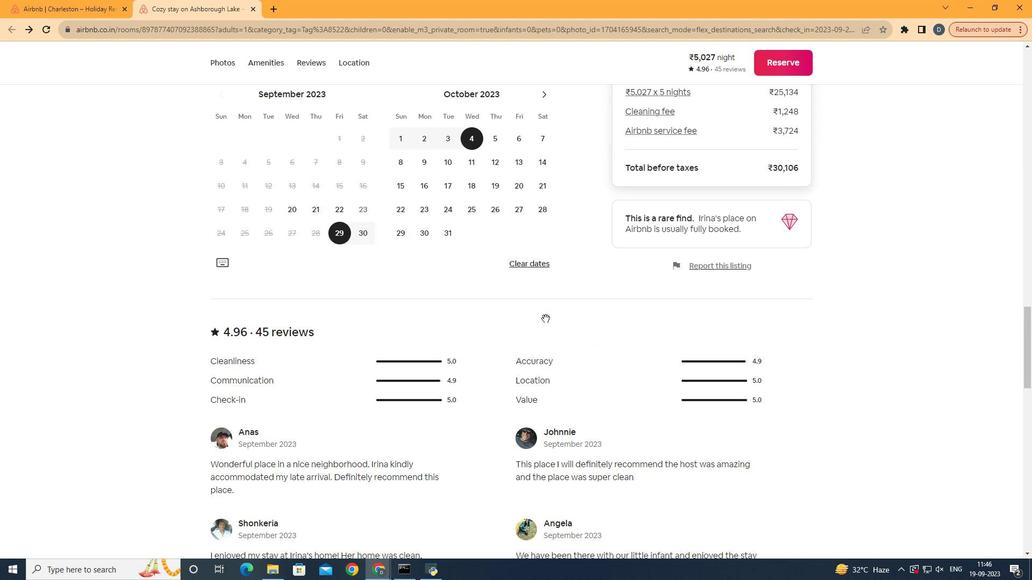 
Action: Mouse scrolled (545, 319) with delta (0, 0)
Screenshot: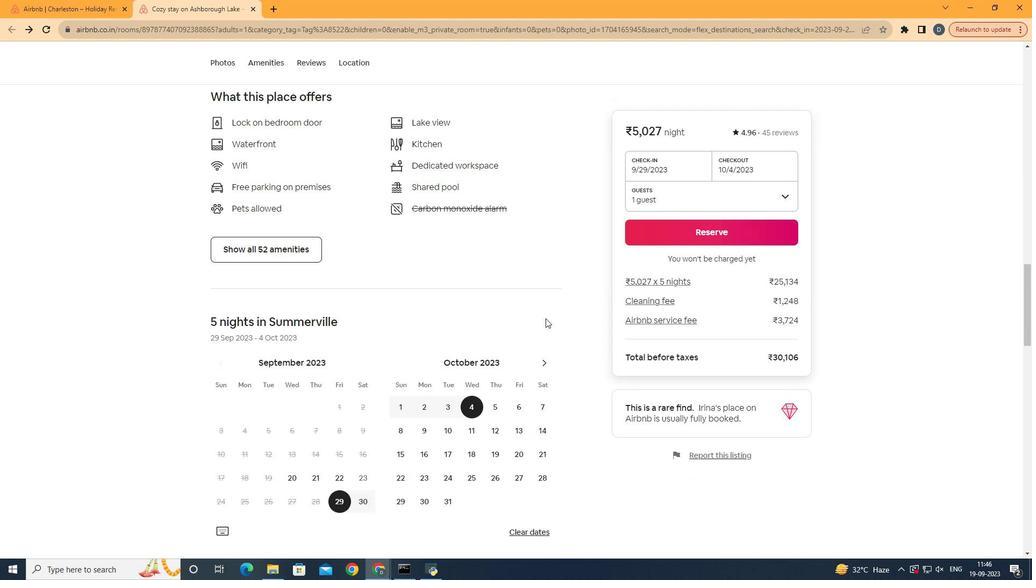 
Action: Mouse scrolled (545, 319) with delta (0, 0)
Screenshot: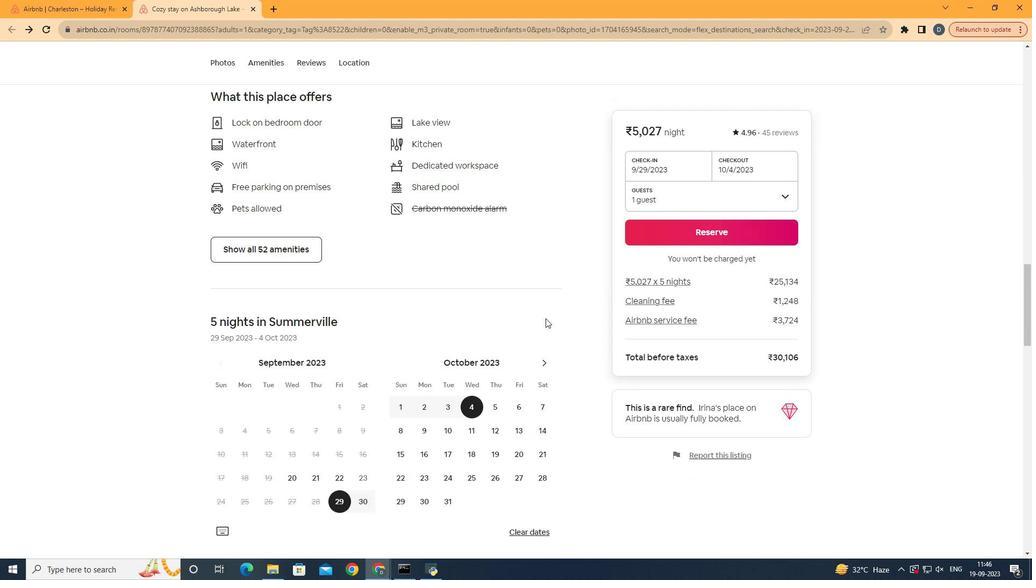 
Action: Mouse scrolled (545, 319) with delta (0, 0)
Screenshot: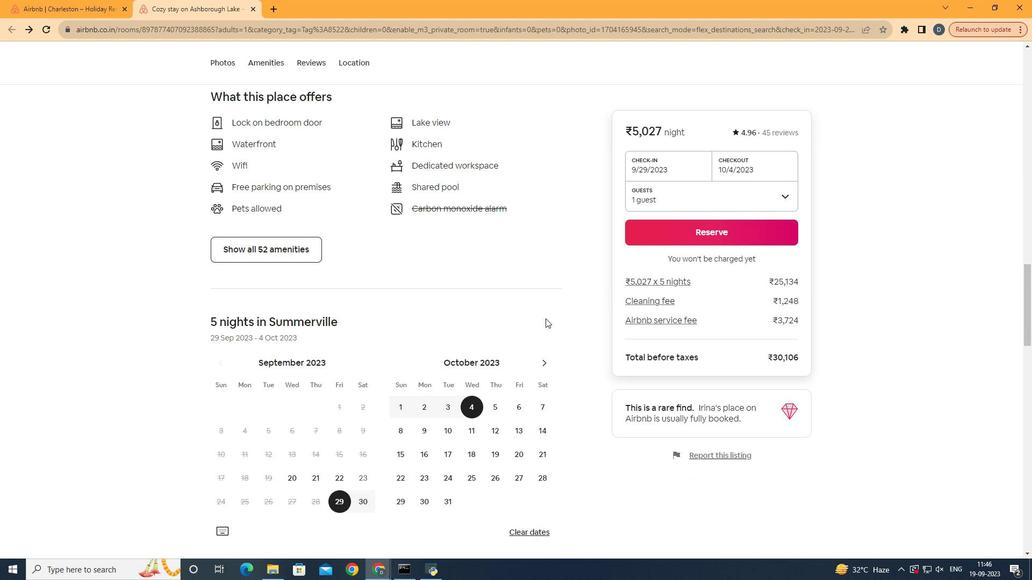 
Action: Mouse scrolled (545, 319) with delta (0, 0)
Screenshot: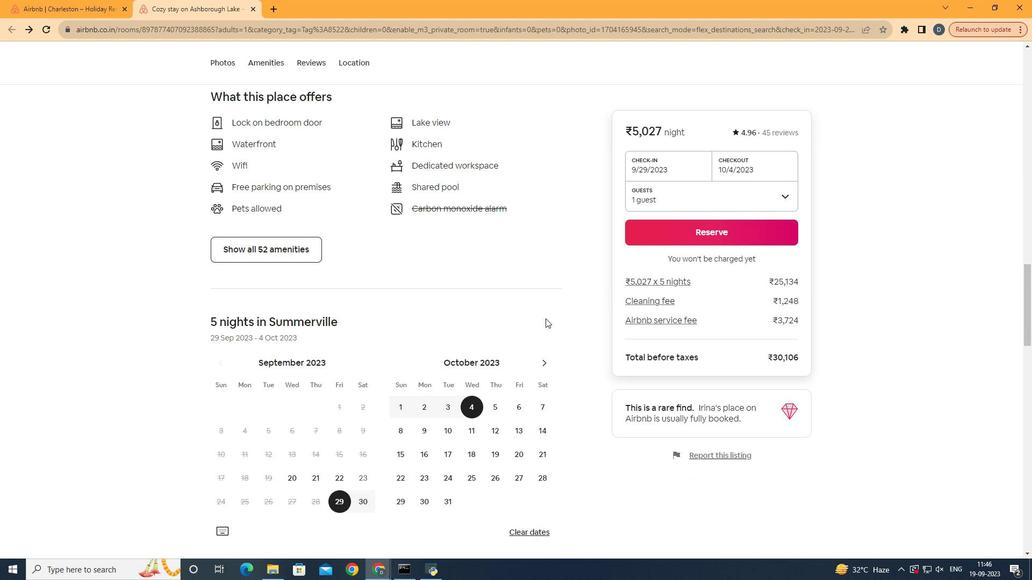 
Action: Mouse scrolled (545, 319) with delta (0, 0)
Screenshot: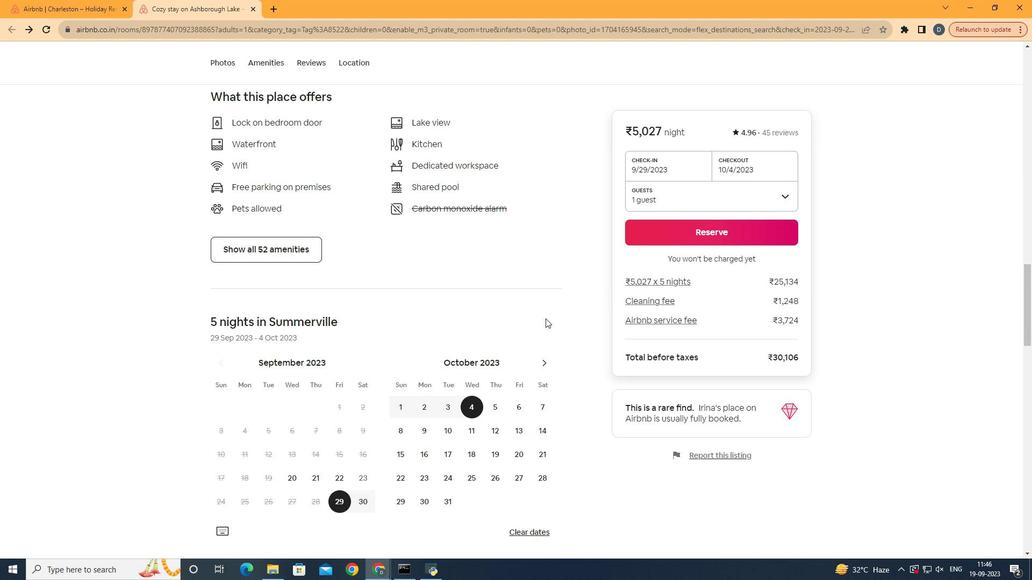 
Action: Mouse scrolled (545, 319) with delta (0, 0)
Screenshot: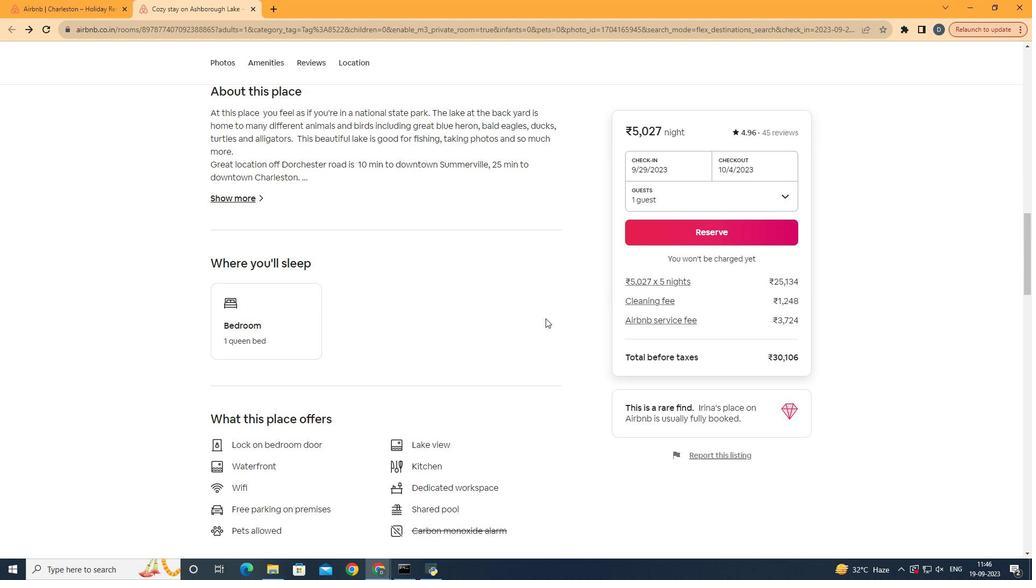 
Action: Mouse moved to (545, 318)
Screenshot: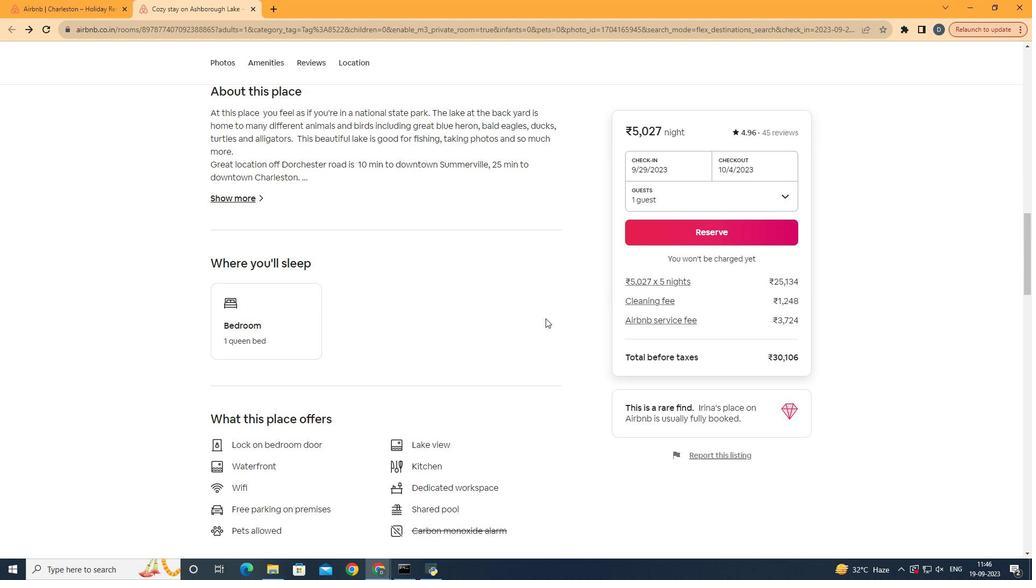 
Action: Mouse scrolled (545, 319) with delta (0, 0)
Screenshot: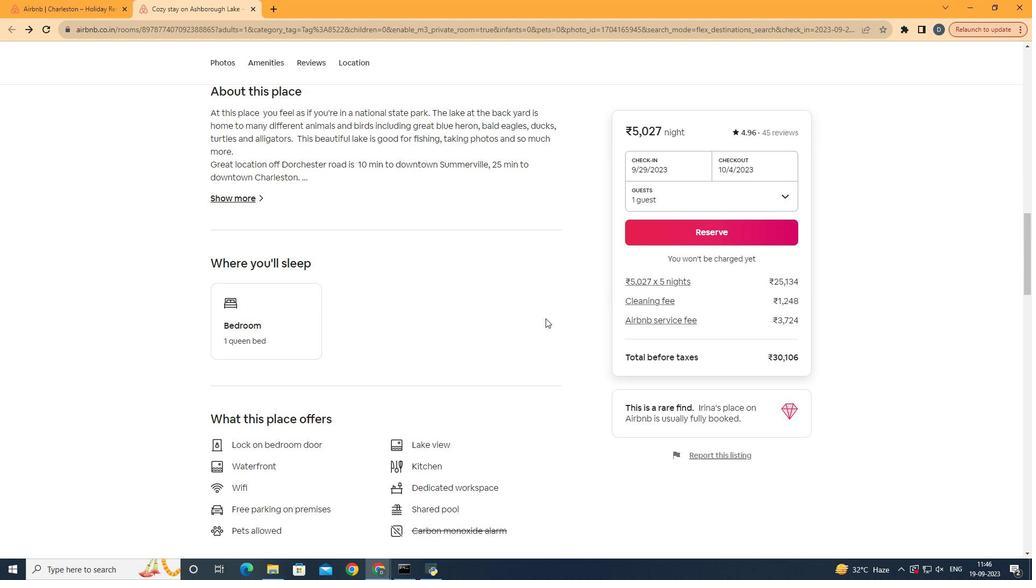 
Action: Mouse scrolled (545, 319) with delta (0, 0)
Screenshot: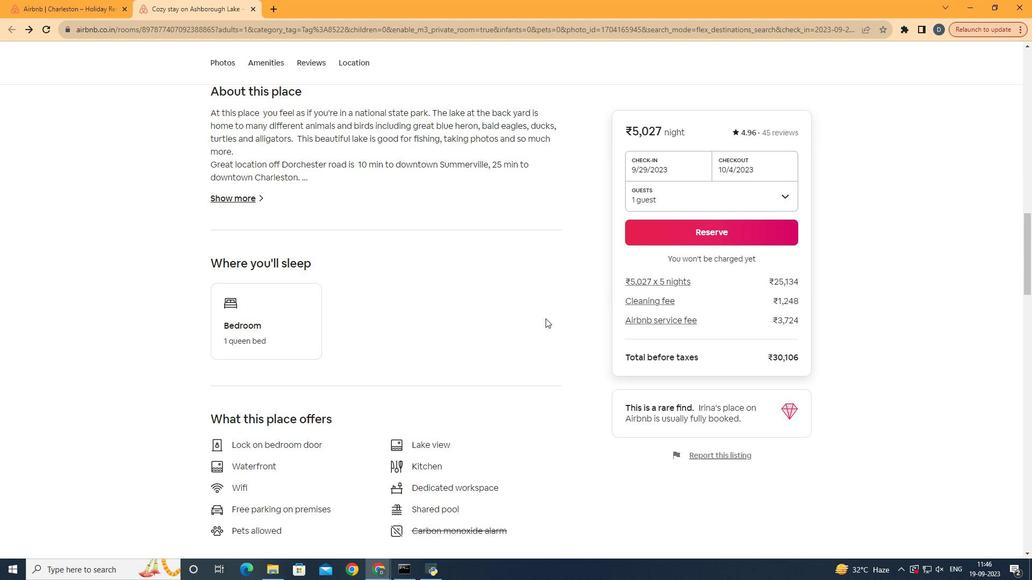 
Action: Mouse scrolled (545, 319) with delta (0, 0)
Screenshot: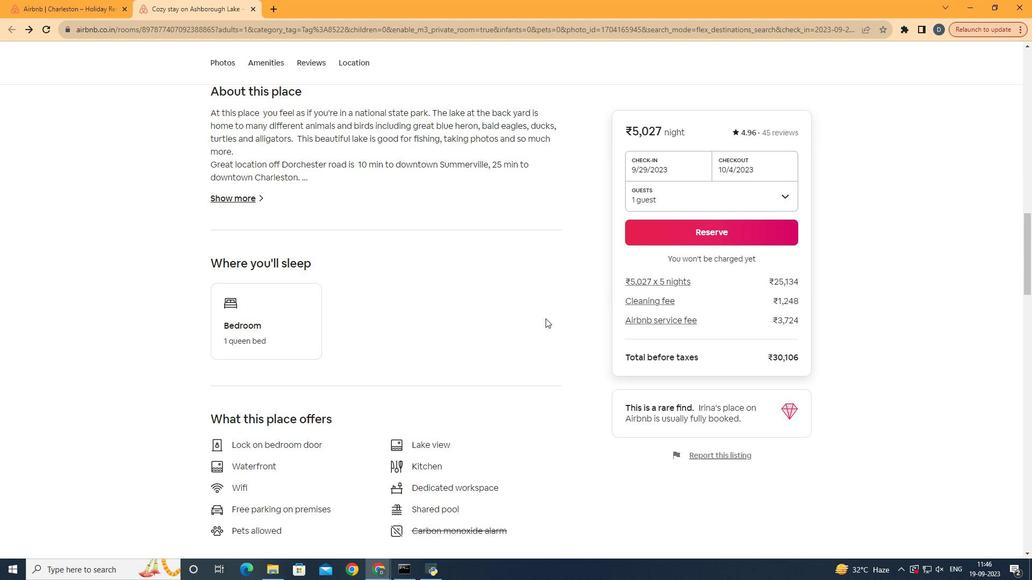 
Action: Mouse scrolled (545, 319) with delta (0, 0)
Screenshot: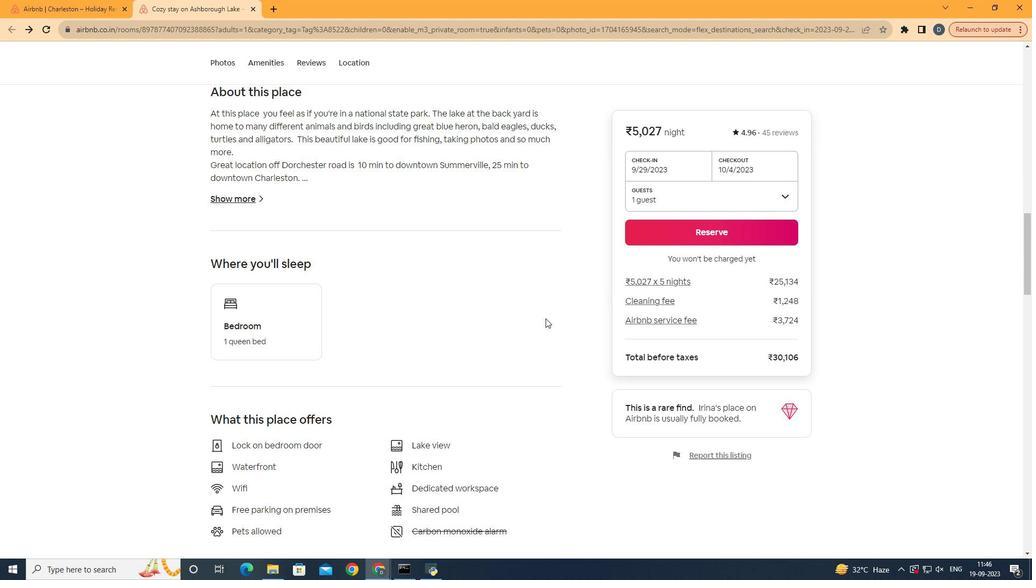 
Action: Mouse scrolled (545, 319) with delta (0, 0)
Screenshot: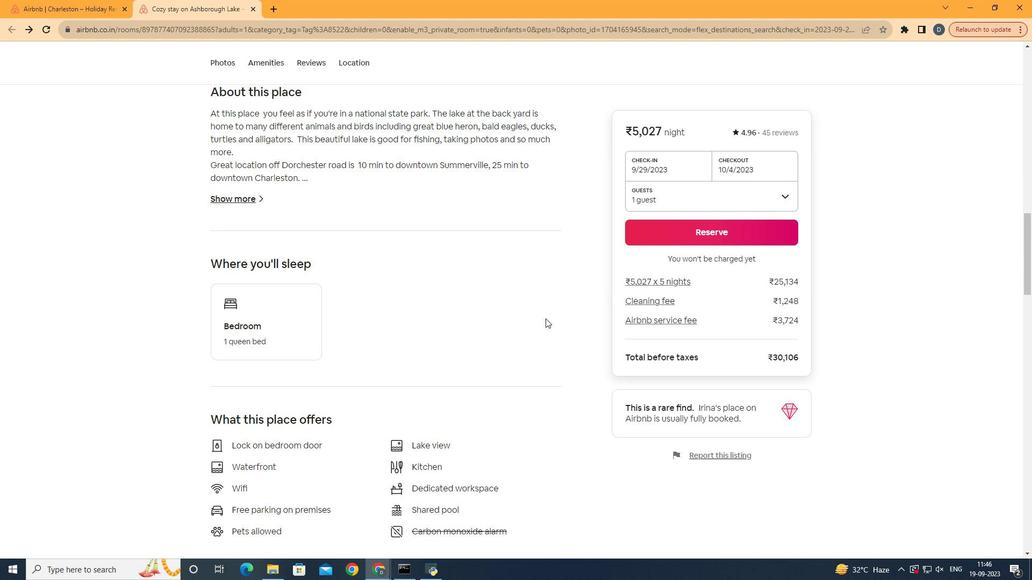 
Action: Mouse scrolled (545, 319) with delta (0, 0)
Screenshot: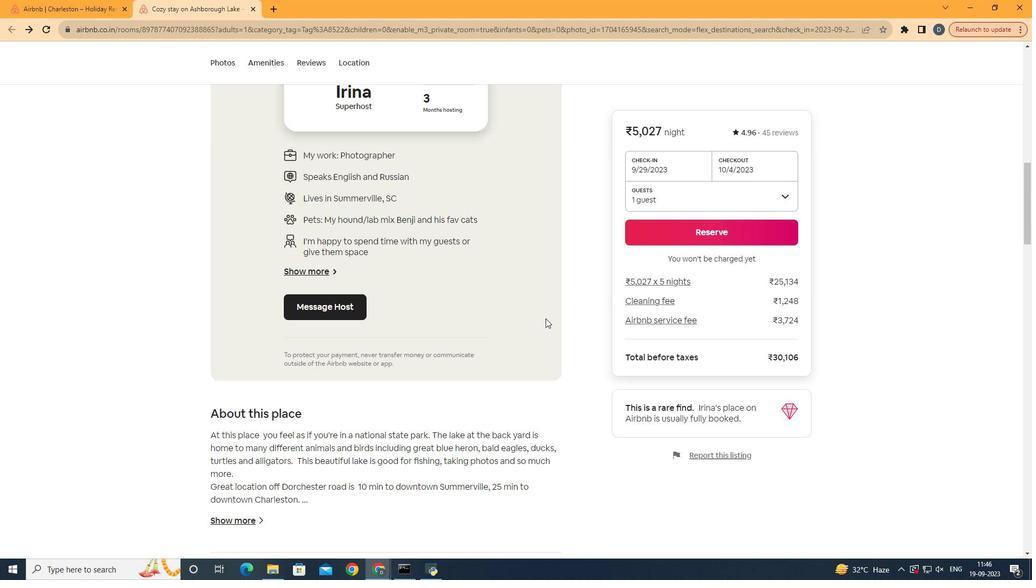 
Action: Mouse scrolled (545, 319) with delta (0, 0)
Screenshot: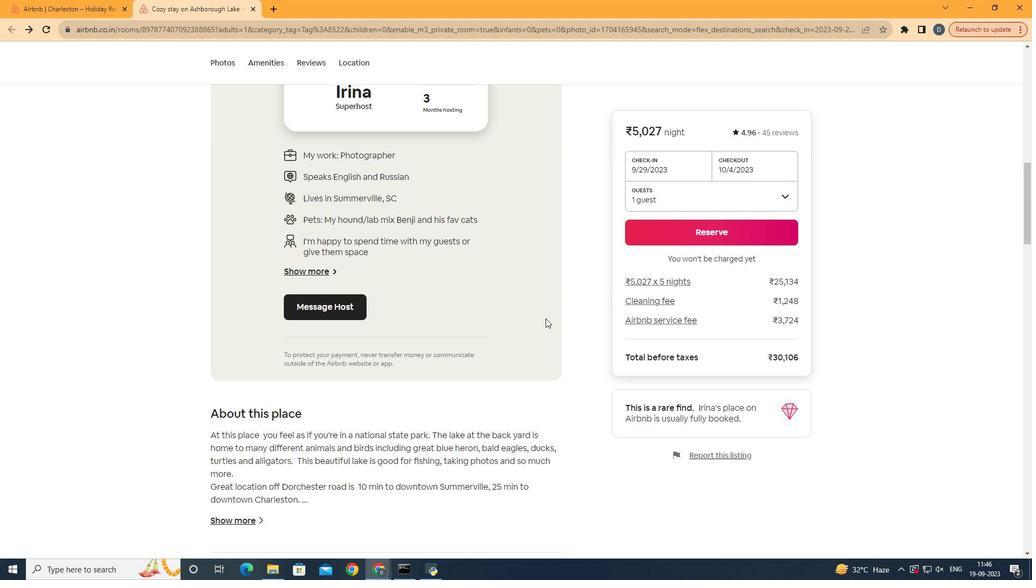 
Action: Mouse scrolled (545, 319) with delta (0, 0)
Screenshot: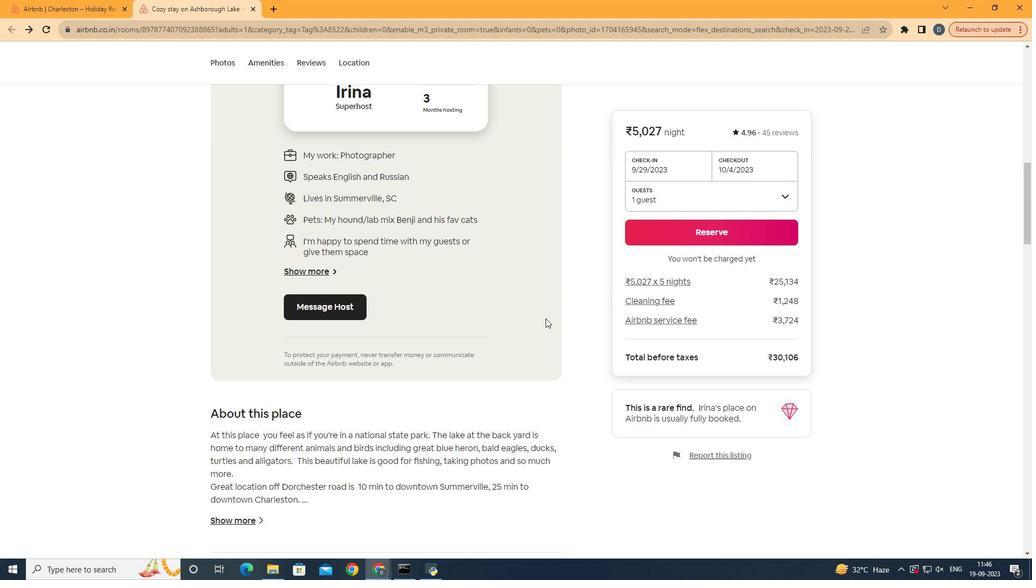 
Action: Mouse scrolled (545, 319) with delta (0, 0)
Screenshot: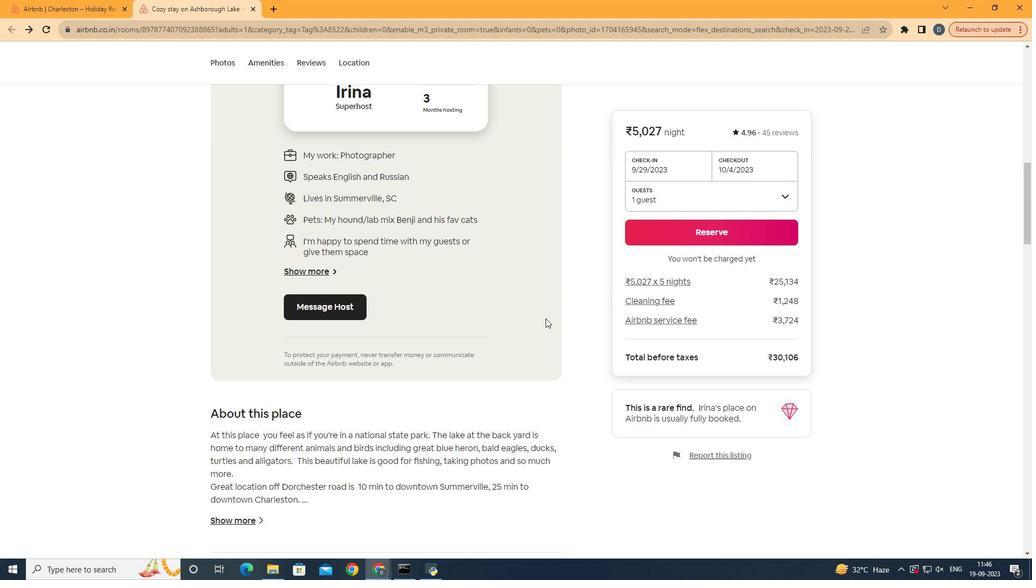 
Action: Mouse scrolled (545, 319) with delta (0, 0)
Screenshot: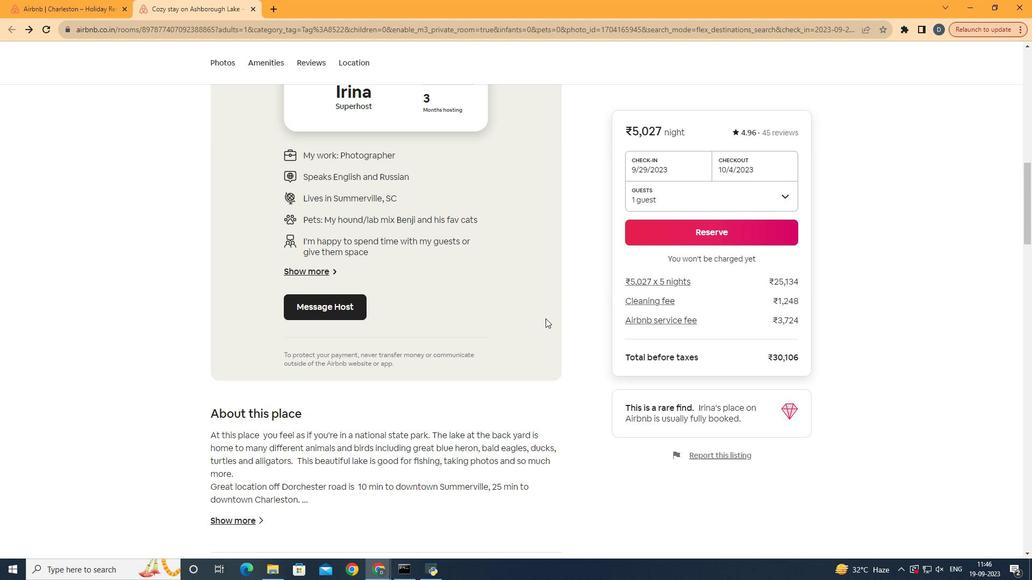 
Action: Mouse scrolled (545, 319) with delta (0, 0)
Screenshot: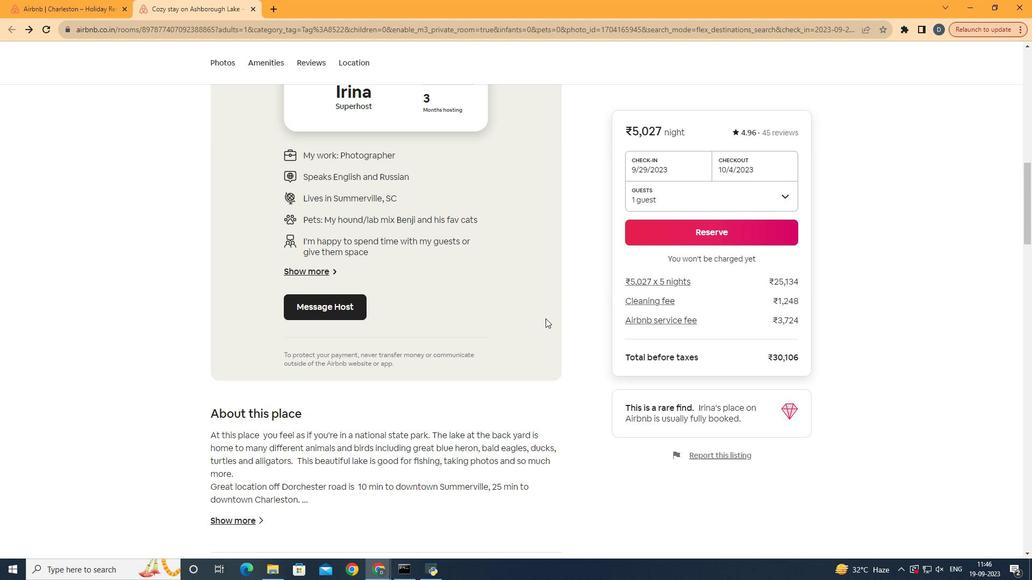 
Action: Mouse scrolled (545, 319) with delta (0, 0)
Screenshot: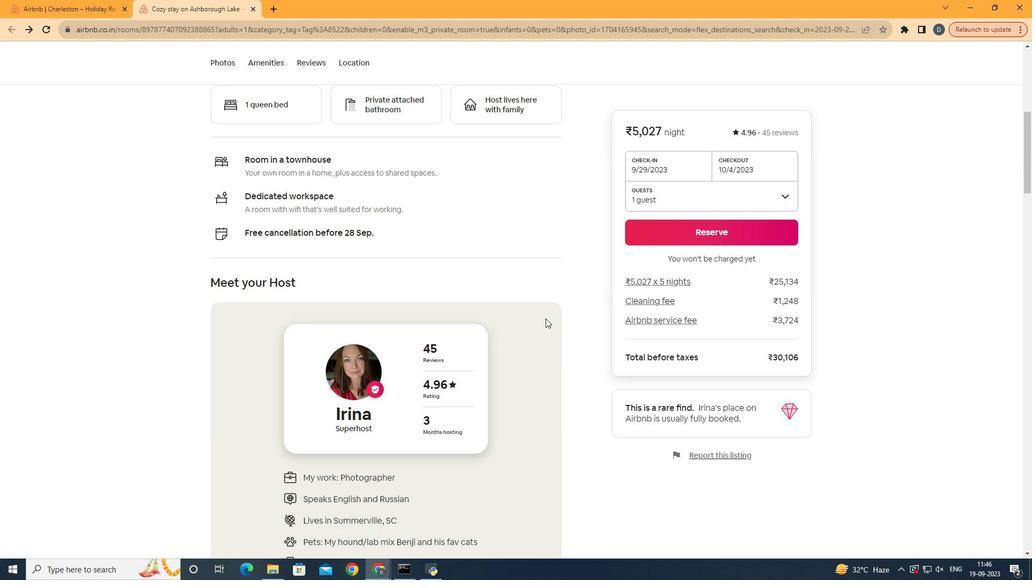 
Action: Mouse scrolled (545, 319) with delta (0, 0)
Screenshot: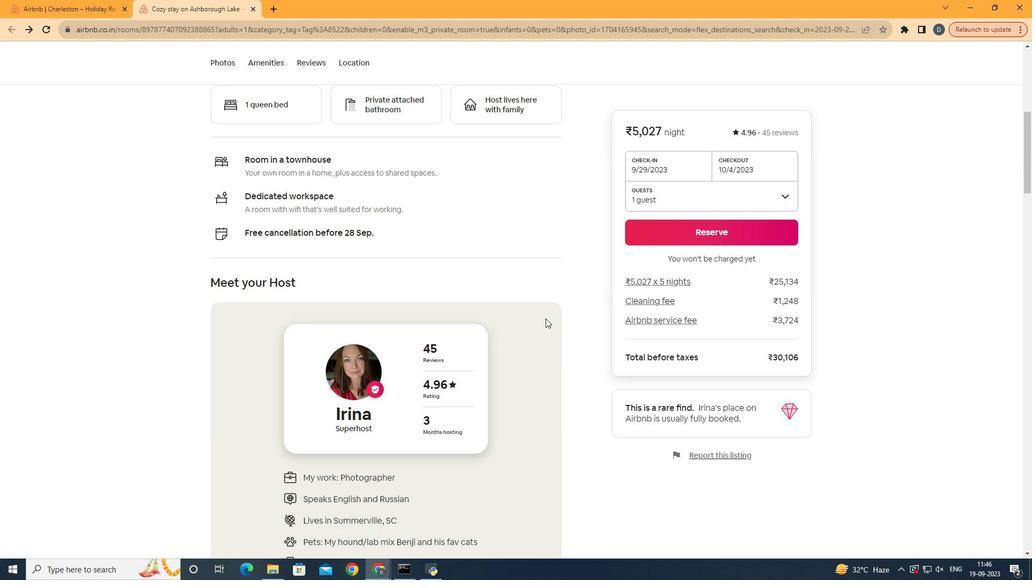 
Action: Mouse scrolled (545, 319) with delta (0, 0)
Screenshot: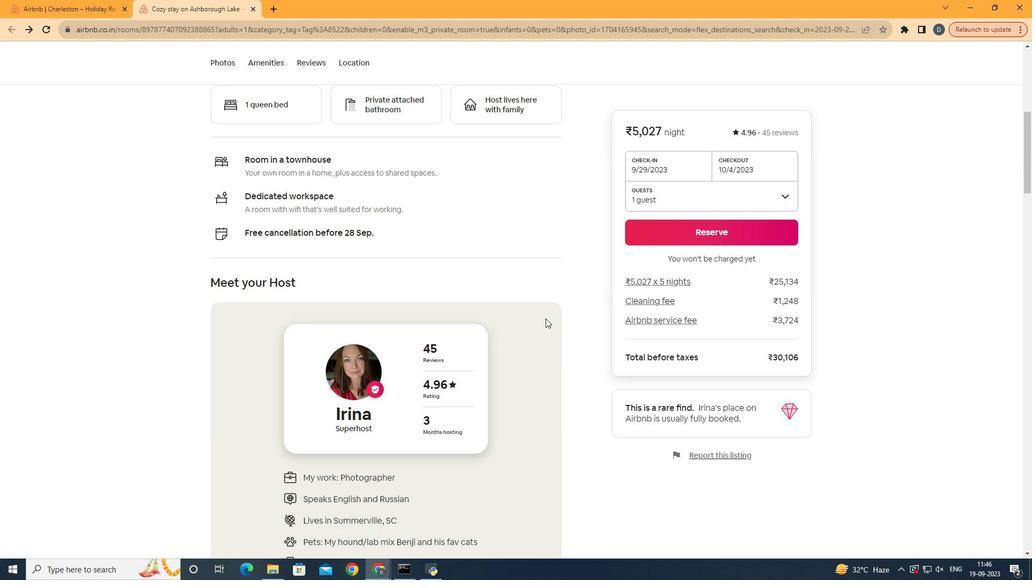 
Action: Mouse scrolled (545, 319) with delta (0, 0)
Screenshot: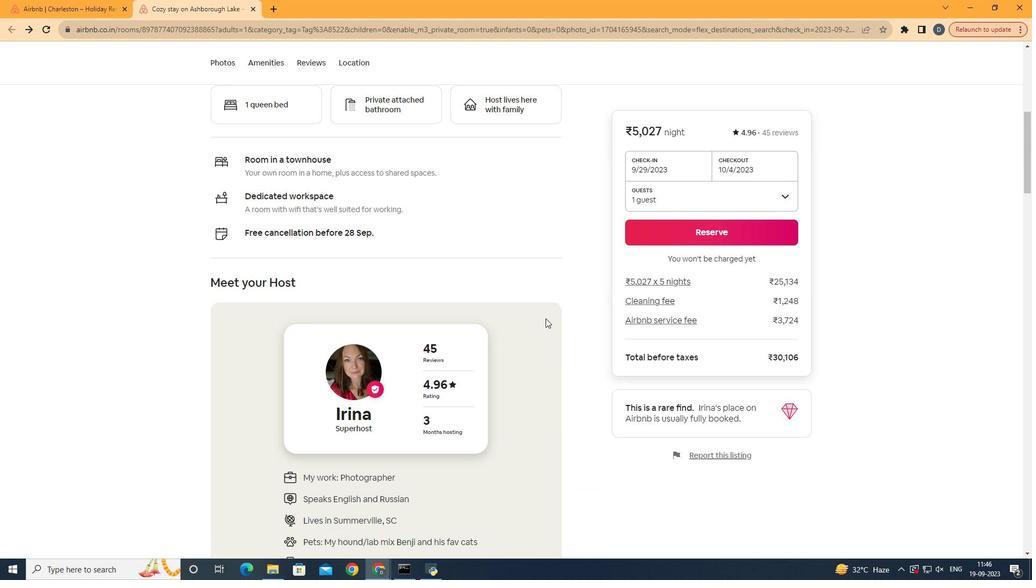 
Action: Mouse scrolled (545, 319) with delta (0, 0)
Screenshot: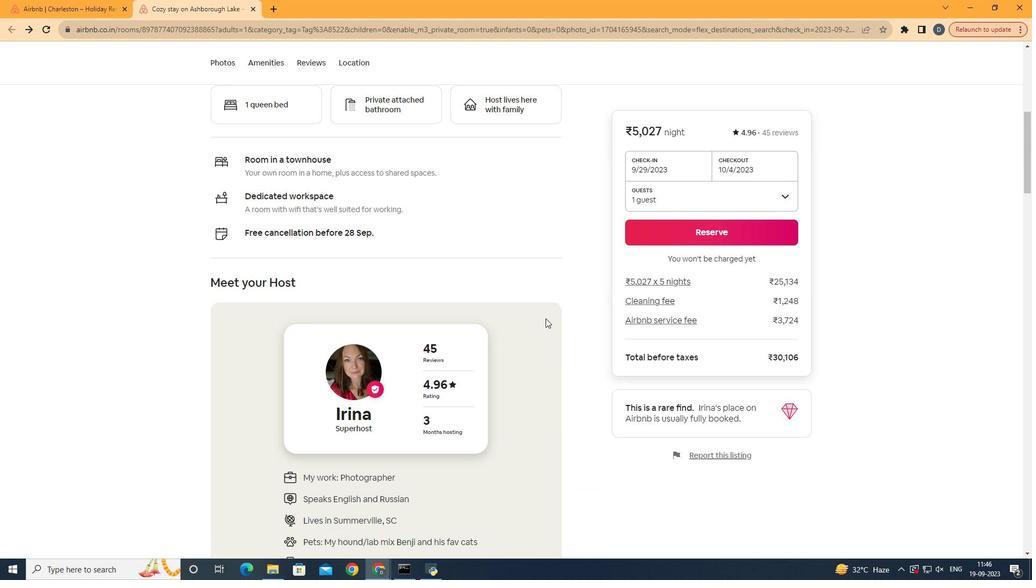 
Action: Mouse scrolled (545, 319) with delta (0, 0)
Screenshot: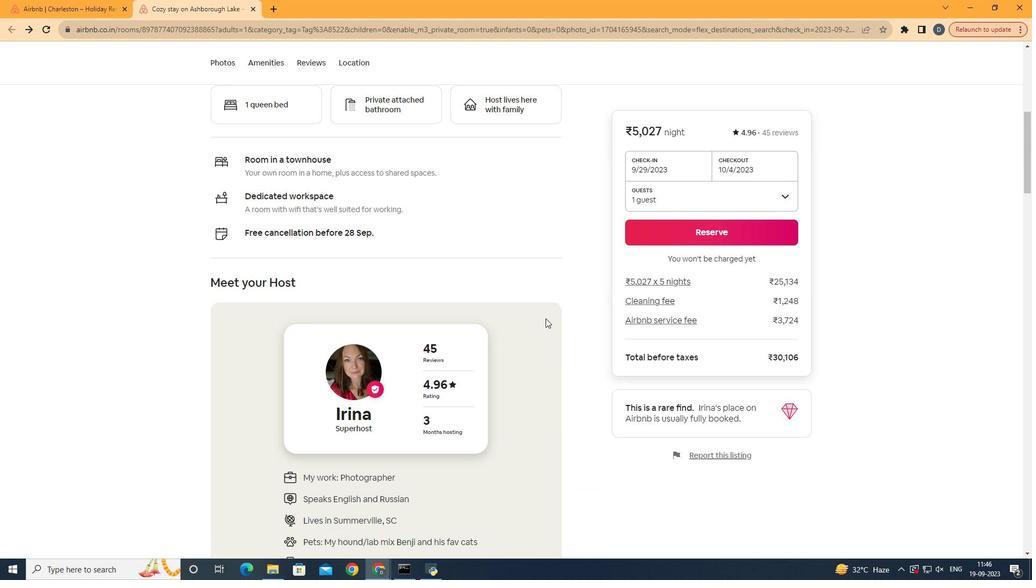 
Action: Mouse scrolled (545, 319) with delta (0, 0)
